 Task: Create an Eco-Friendly Product Reviews: Reviews and recommendations for eco-friendly products.
Action: Mouse moved to (586, 211)
Screenshot: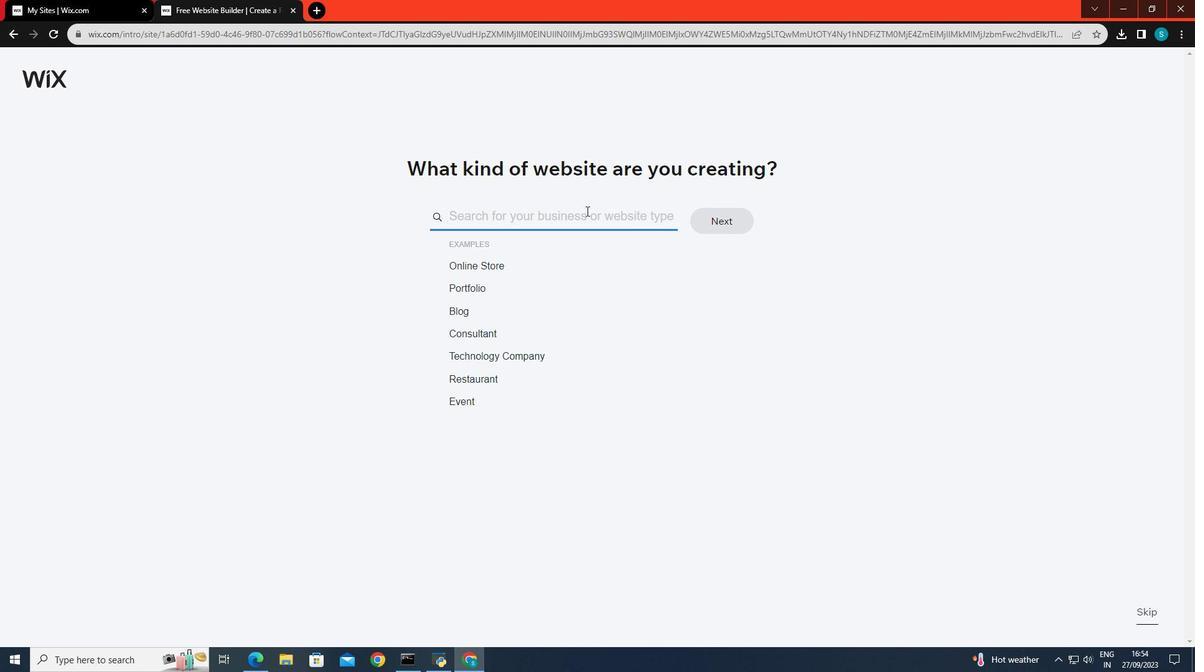 
Action: Mouse pressed left at (586, 211)
Screenshot: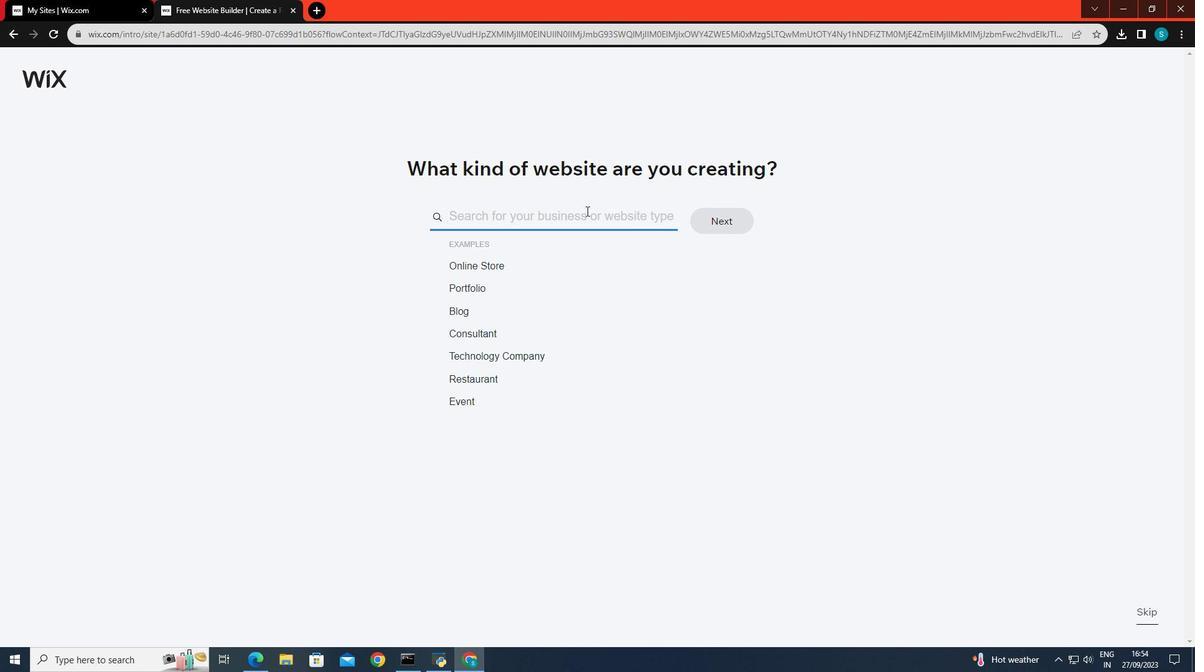 
Action: Key pressed r<Key.backspace>products<Key.space>and<Key.space>revievs
Screenshot: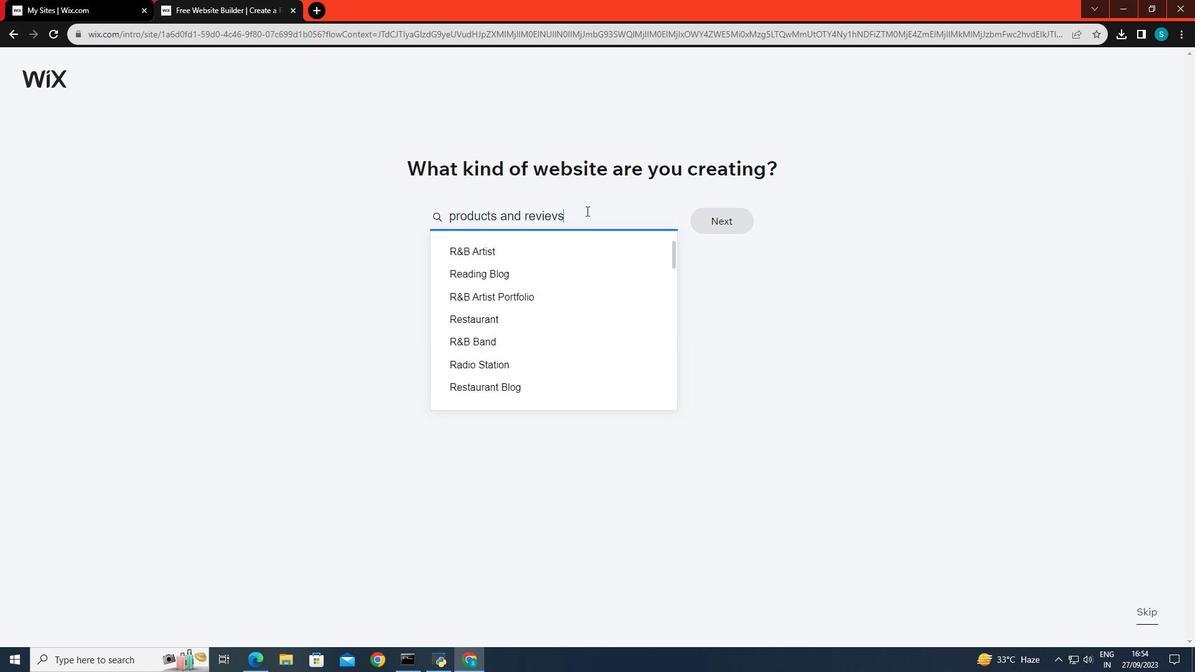 
Action: Mouse moved to (619, 216)
Screenshot: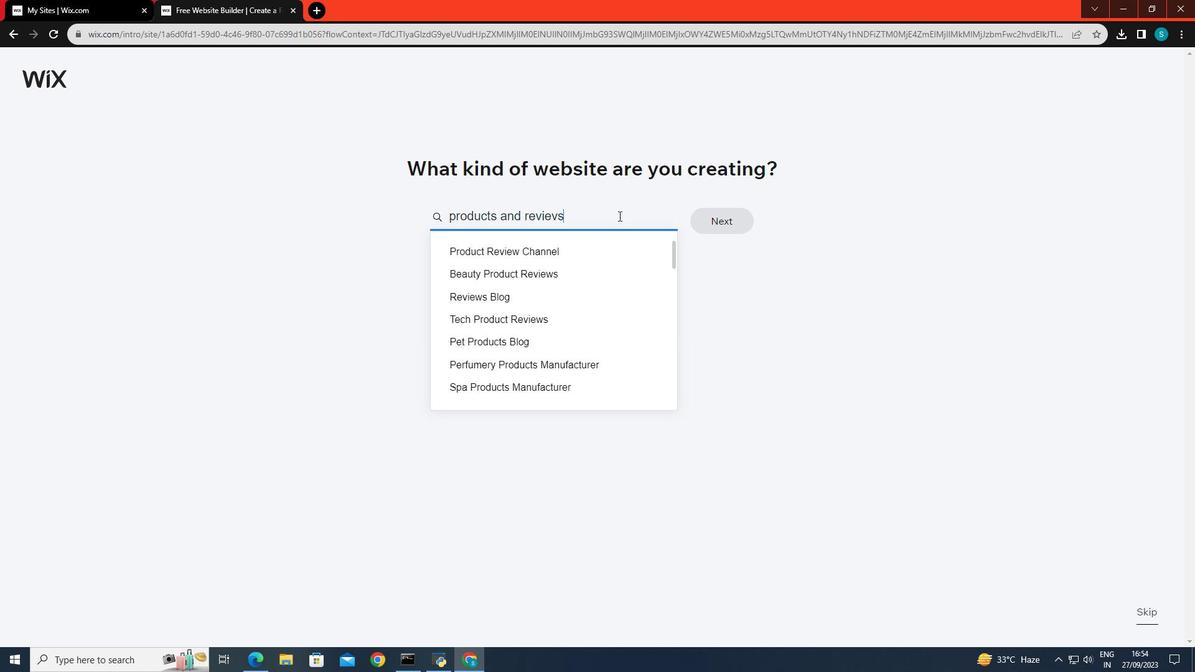 
Action: Key pressed <Key.backspace><Key.backspace>ws
Screenshot: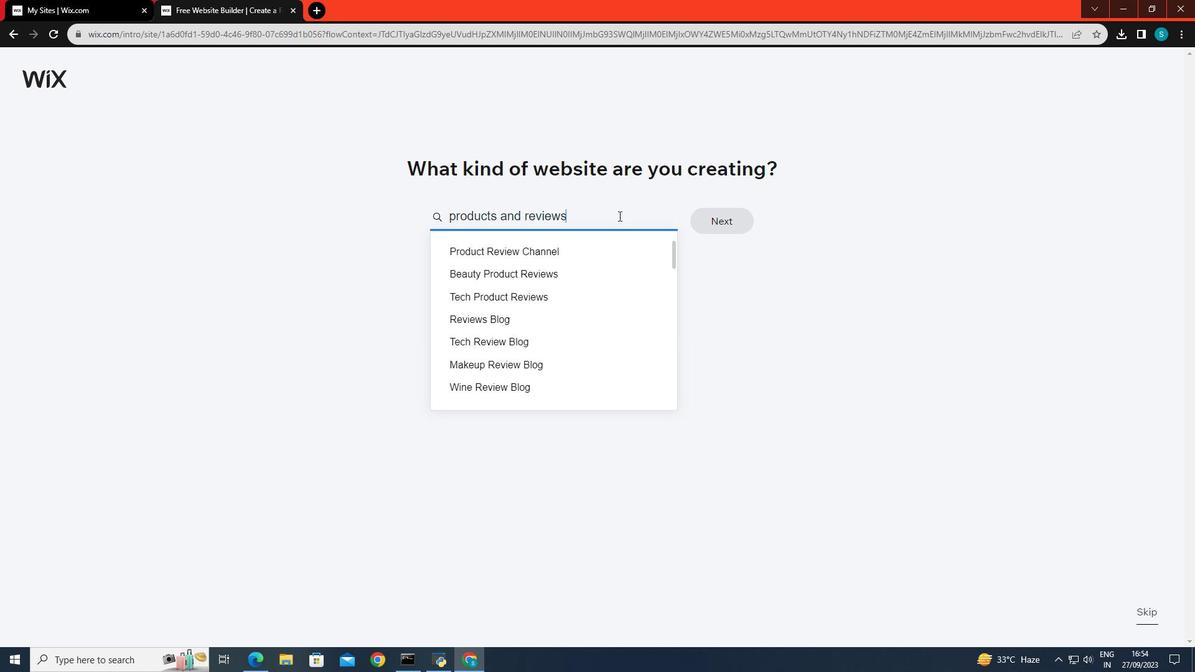 
Action: Mouse moved to (502, 320)
Screenshot: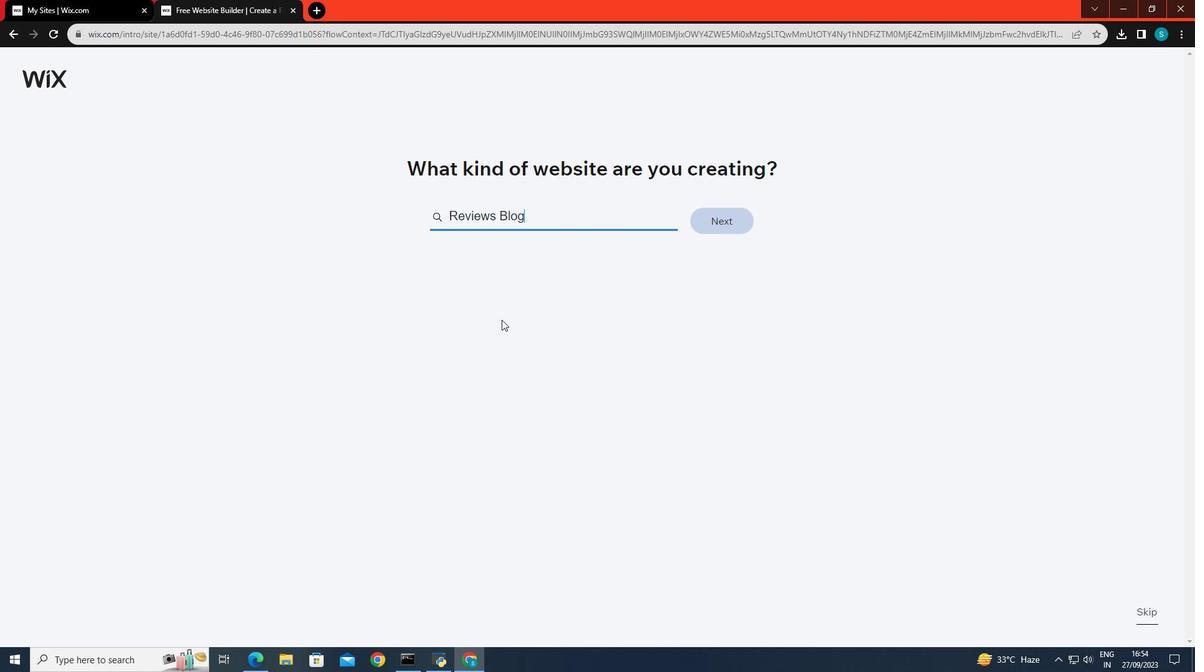 
Action: Mouse pressed left at (502, 320)
Screenshot: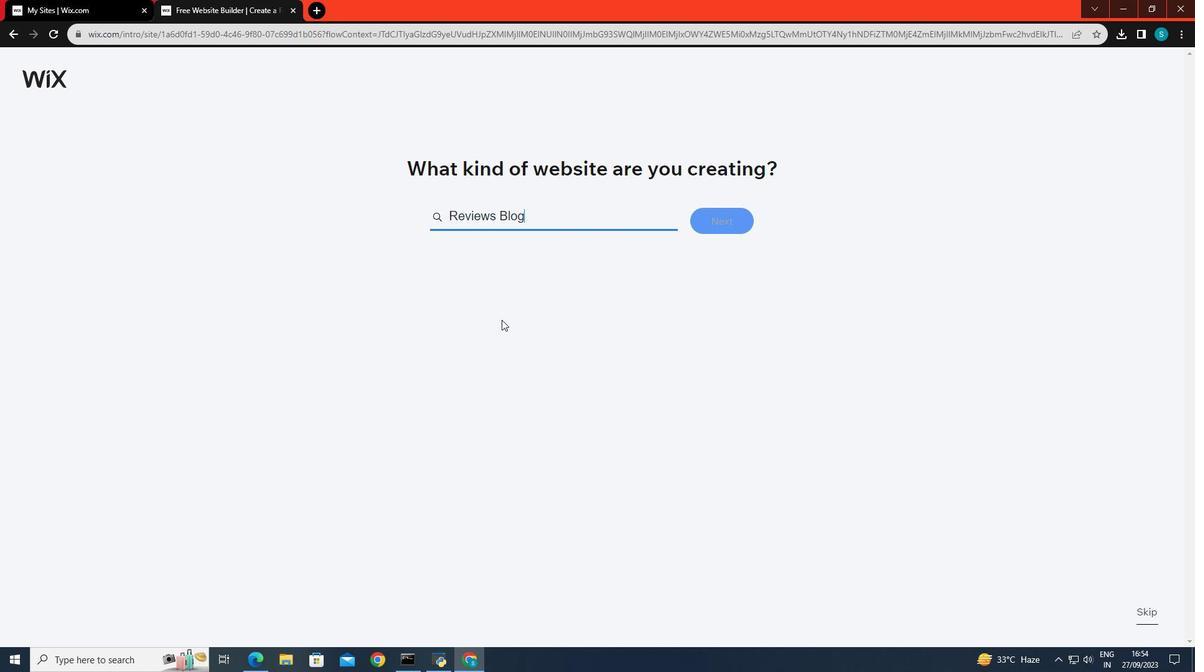 
Action: Mouse moved to (711, 214)
Screenshot: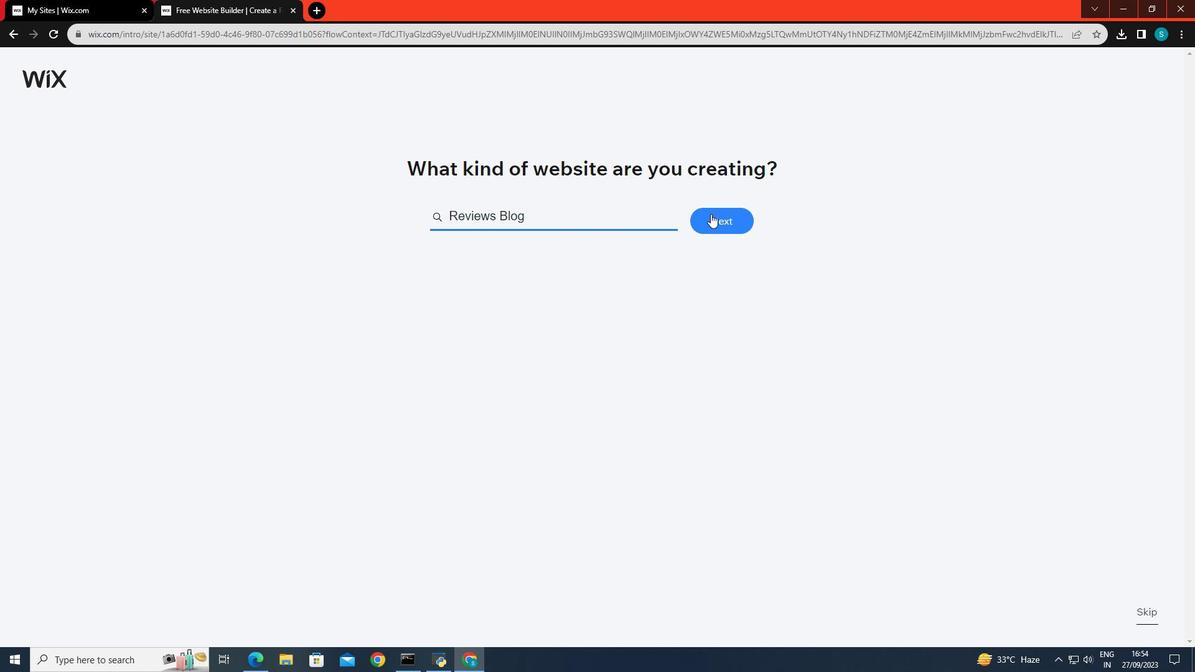 
Action: Mouse pressed left at (711, 214)
Screenshot: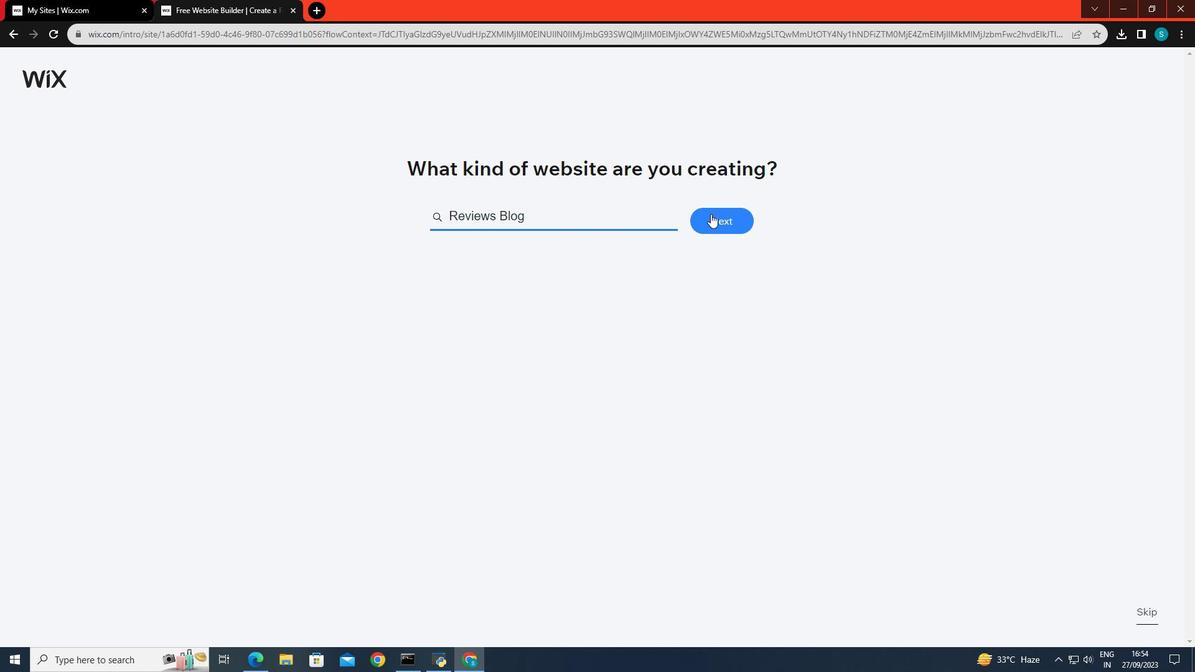 
Action: Mouse moved to (729, 256)
Screenshot: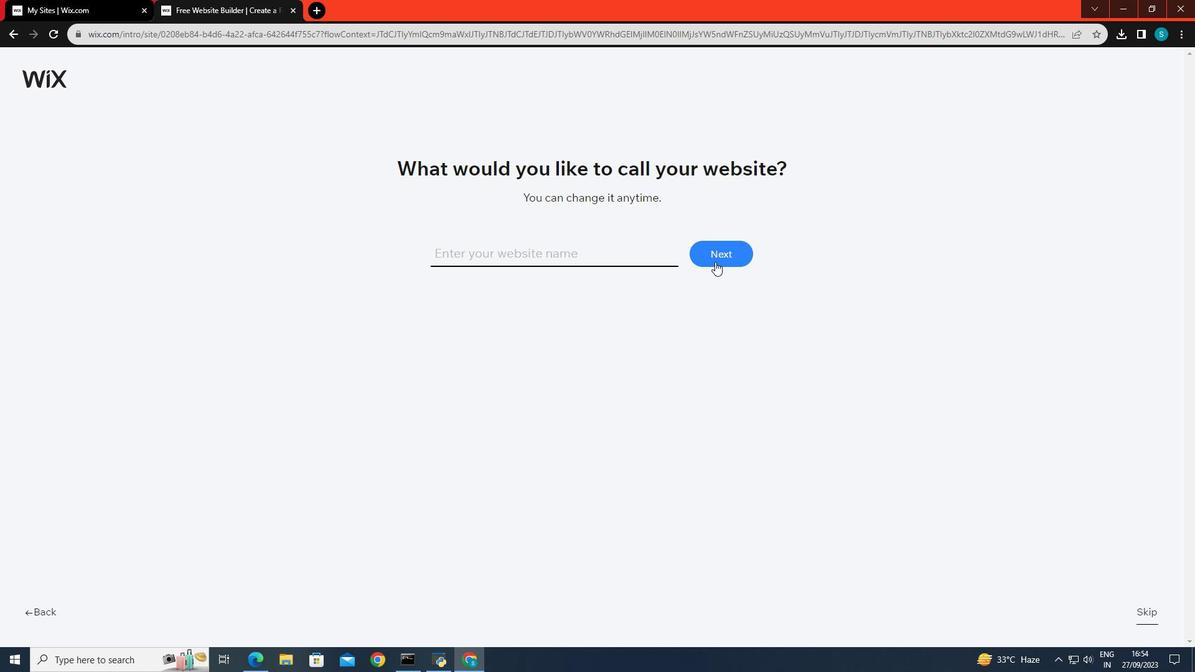 
Action: Mouse pressed left at (729, 256)
Screenshot: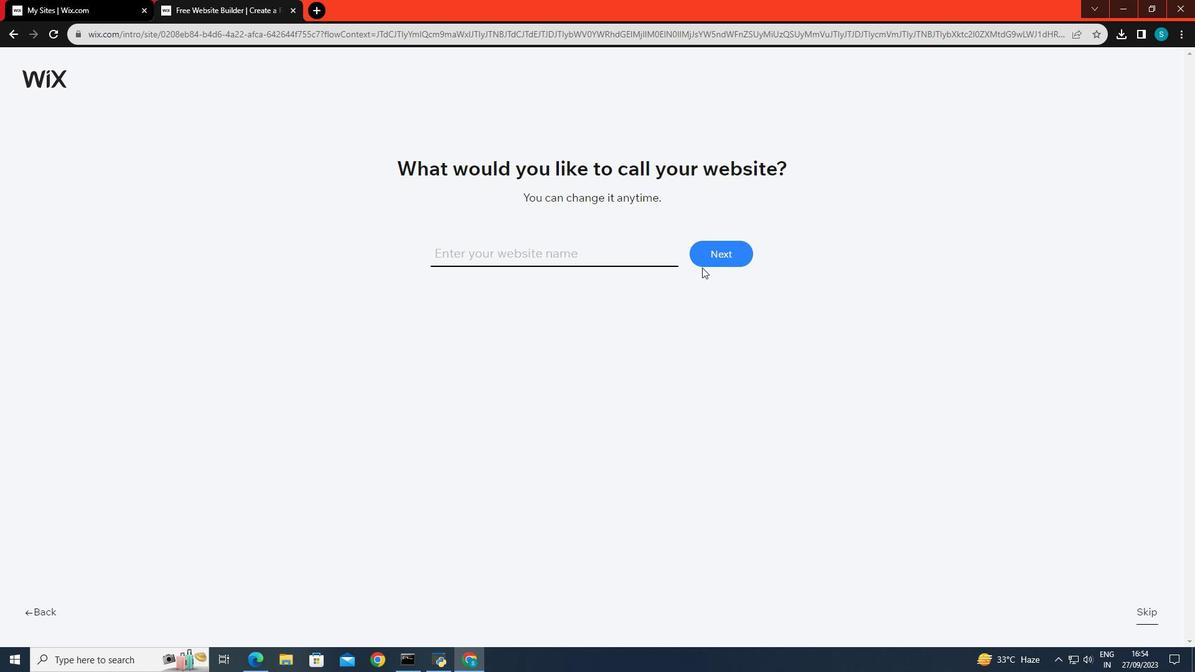 
Action: Mouse moved to (455, 189)
Screenshot: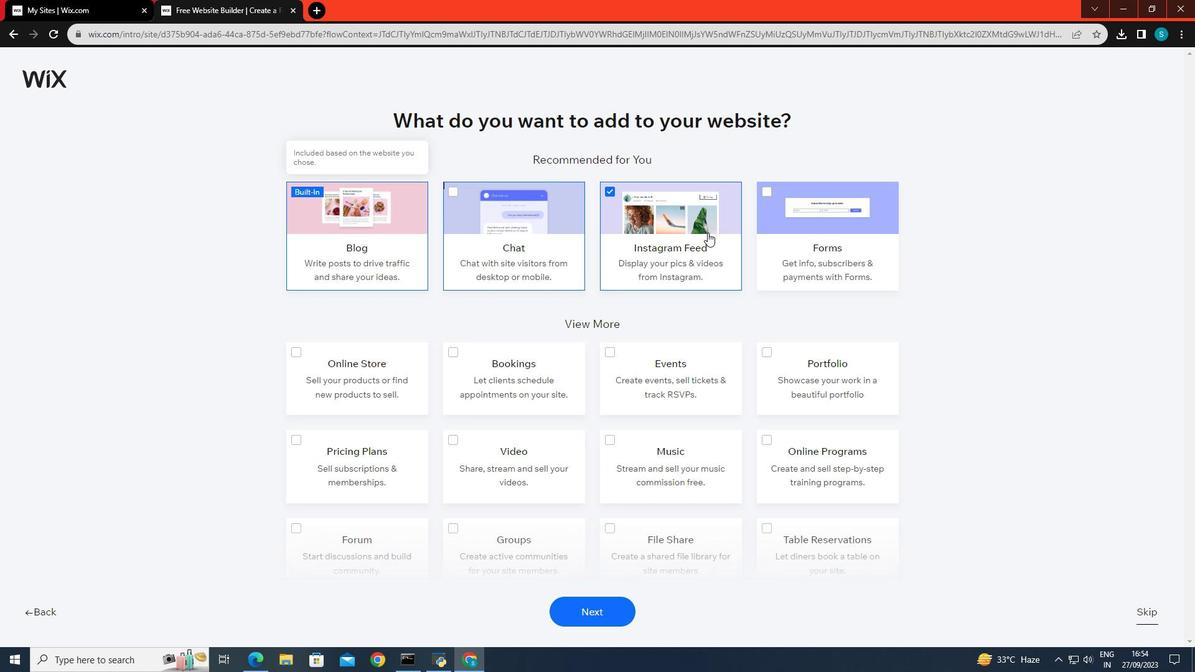 
Action: Mouse pressed left at (455, 189)
Screenshot: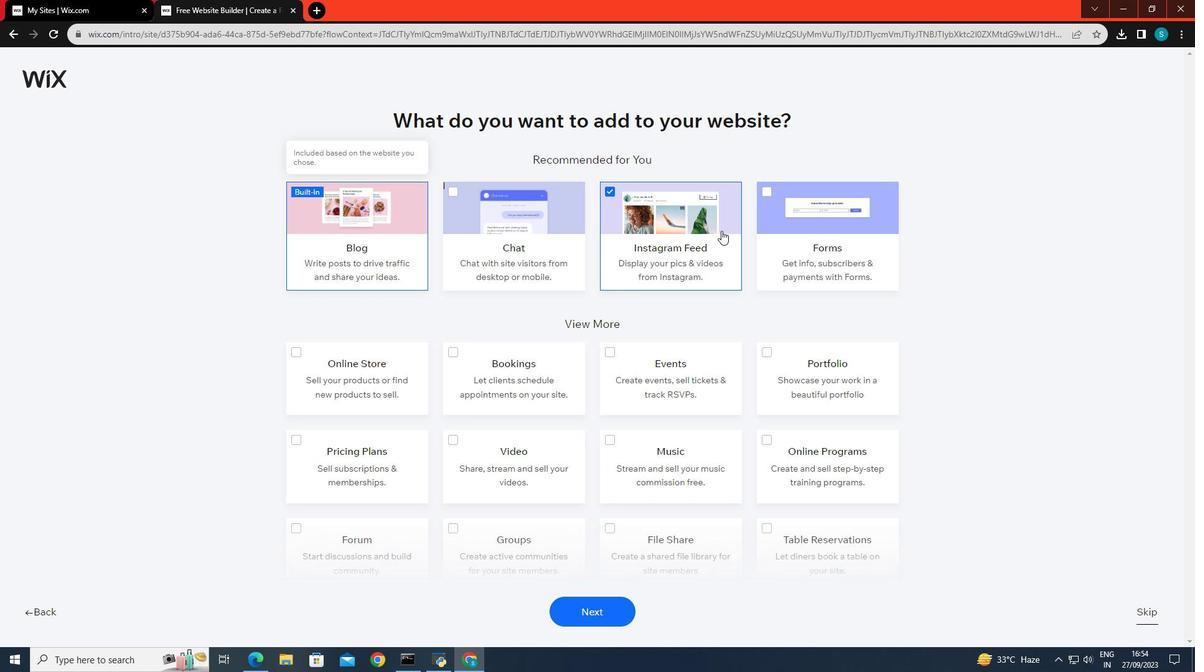 
Action: Mouse moved to (607, 187)
Screenshot: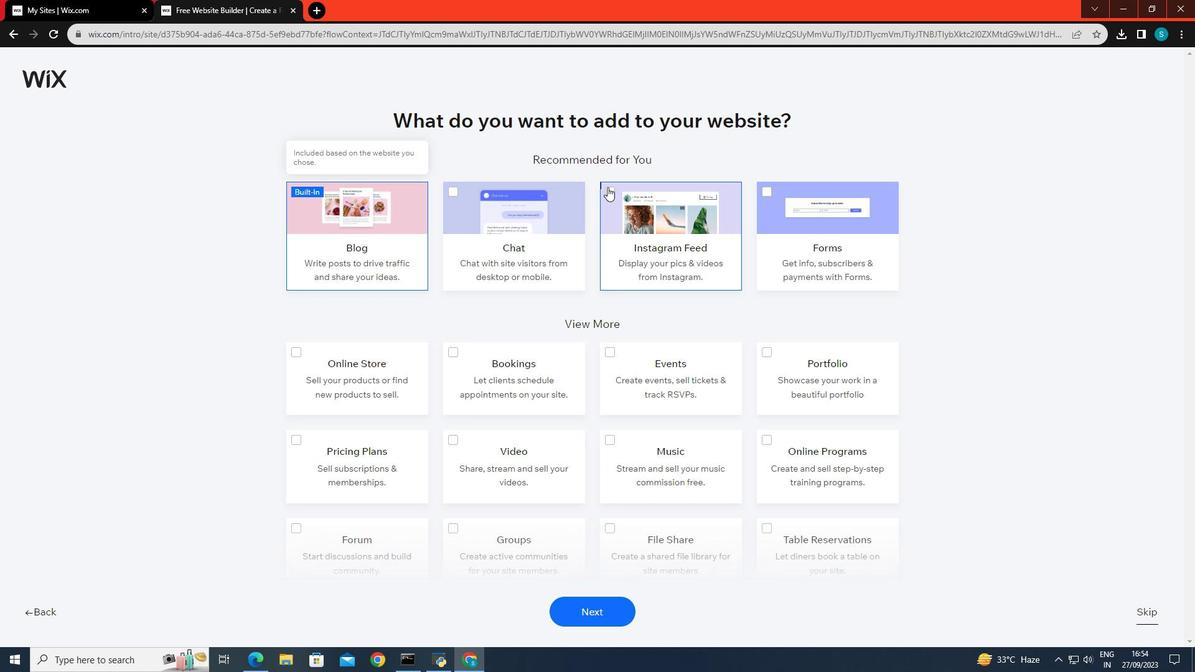 
Action: Mouse pressed left at (607, 187)
Screenshot: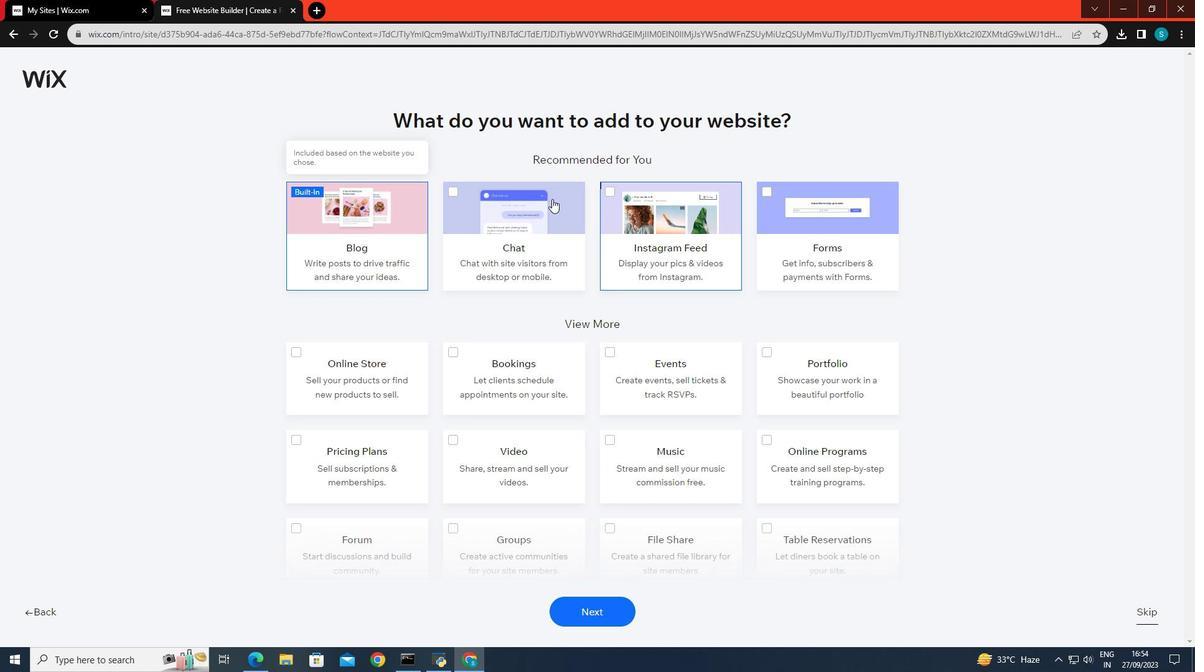 
Action: Mouse moved to (583, 621)
Screenshot: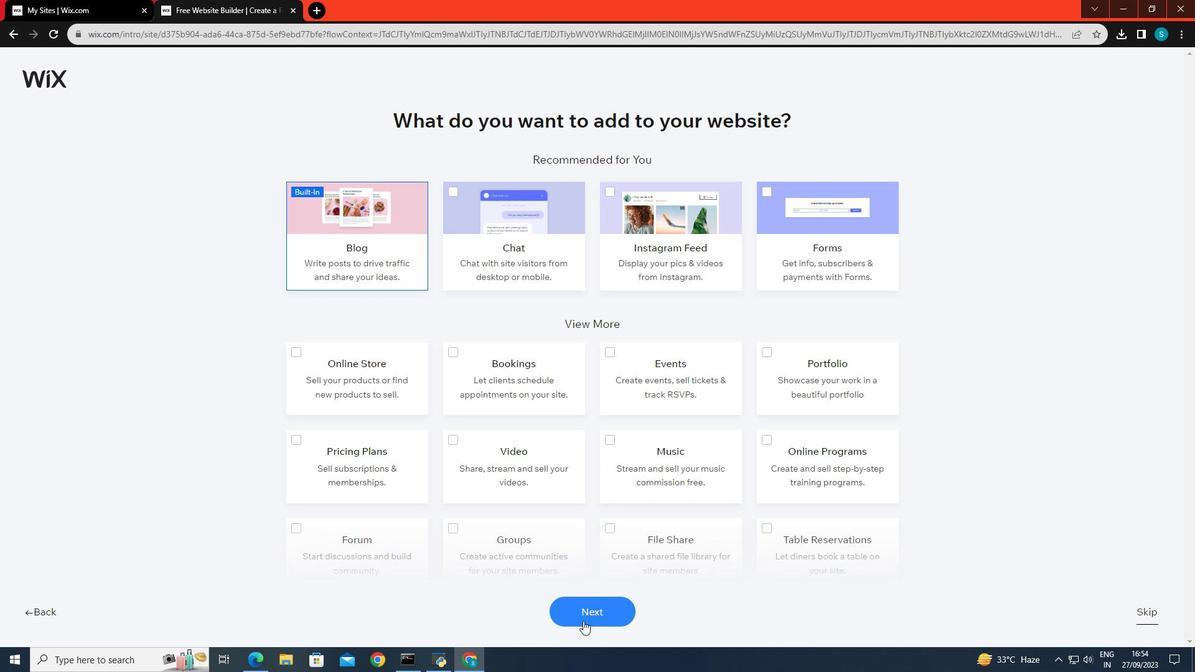 
Action: Mouse pressed left at (583, 621)
Screenshot: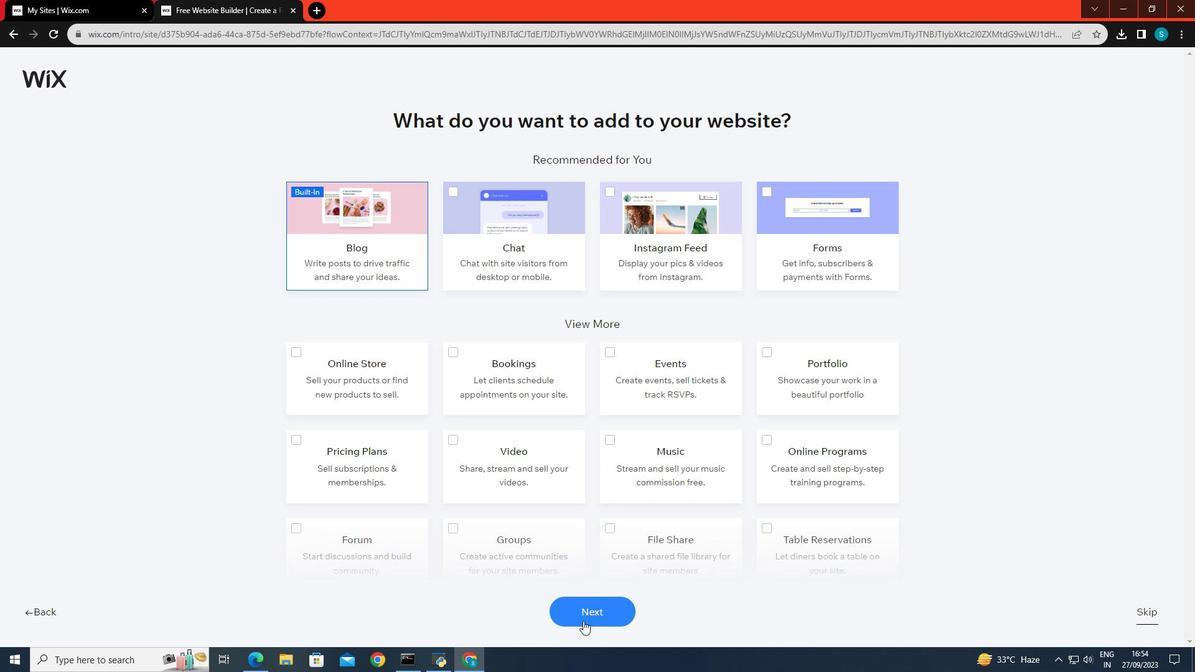 
Action: Mouse moved to (445, 327)
Screenshot: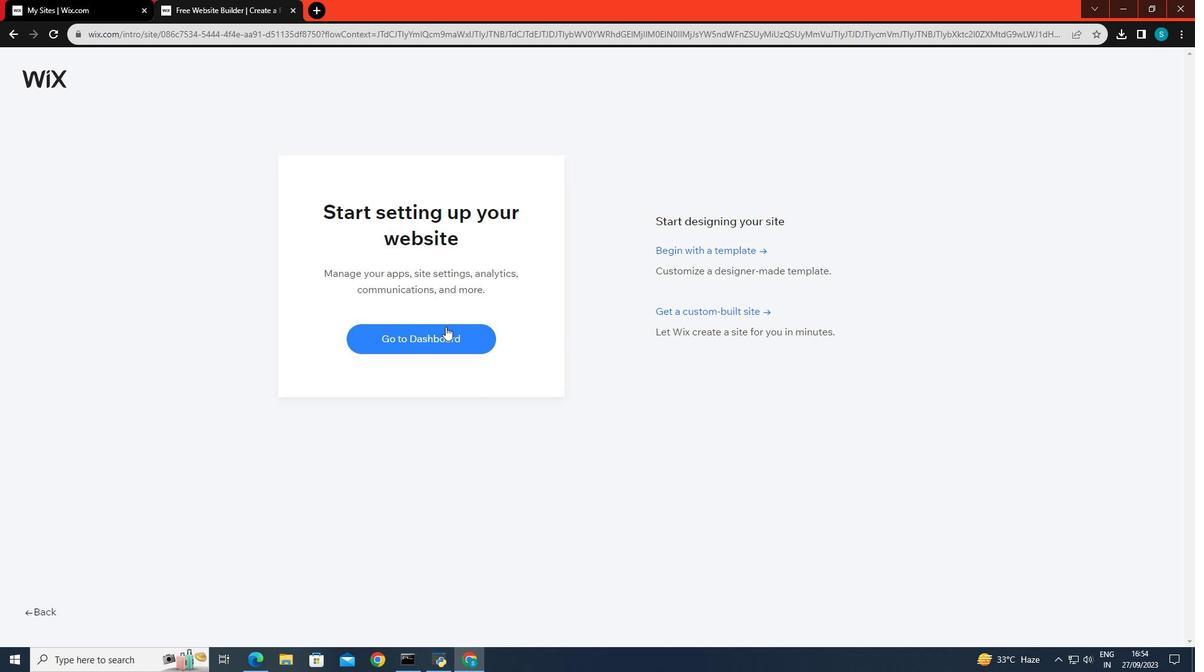 
Action: Mouse pressed left at (445, 327)
Screenshot: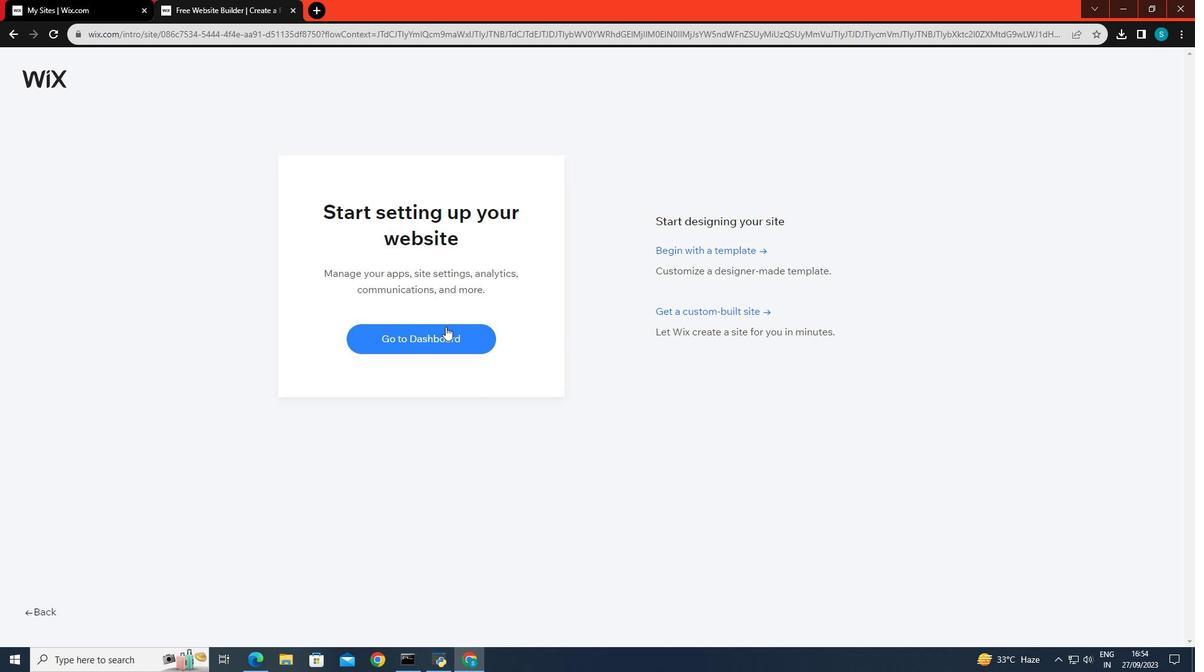 
Action: Mouse moved to (178, 183)
Screenshot: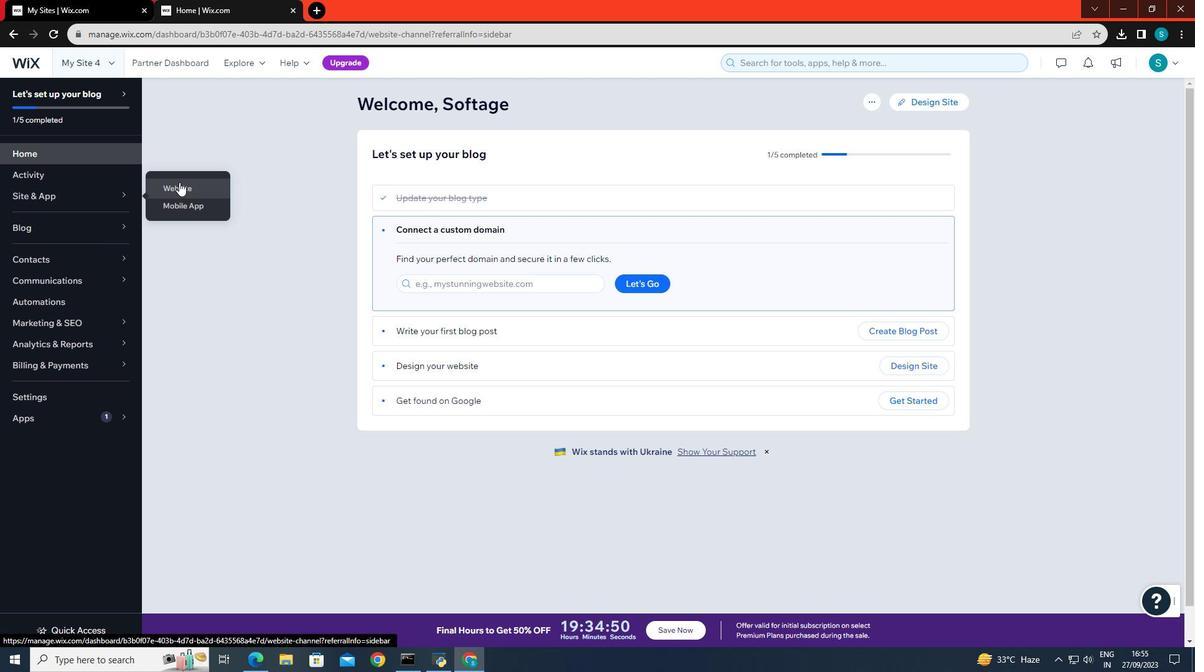 
Action: Mouse pressed left at (178, 183)
Screenshot: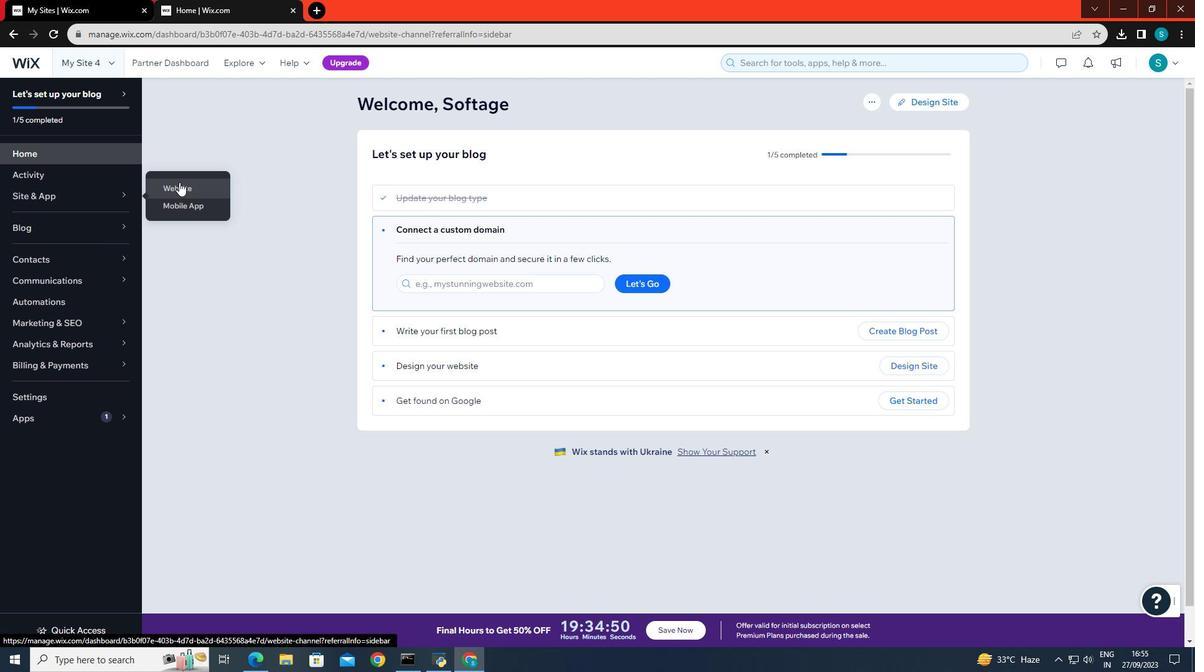 
Action: Mouse moved to (634, 327)
Screenshot: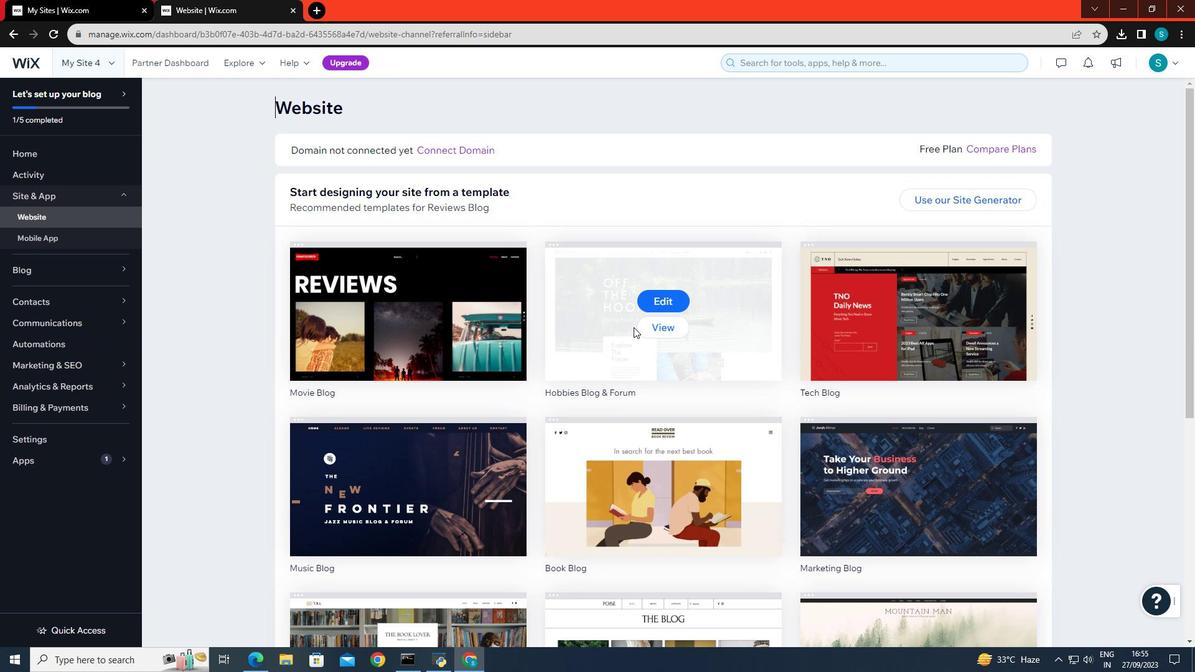 
Action: Mouse scrolled (634, 327) with delta (0, 0)
Screenshot: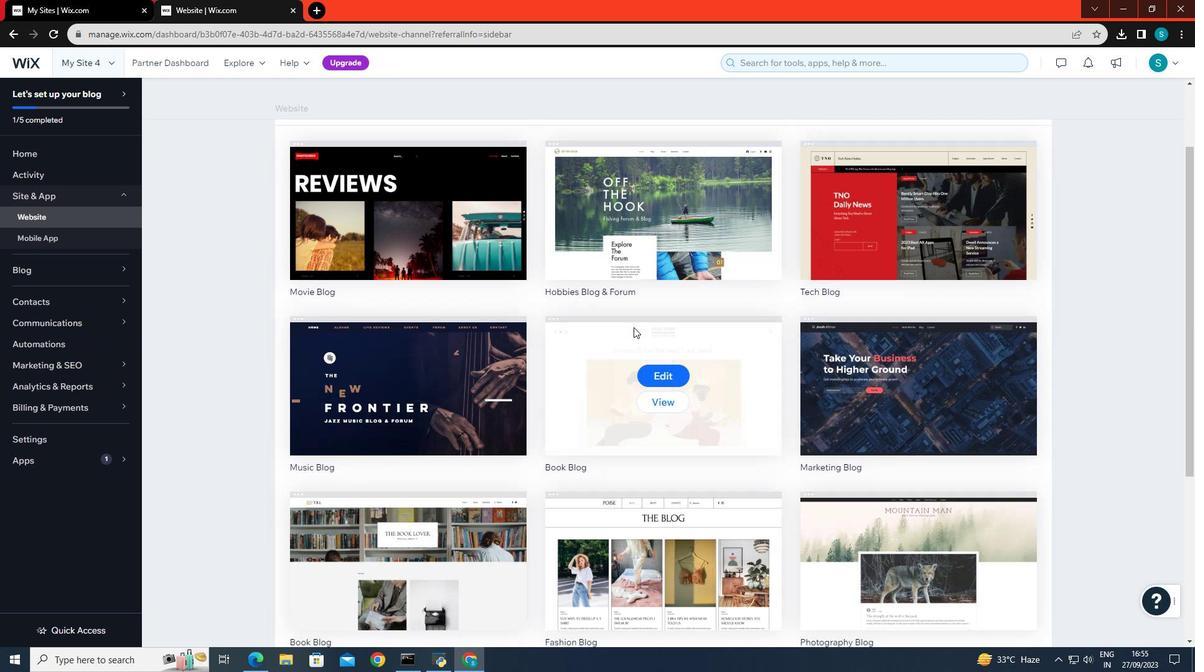 
Action: Mouse scrolled (634, 327) with delta (0, 0)
Screenshot: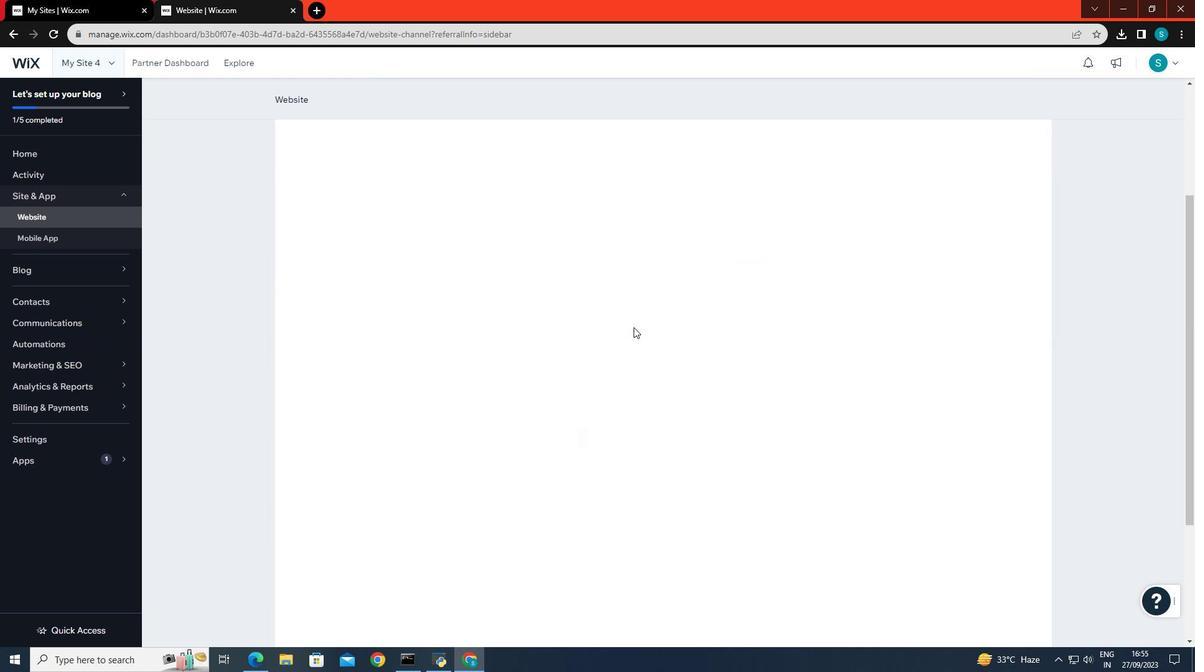 
Action: Mouse scrolled (634, 327) with delta (0, 0)
Screenshot: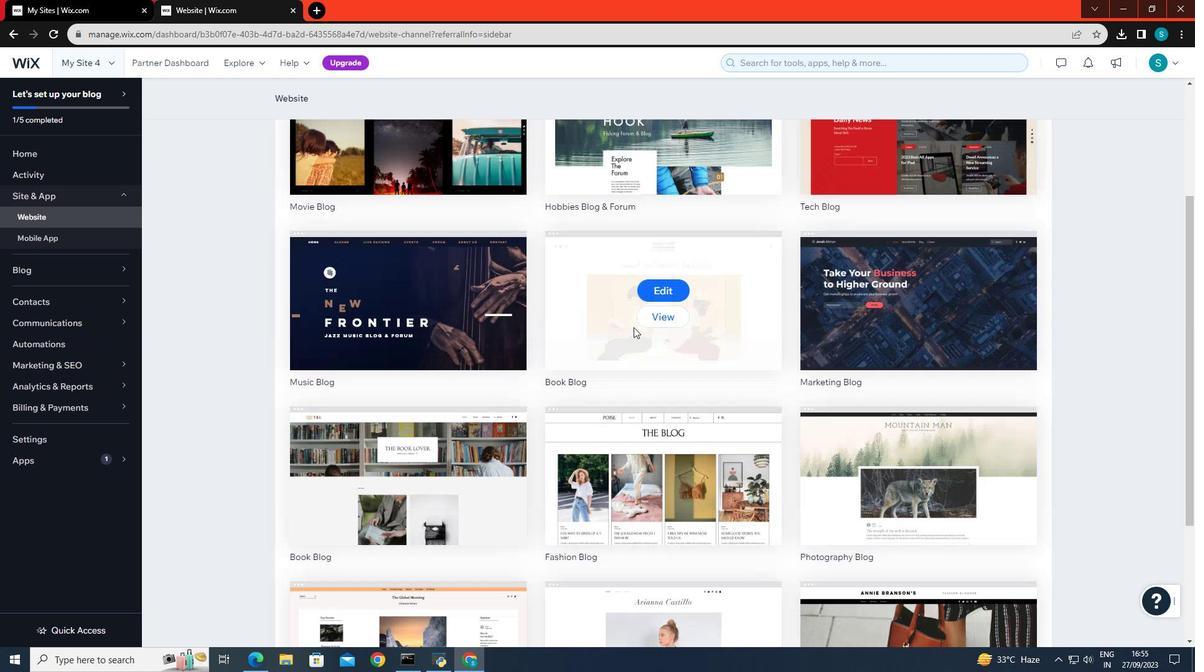 
Action: Mouse moved to (656, 320)
Screenshot: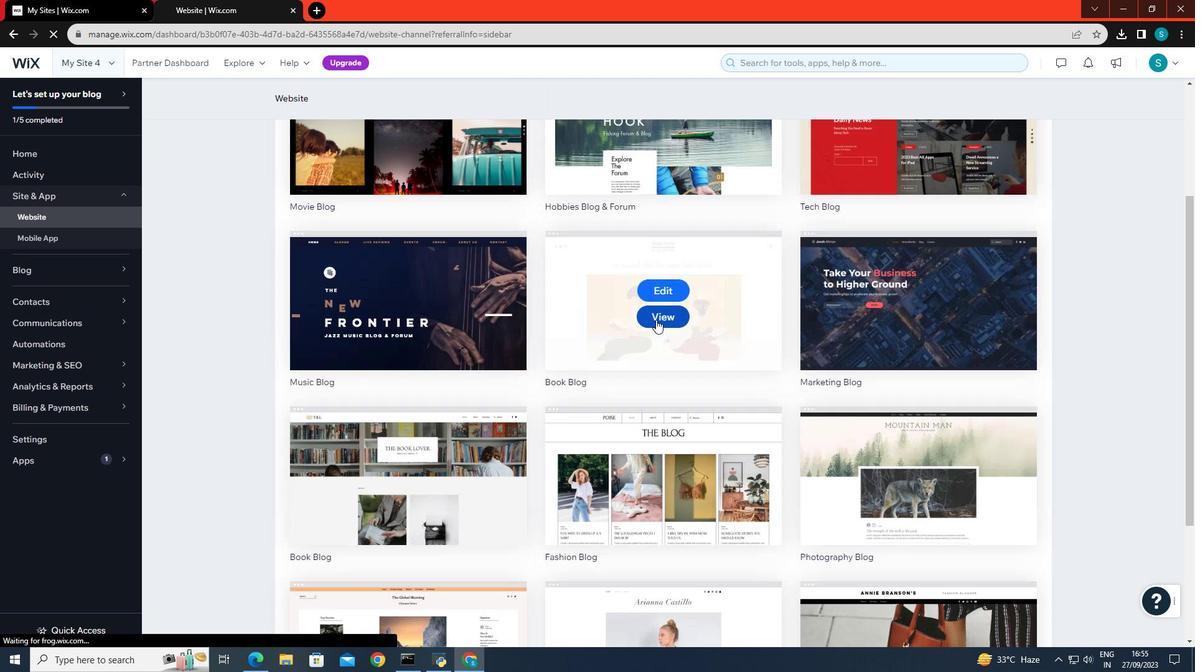 
Action: Mouse pressed left at (656, 320)
Screenshot: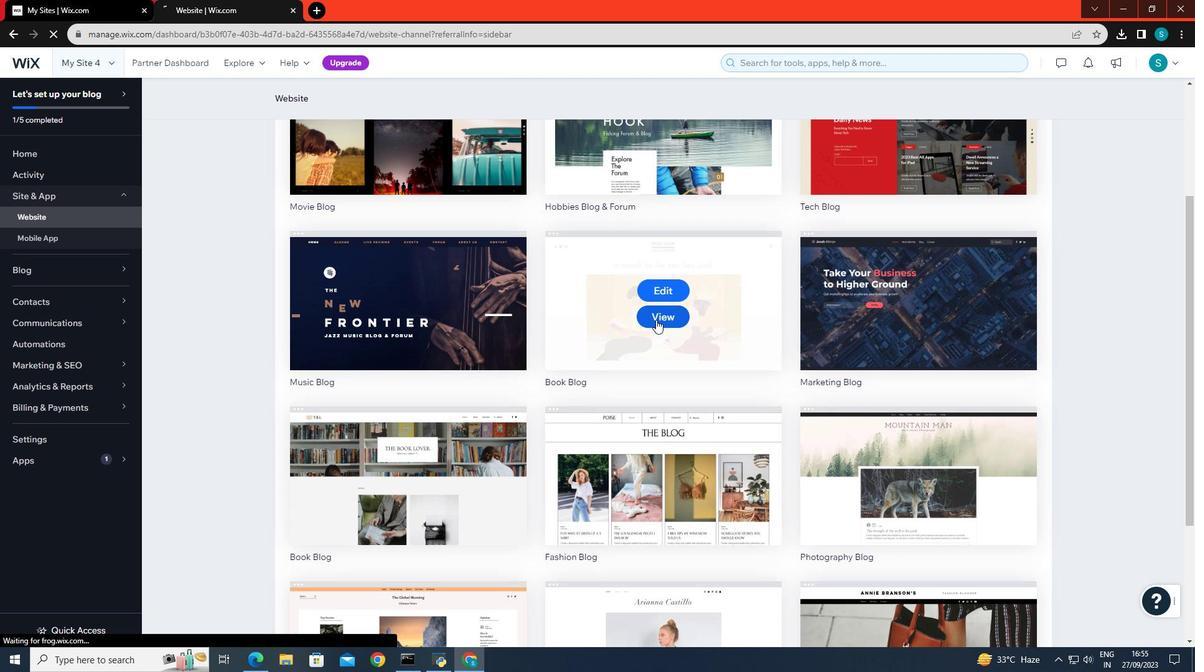 
Action: Mouse moved to (574, 360)
Screenshot: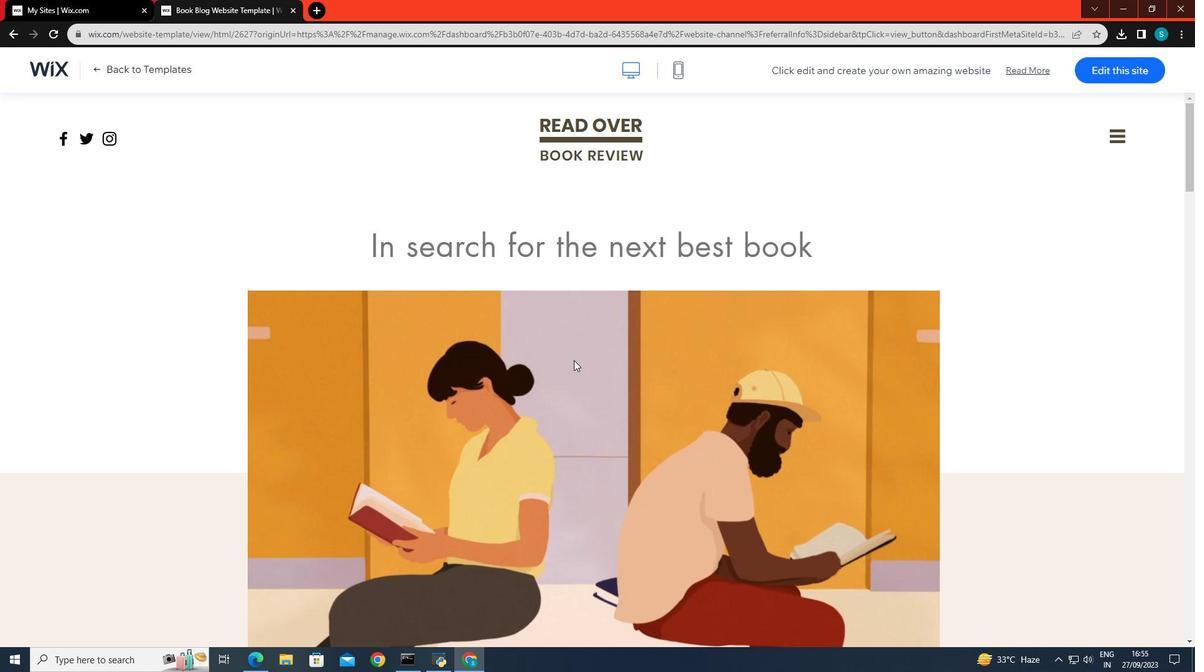 
Action: Mouse scrolled (574, 360) with delta (0, 0)
Screenshot: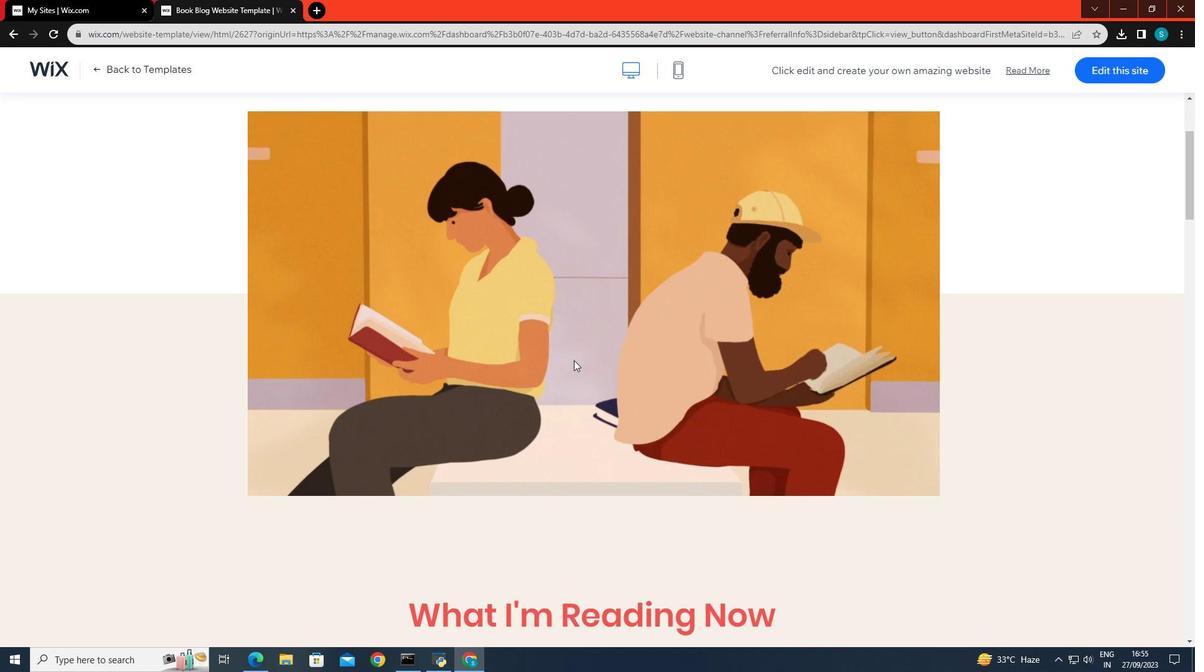 
Action: Mouse scrolled (574, 360) with delta (0, 0)
Screenshot: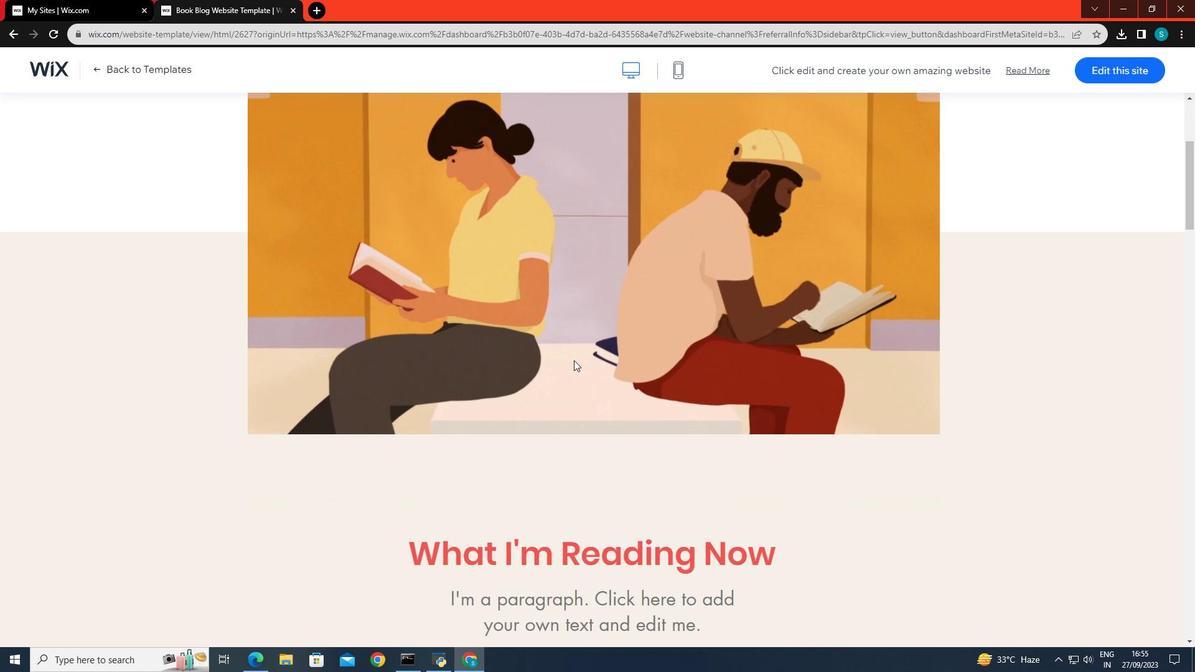 
Action: Mouse scrolled (574, 360) with delta (0, 0)
Screenshot: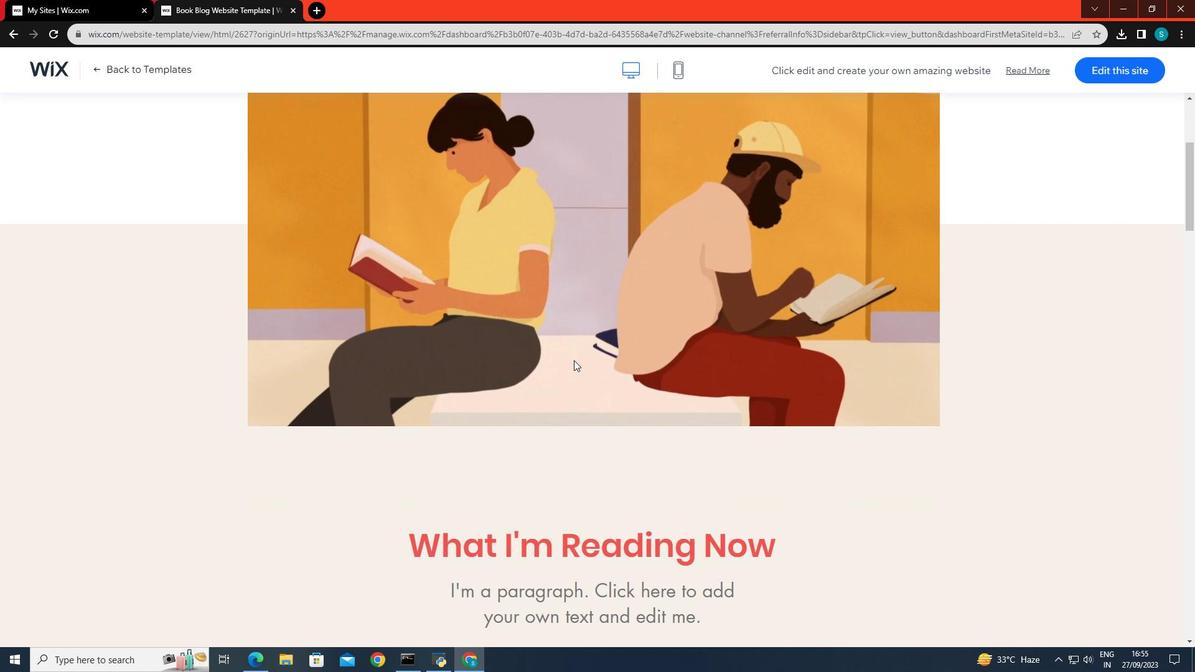 
Action: Mouse scrolled (574, 360) with delta (0, 0)
Screenshot: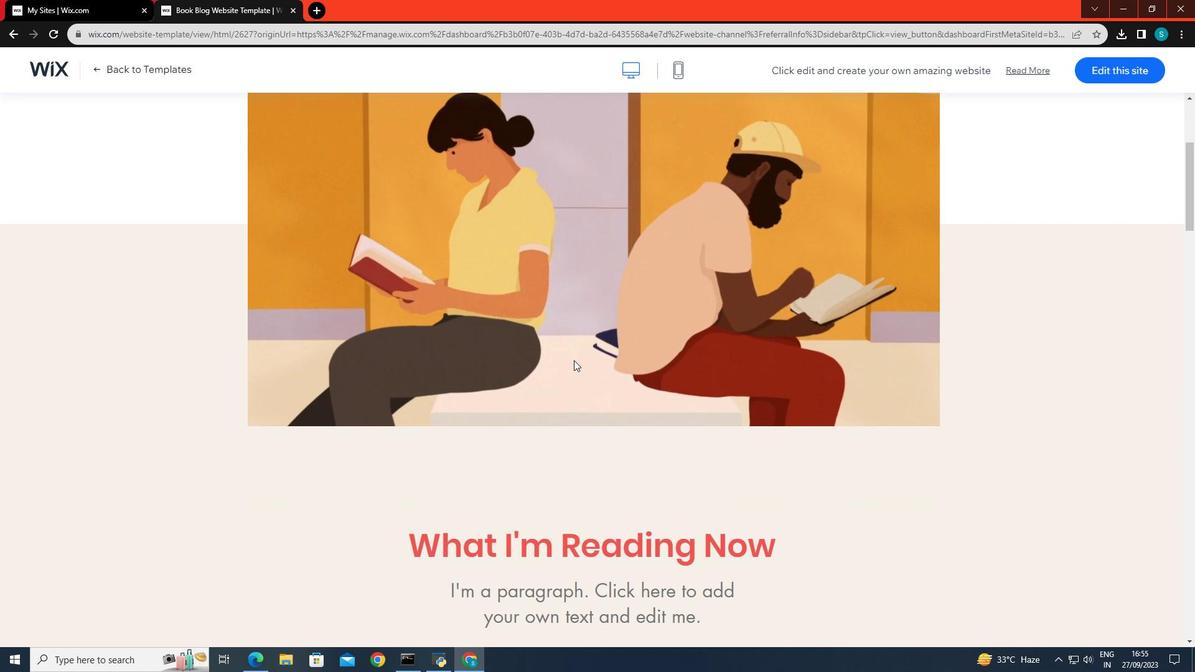 
Action: Mouse scrolled (574, 360) with delta (0, 0)
Screenshot: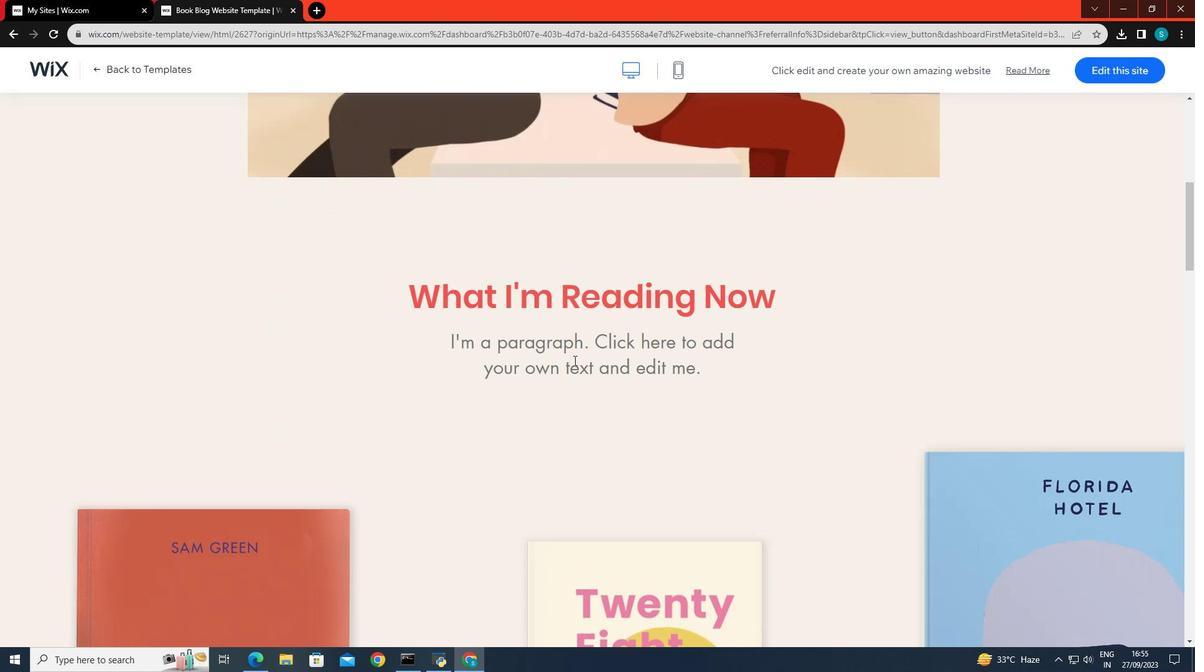 
Action: Mouse scrolled (574, 360) with delta (0, 0)
Screenshot: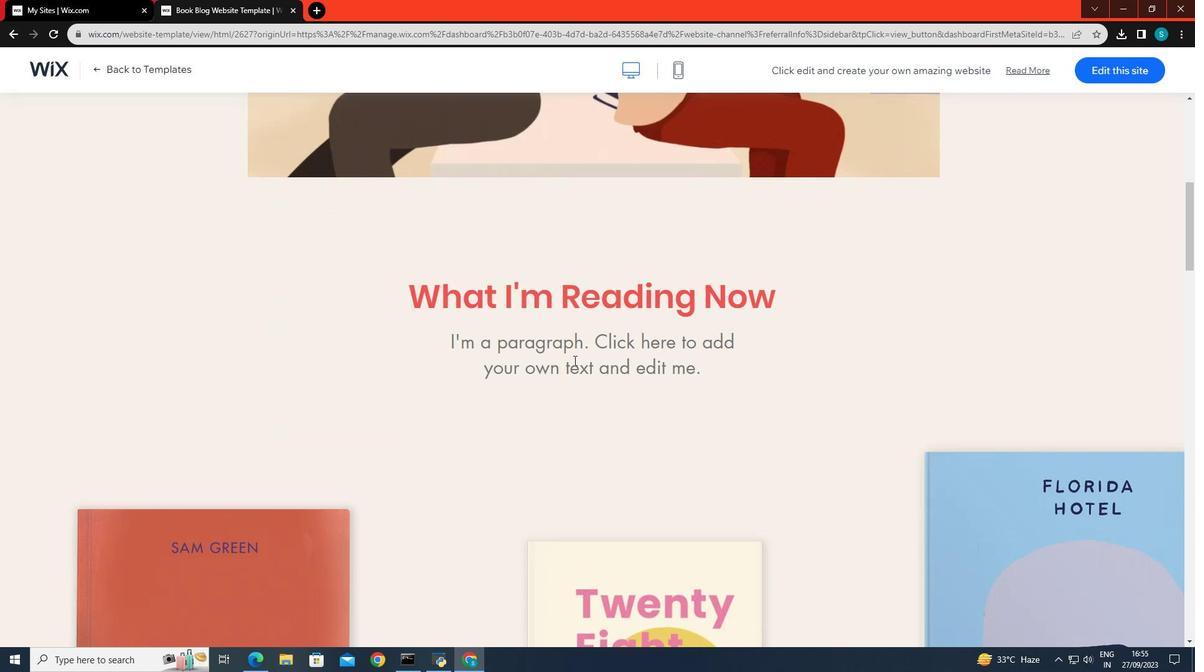 
Action: Mouse scrolled (574, 360) with delta (0, 0)
Screenshot: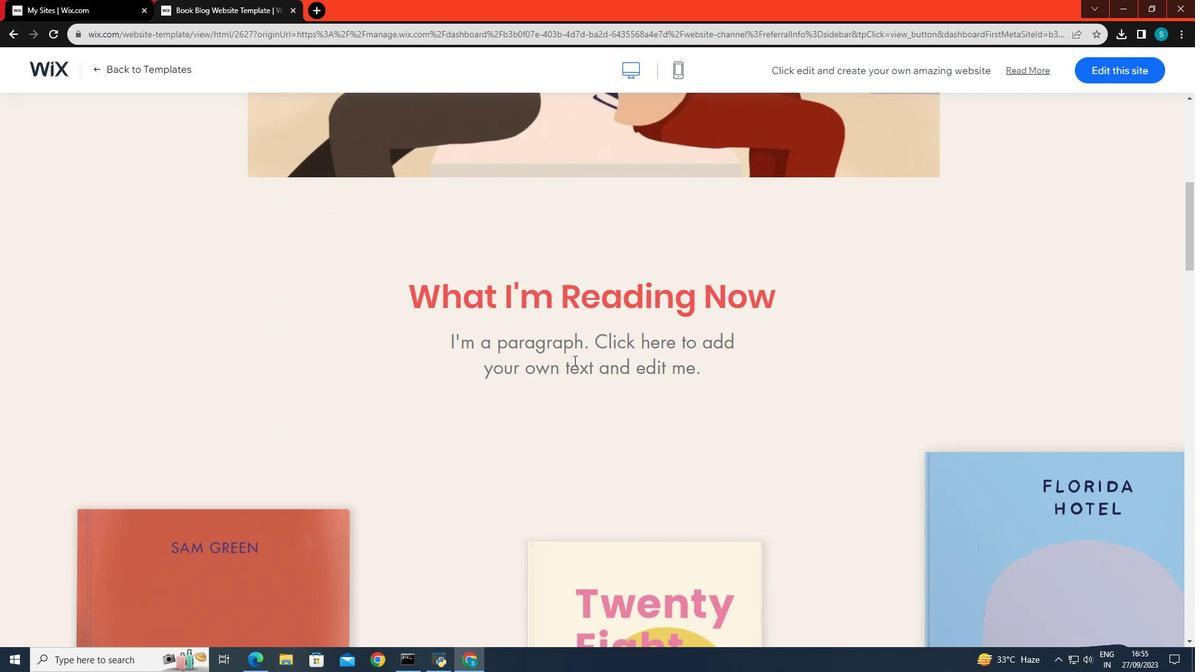 
Action: Mouse scrolled (574, 360) with delta (0, 0)
Screenshot: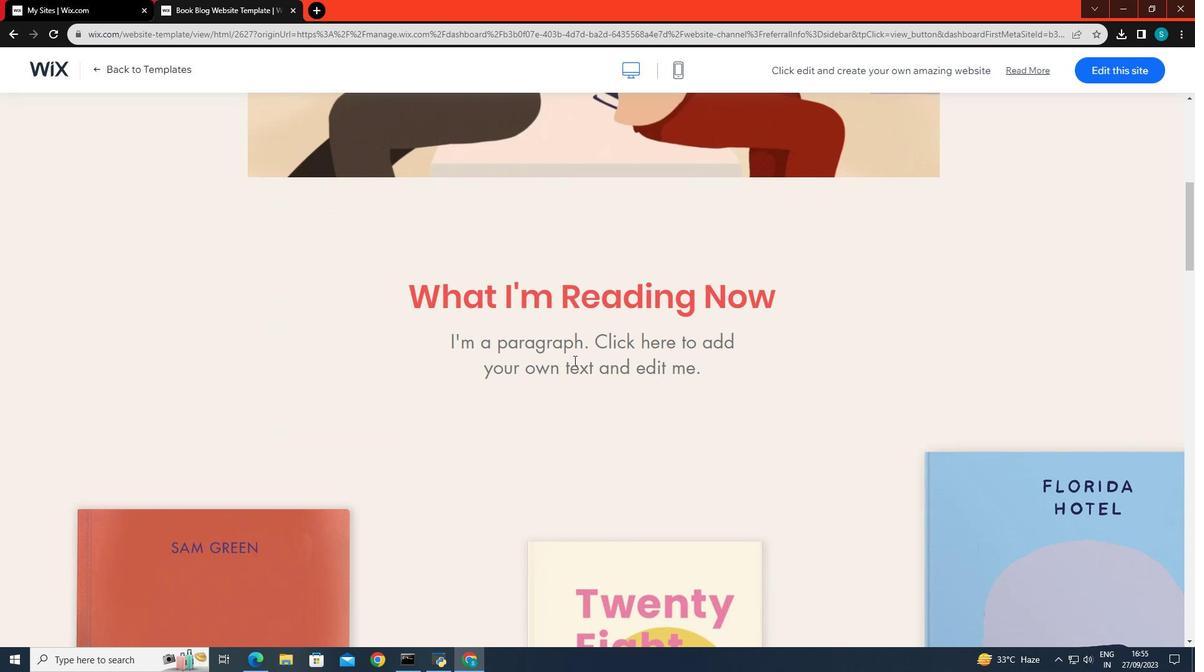 
Action: Mouse scrolled (574, 360) with delta (0, 0)
Screenshot: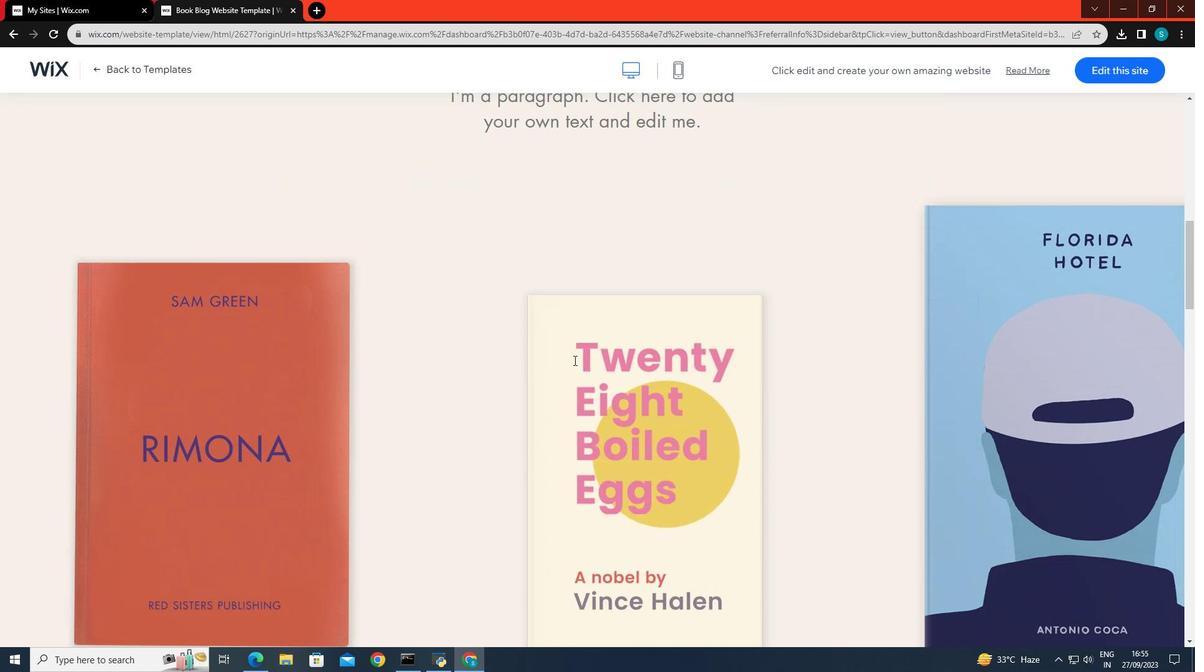 
Action: Mouse scrolled (574, 360) with delta (0, 0)
Screenshot: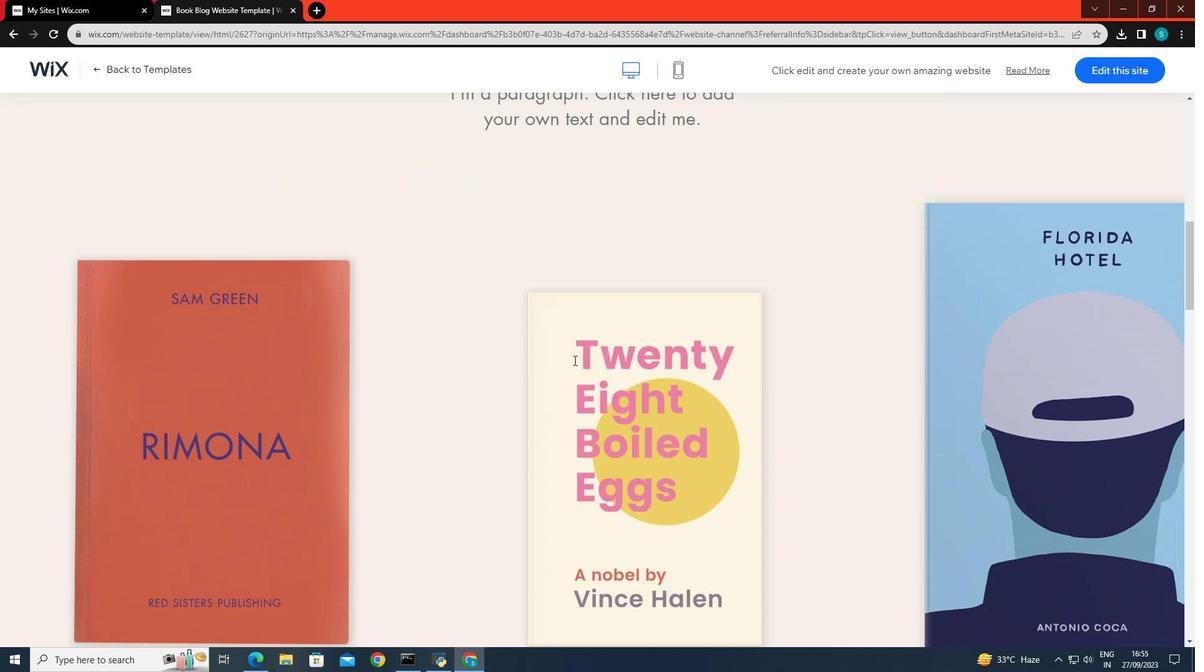
Action: Mouse scrolled (574, 360) with delta (0, 0)
Screenshot: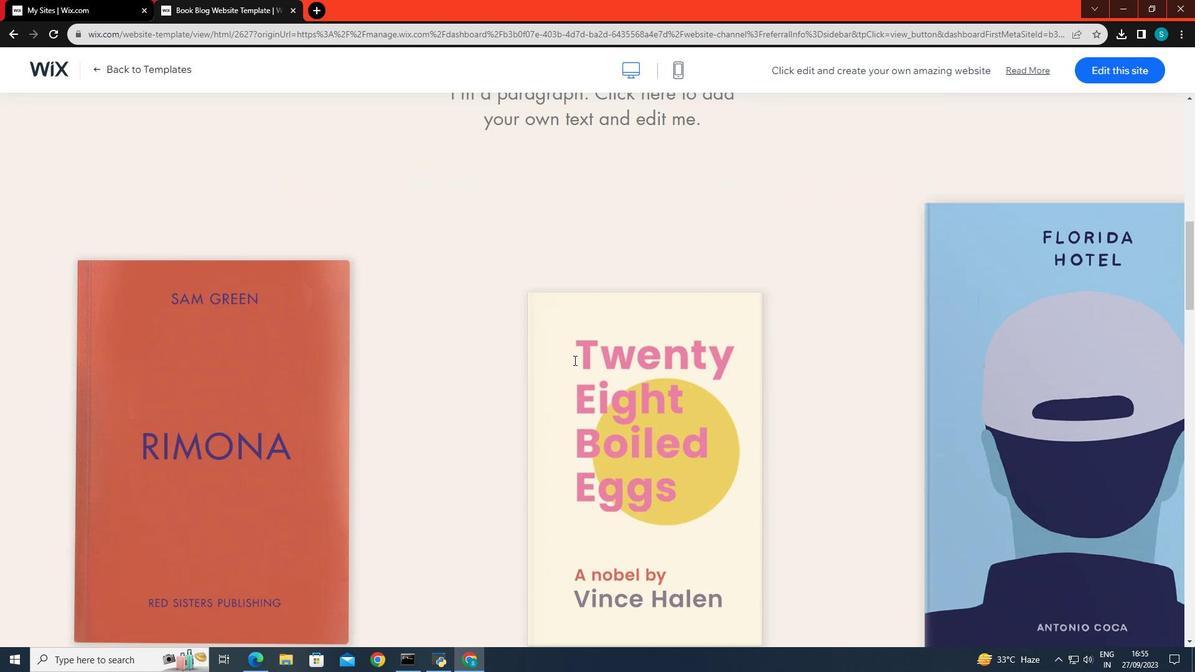 
Action: Mouse scrolled (574, 360) with delta (0, 0)
Screenshot: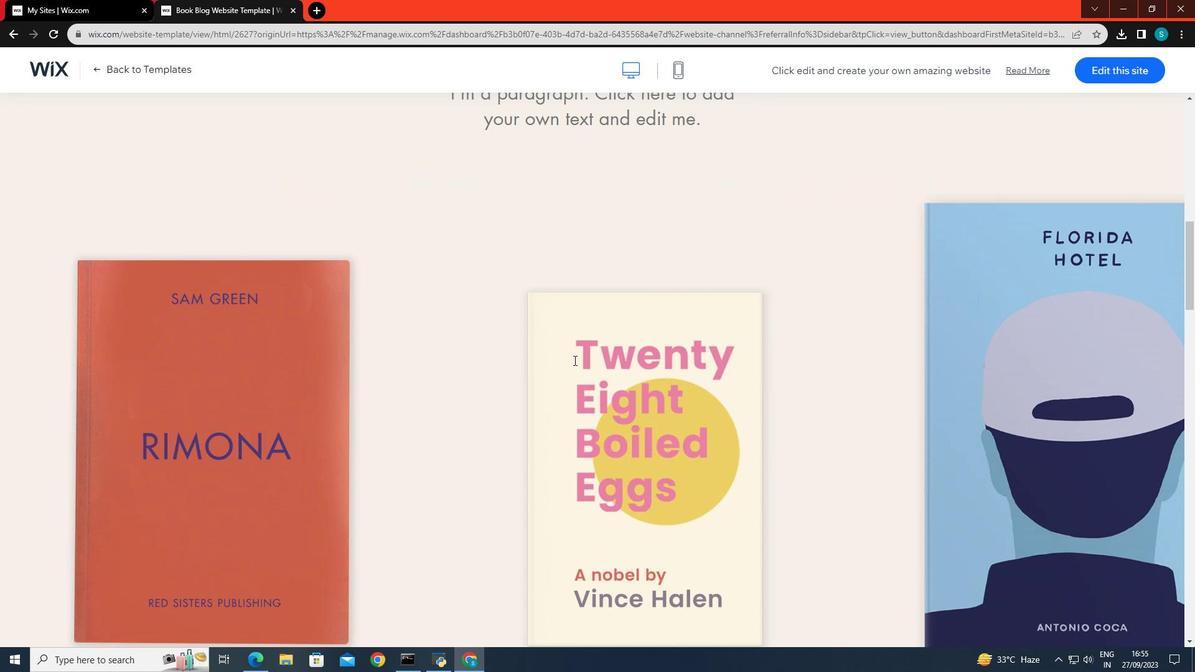 
Action: Mouse scrolled (574, 360) with delta (0, 0)
Screenshot: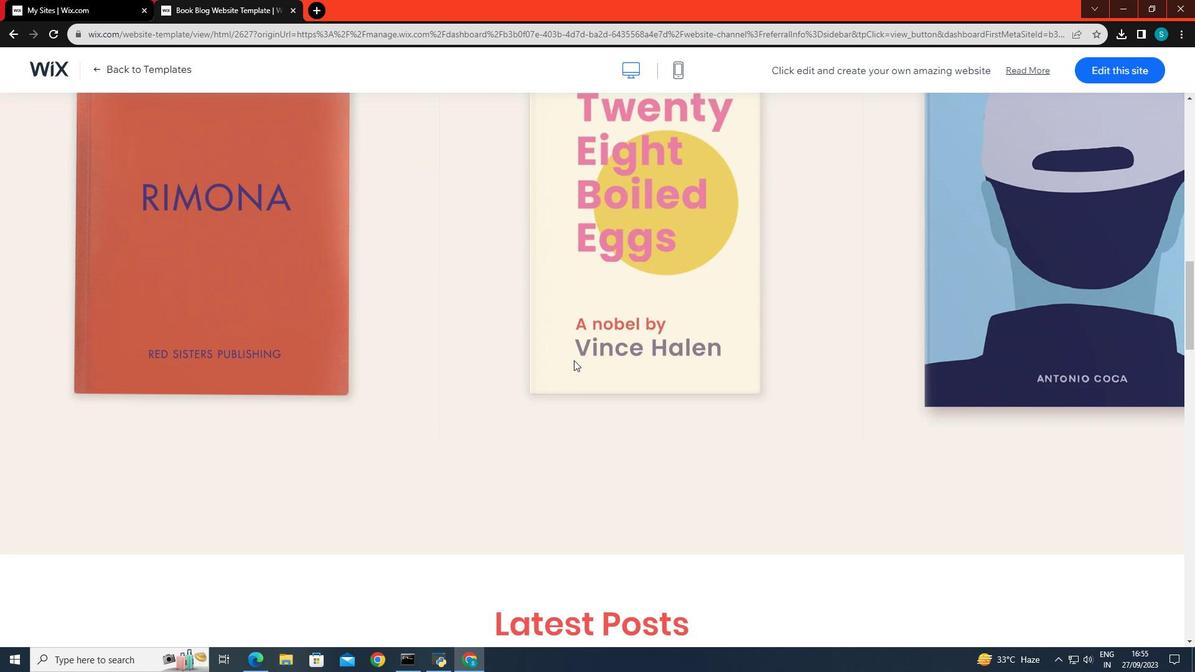 
Action: Mouse scrolled (574, 360) with delta (0, 0)
Screenshot: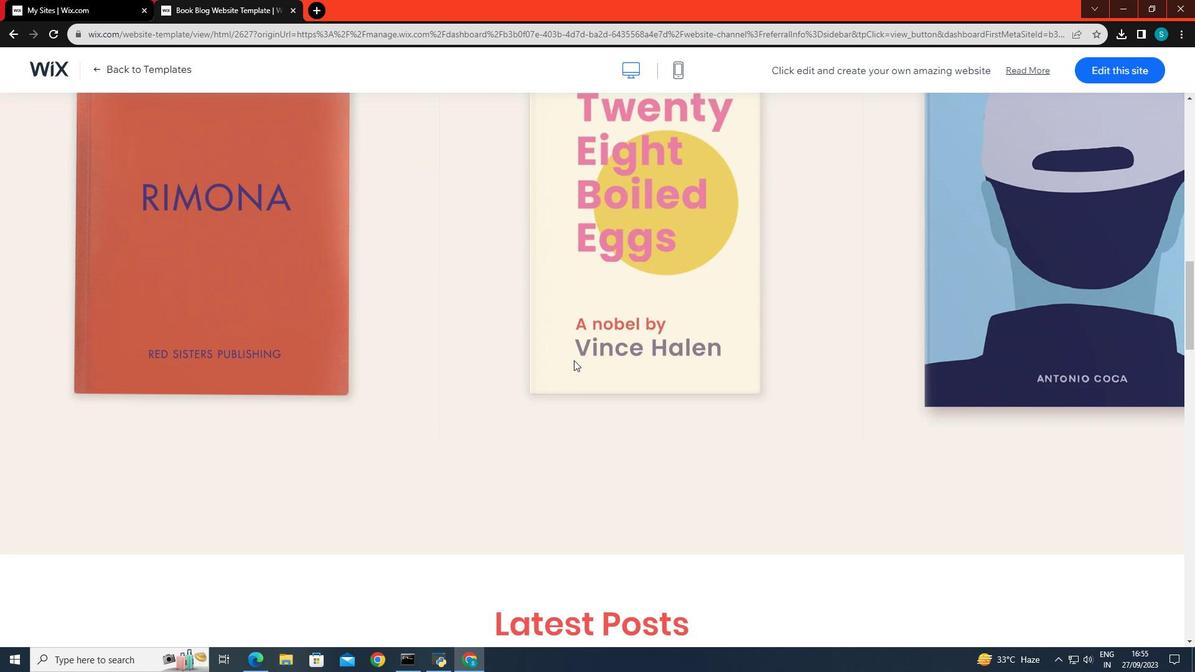 
Action: Mouse scrolled (574, 360) with delta (0, 0)
Screenshot: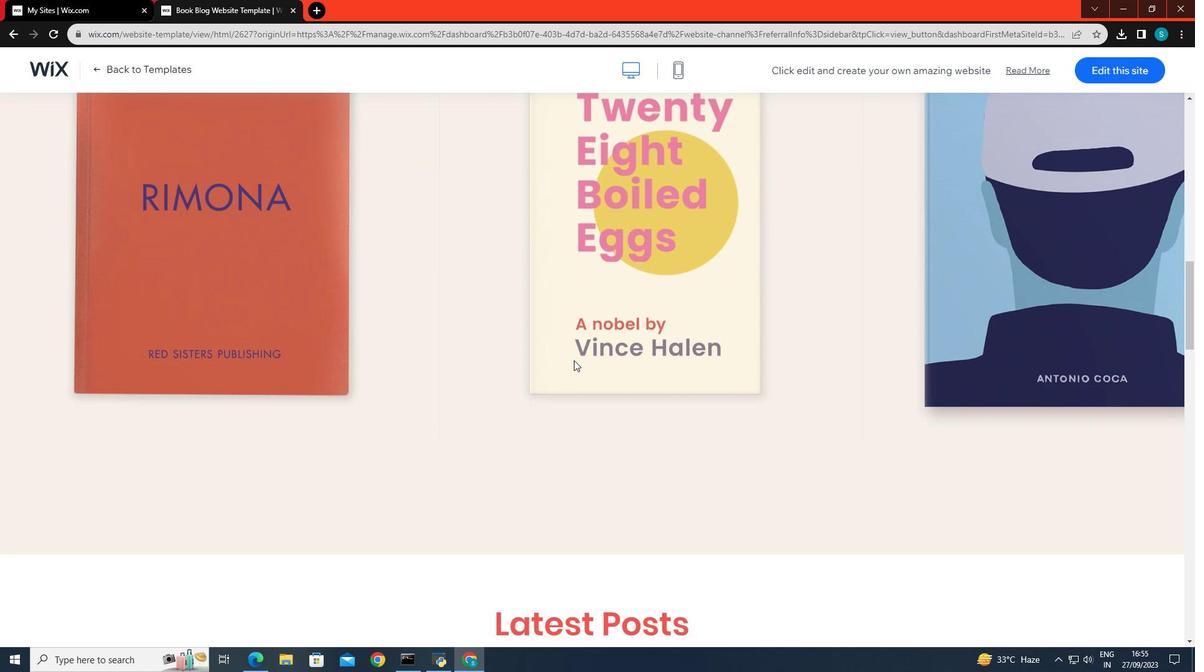 
Action: Mouse scrolled (574, 360) with delta (0, 0)
Screenshot: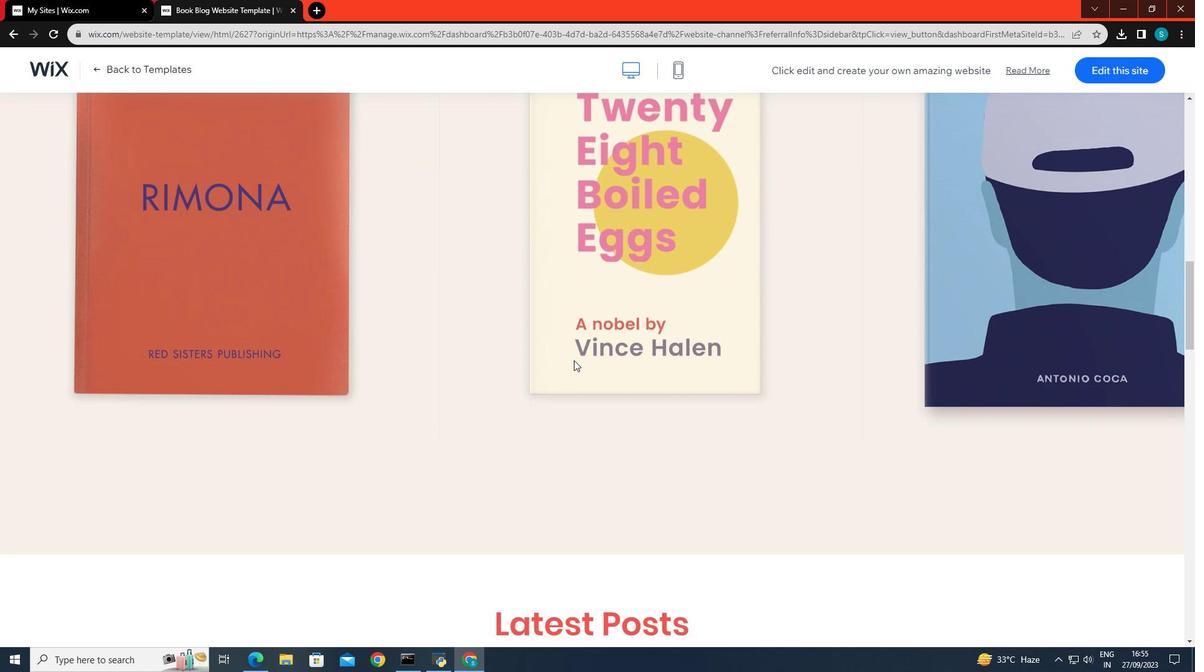 
Action: Mouse scrolled (574, 360) with delta (0, 0)
Screenshot: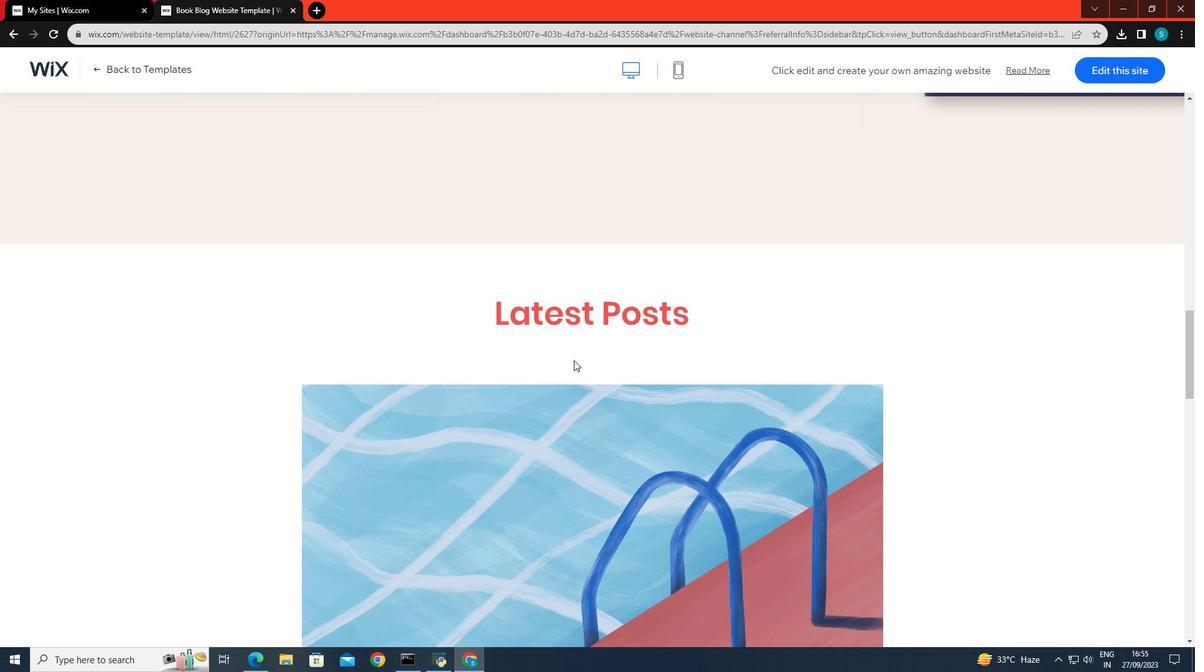 
Action: Mouse scrolled (574, 360) with delta (0, 0)
Screenshot: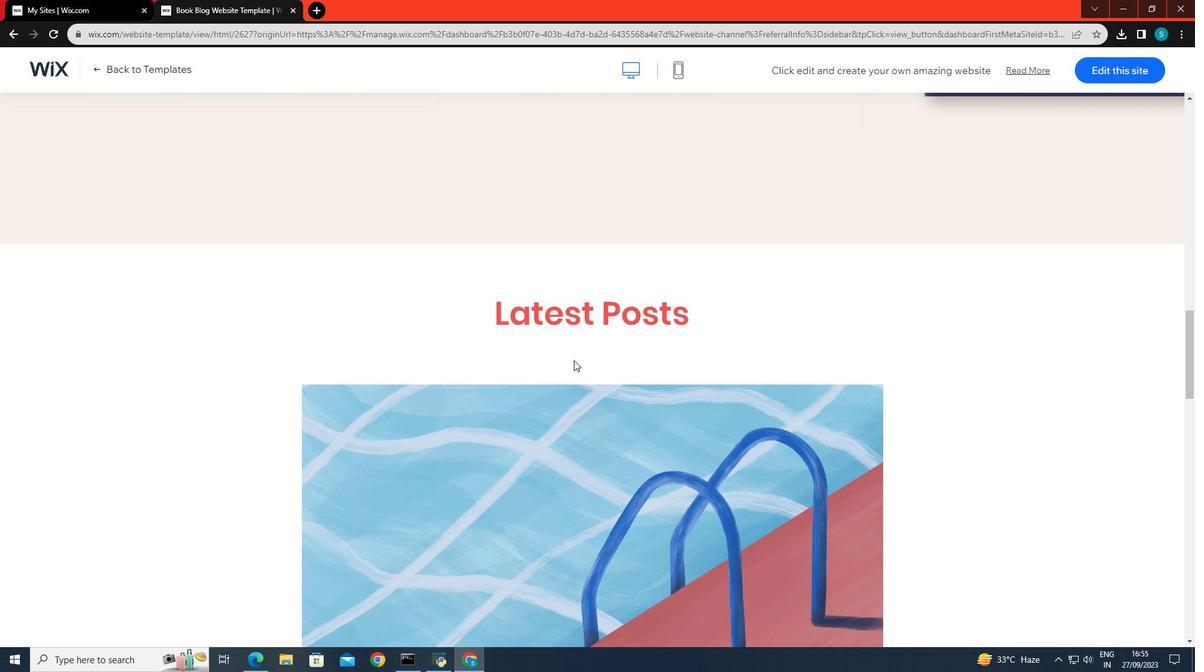 
Action: Mouse scrolled (574, 360) with delta (0, 0)
Screenshot: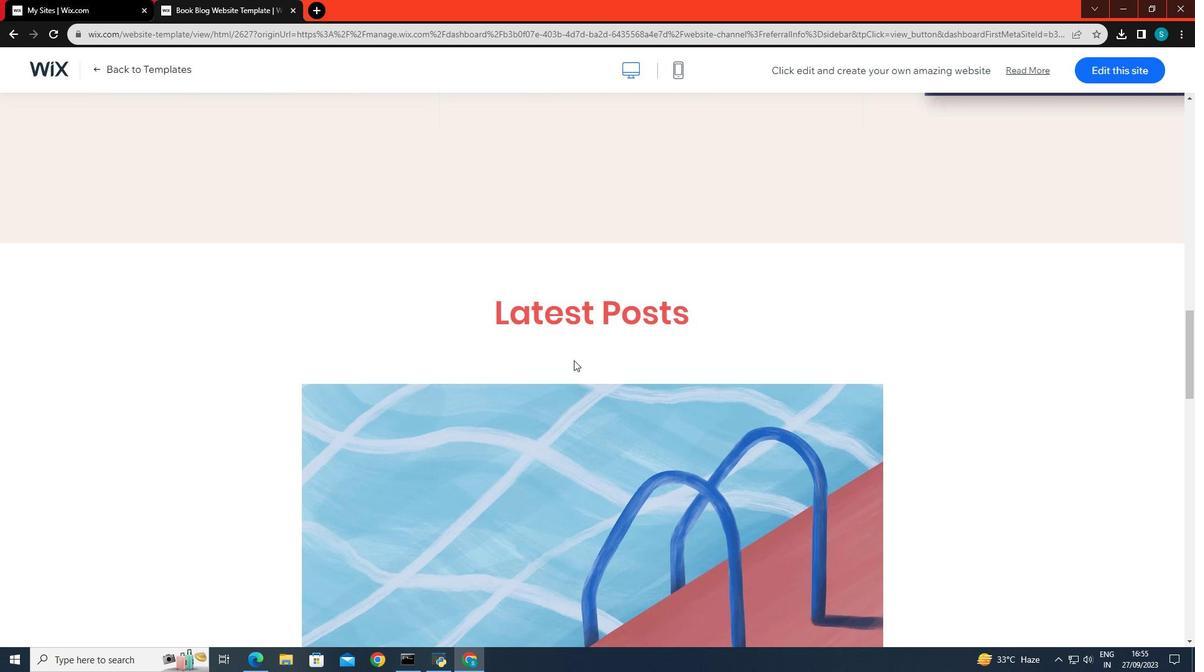 
Action: Mouse scrolled (574, 360) with delta (0, 0)
Screenshot: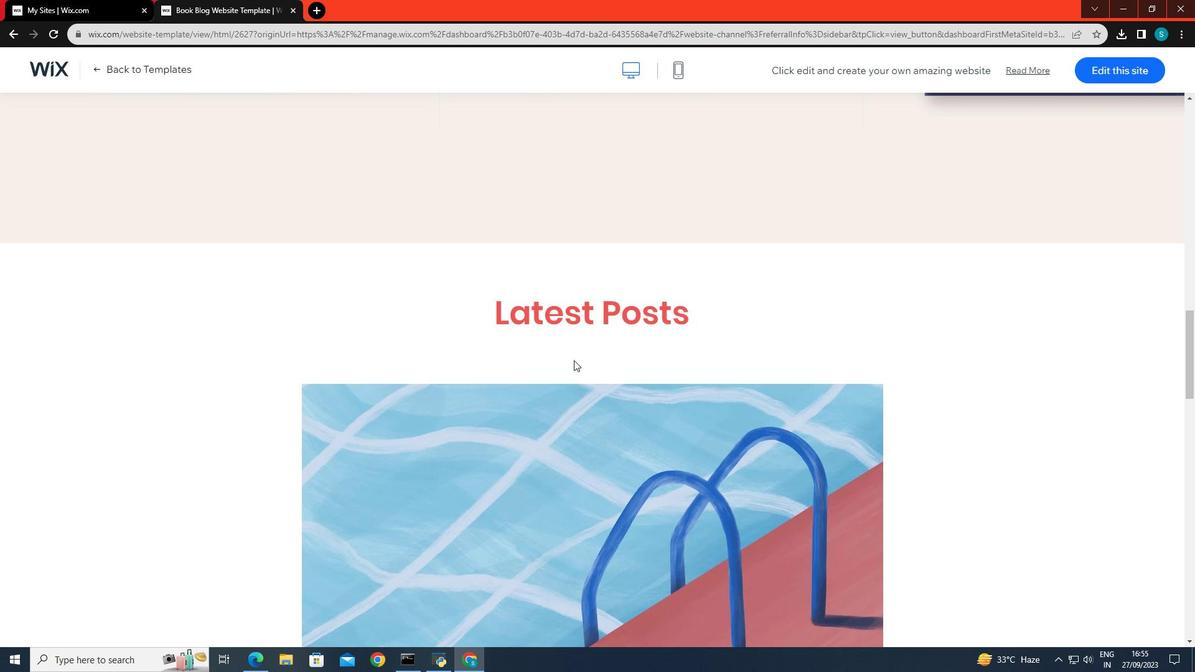 
Action: Mouse scrolled (574, 360) with delta (0, 0)
Screenshot: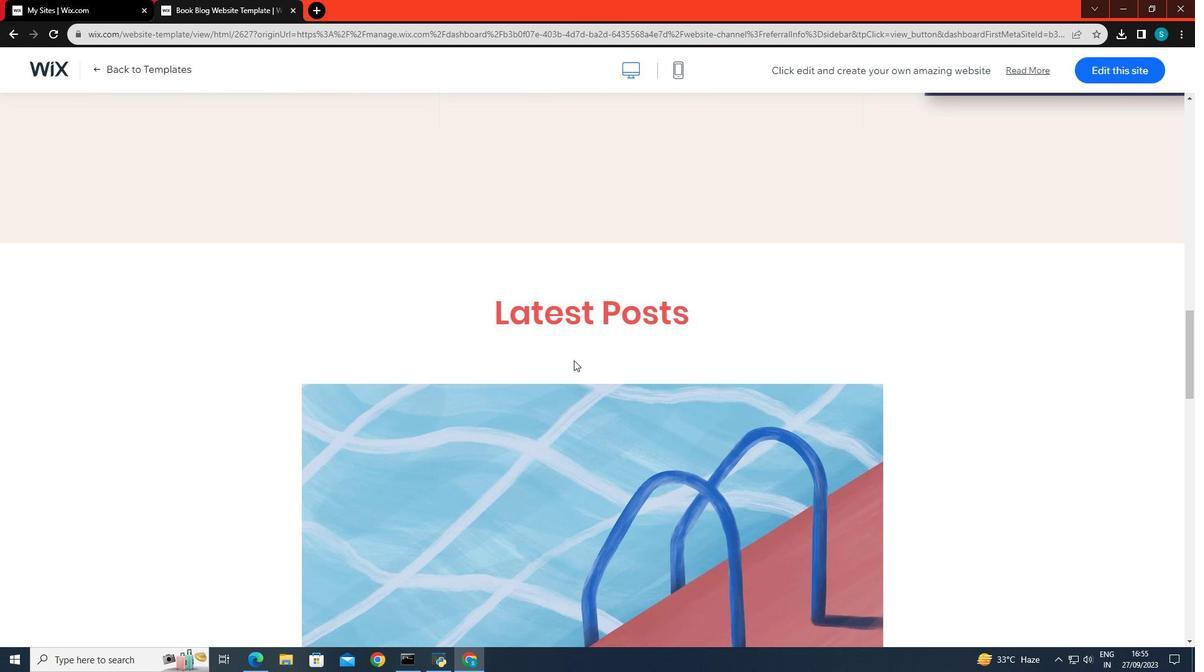 
Action: Mouse scrolled (574, 360) with delta (0, 0)
Screenshot: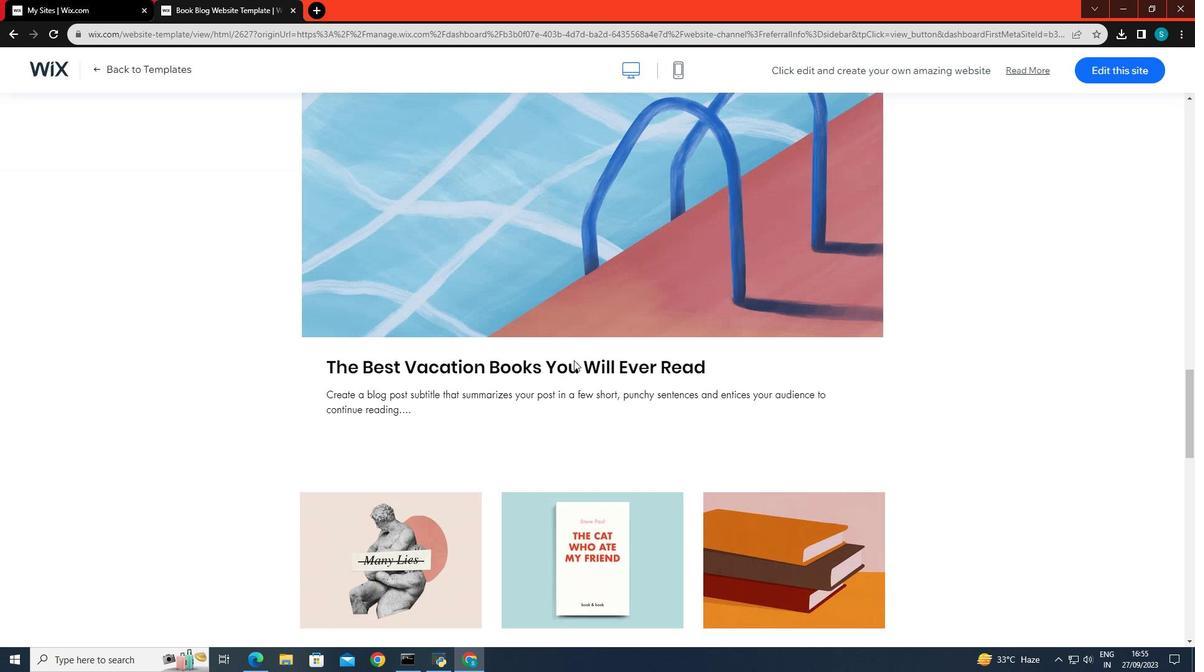 
Action: Mouse scrolled (574, 360) with delta (0, 0)
Screenshot: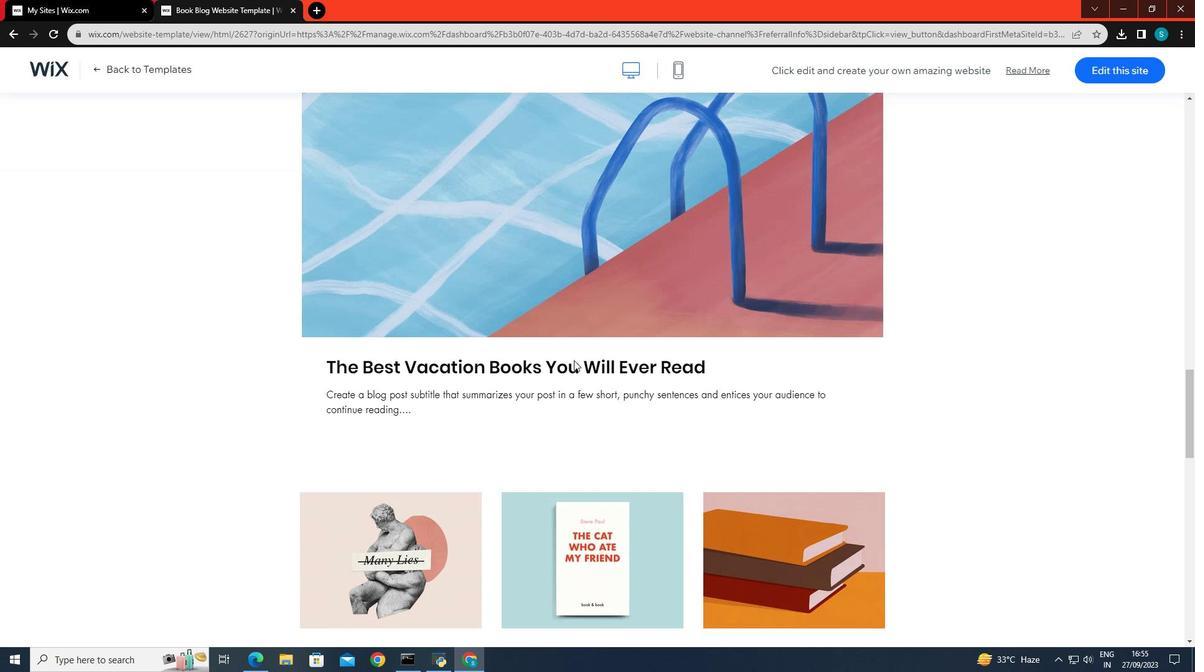 
Action: Mouse scrolled (574, 360) with delta (0, 0)
Screenshot: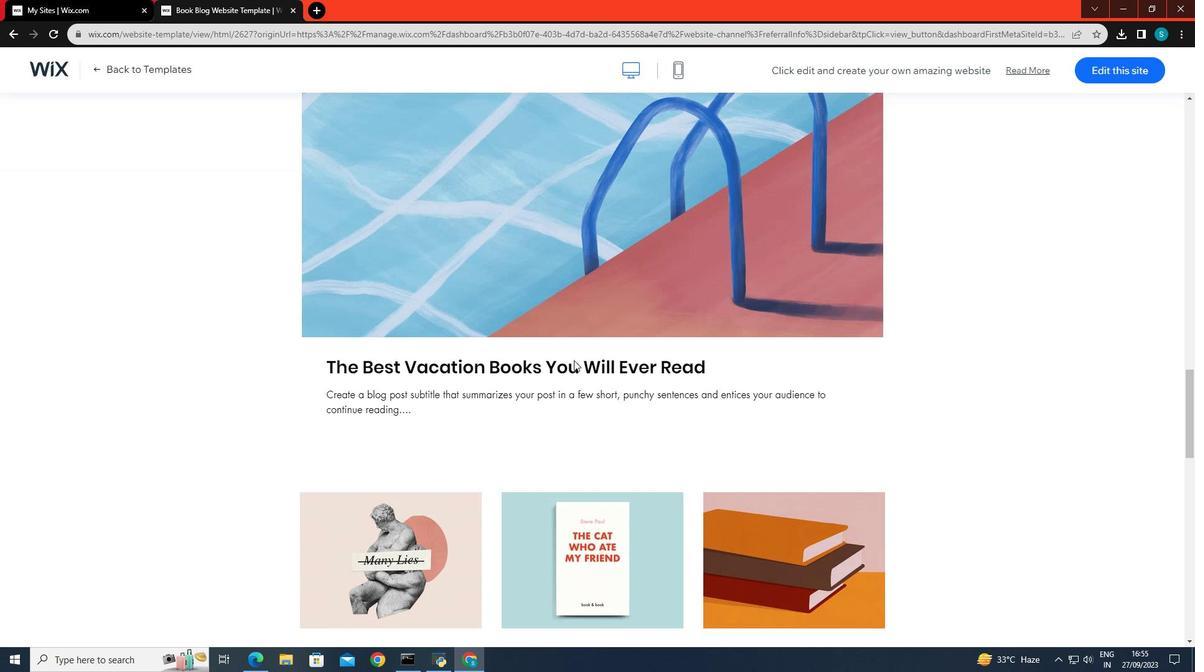 
Action: Mouse scrolled (574, 360) with delta (0, 0)
Screenshot: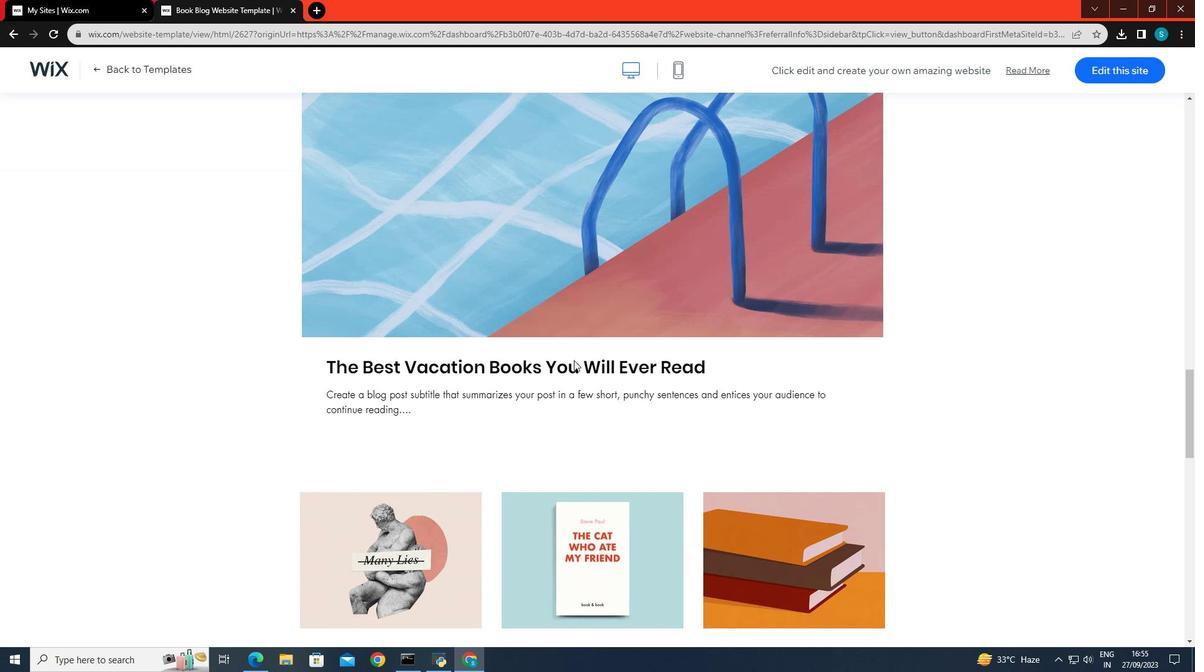 
Action: Mouse scrolled (574, 360) with delta (0, 0)
Screenshot: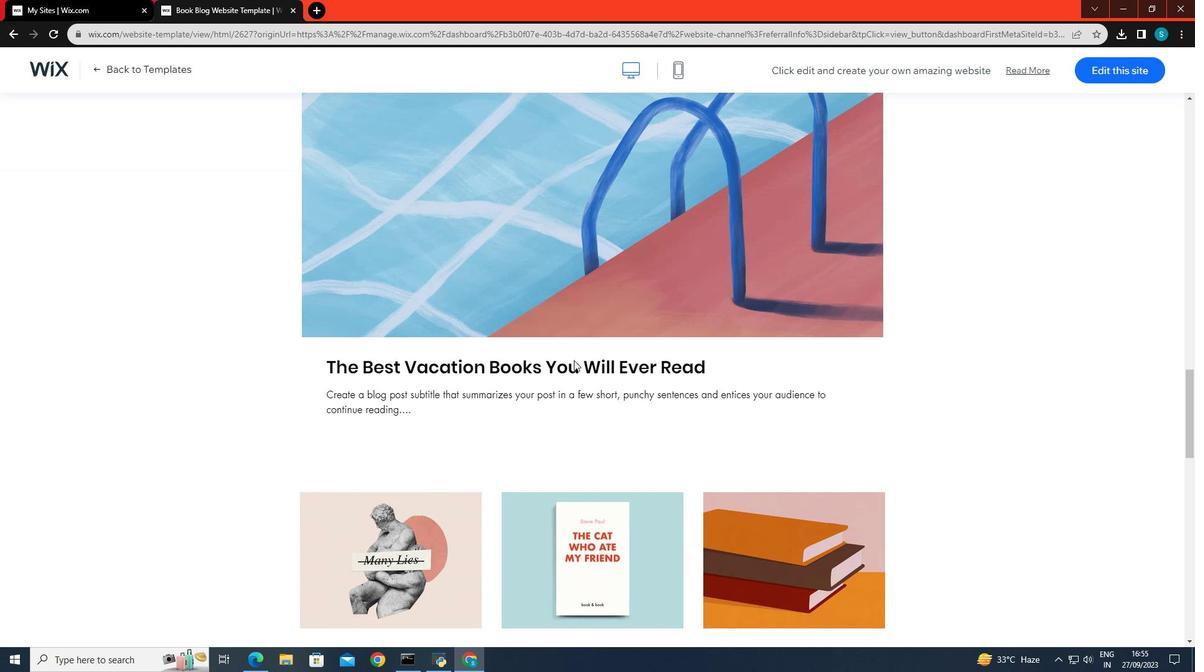 
Action: Mouse scrolled (574, 360) with delta (0, 0)
Screenshot: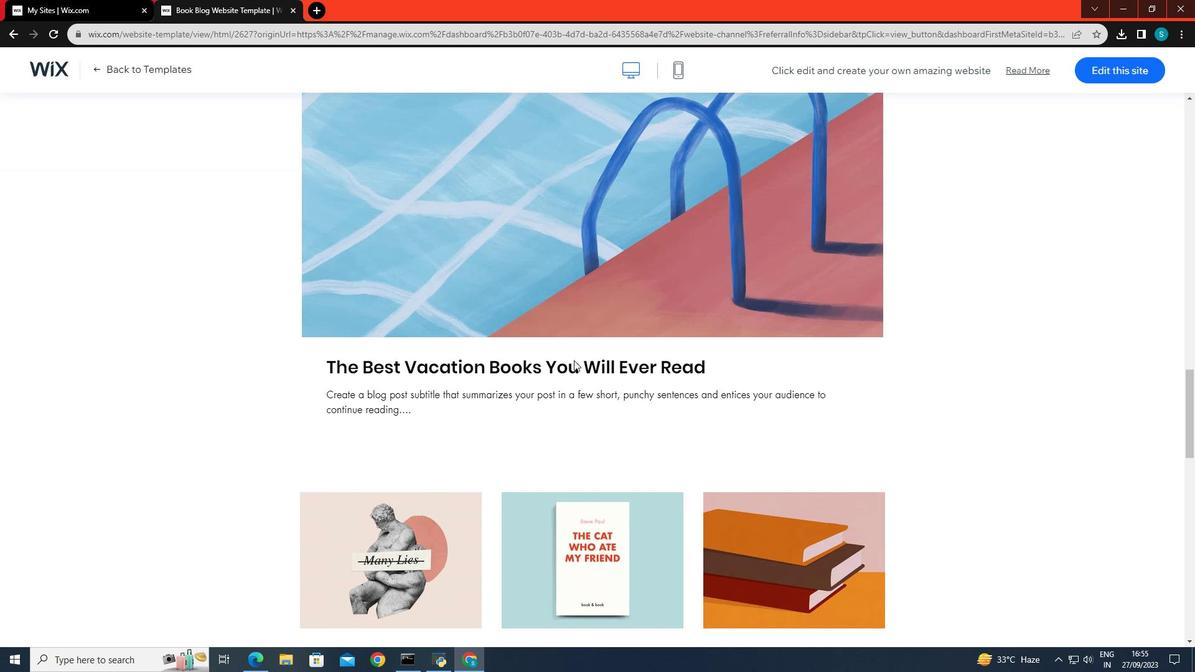 
Action: Mouse scrolled (574, 360) with delta (0, 0)
Screenshot: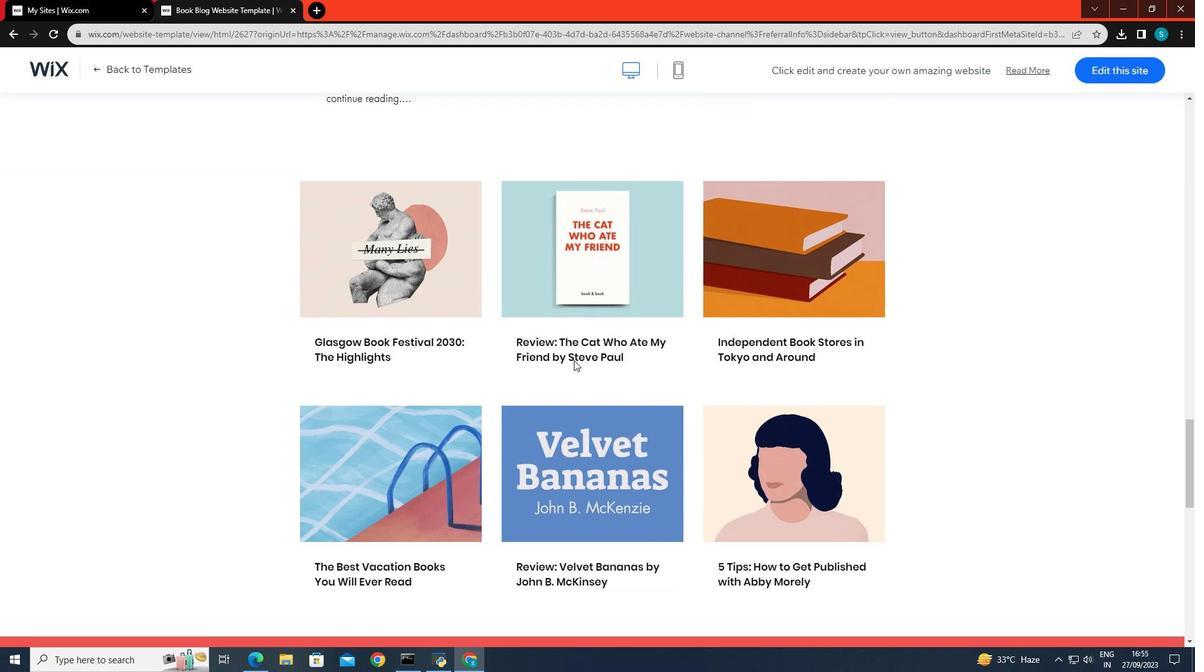 
Action: Mouse scrolled (574, 360) with delta (0, 0)
Screenshot: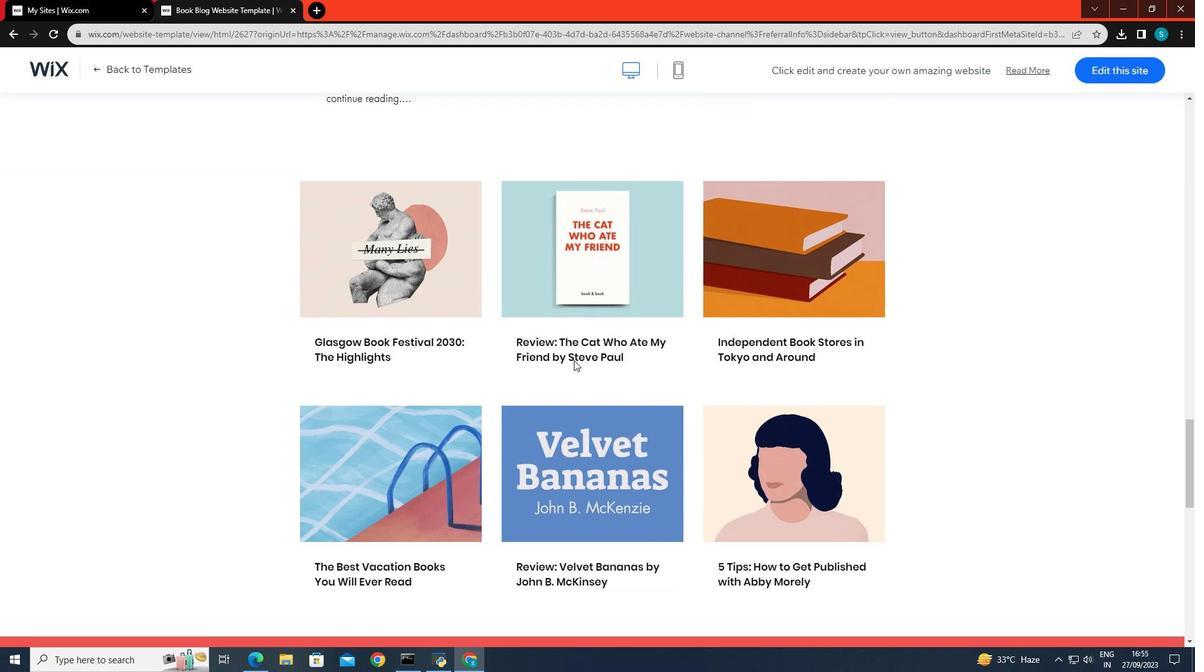 
Action: Mouse scrolled (574, 360) with delta (0, 0)
Screenshot: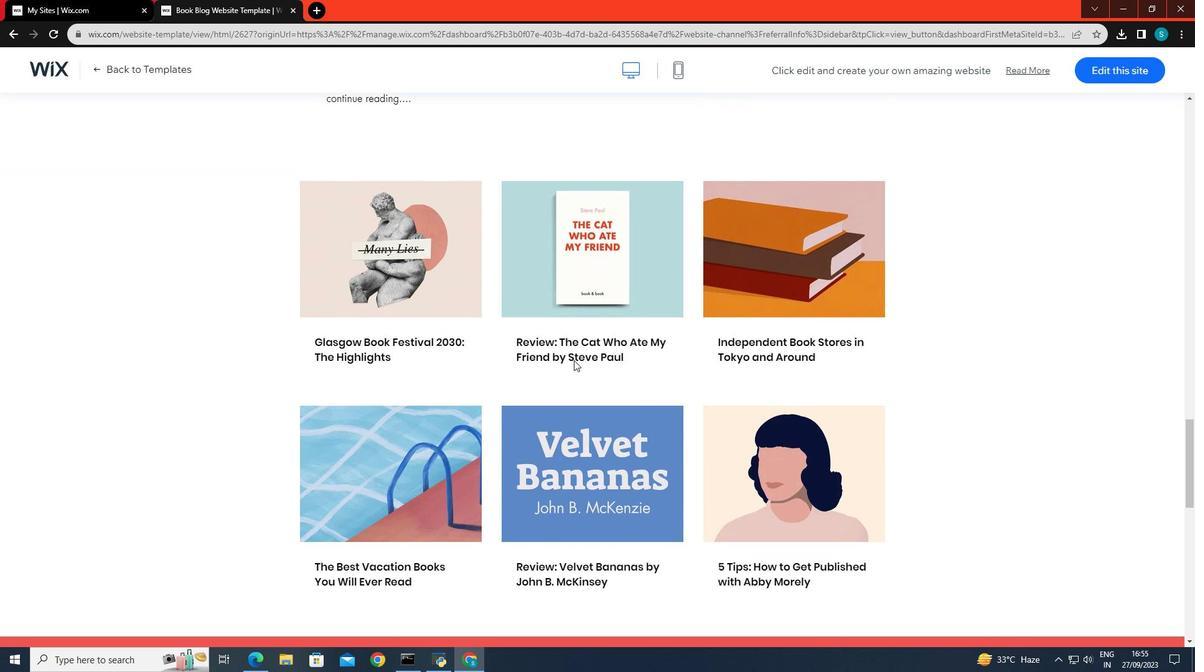 
Action: Mouse scrolled (574, 360) with delta (0, 0)
Screenshot: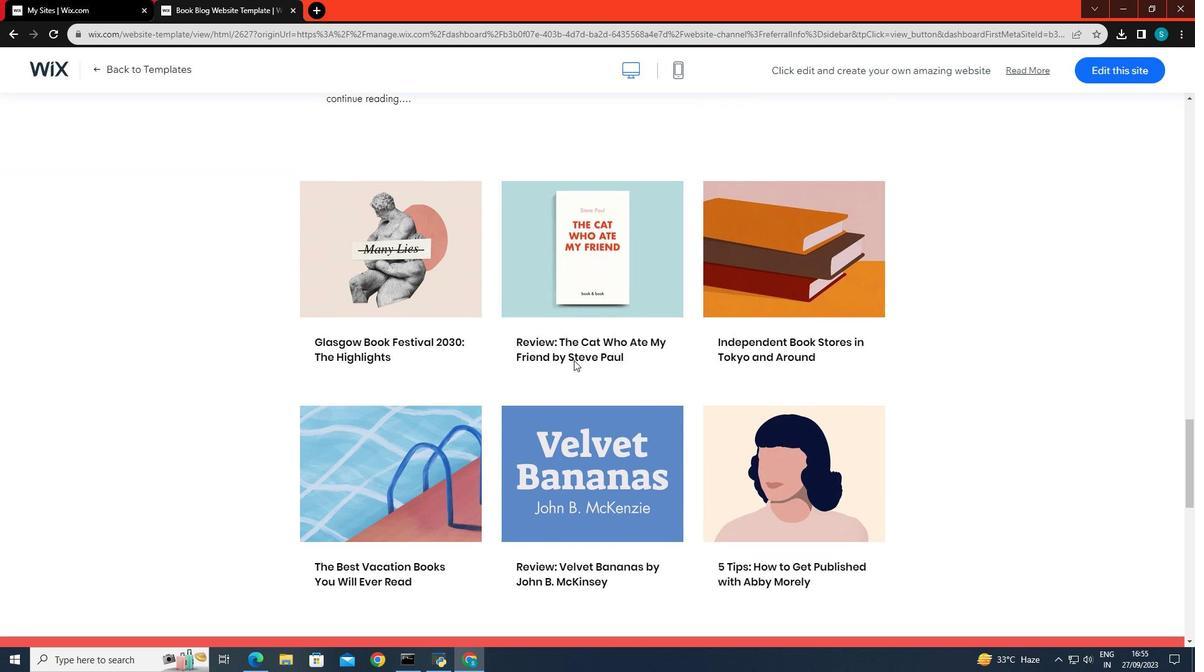 
Action: Mouse scrolled (574, 360) with delta (0, 0)
Screenshot: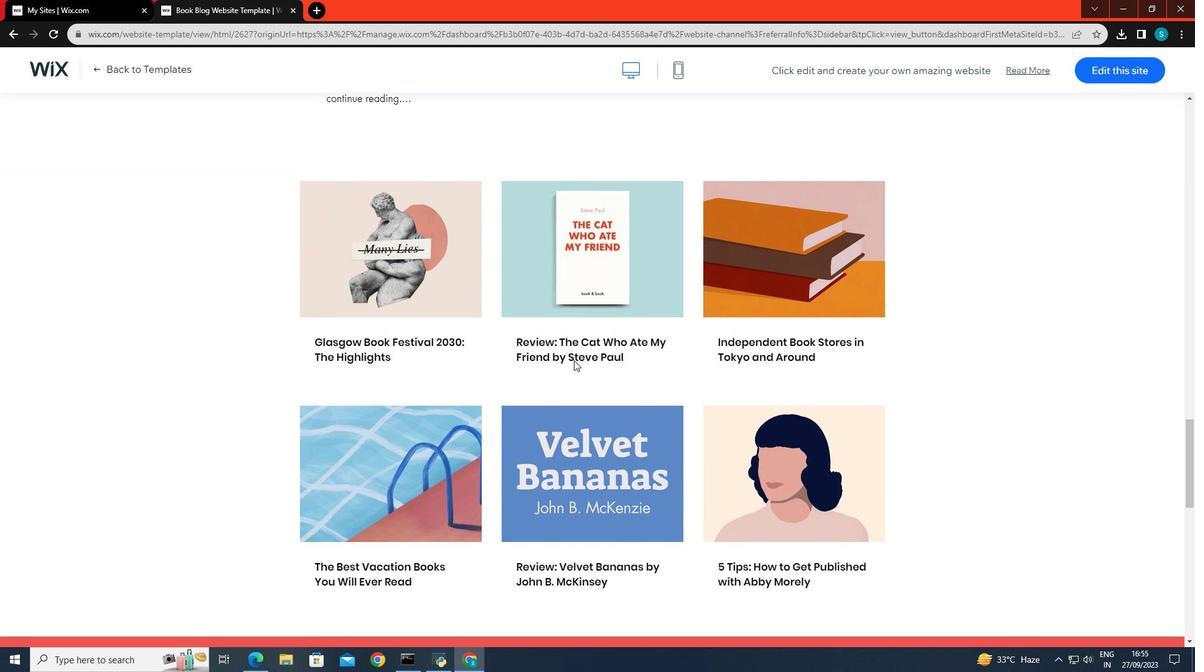 
Action: Mouse scrolled (574, 360) with delta (0, 0)
Screenshot: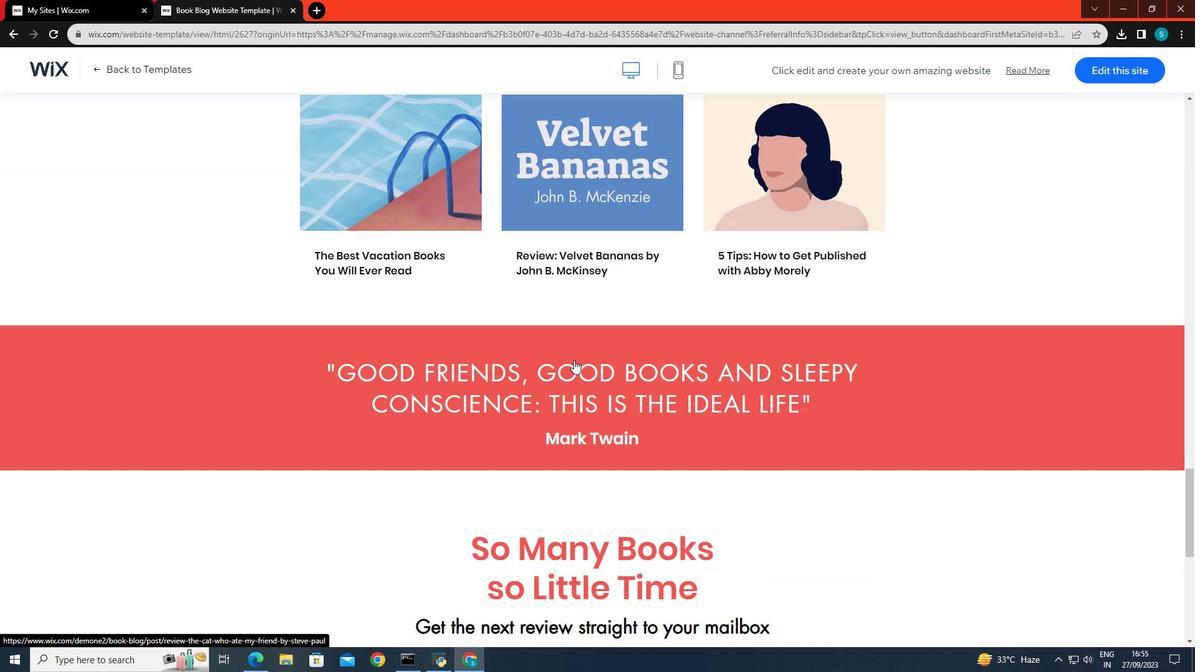 
Action: Mouse scrolled (574, 360) with delta (0, 0)
Screenshot: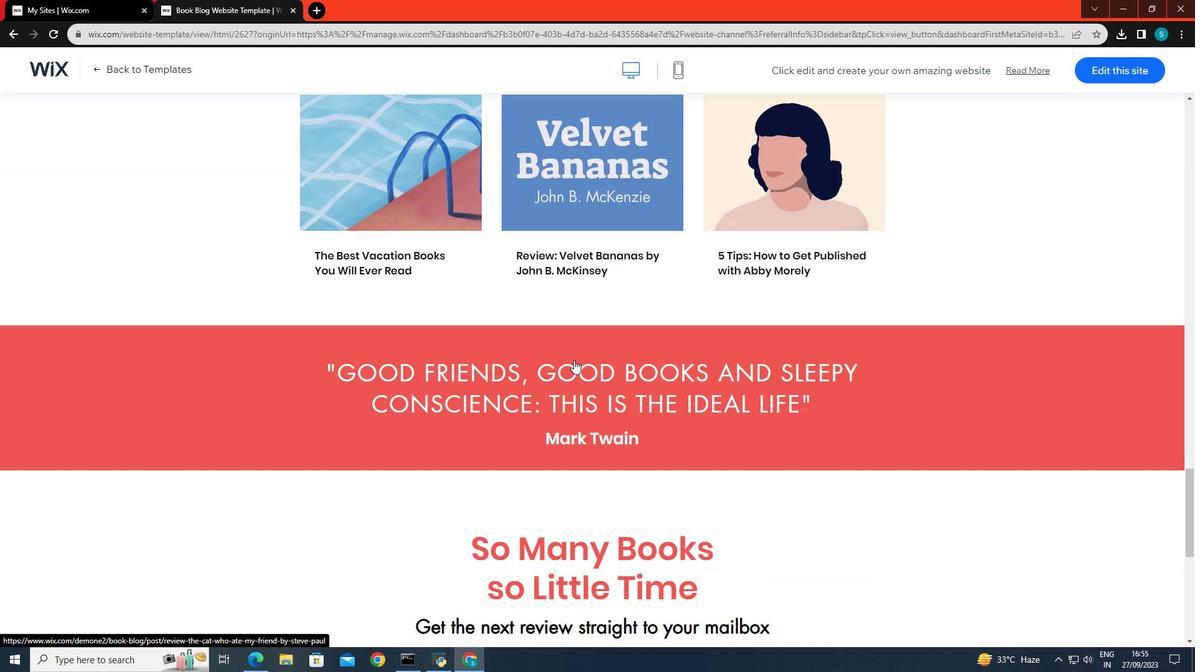 
Action: Mouse scrolled (574, 360) with delta (0, 0)
Screenshot: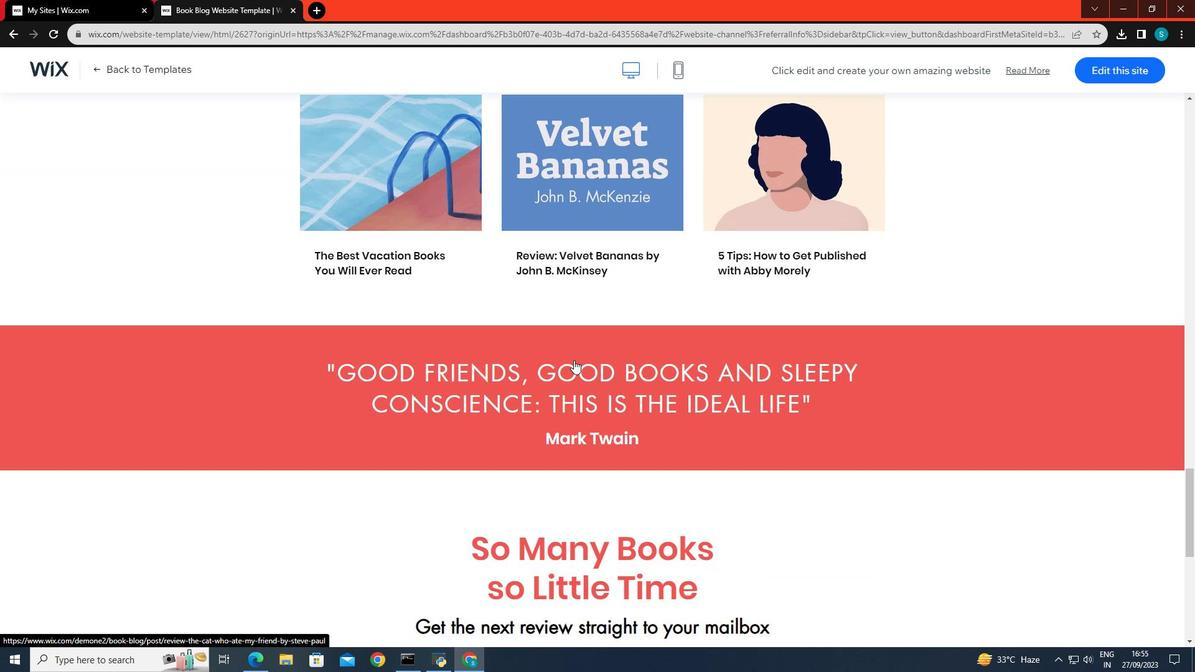 
Action: Mouse scrolled (574, 360) with delta (0, 0)
Screenshot: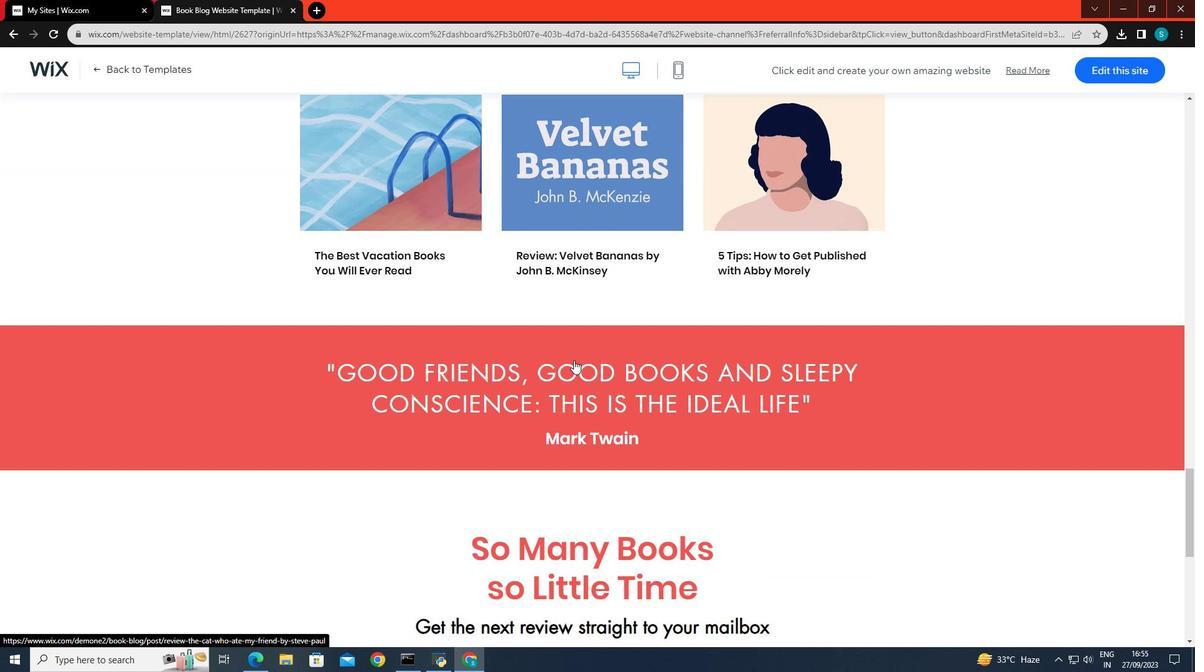 
Action: Mouse scrolled (574, 360) with delta (0, 0)
Screenshot: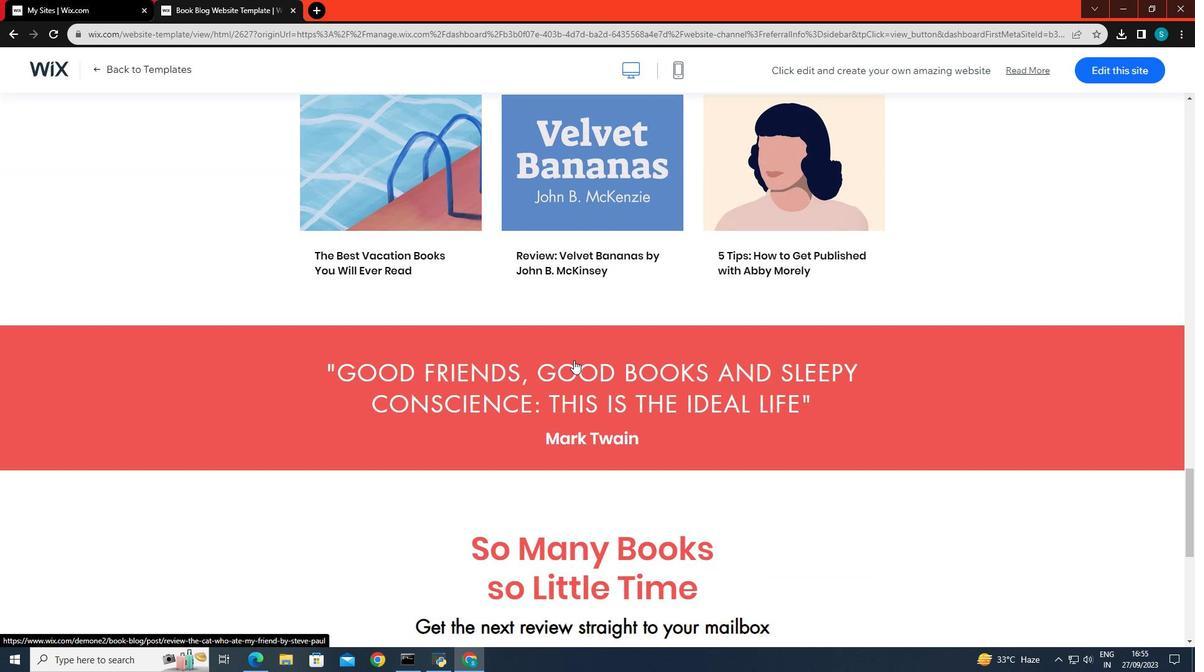 
Action: Mouse scrolled (574, 360) with delta (0, 0)
Screenshot: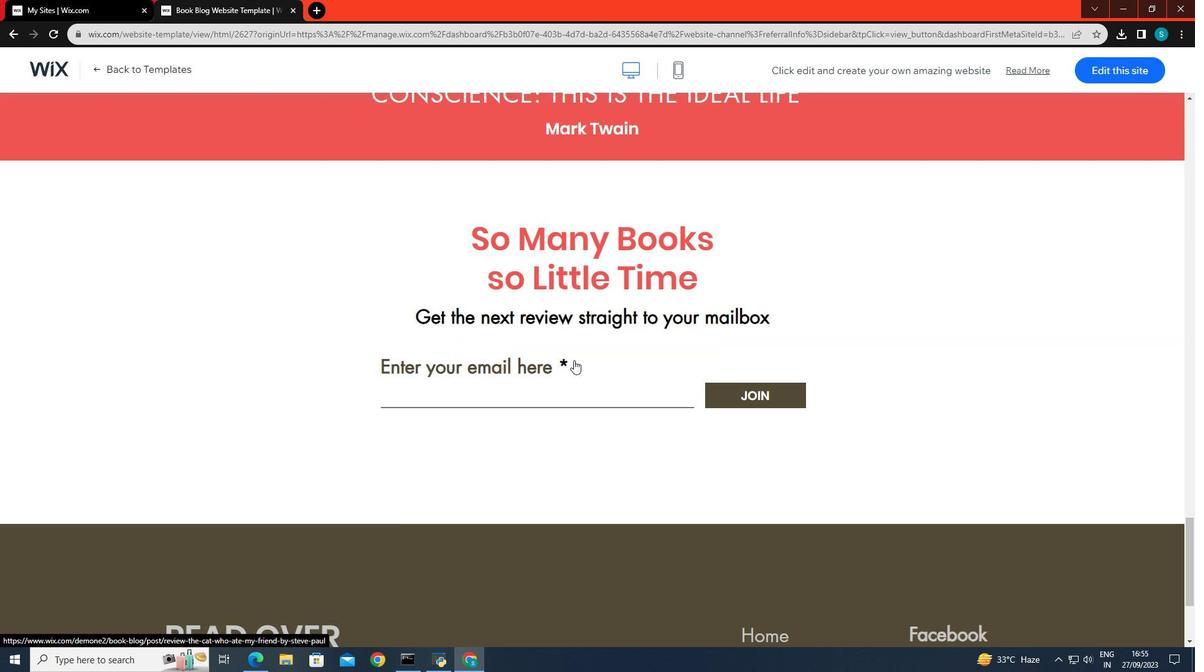
Action: Mouse scrolled (574, 360) with delta (0, 0)
Screenshot: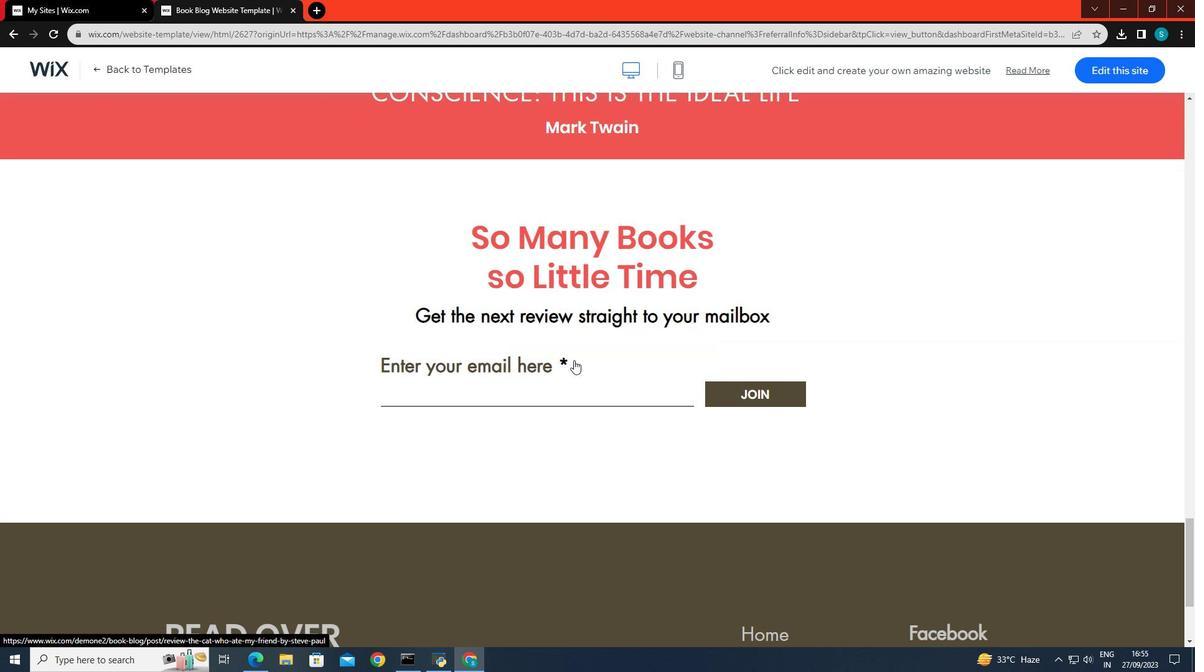 
Action: Mouse scrolled (574, 360) with delta (0, 0)
Screenshot: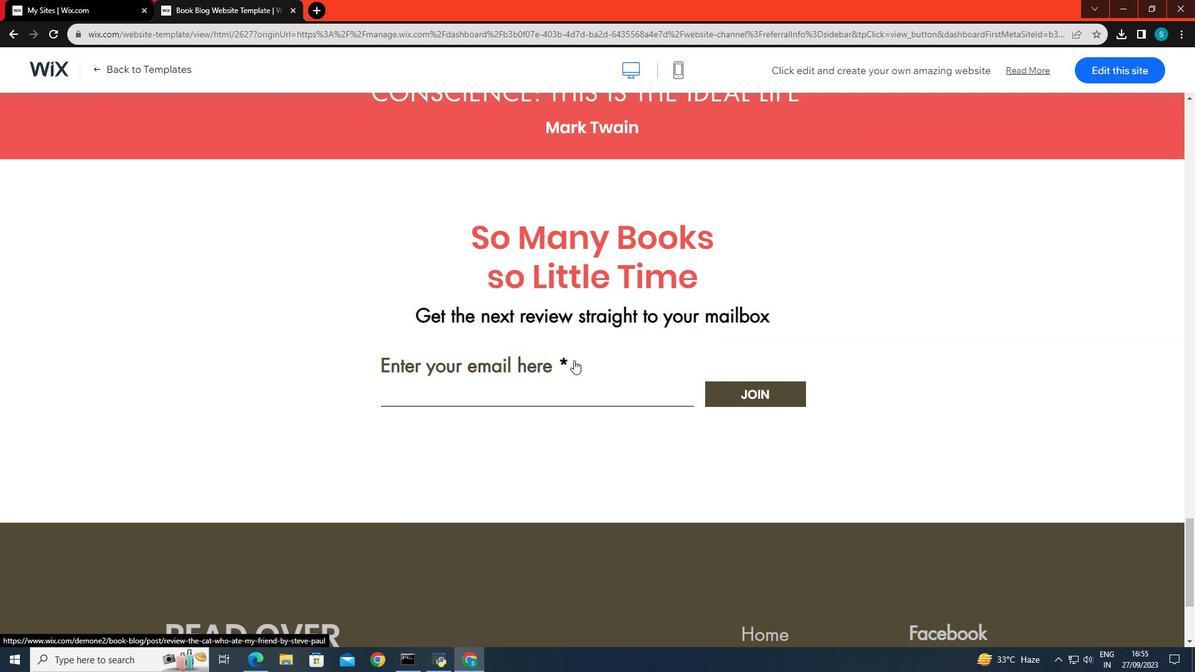 
Action: Mouse scrolled (574, 360) with delta (0, 0)
Screenshot: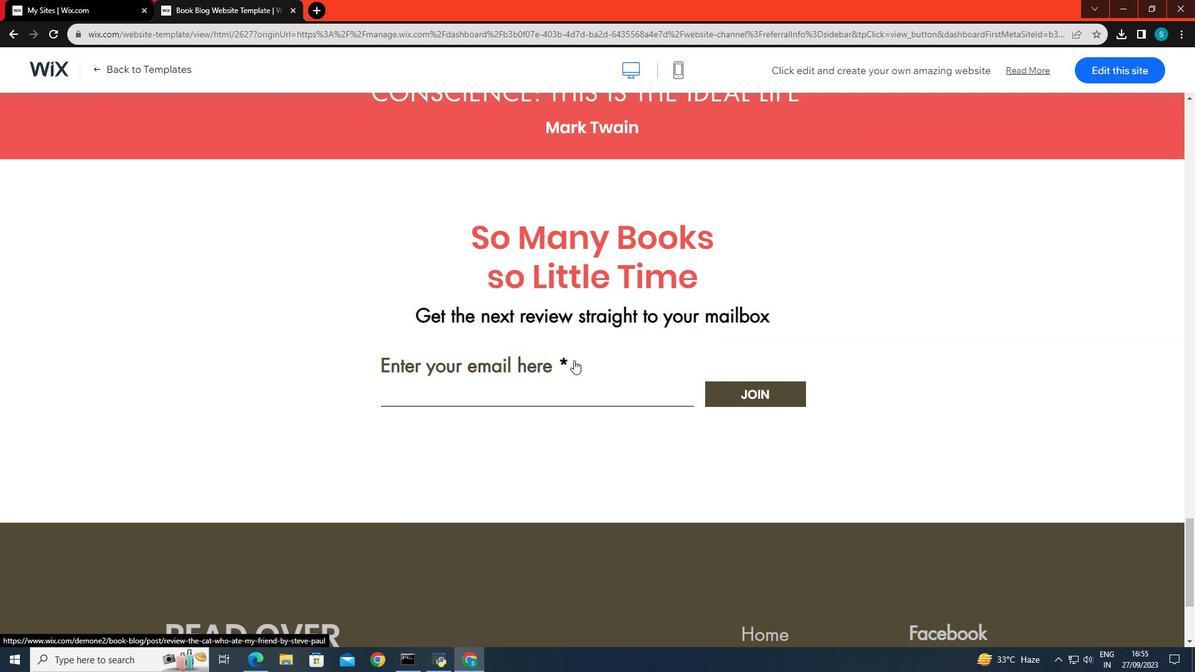 
Action: Mouse scrolled (574, 360) with delta (0, 0)
Screenshot: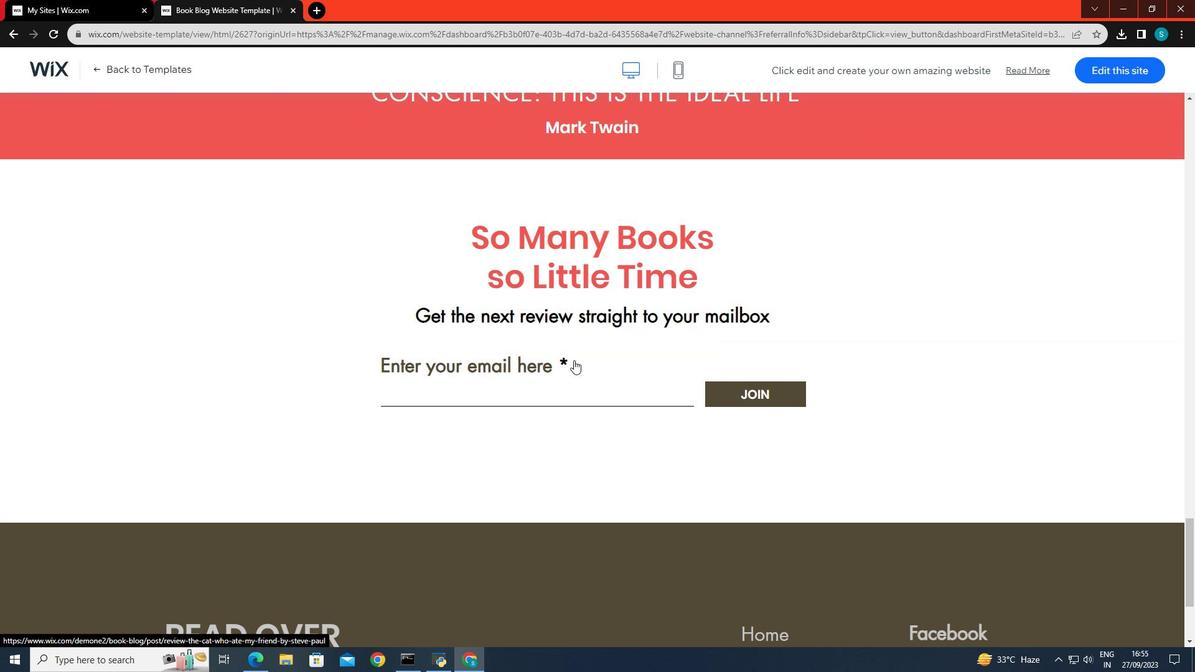 
Action: Mouse scrolled (574, 360) with delta (0, 0)
Screenshot: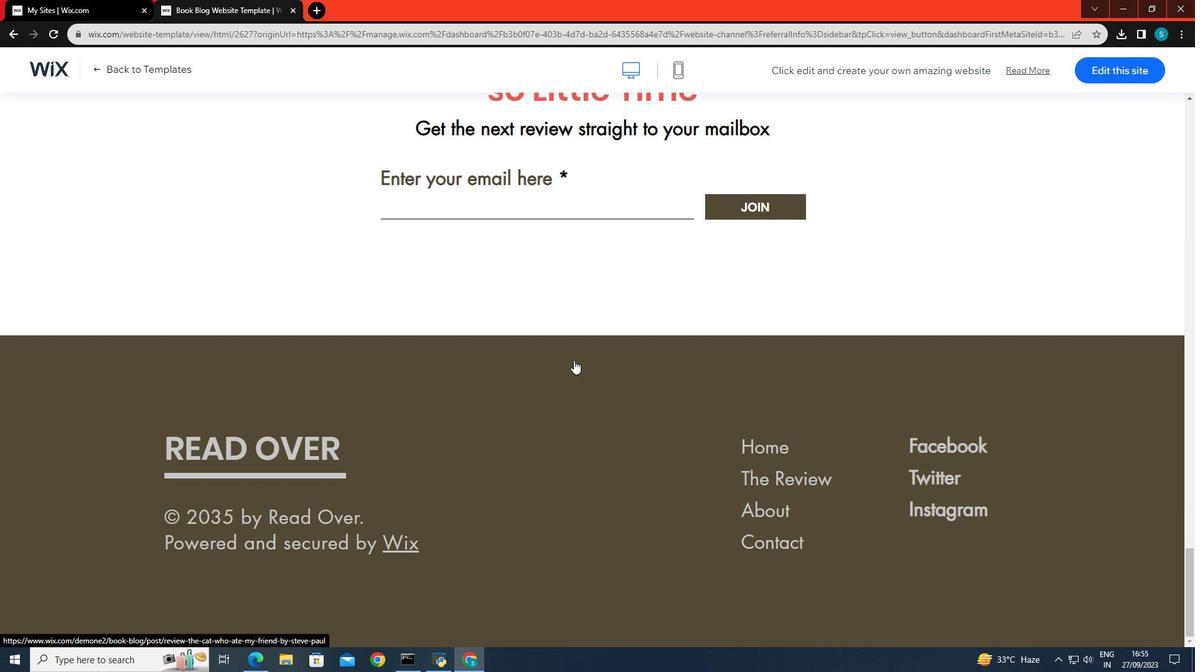 
Action: Mouse scrolled (574, 360) with delta (0, 0)
Screenshot: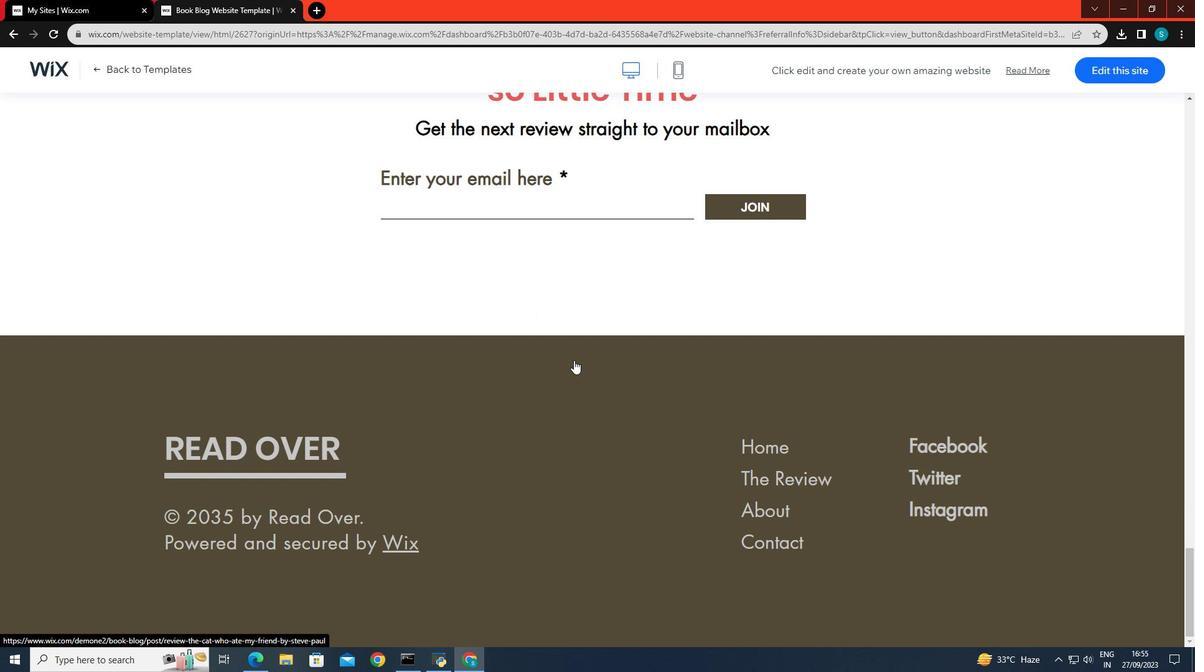 
Action: Mouse scrolled (574, 360) with delta (0, 0)
Screenshot: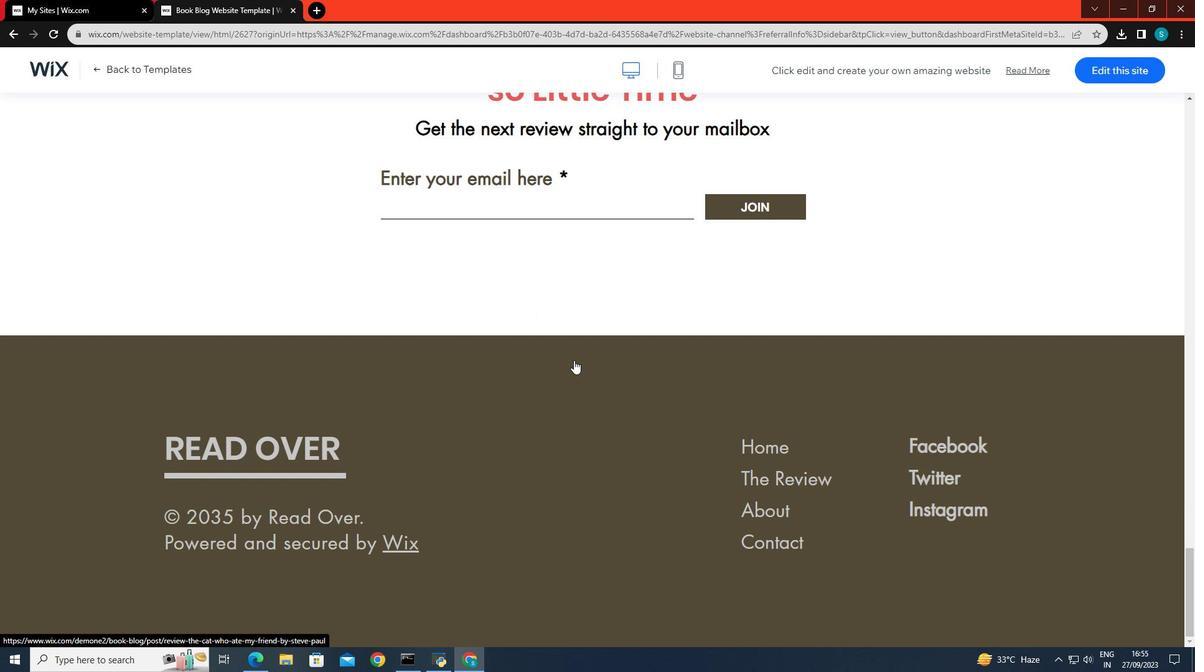 
Action: Mouse scrolled (574, 360) with delta (0, 0)
Screenshot: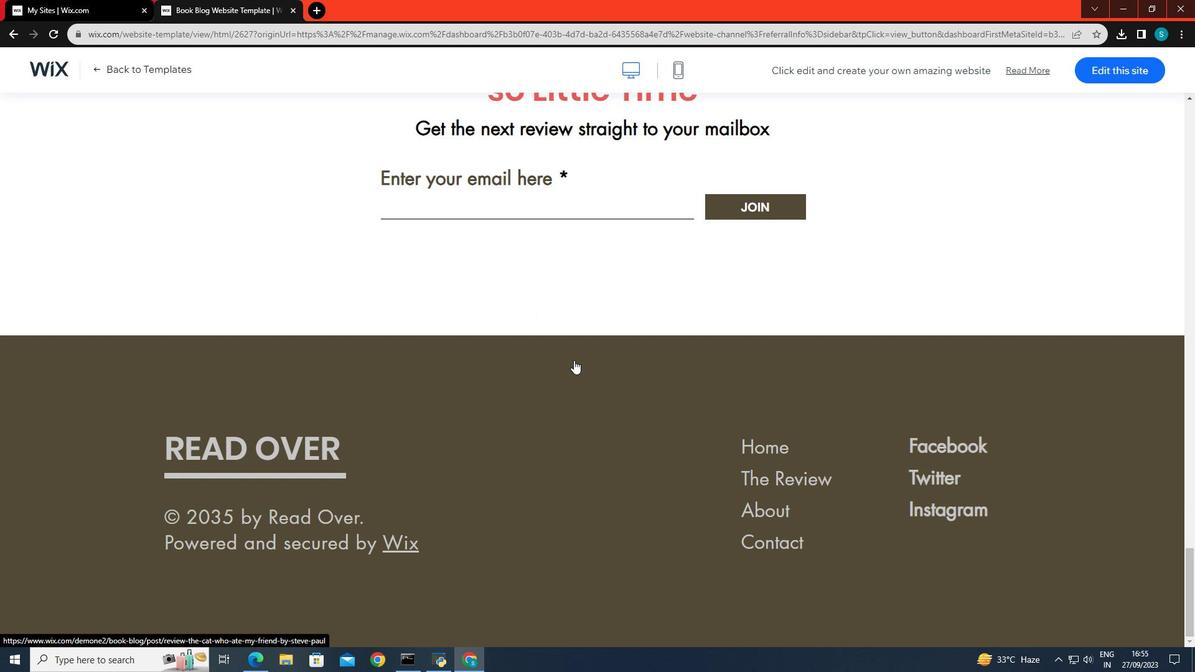 
Action: Mouse scrolled (574, 360) with delta (0, 0)
Screenshot: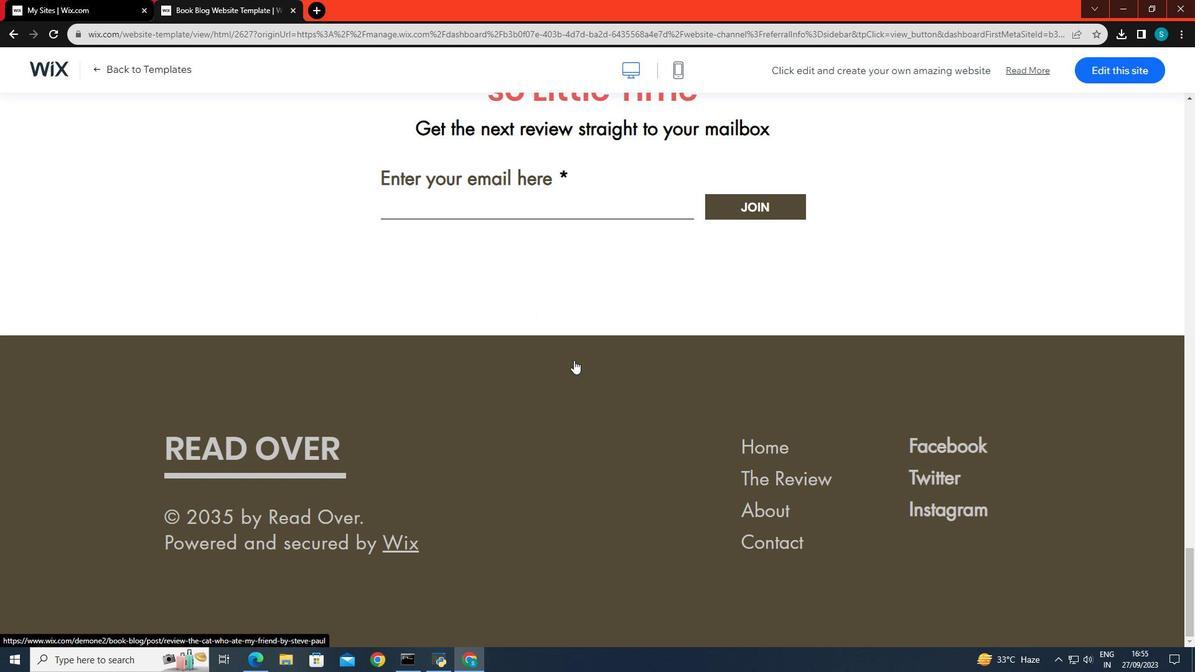 
Action: Mouse moved to (761, 480)
Screenshot: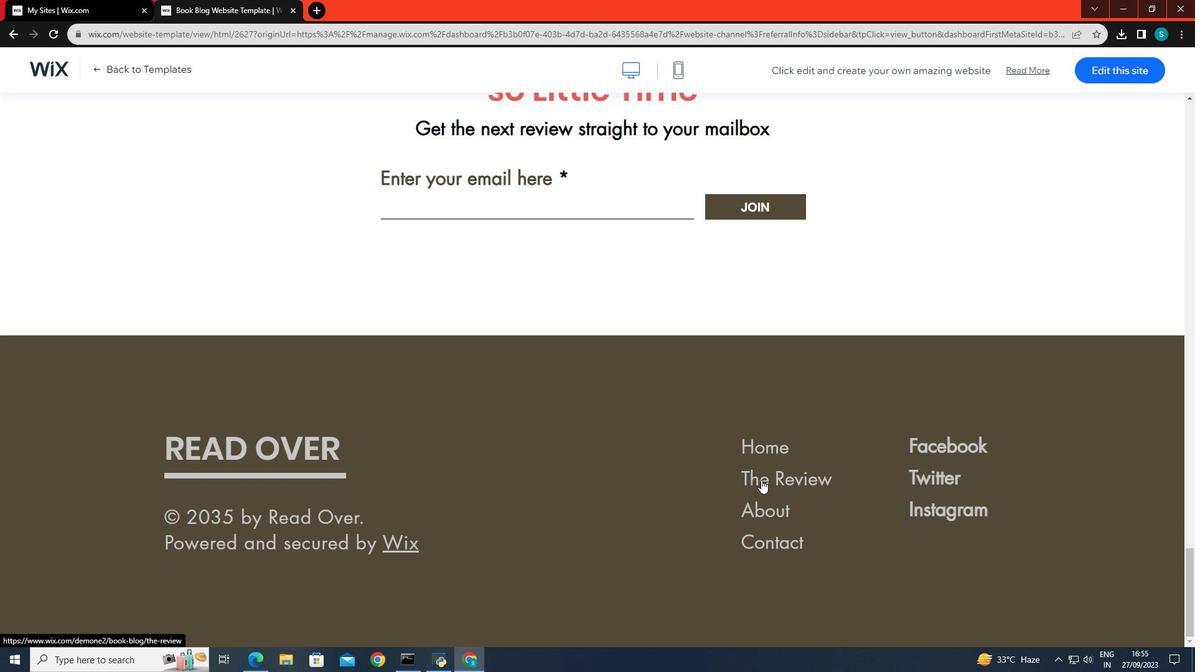 
Action: Mouse pressed left at (761, 480)
Screenshot: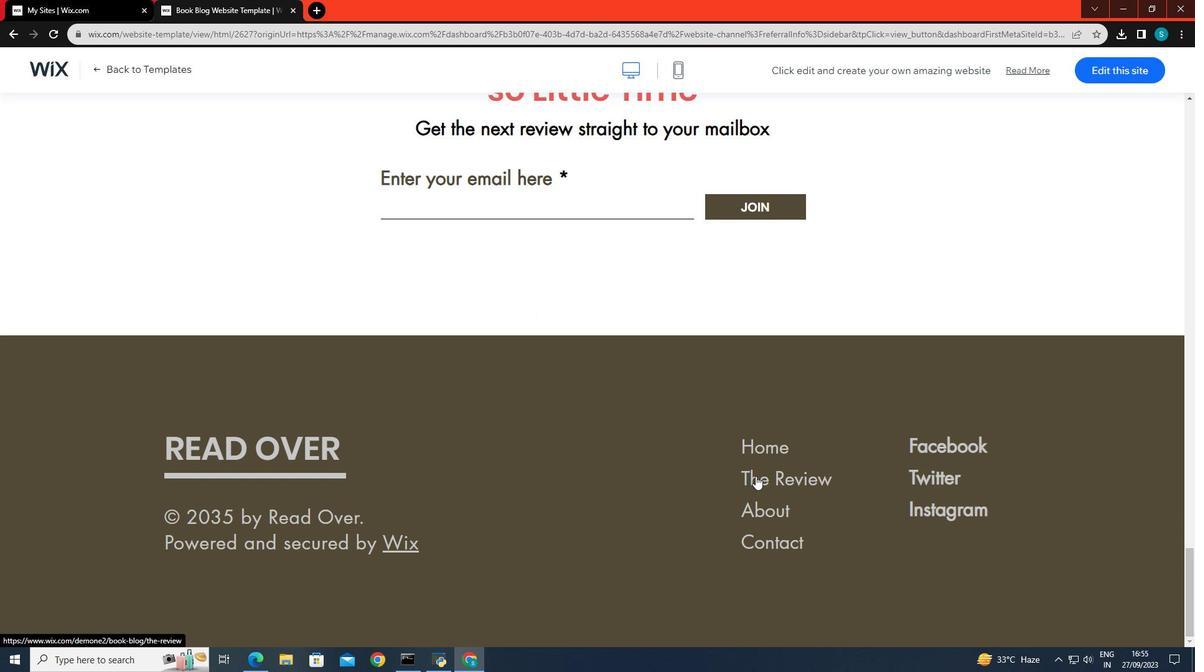 
Action: Mouse moved to (629, 384)
Screenshot: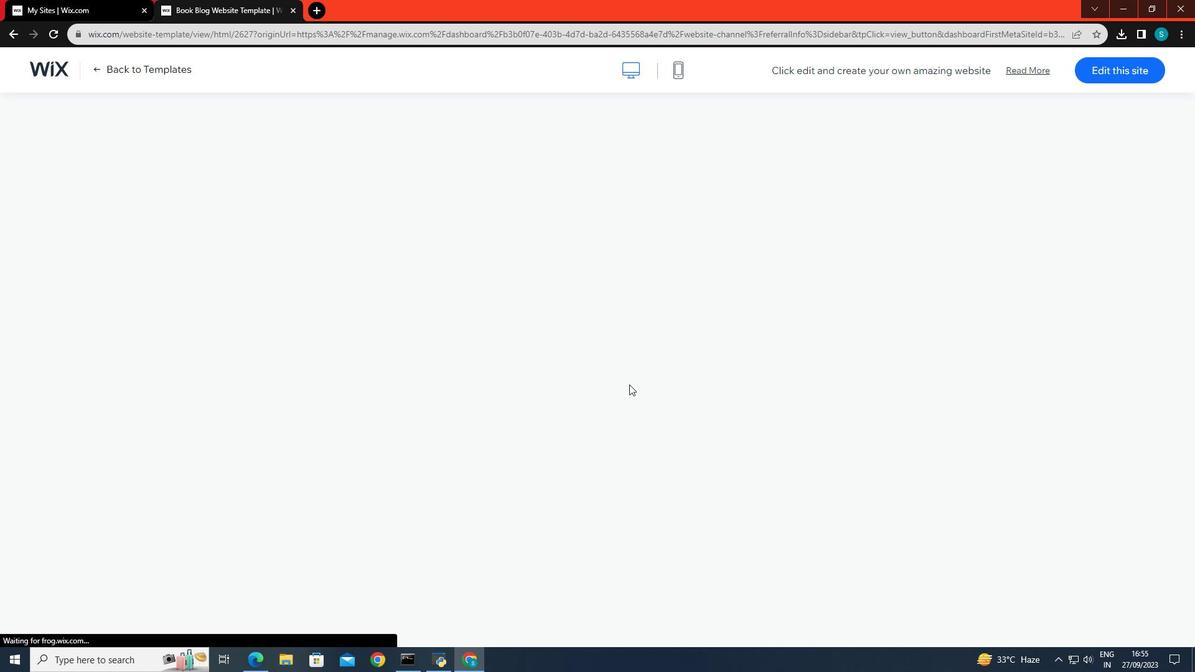 
Action: Mouse scrolled (629, 385) with delta (0, 0)
Screenshot: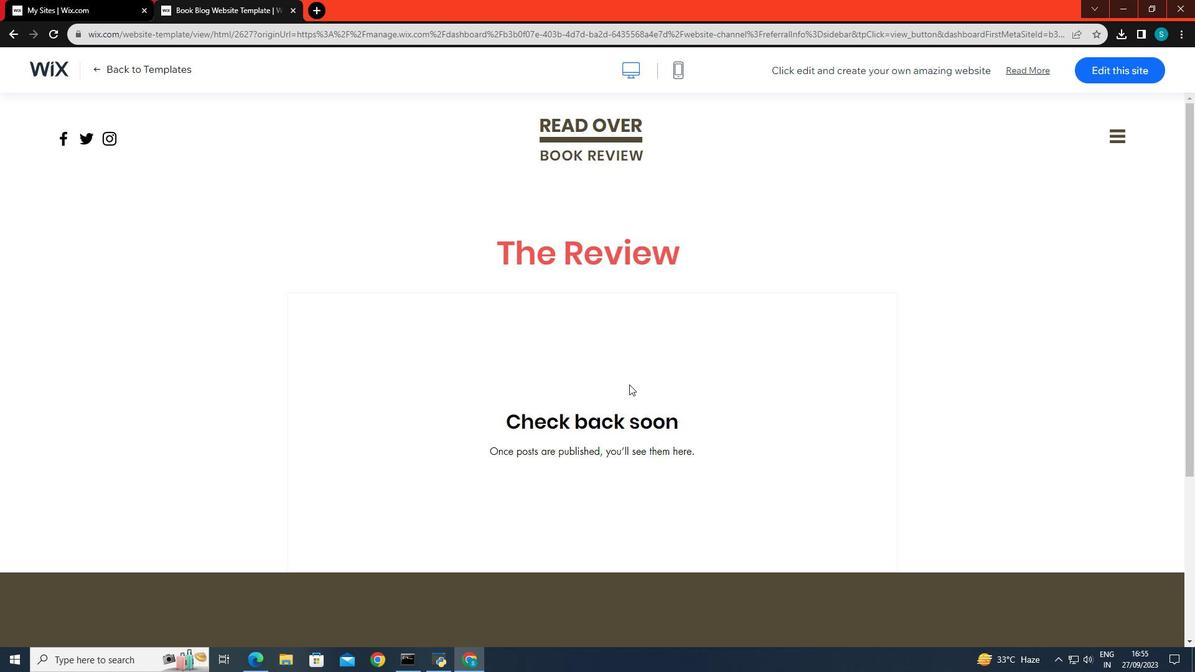 
Action: Mouse scrolled (629, 385) with delta (0, 0)
Screenshot: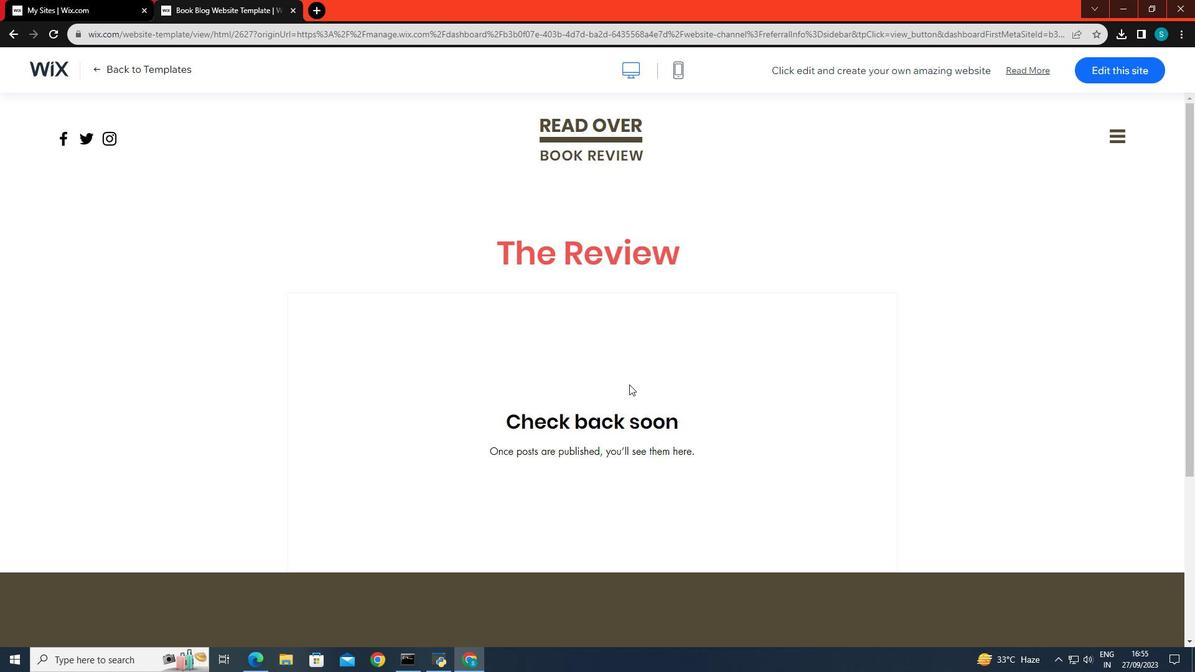 
Action: Mouse scrolled (629, 385) with delta (0, 0)
Screenshot: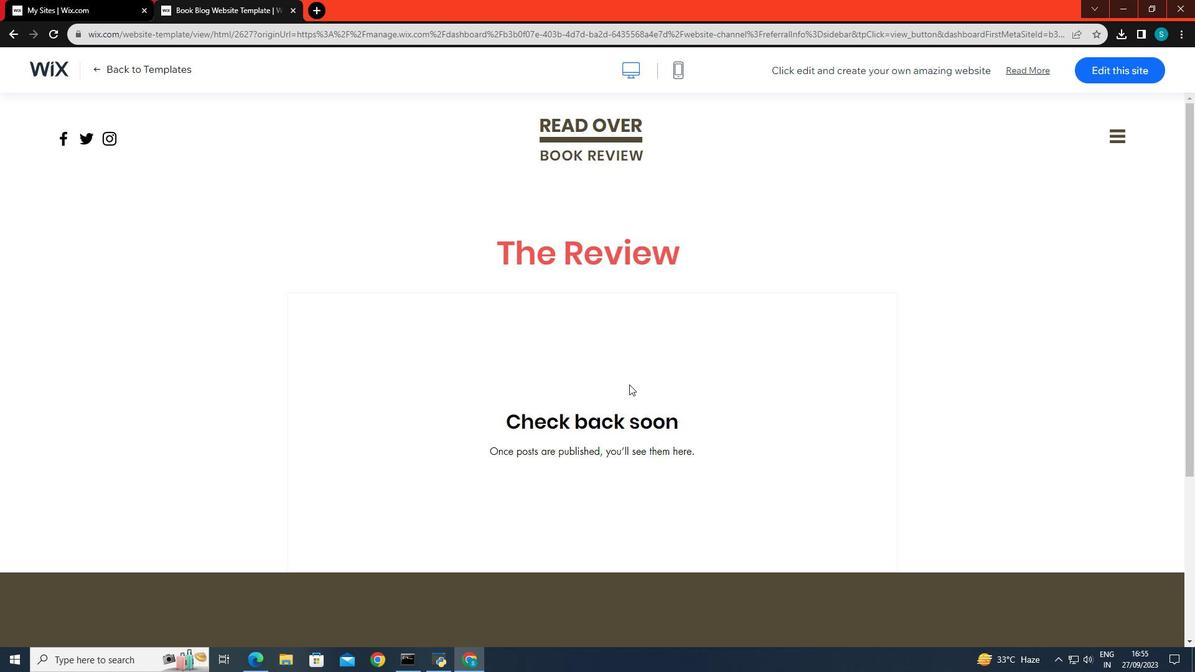 
Action: Mouse scrolled (629, 385) with delta (0, 0)
Screenshot: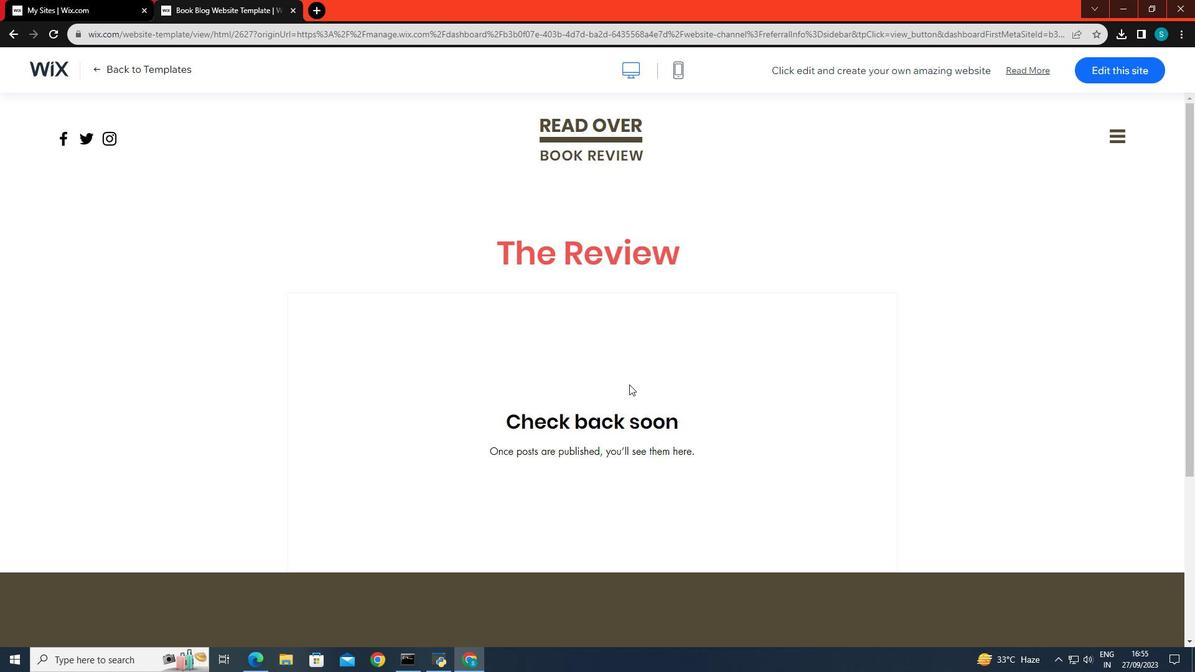 
Action: Mouse scrolled (629, 385) with delta (0, 0)
Screenshot: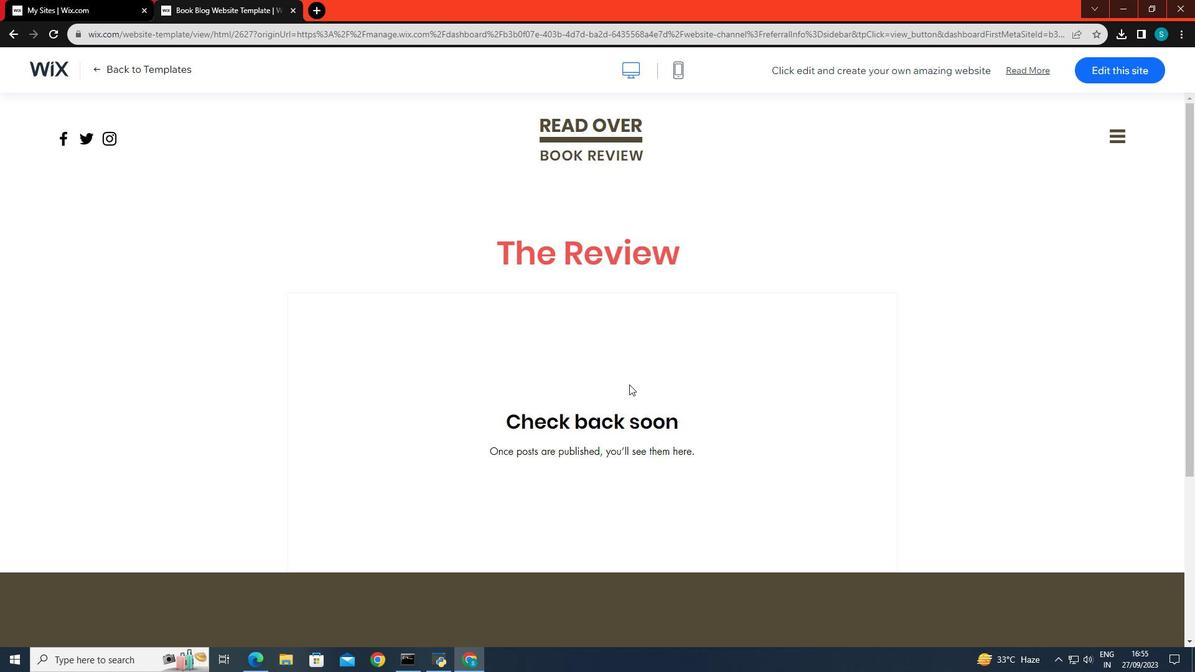 
Action: Mouse scrolled (629, 385) with delta (0, 0)
Screenshot: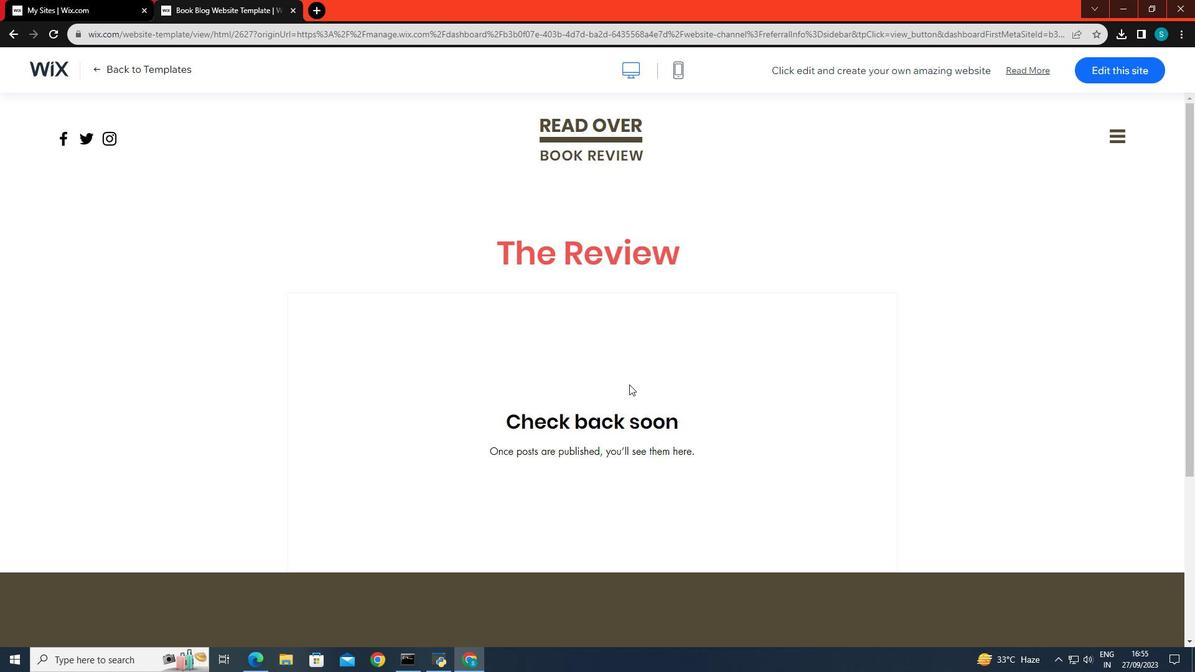 
Action: Mouse scrolled (629, 385) with delta (0, 0)
Screenshot: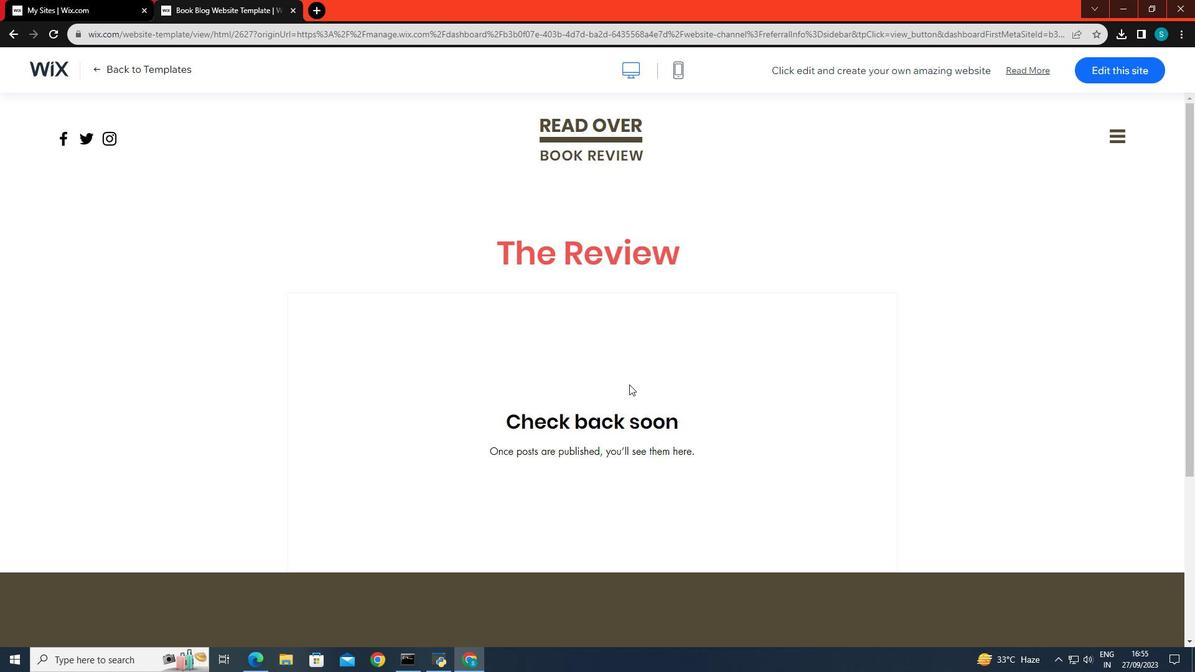 
Action: Mouse scrolled (629, 385) with delta (0, 0)
Screenshot: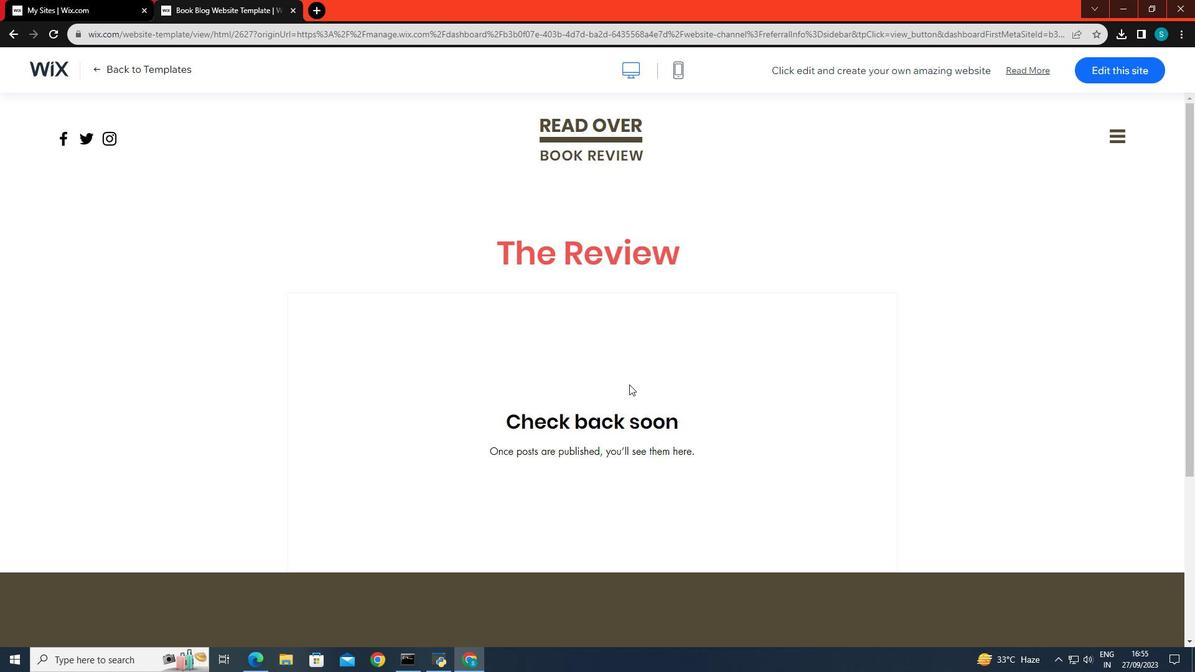 
Action: Mouse scrolled (629, 385) with delta (0, 0)
Screenshot: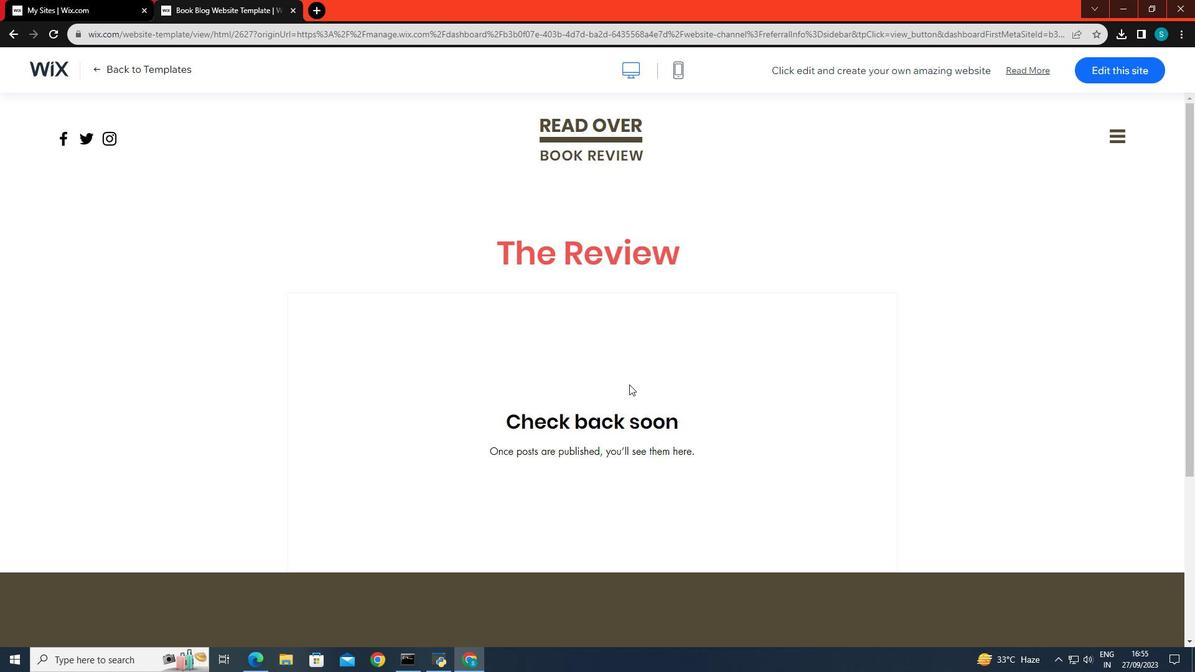 
Action: Mouse scrolled (629, 385) with delta (0, 0)
Screenshot: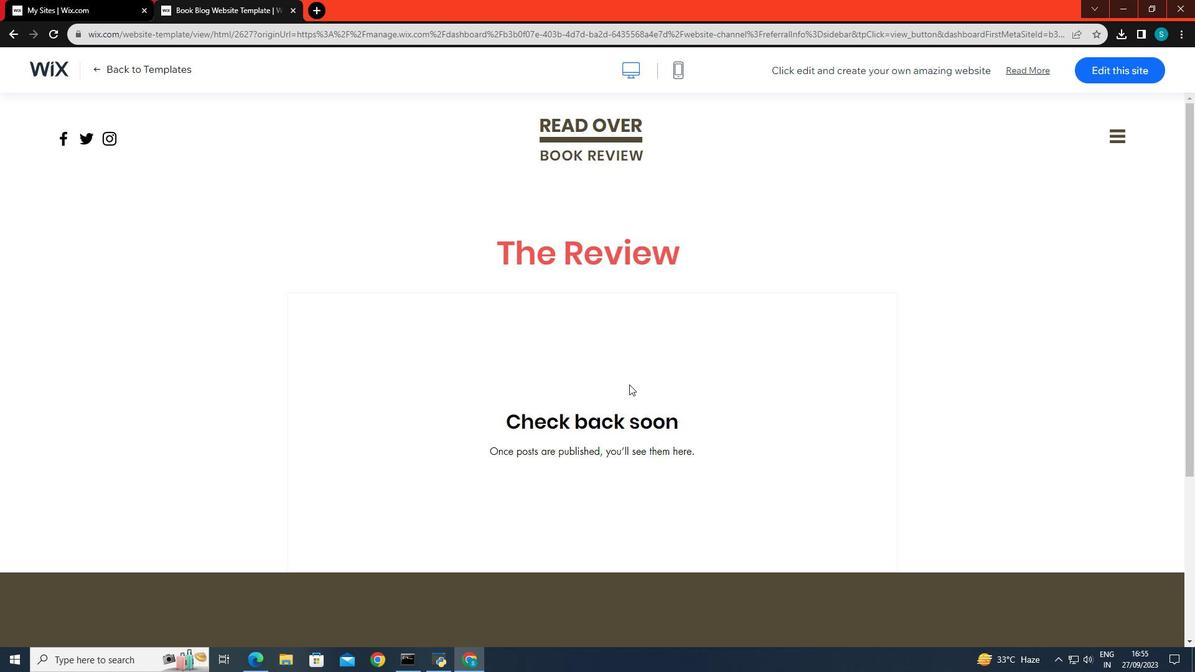 
Action: Mouse scrolled (629, 385) with delta (0, 0)
Screenshot: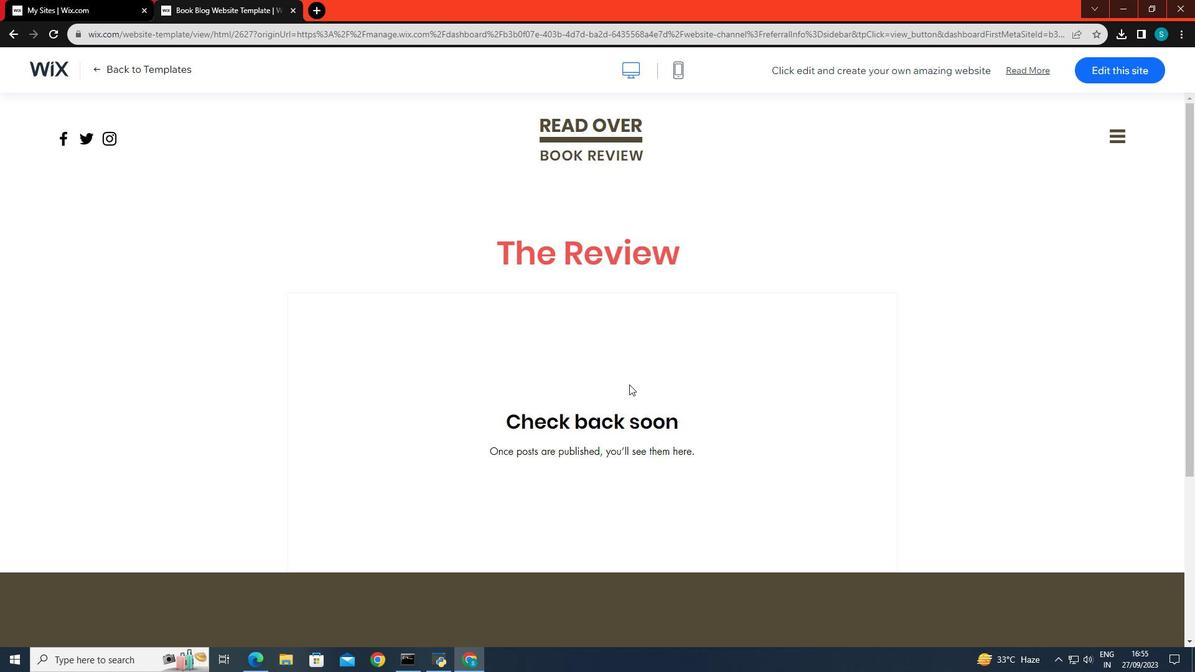 
Action: Mouse scrolled (629, 385) with delta (0, 0)
Screenshot: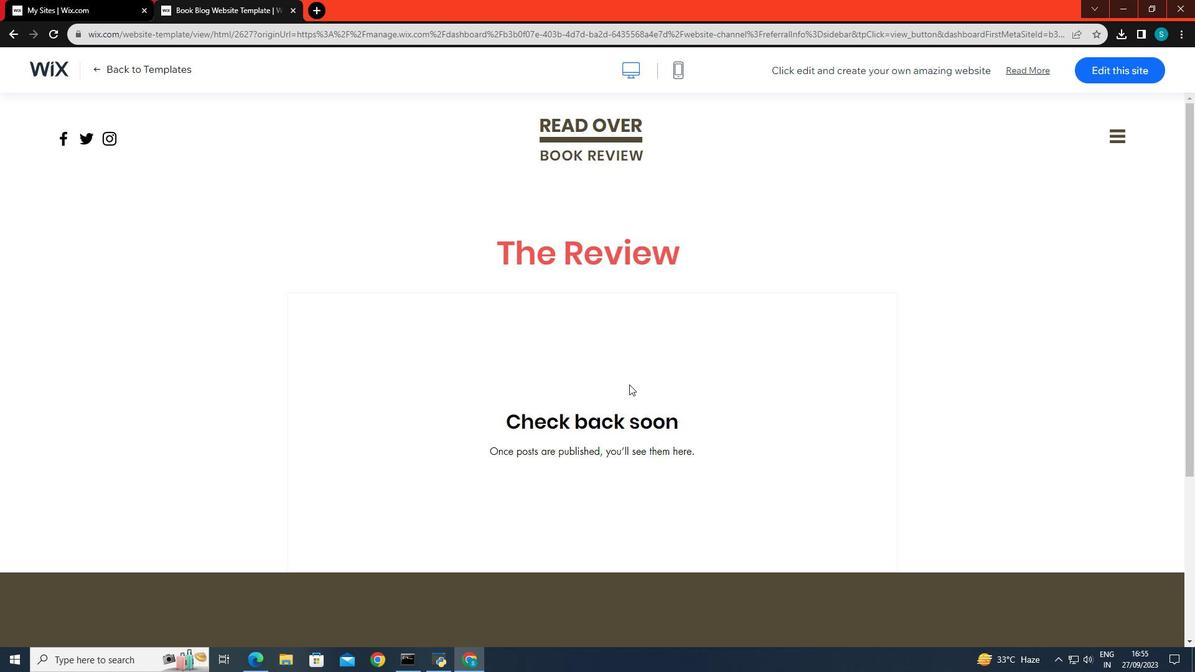 
Action: Mouse scrolled (629, 385) with delta (0, 0)
Screenshot: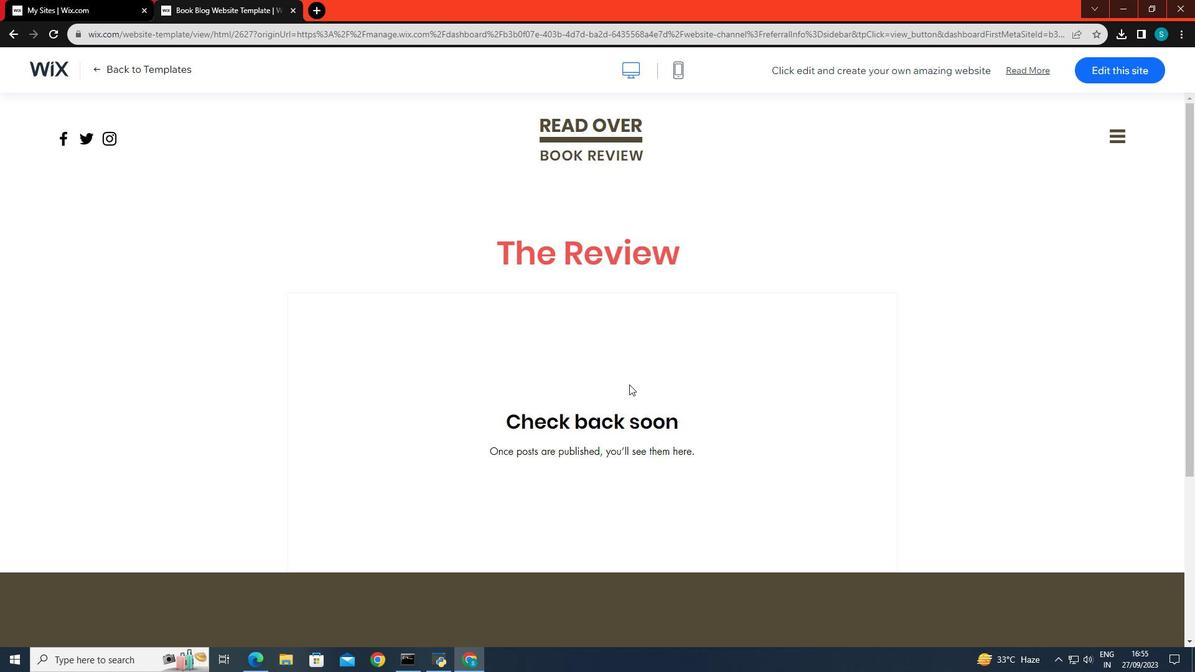 
Action: Mouse scrolled (629, 385) with delta (0, 0)
Screenshot: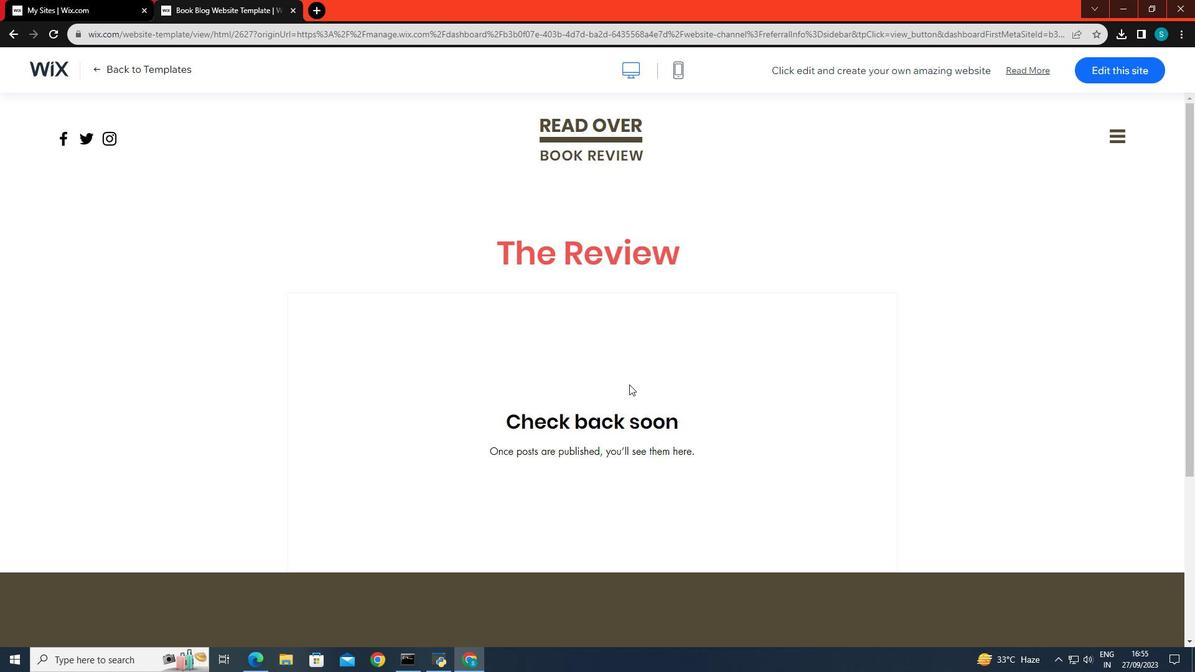 
Action: Mouse scrolled (629, 385) with delta (0, 0)
Screenshot: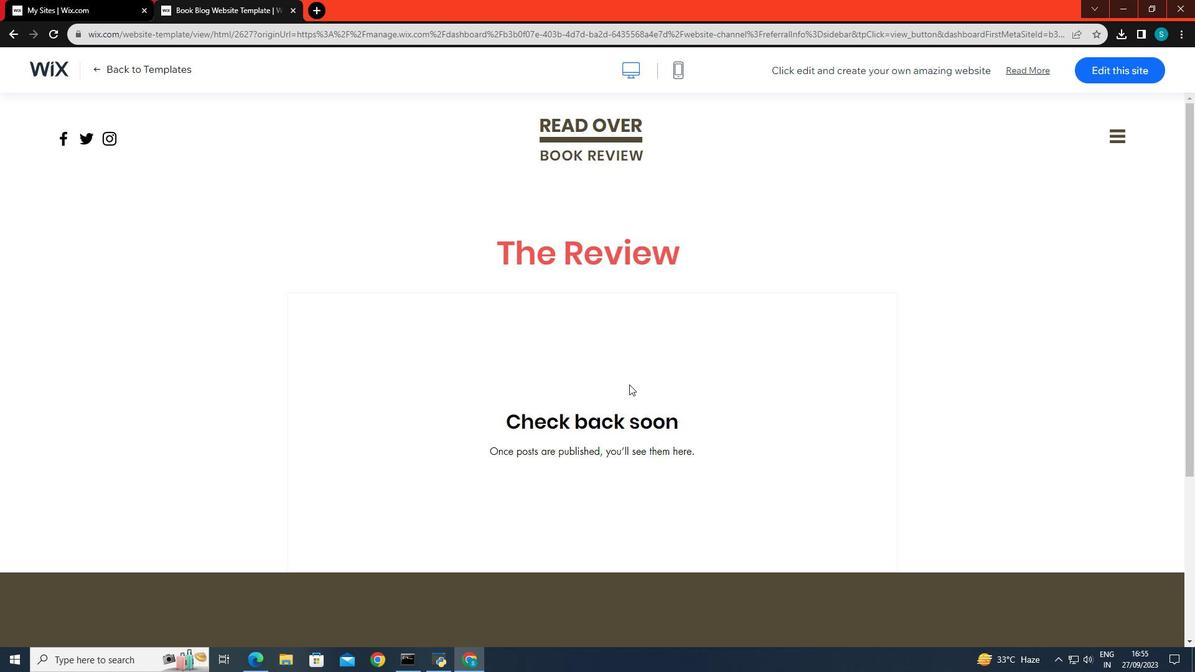 
Action: Mouse scrolled (629, 384) with delta (0, 0)
Screenshot: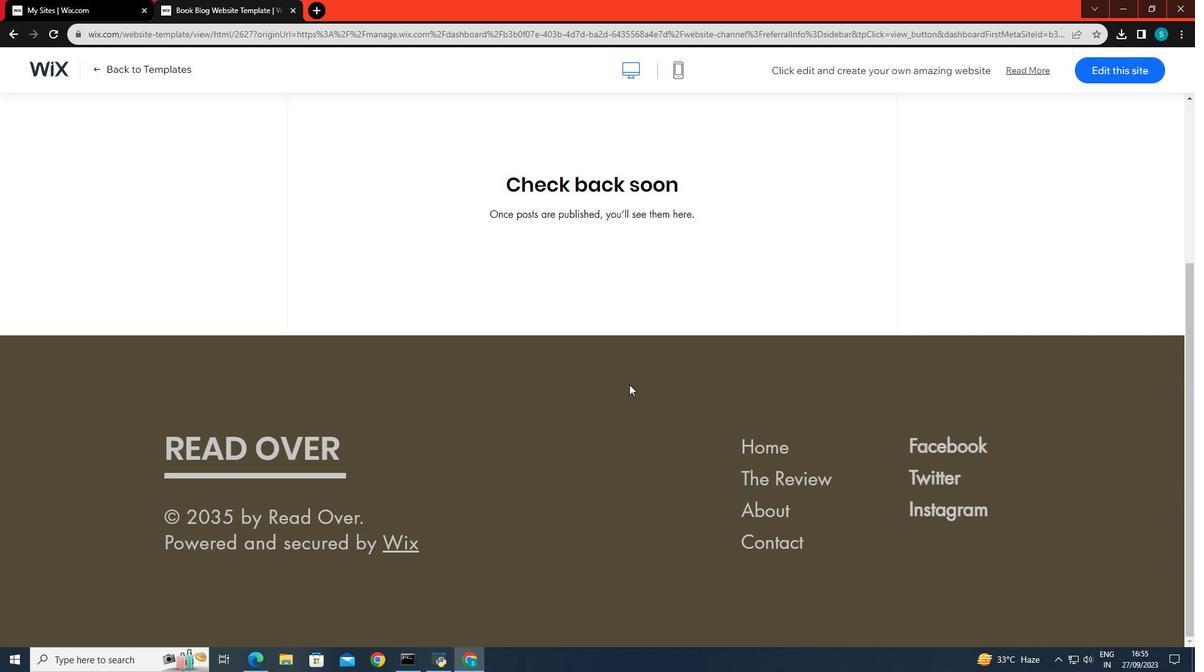 
Action: Mouse scrolled (629, 384) with delta (0, 0)
Screenshot: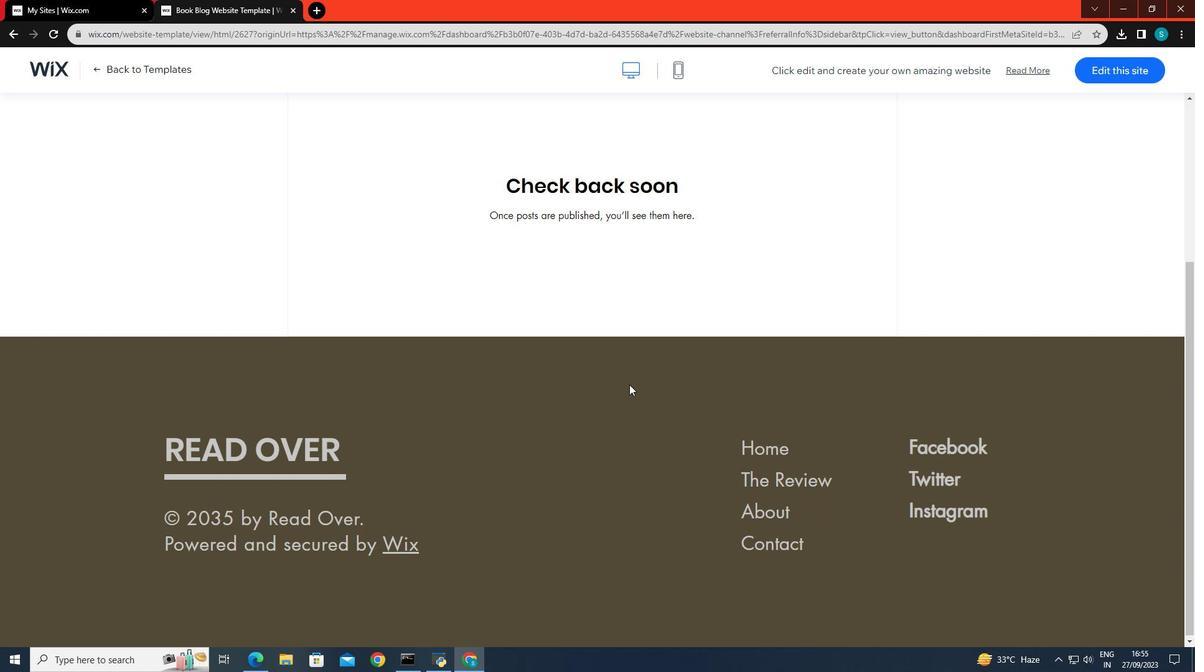 
Action: Mouse scrolled (629, 384) with delta (0, 0)
Screenshot: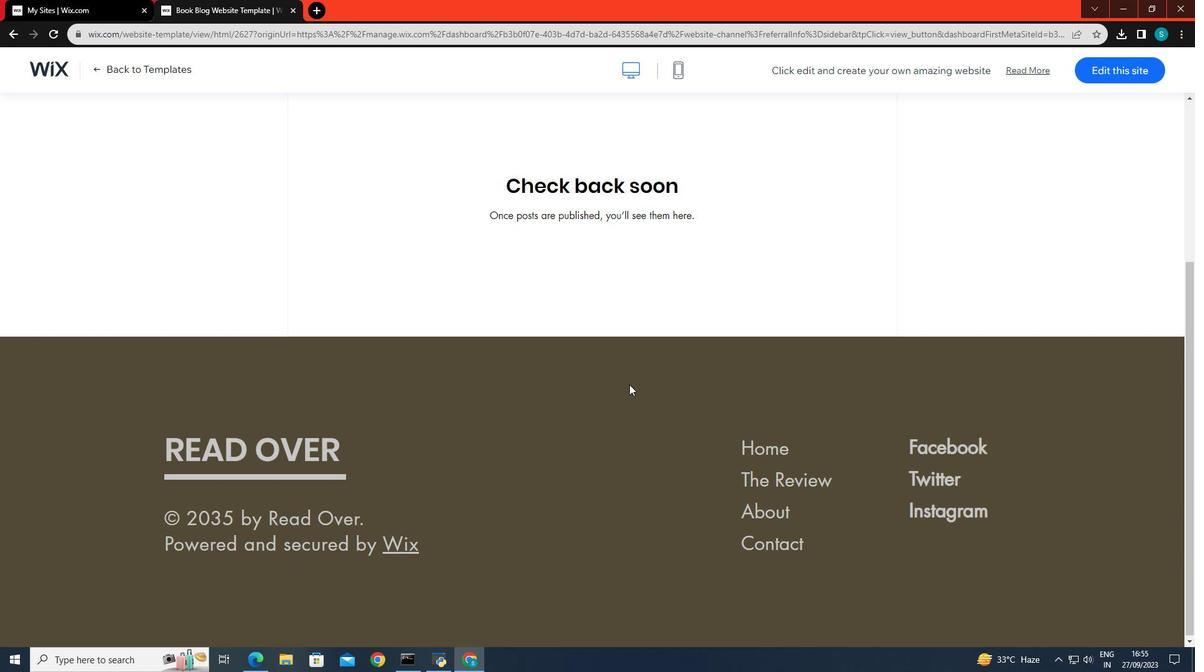 
Action: Mouse scrolled (629, 384) with delta (0, 0)
Screenshot: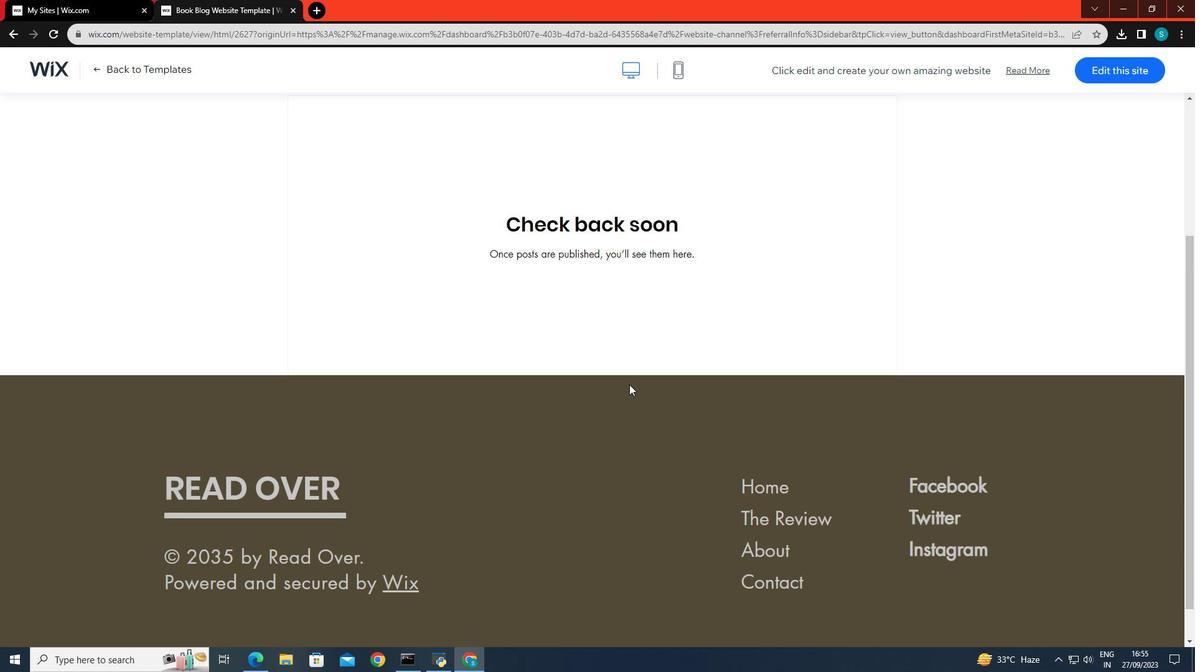 
Action: Mouse scrolled (629, 385) with delta (0, 0)
Screenshot: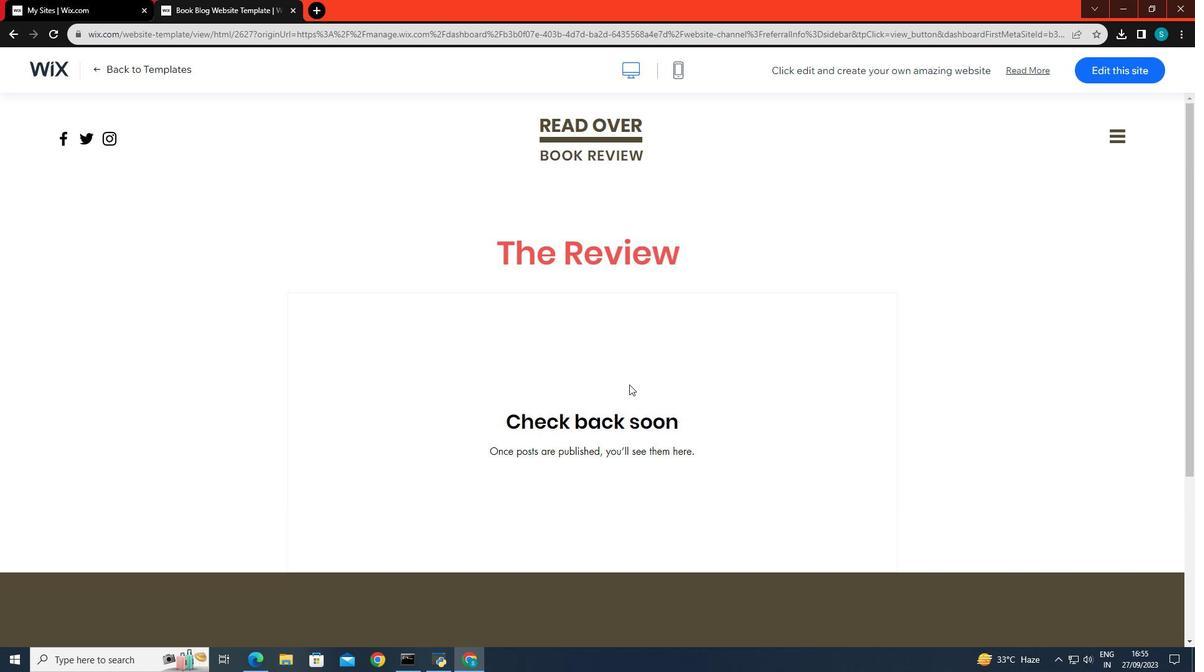 
Action: Mouse scrolled (629, 385) with delta (0, 0)
Screenshot: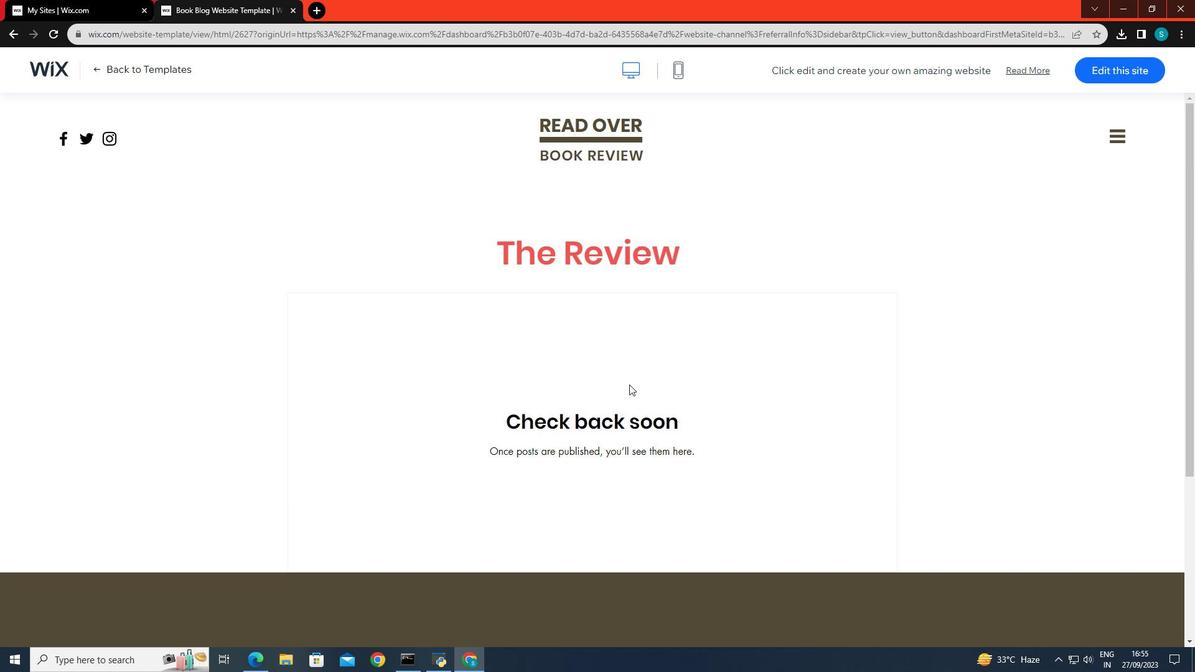 
Action: Mouse scrolled (629, 385) with delta (0, 0)
Screenshot: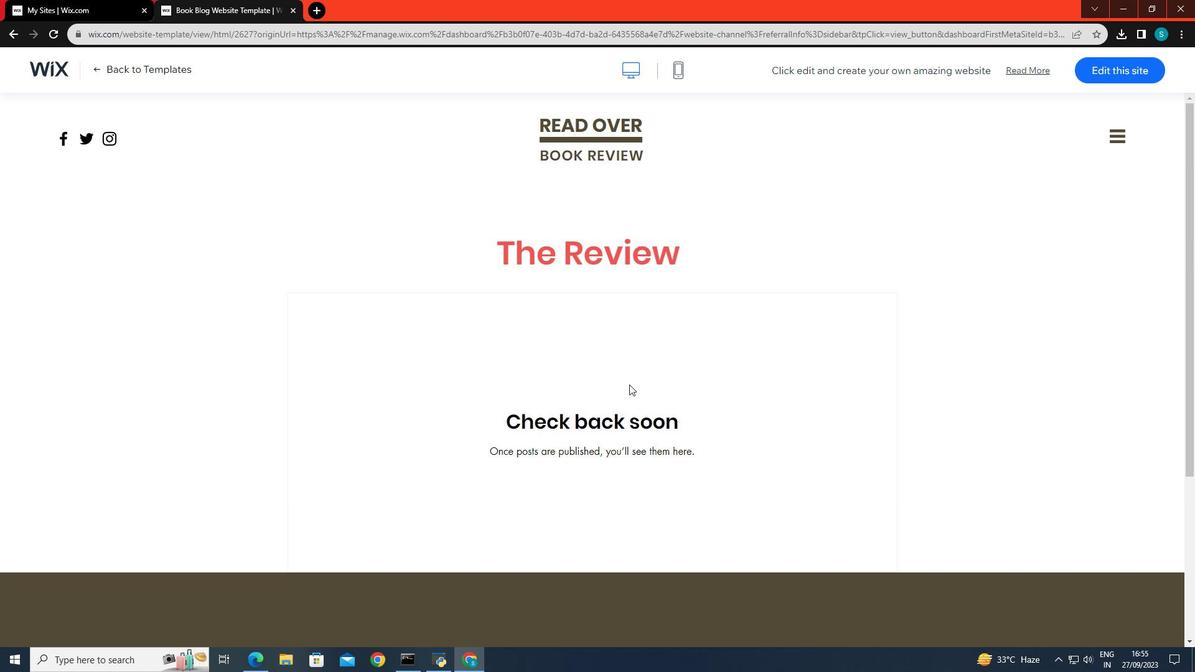 
Action: Mouse scrolled (629, 385) with delta (0, 0)
Screenshot: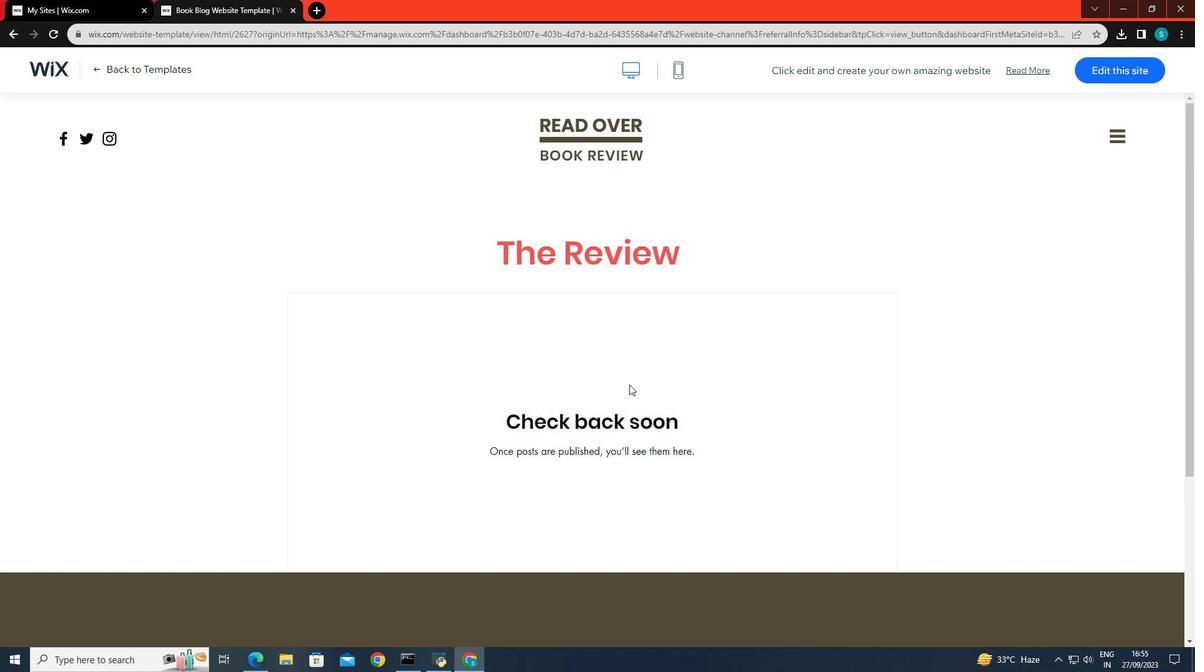 
Action: Mouse scrolled (629, 385) with delta (0, 0)
Screenshot: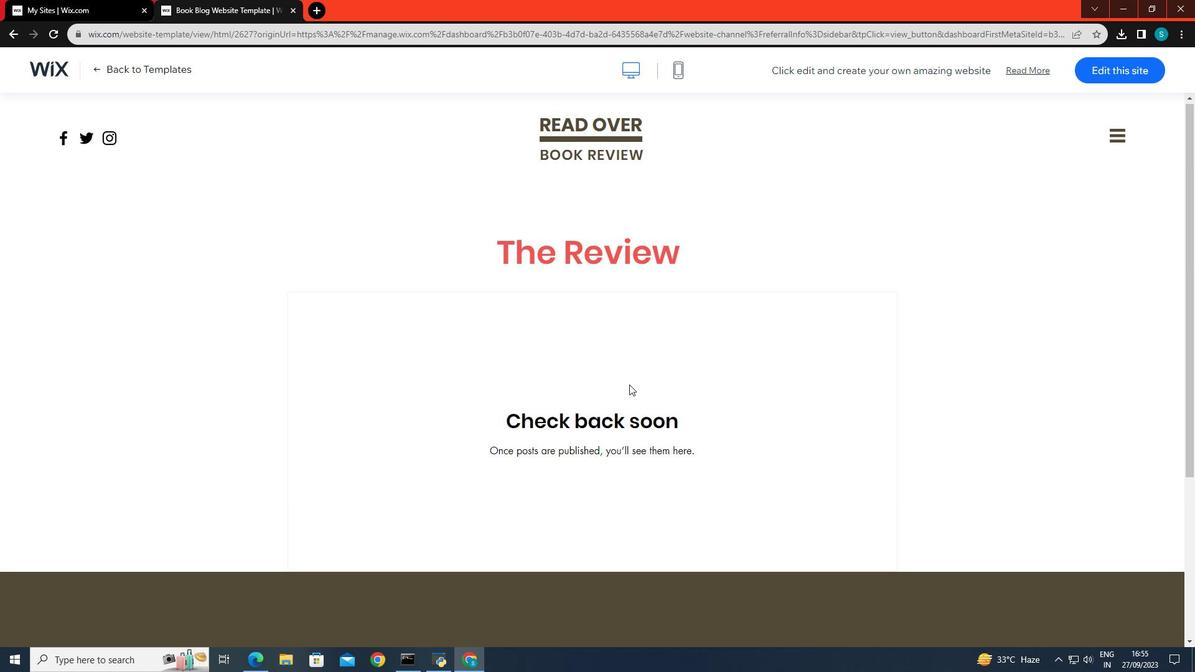
Action: Mouse scrolled (629, 385) with delta (0, 0)
Screenshot: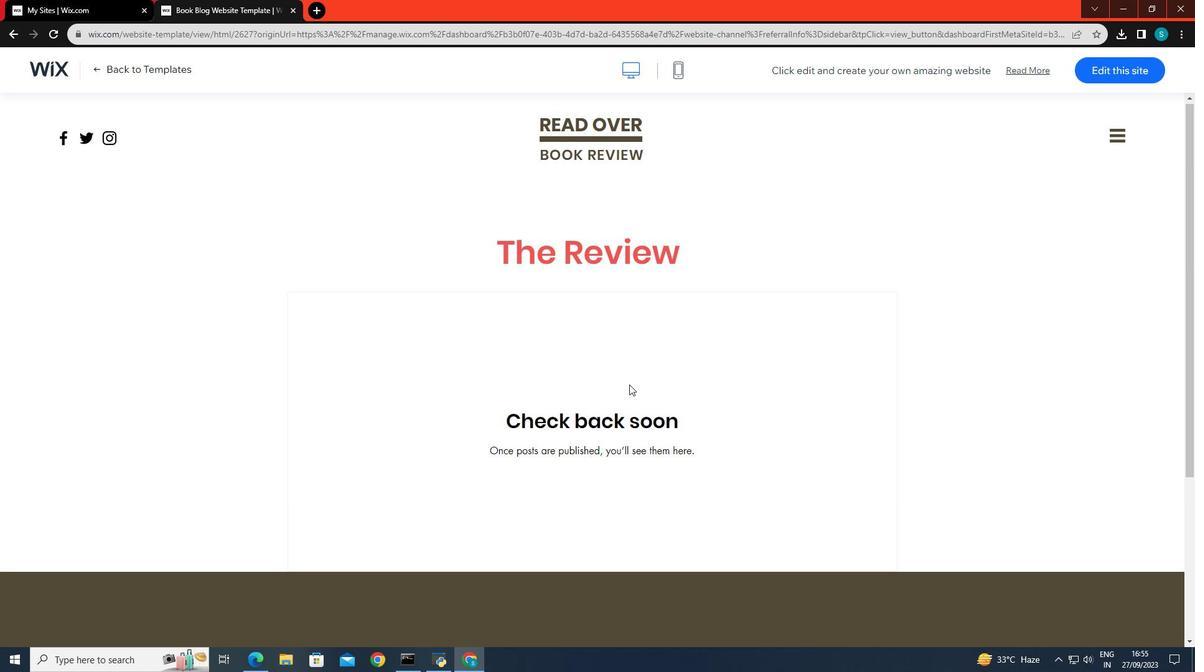 
Action: Mouse scrolled (629, 385) with delta (0, 0)
Screenshot: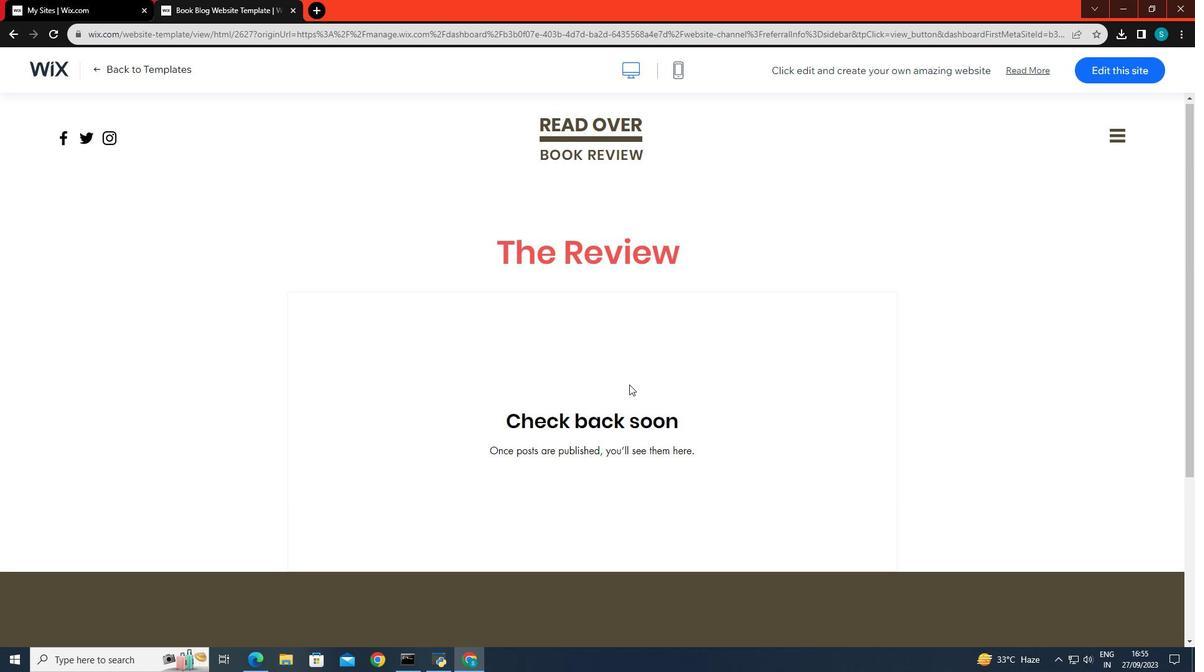 
Action: Mouse scrolled (629, 385) with delta (0, 0)
Screenshot: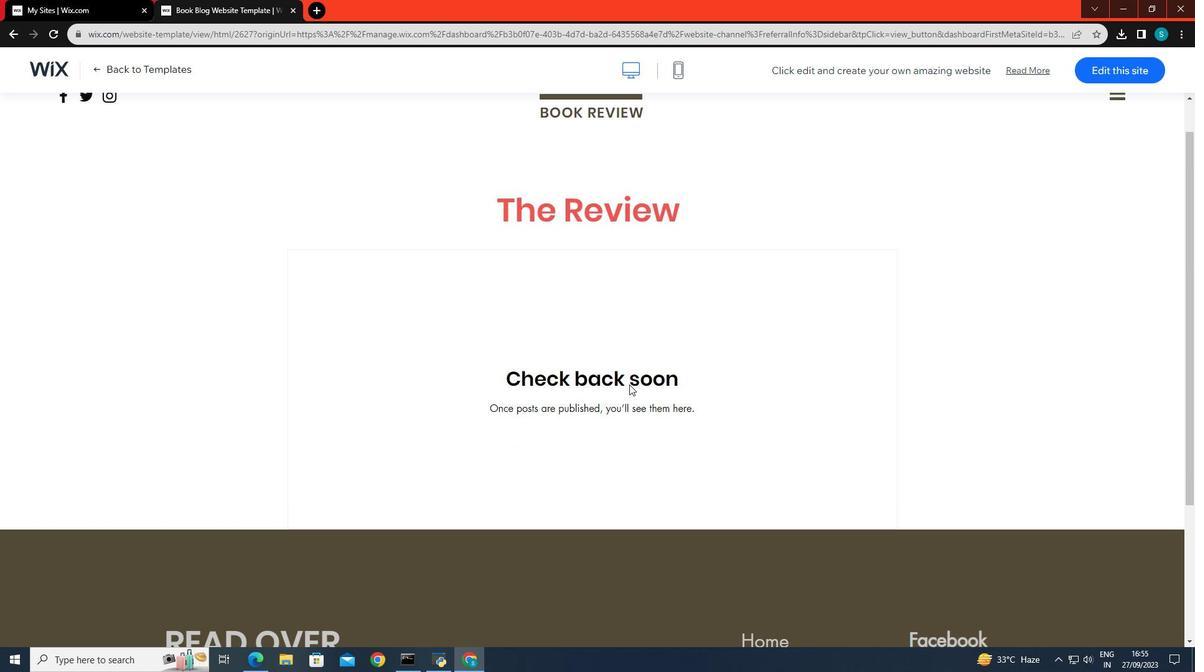 
Action: Mouse scrolled (629, 385) with delta (0, 0)
Screenshot: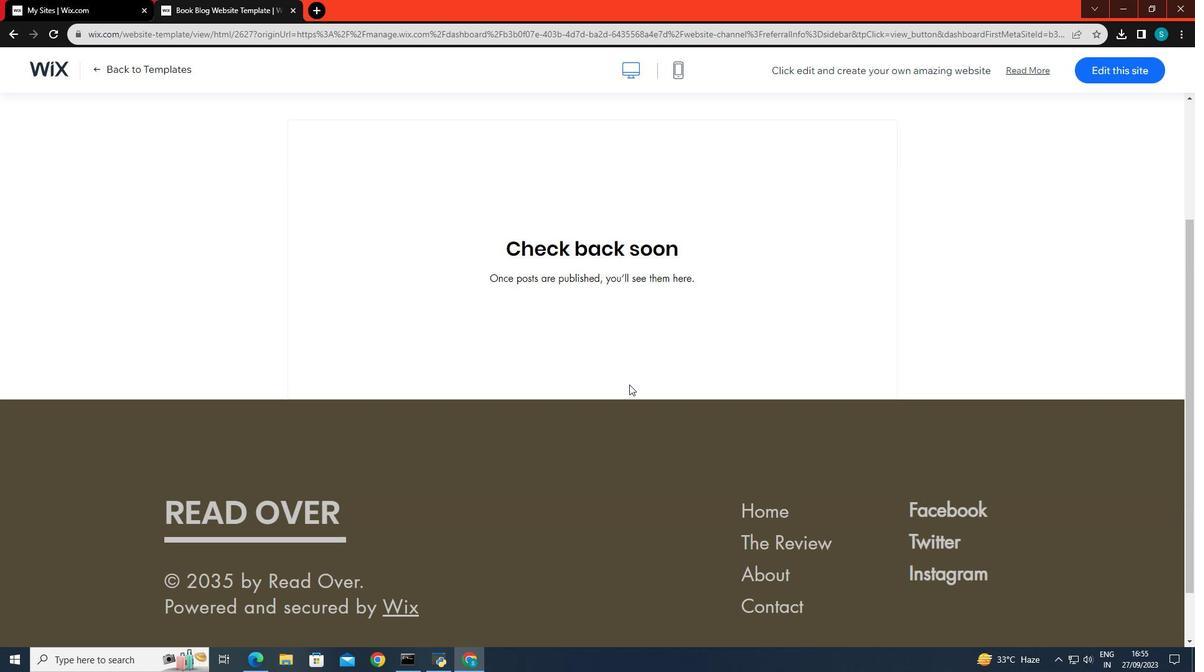 
Action: Mouse scrolled (629, 384) with delta (0, 0)
Screenshot: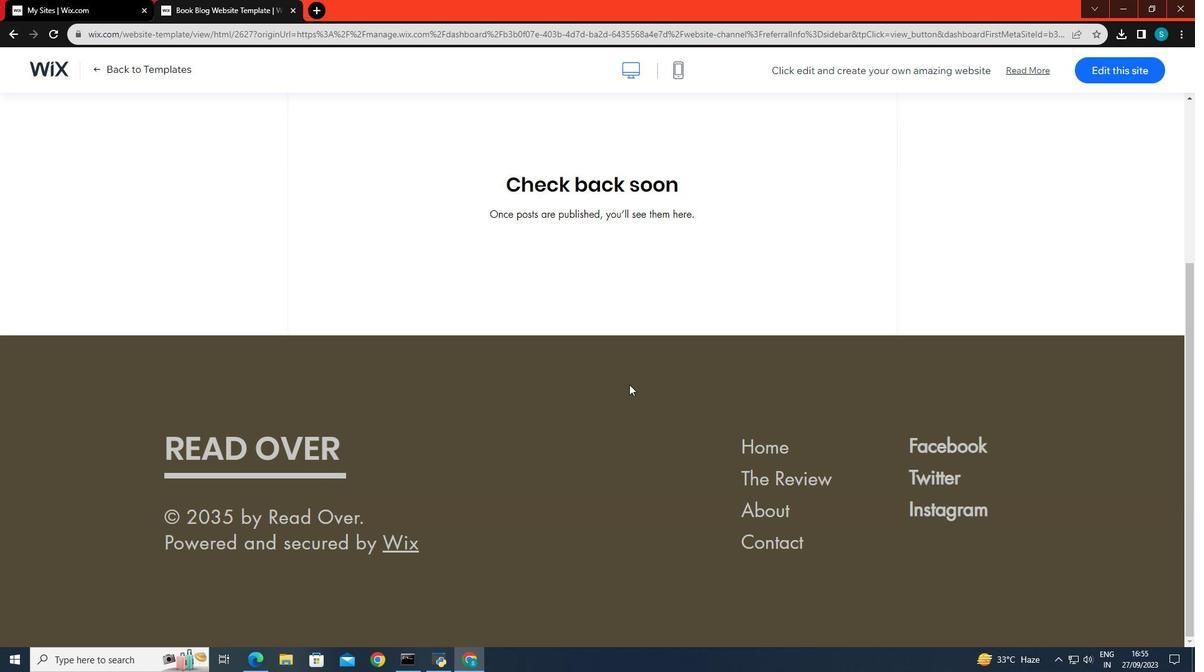 
Action: Mouse scrolled (629, 384) with delta (0, 0)
Screenshot: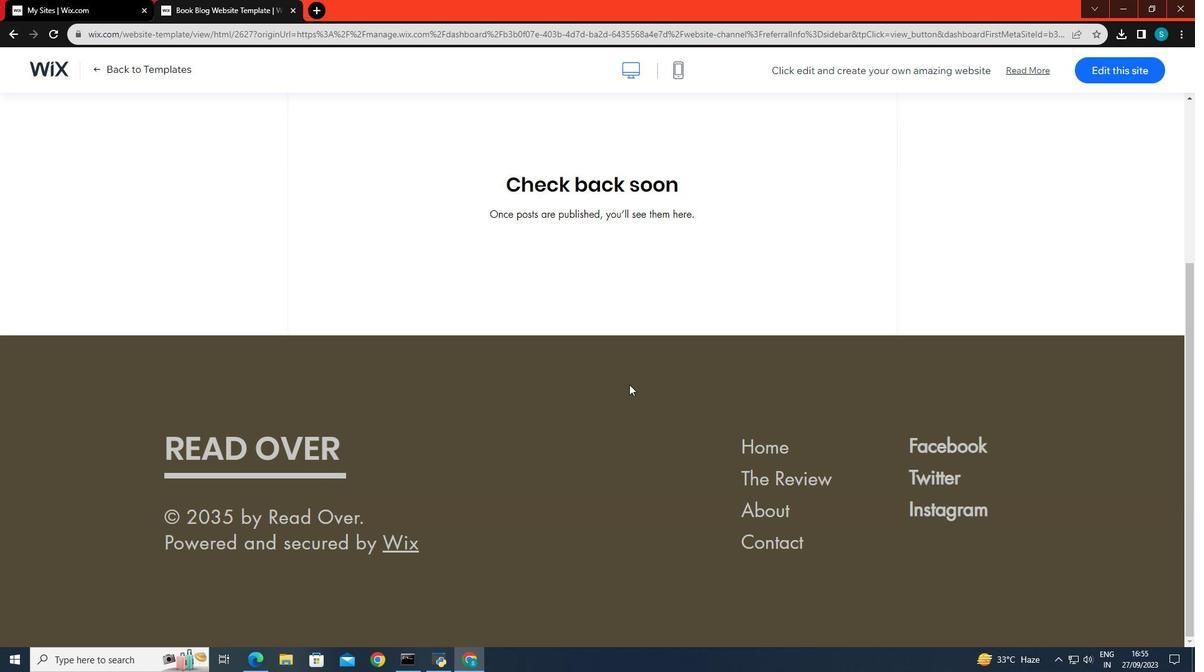 
Action: Mouse scrolled (629, 384) with delta (0, 0)
Screenshot: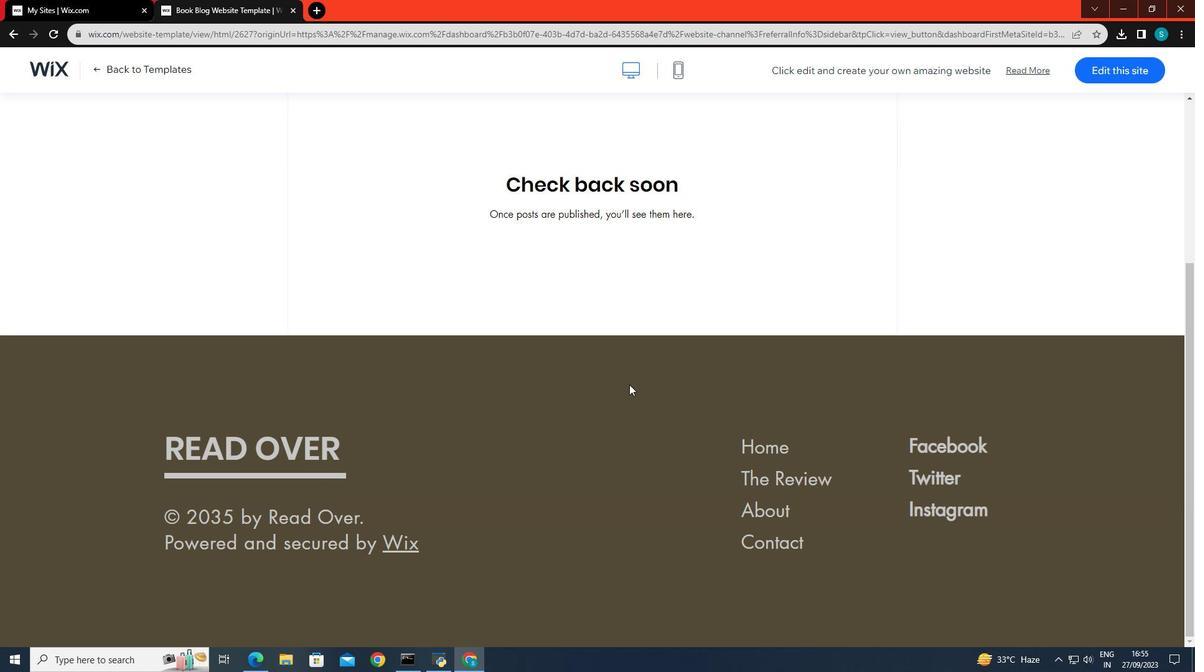 
Action: Mouse scrolled (629, 384) with delta (0, 0)
Screenshot: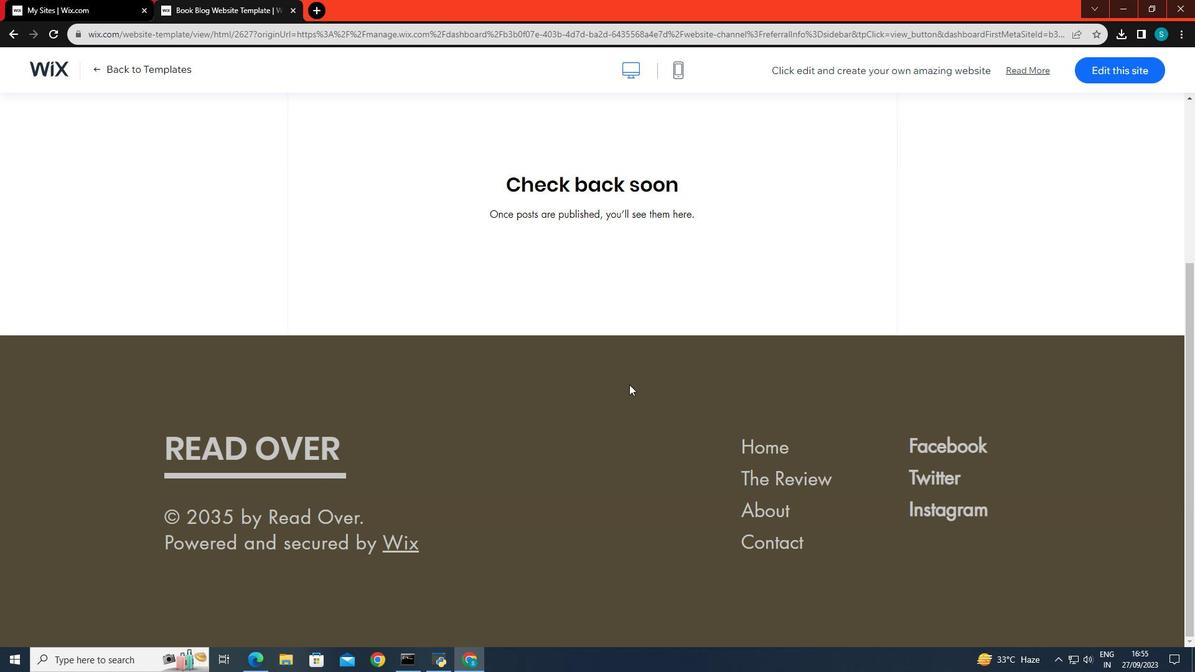 
Action: Mouse scrolled (629, 384) with delta (0, 0)
Screenshot: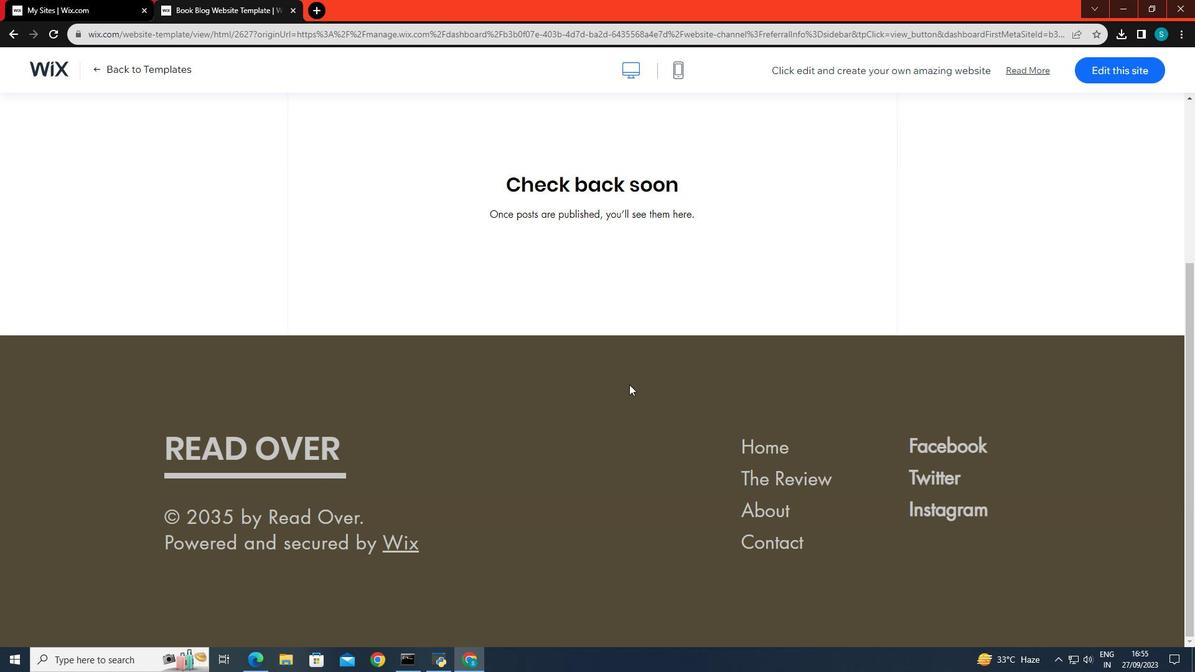 
Action: Mouse scrolled (629, 385) with delta (0, 0)
Screenshot: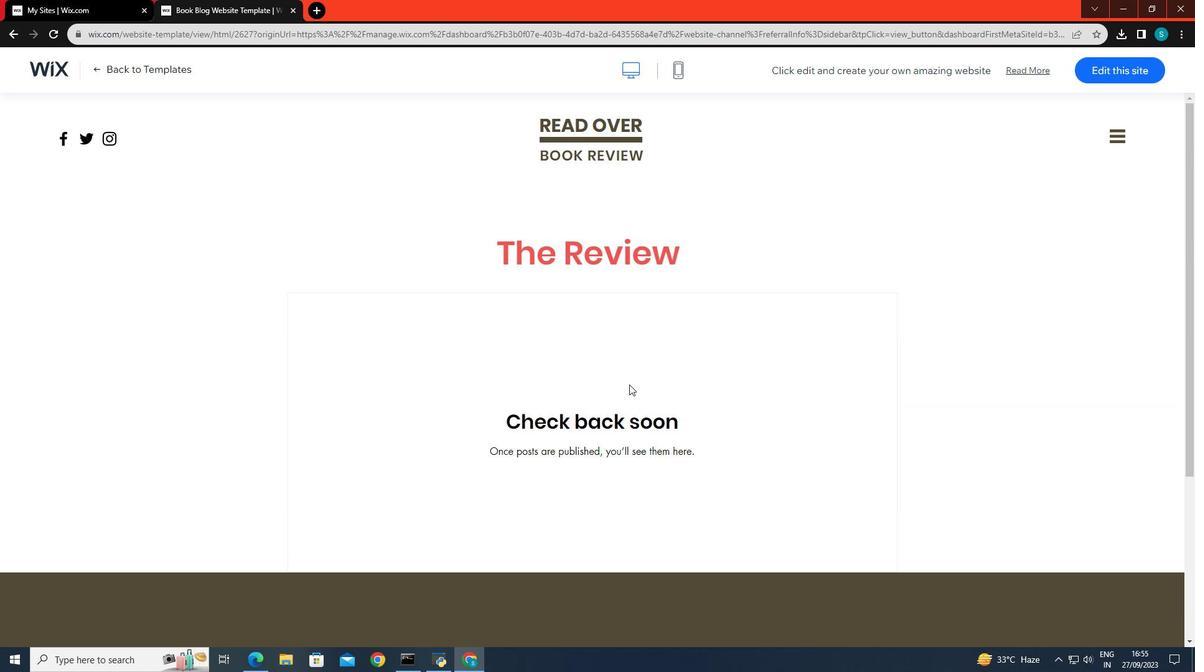 
Action: Mouse scrolled (629, 385) with delta (0, 0)
Screenshot: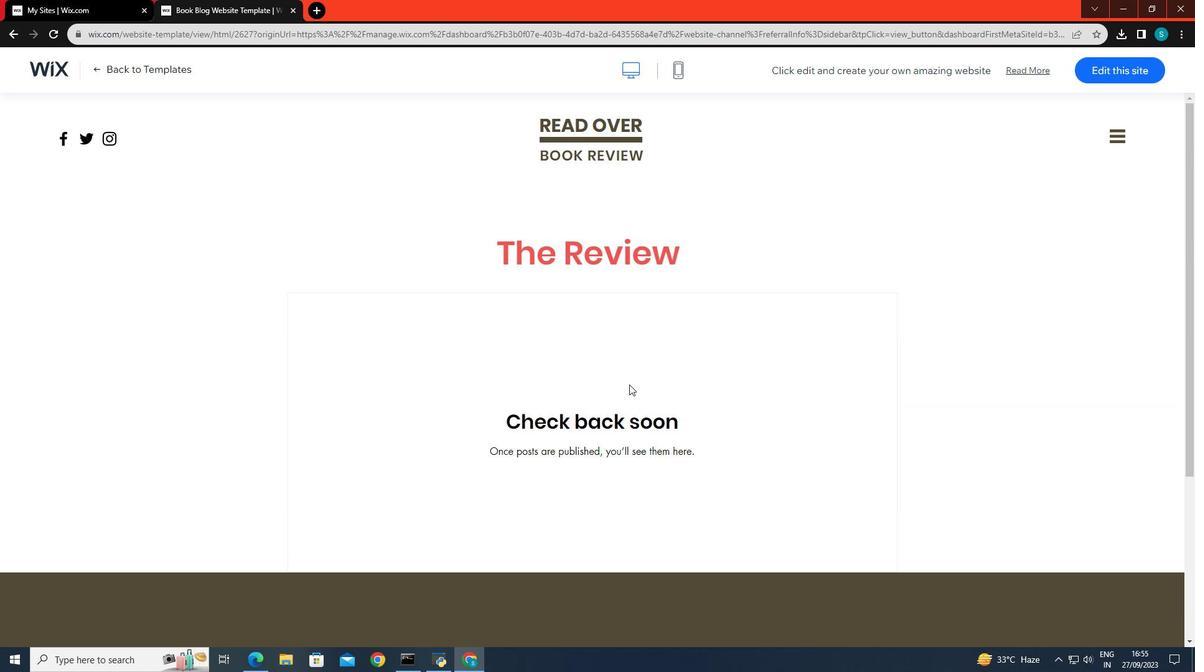 
Action: Mouse scrolled (629, 385) with delta (0, 0)
Screenshot: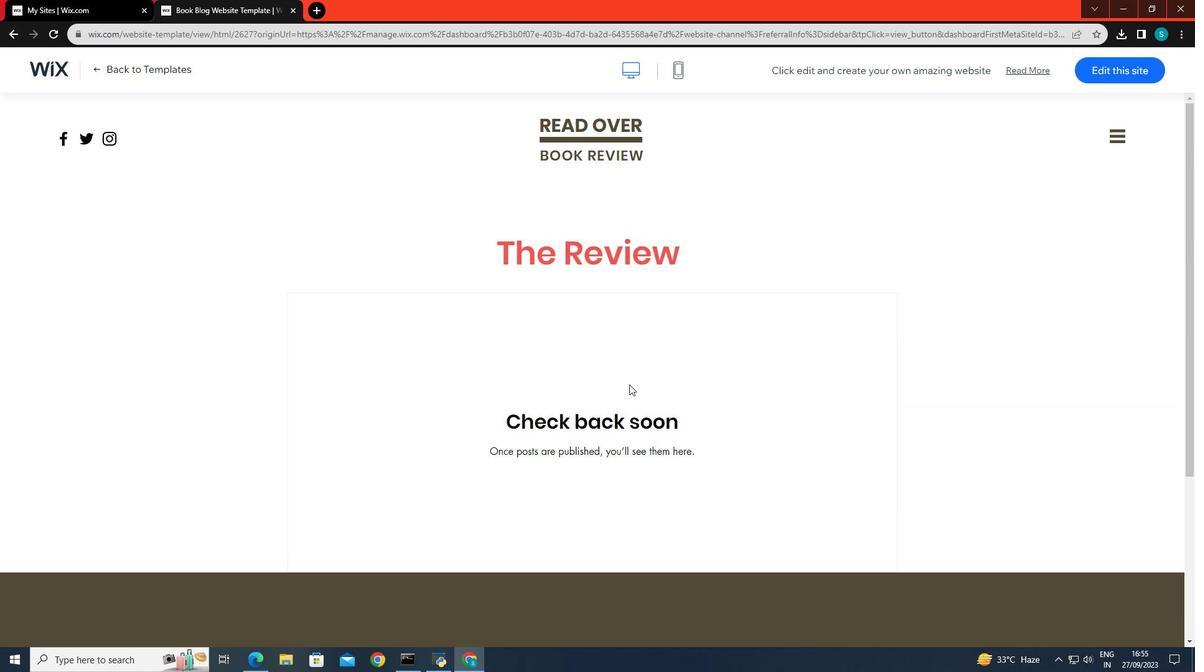 
Action: Mouse scrolled (629, 385) with delta (0, 0)
Screenshot: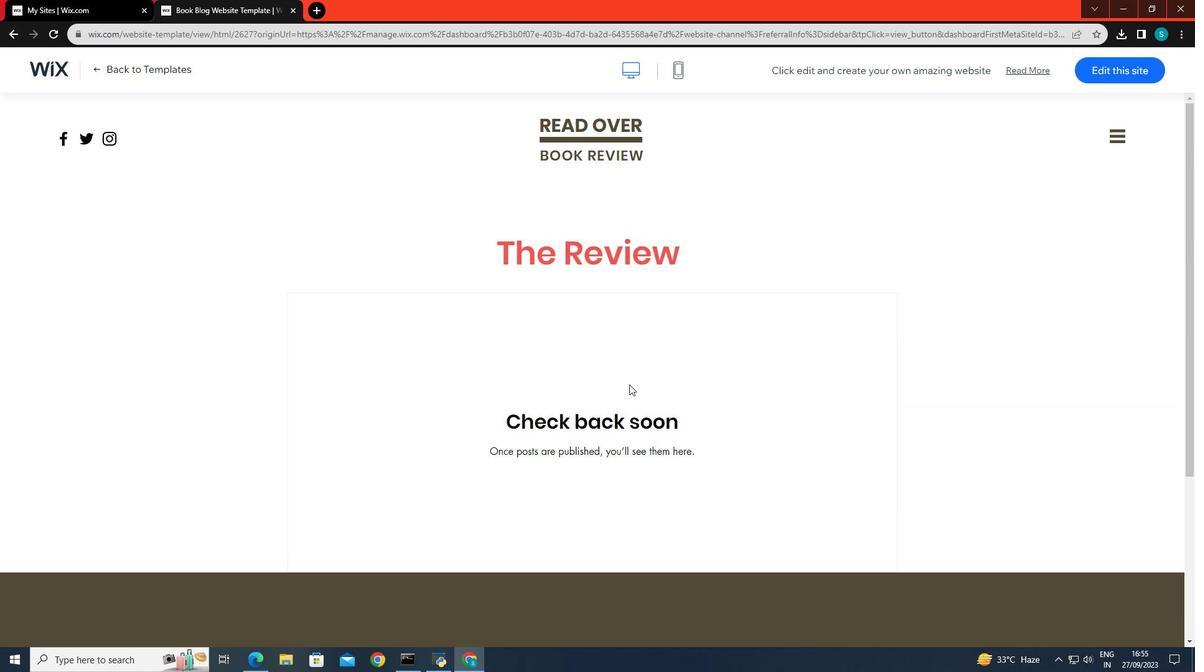 
Action: Mouse scrolled (629, 385) with delta (0, 0)
Screenshot: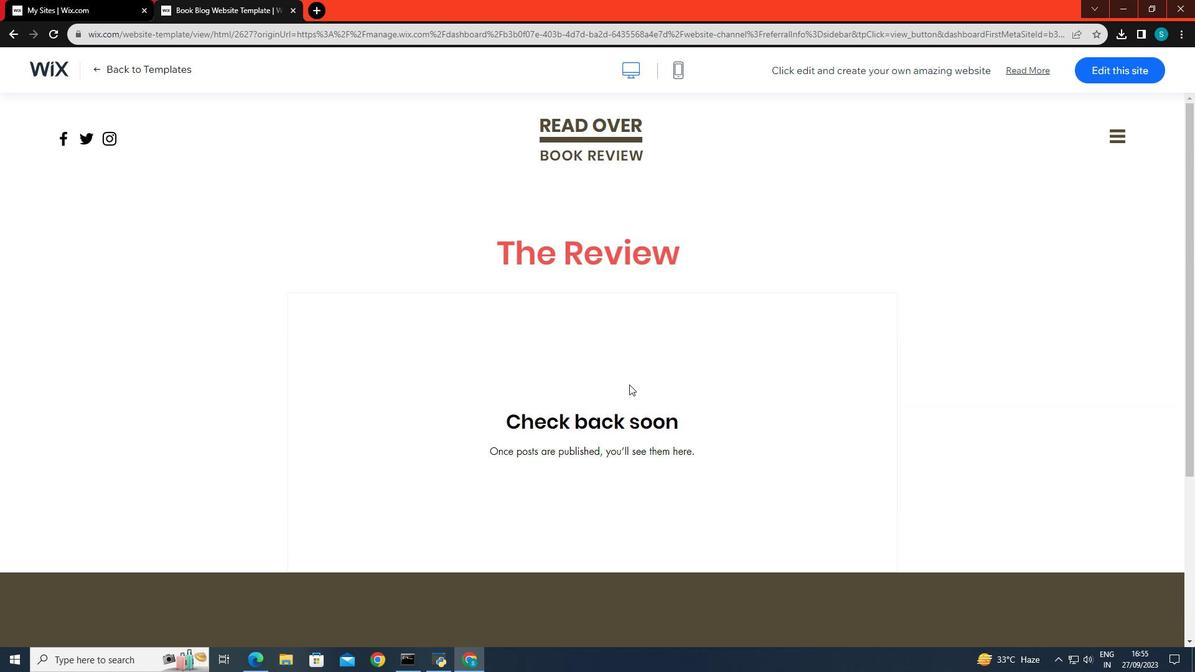 
Action: Mouse scrolled (629, 385) with delta (0, 0)
Screenshot: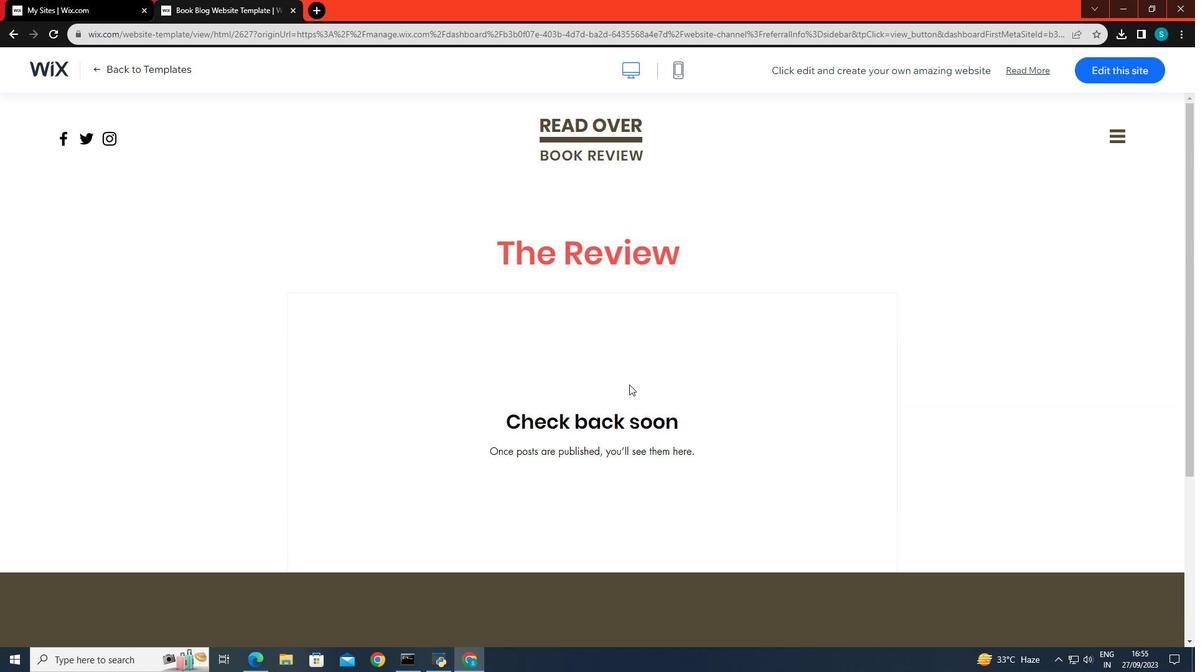 
Action: Mouse scrolled (629, 385) with delta (0, 0)
Screenshot: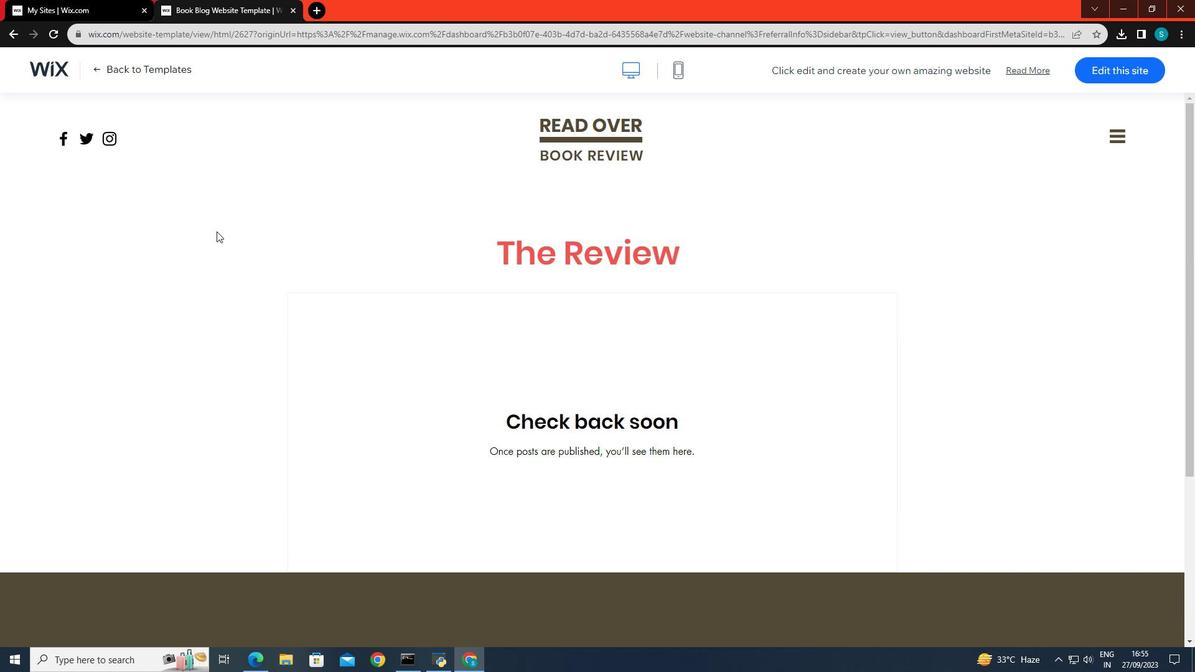 
Action: Mouse scrolled (629, 385) with delta (0, 0)
Screenshot: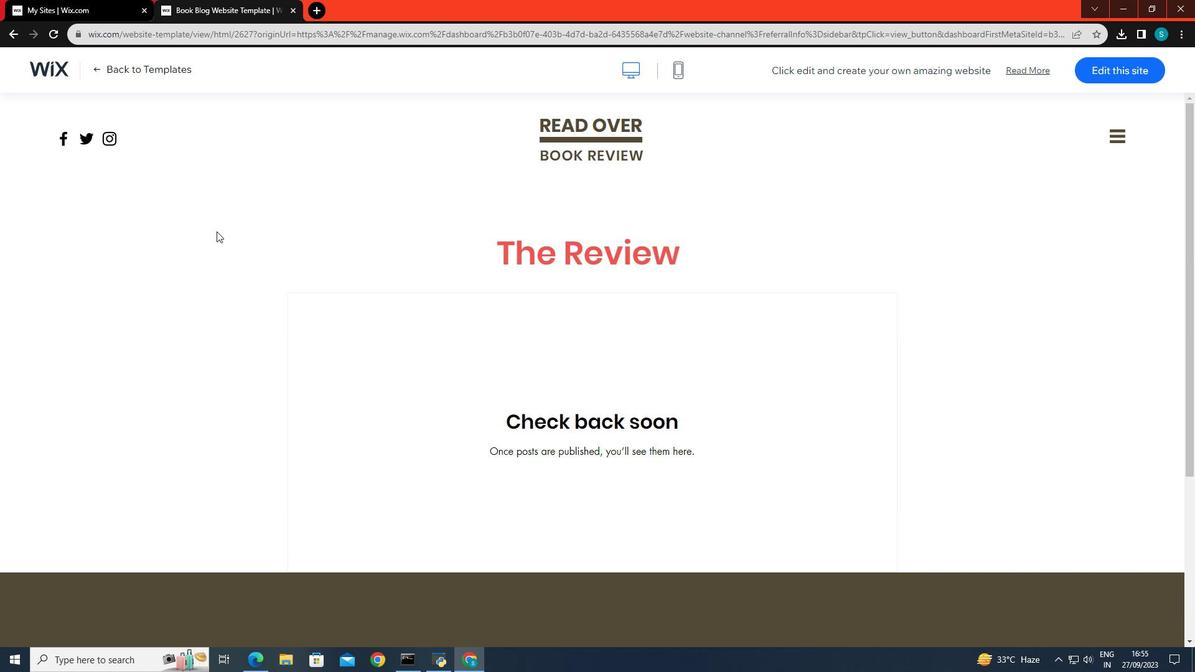 
Action: Mouse scrolled (629, 385) with delta (0, 0)
Screenshot: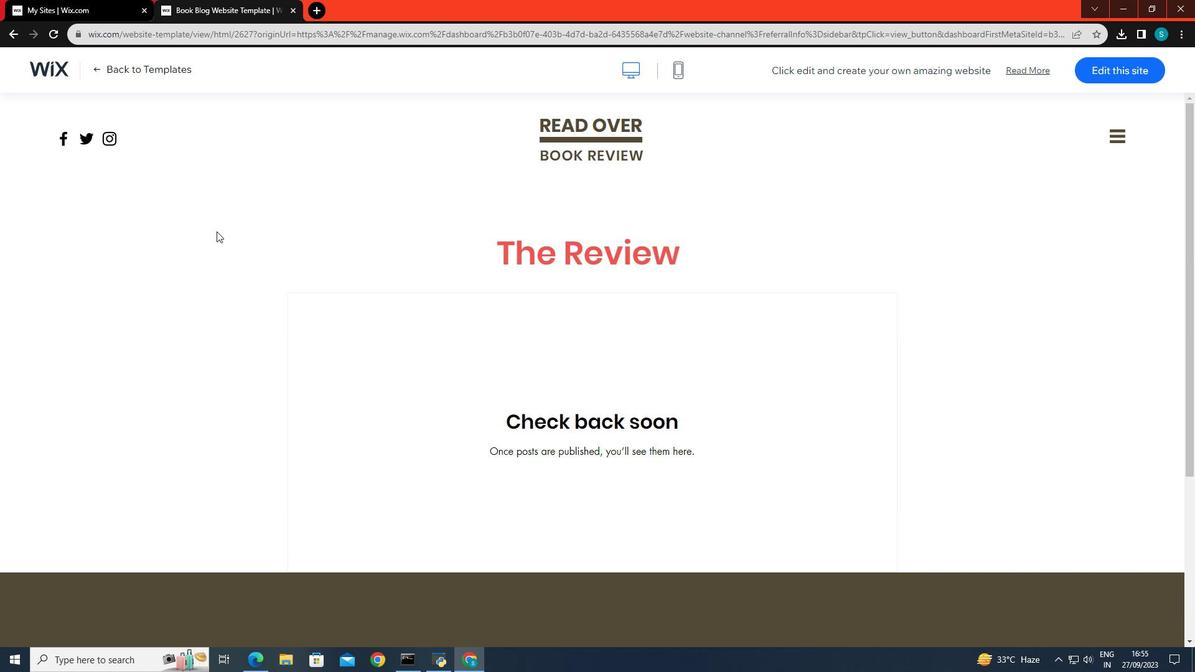 
Action: Mouse scrolled (629, 385) with delta (0, 0)
Screenshot: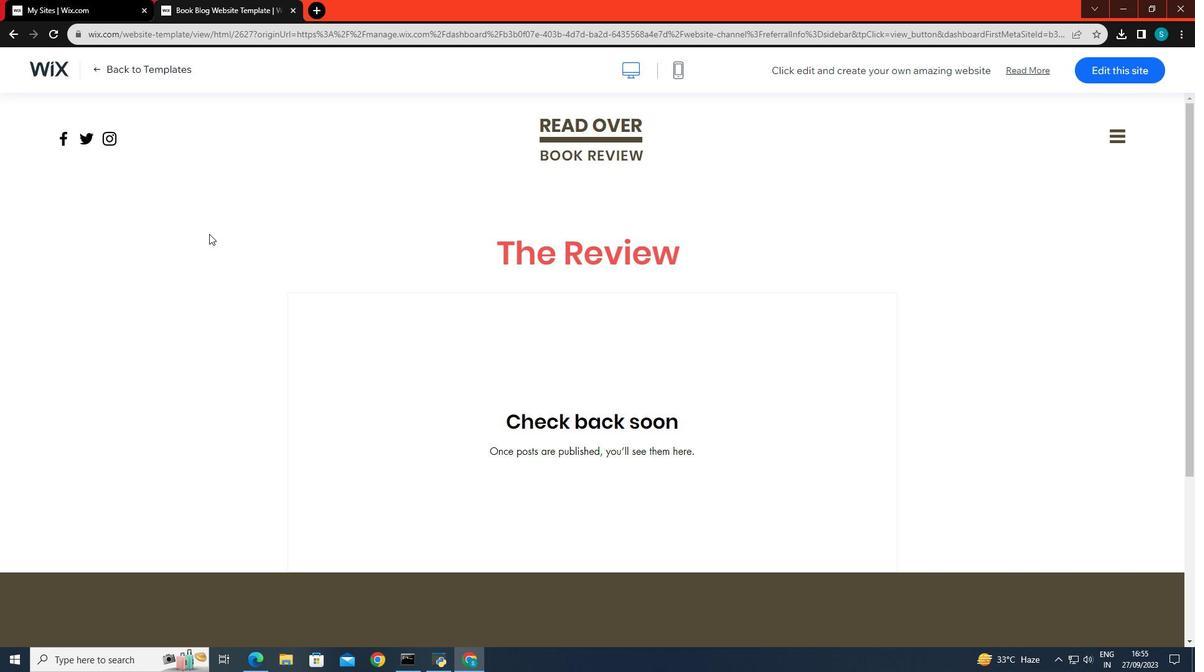 
Action: Mouse moved to (14, 32)
Screenshot: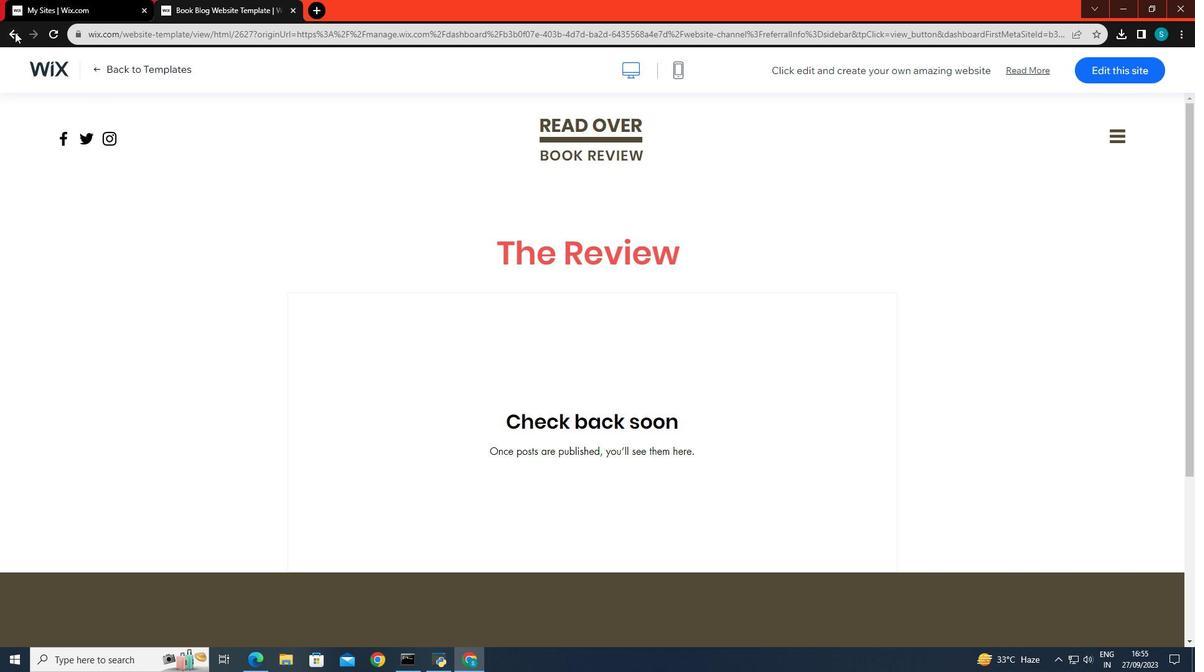 
Action: Mouse pressed left at (14, 32)
Screenshot: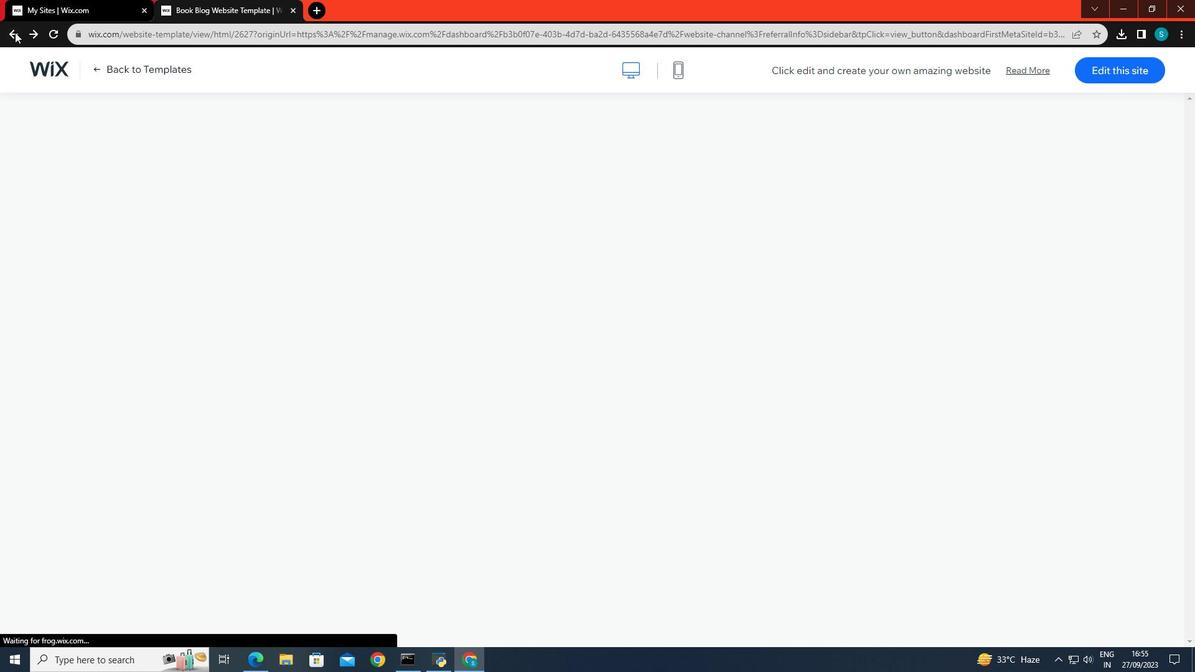 
Action: Mouse moved to (419, 257)
Screenshot: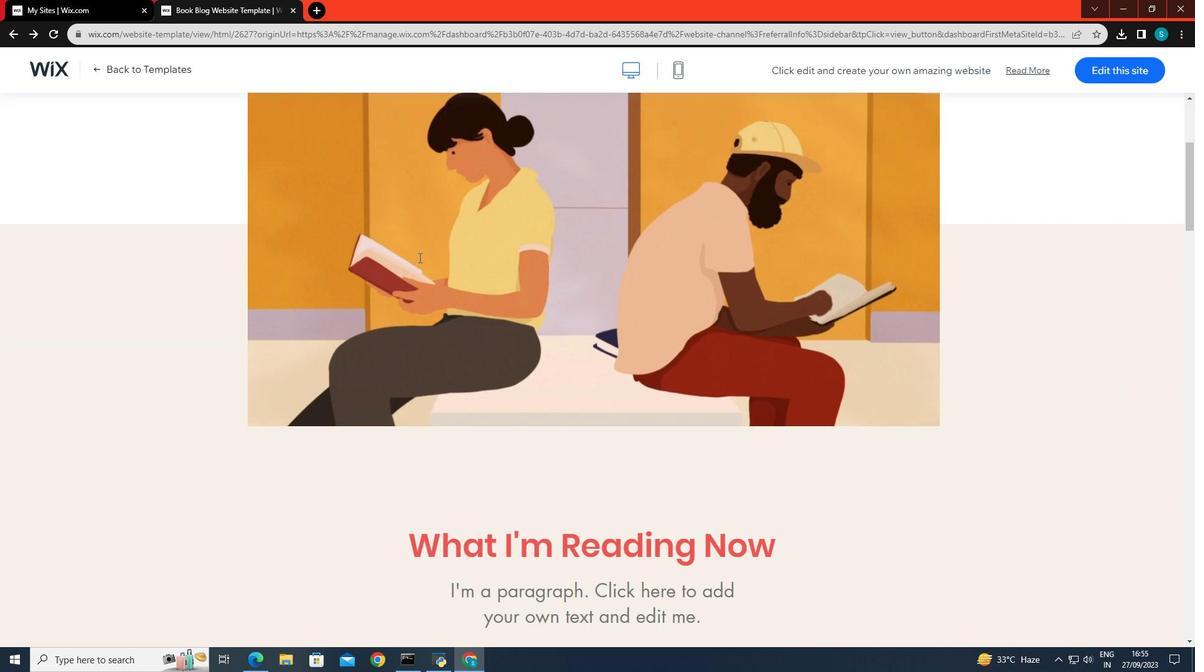 
Action: Mouse scrolled (419, 256) with delta (0, 0)
Screenshot: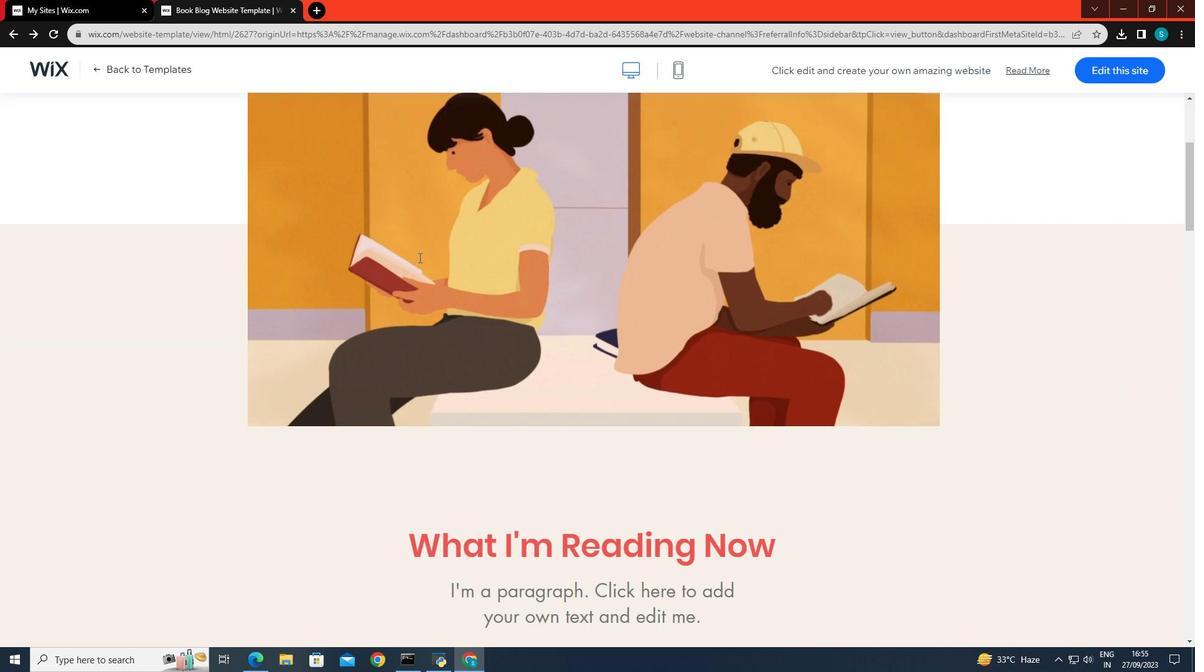 
Action: Mouse moved to (419, 257)
Screenshot: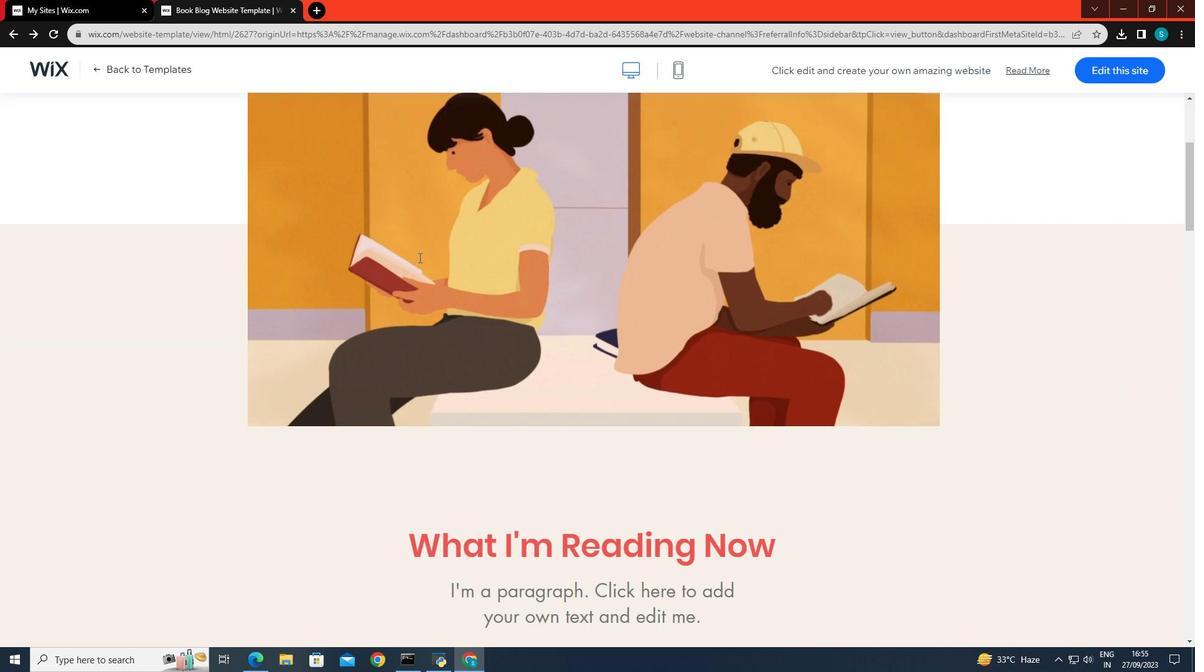 
Action: Mouse scrolled (419, 257) with delta (0, 0)
Screenshot: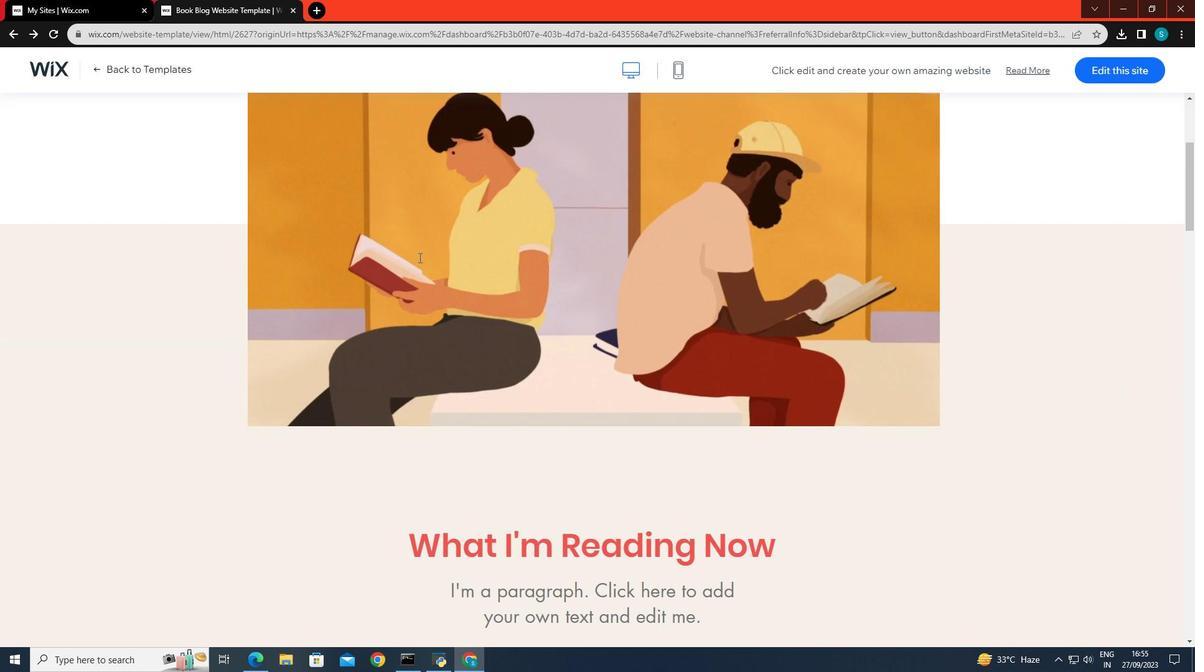 
Action: Mouse scrolled (419, 257) with delta (0, 0)
Screenshot: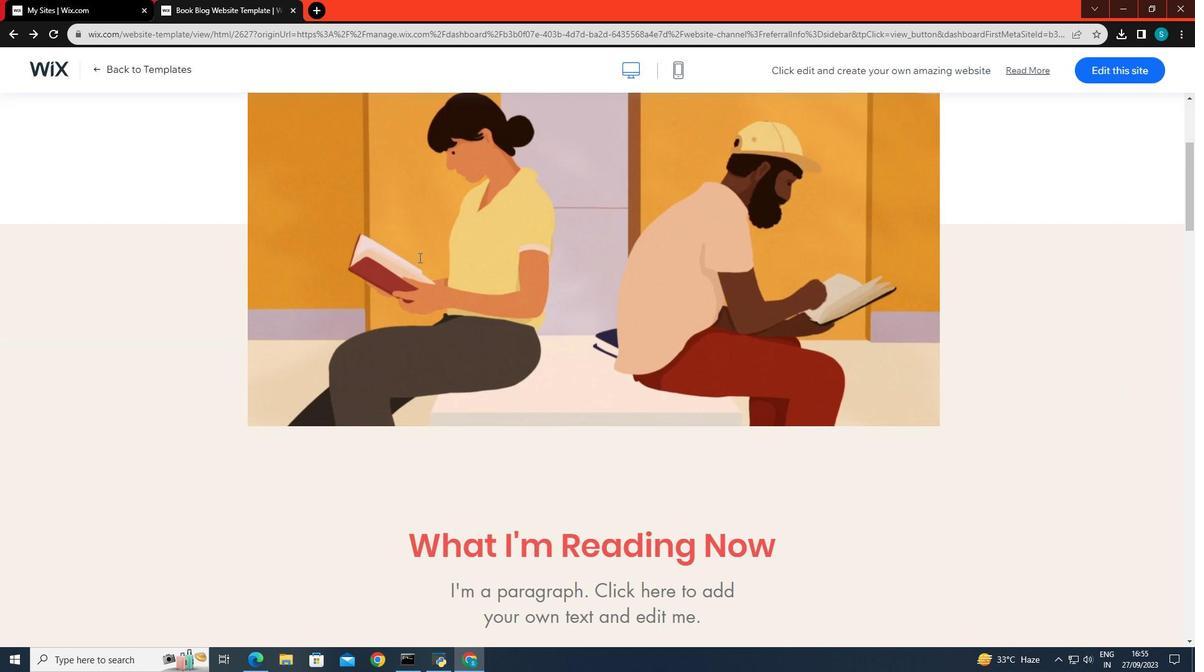 
Action: Mouse scrolled (419, 257) with delta (0, 0)
Screenshot: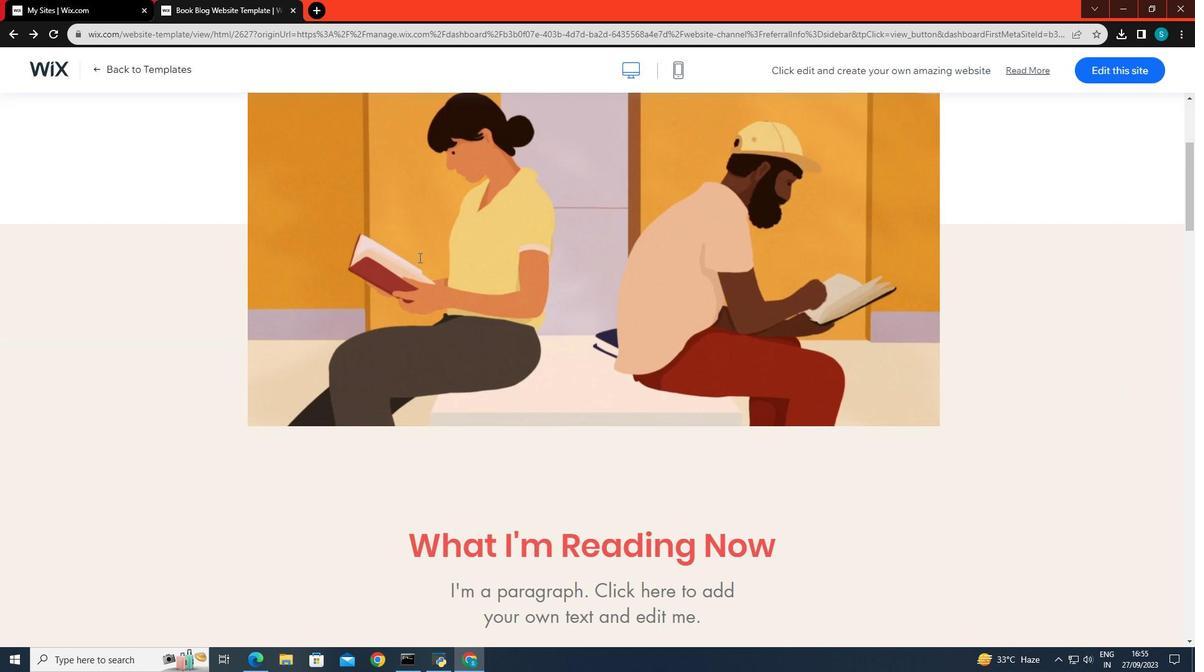 
Action: Mouse scrolled (419, 257) with delta (0, 0)
Screenshot: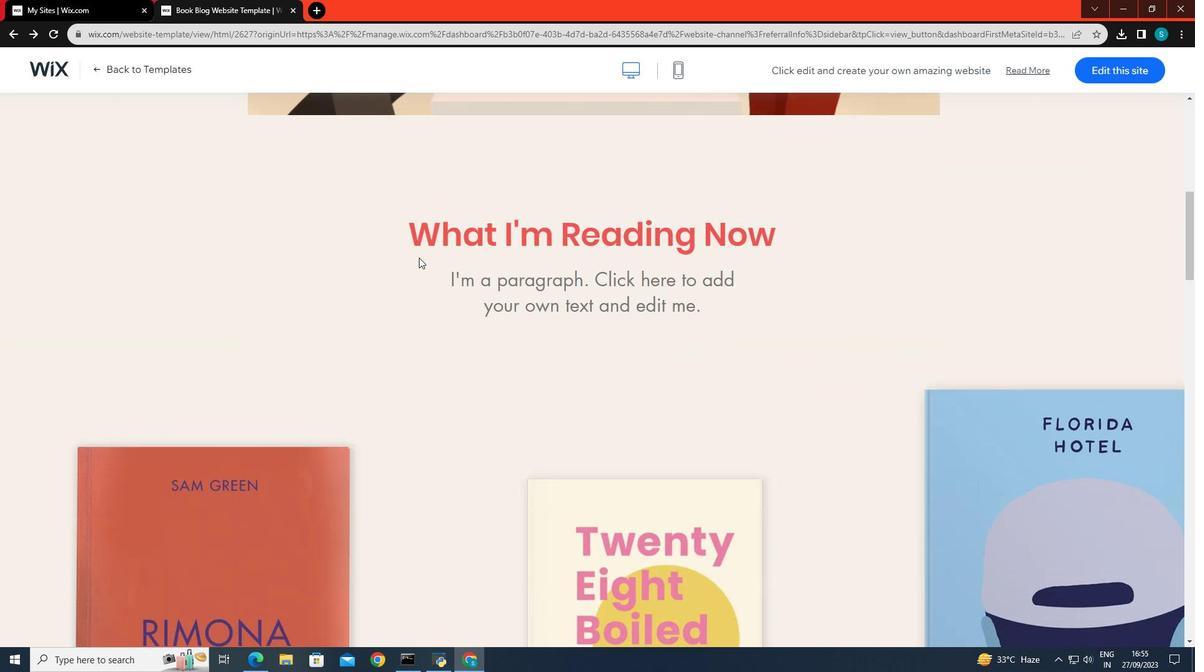 
Action: Mouse scrolled (419, 257) with delta (0, 0)
Screenshot: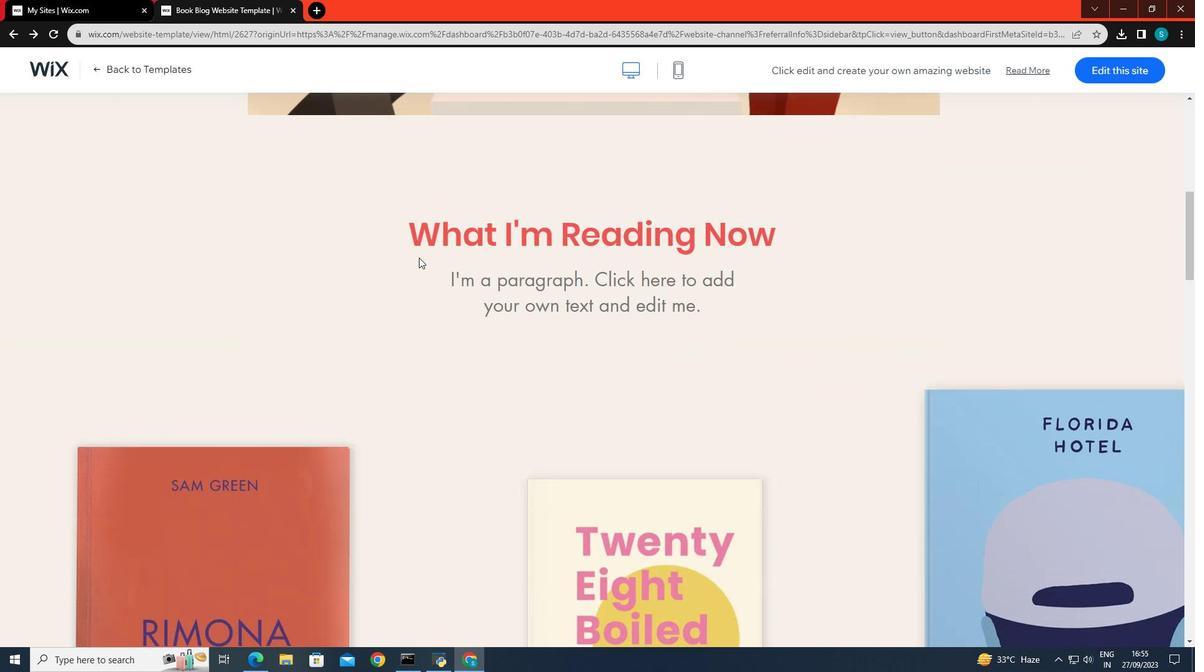 
Action: Mouse scrolled (419, 257) with delta (0, 0)
Screenshot: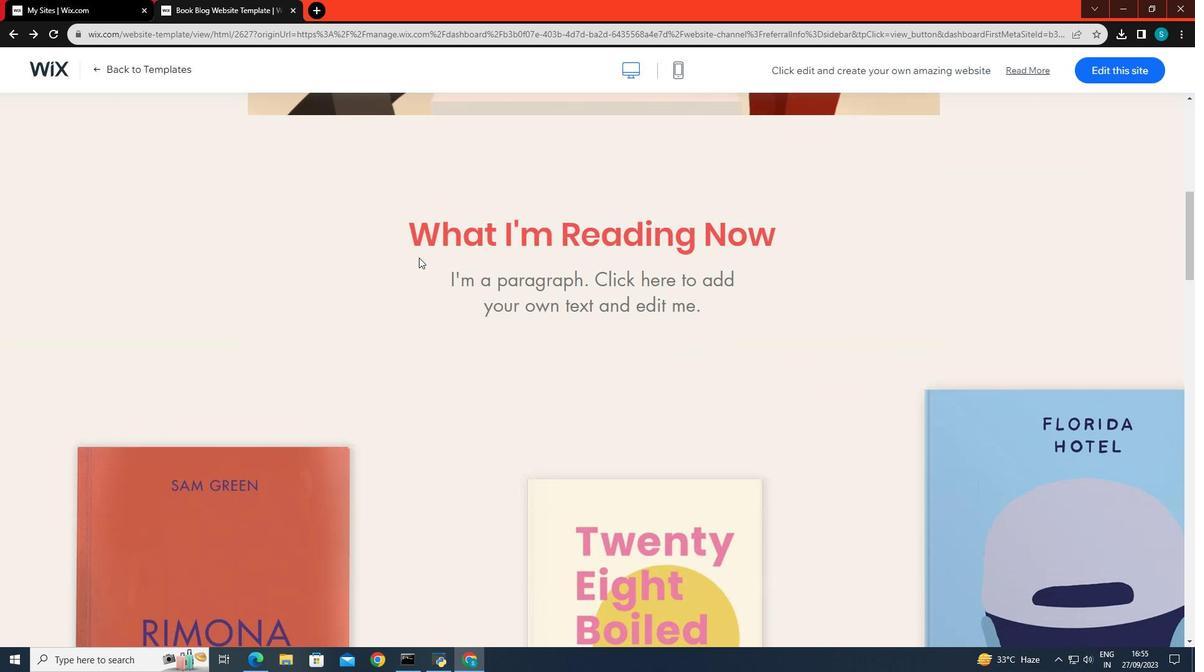 
Action: Mouse scrolled (419, 257) with delta (0, 0)
Screenshot: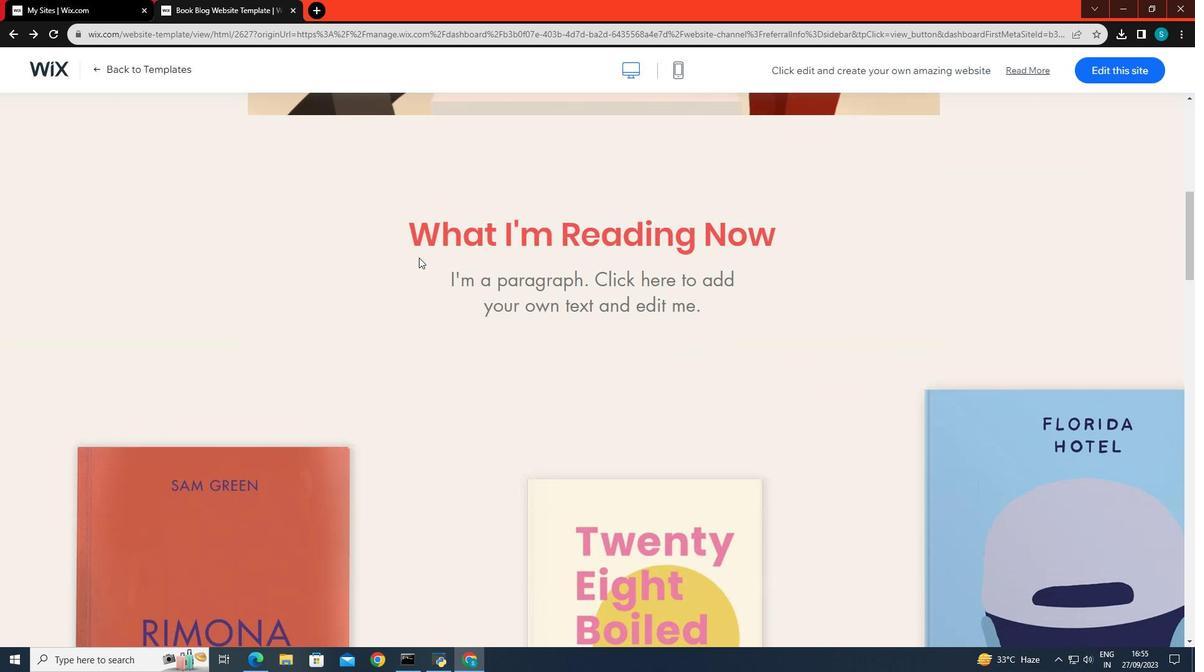 
Action: Mouse scrolled (419, 257) with delta (0, 0)
Screenshot: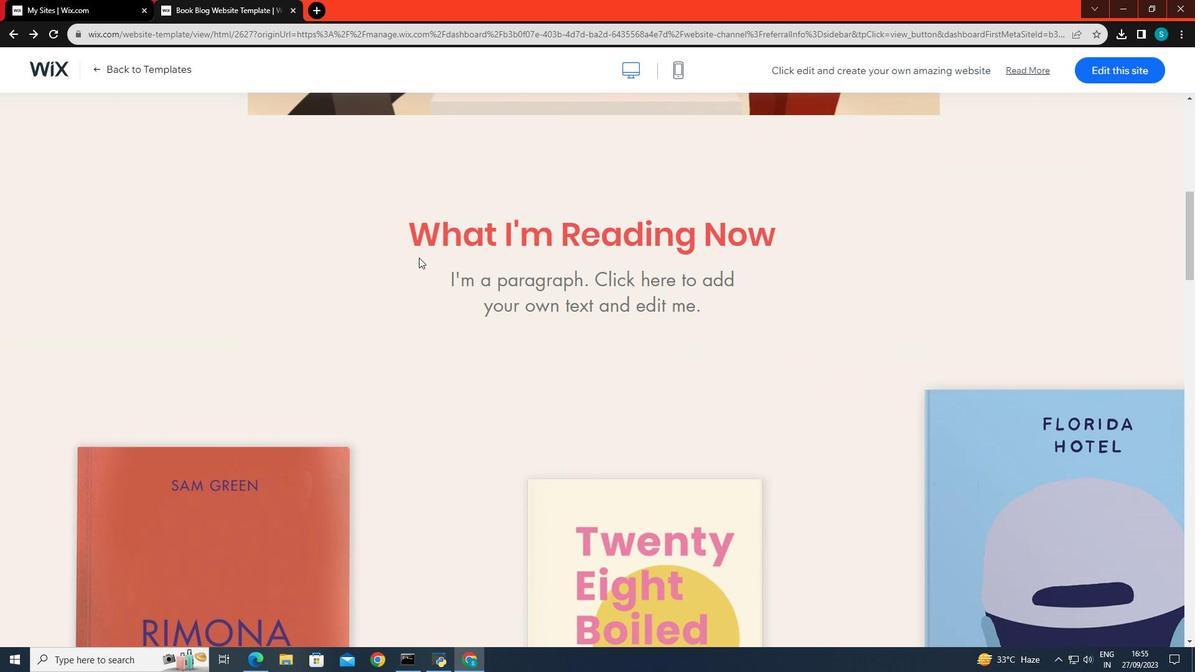 
Action: Mouse scrolled (419, 258) with delta (0, 0)
Screenshot: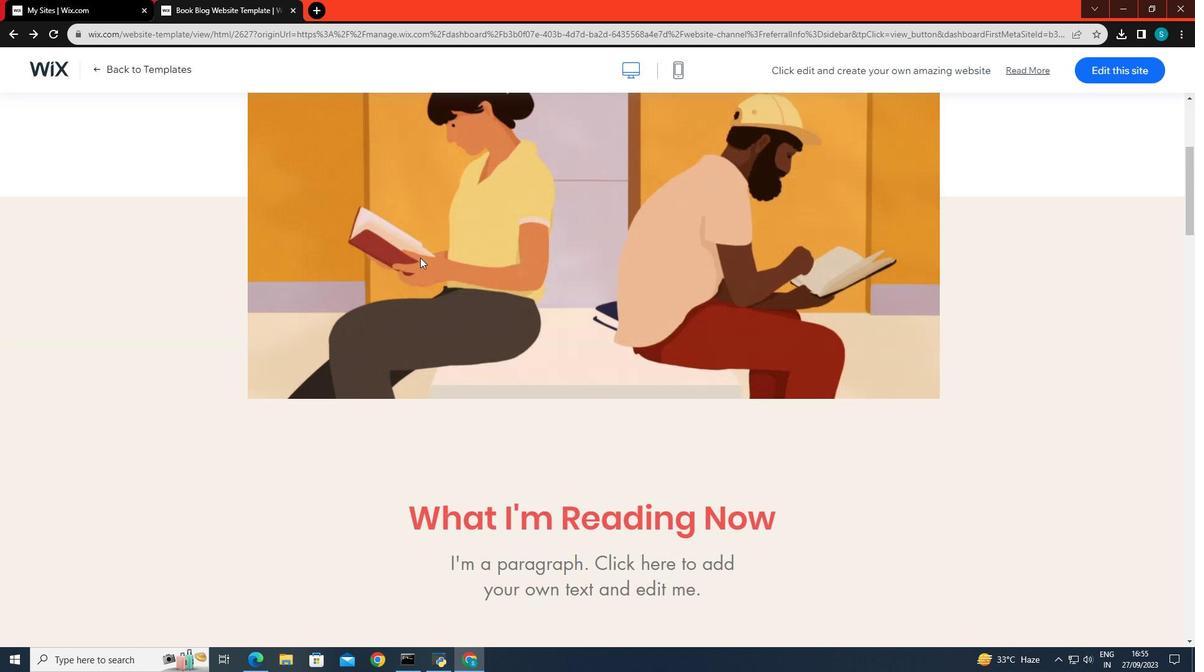 
Action: Mouse scrolled (419, 258) with delta (0, 0)
Screenshot: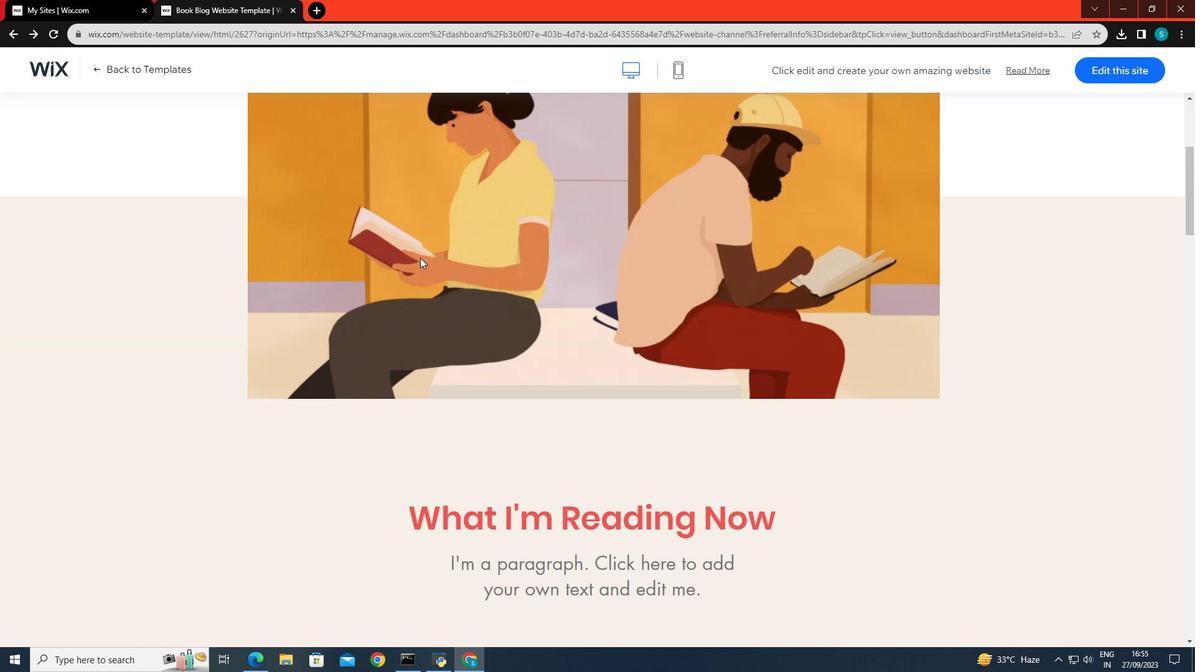 
Action: Mouse scrolled (419, 258) with delta (0, 0)
Screenshot: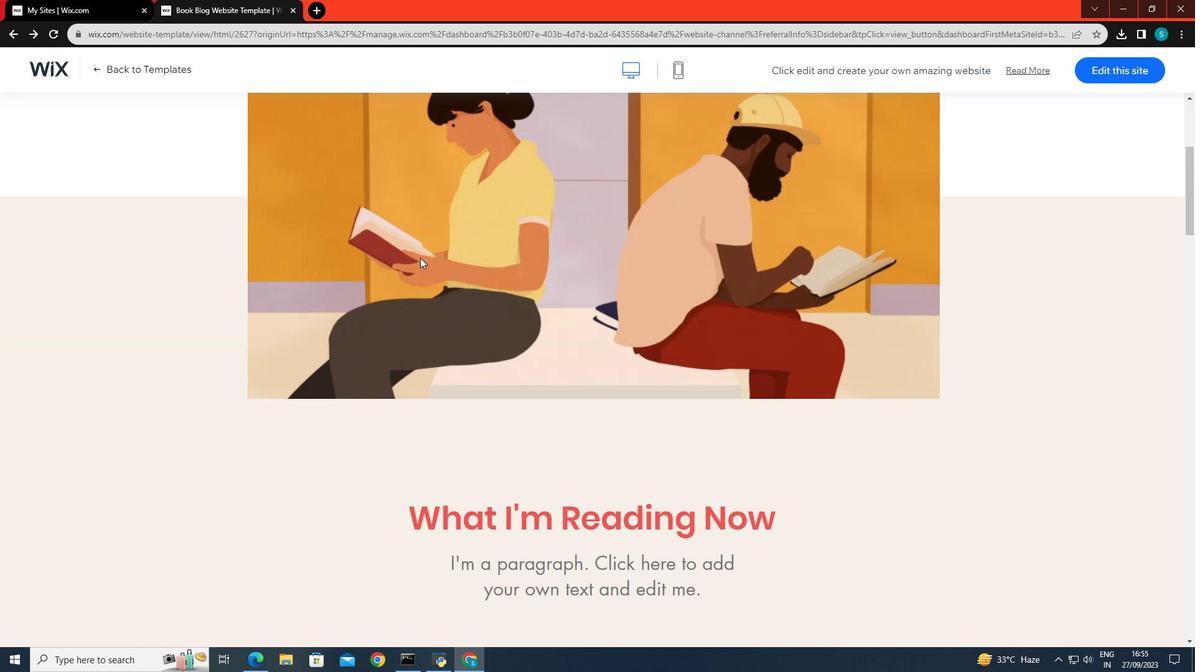 
Action: Mouse scrolled (419, 258) with delta (0, 0)
Screenshot: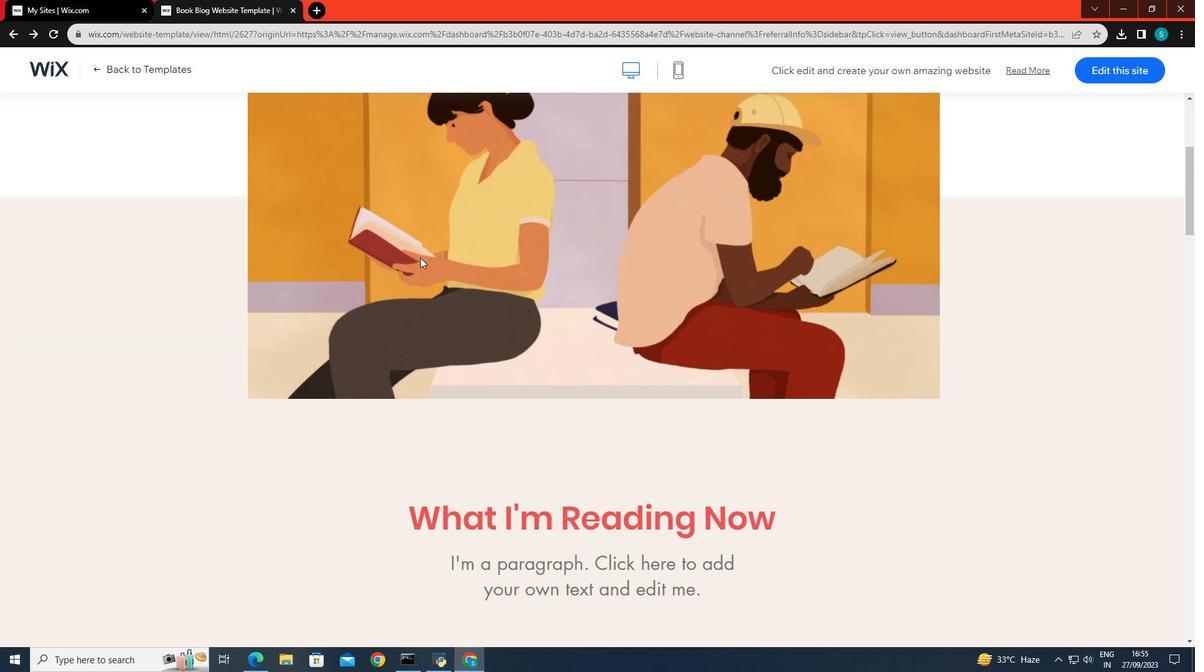 
Action: Mouse scrolled (419, 258) with delta (0, 0)
Screenshot: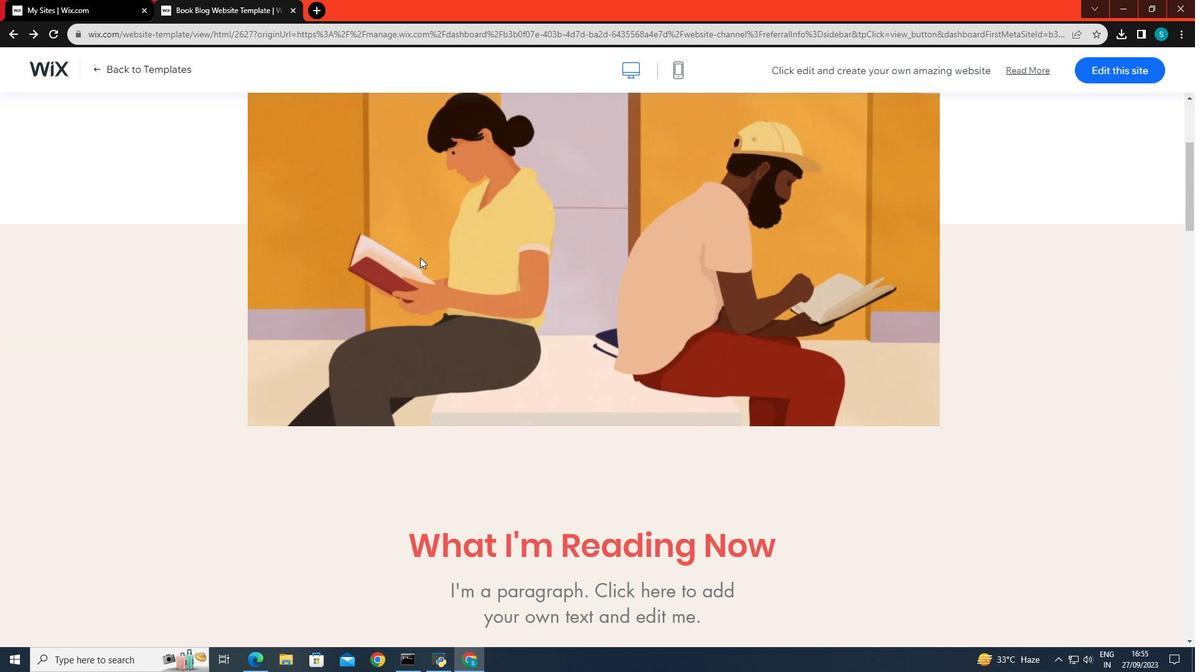 
Action: Mouse moved to (420, 257)
Screenshot: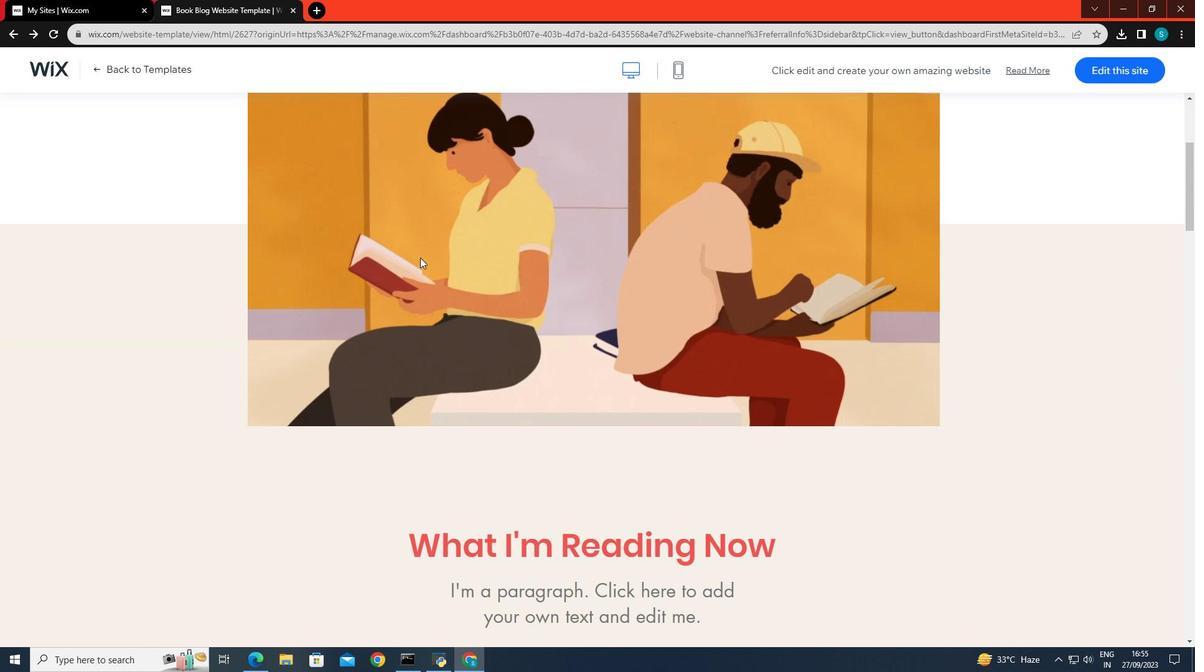 
Action: Mouse scrolled (420, 258) with delta (0, 0)
Screenshot: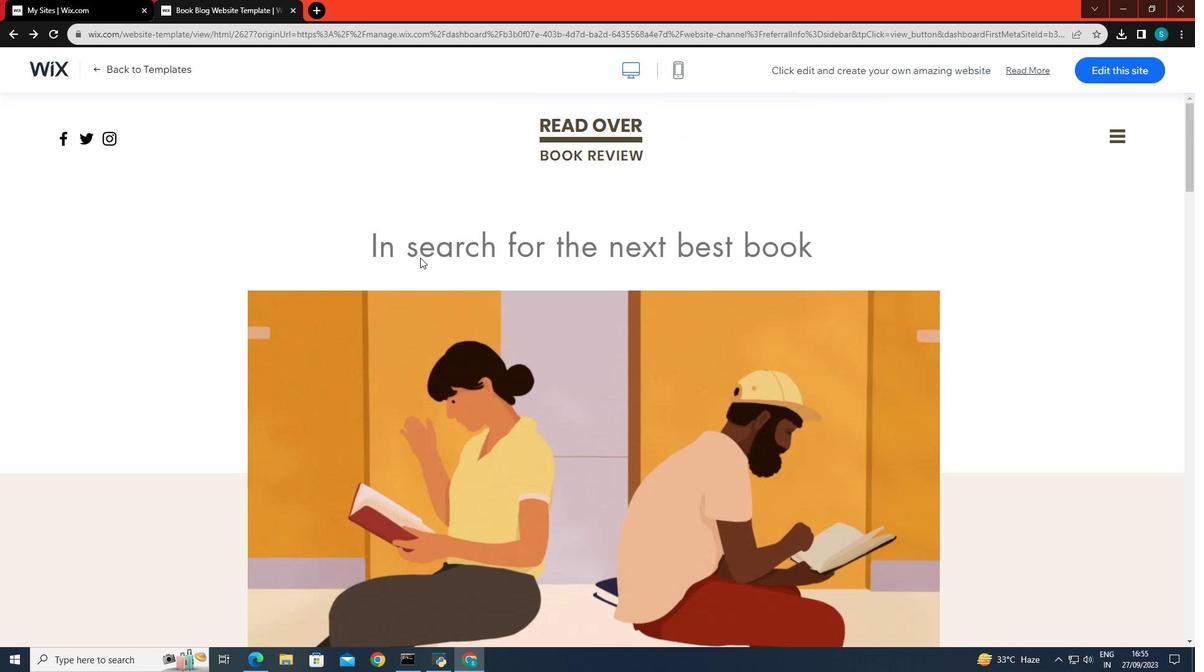 
Action: Mouse scrolled (420, 258) with delta (0, 0)
Screenshot: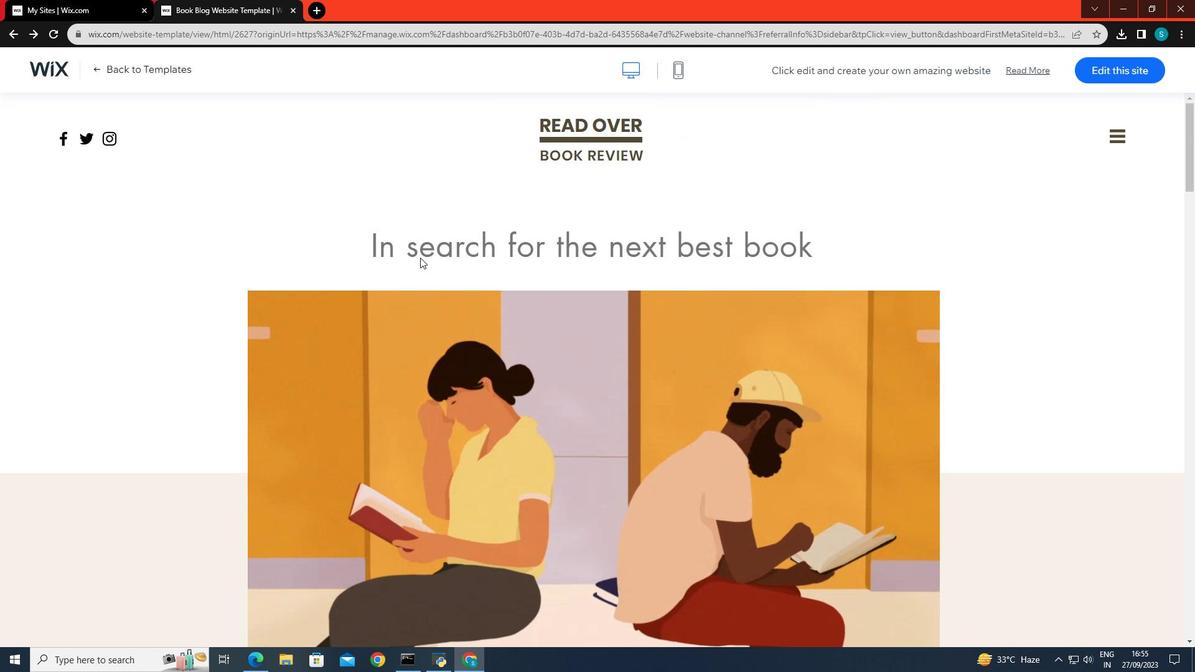 
Action: Mouse scrolled (420, 258) with delta (0, 0)
Screenshot: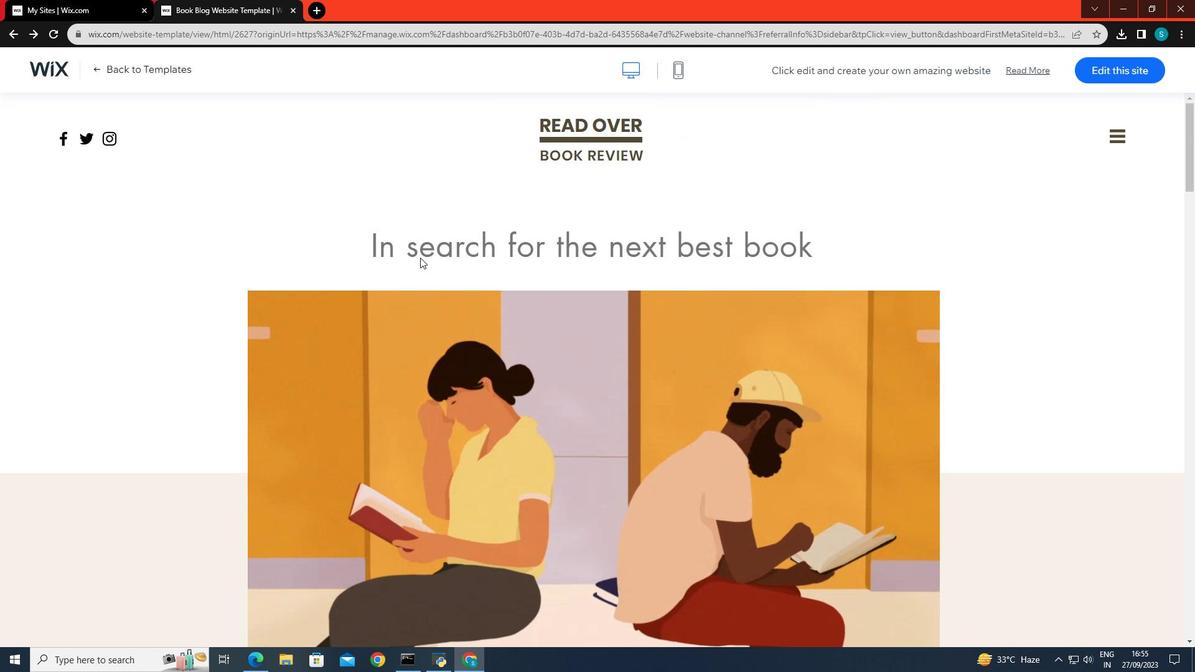 
Action: Mouse scrolled (420, 258) with delta (0, 0)
Screenshot: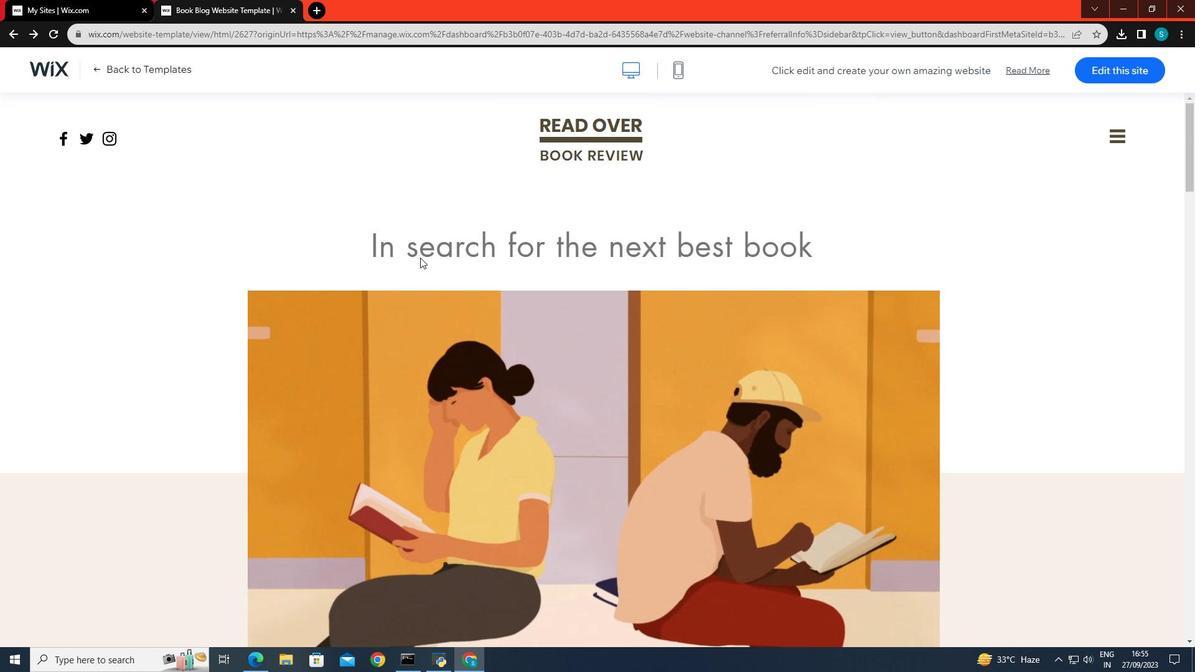 
Action: Mouse scrolled (420, 257) with delta (0, 0)
Screenshot: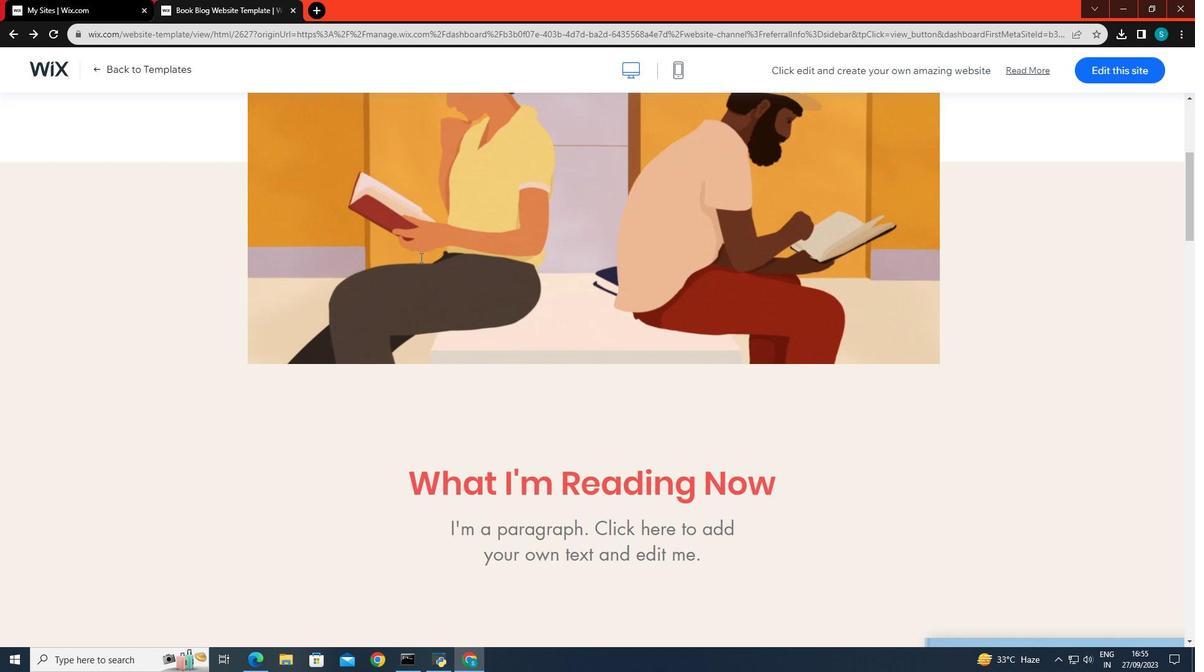
Action: Mouse scrolled (420, 257) with delta (0, 0)
Screenshot: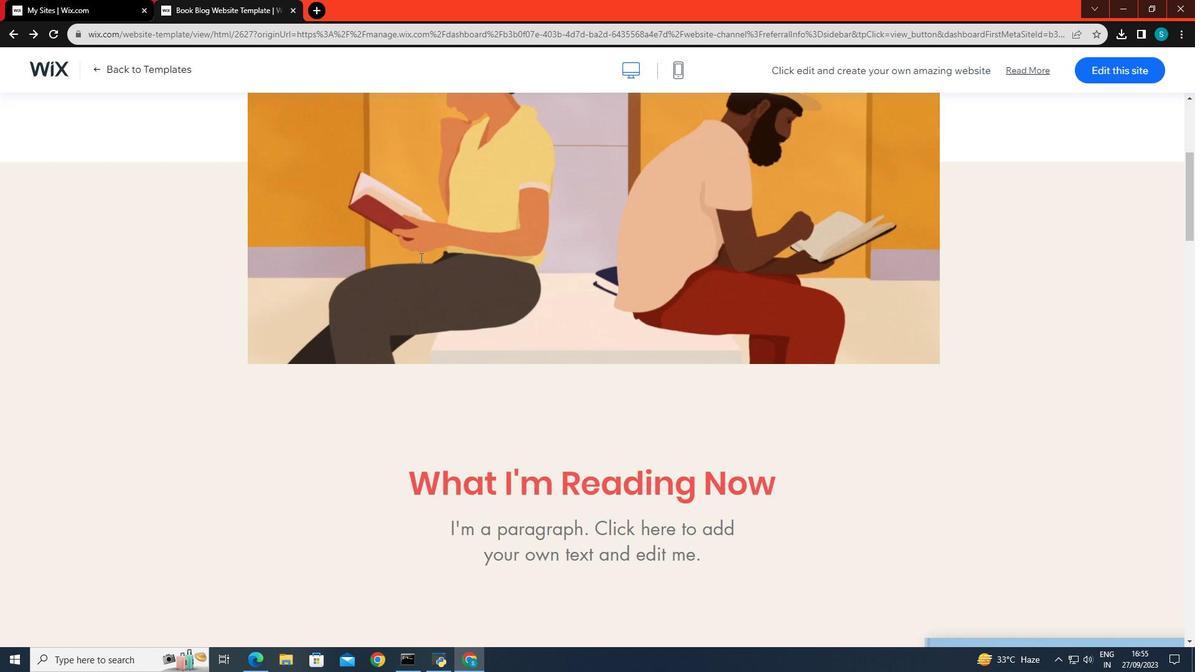 
Action: Mouse scrolled (420, 257) with delta (0, 0)
Screenshot: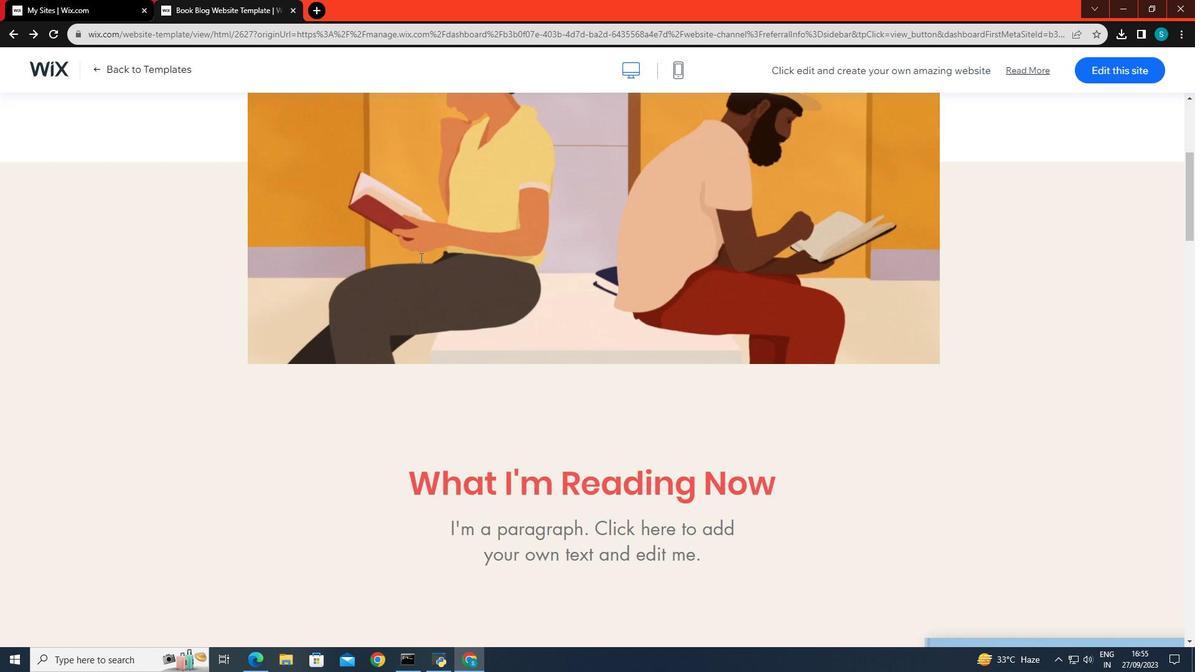 
Action: Mouse scrolled (420, 257) with delta (0, 0)
Screenshot: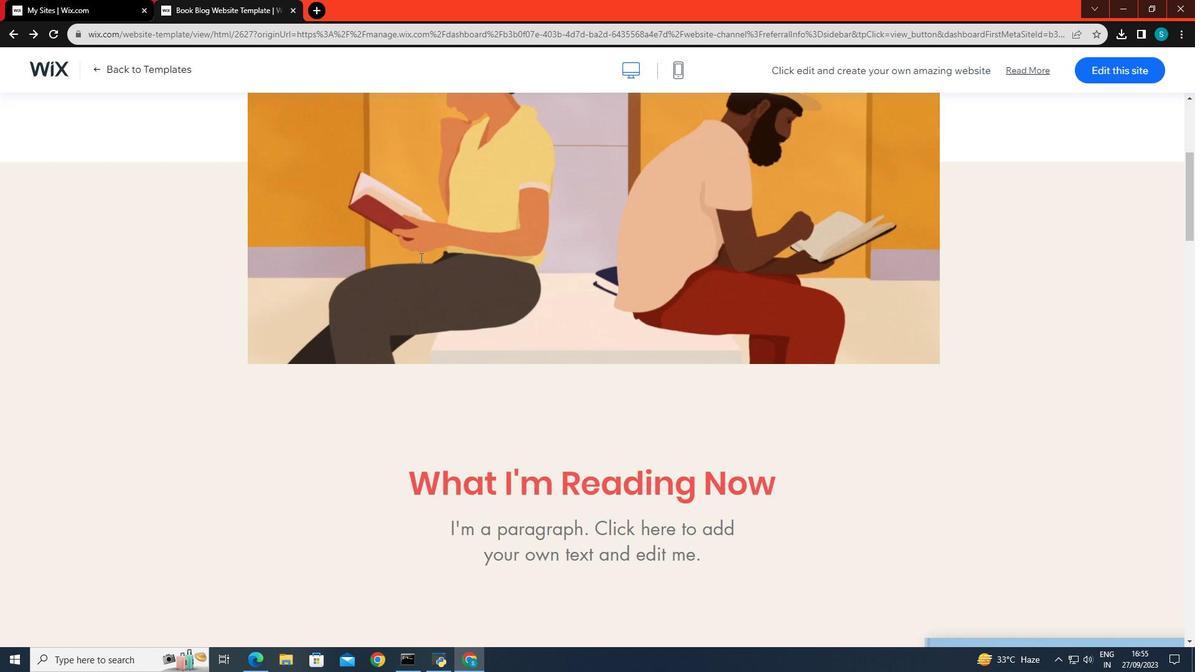 
Action: Mouse scrolled (420, 257) with delta (0, 0)
Screenshot: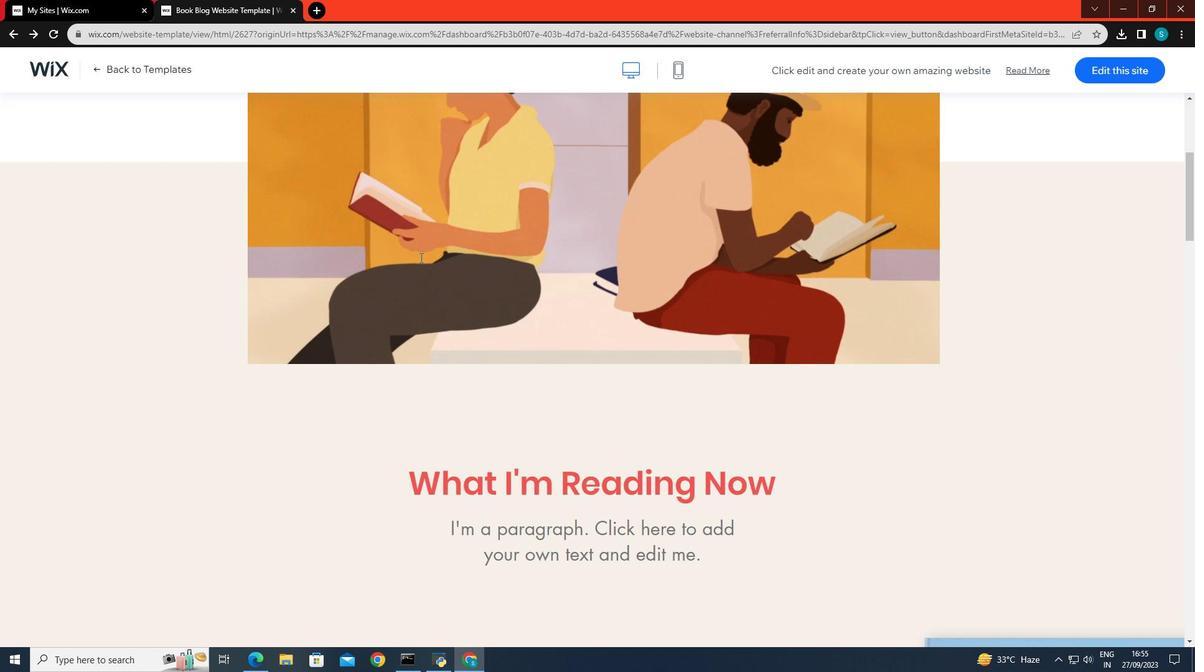 
Action: Mouse scrolled (420, 257) with delta (0, 0)
Screenshot: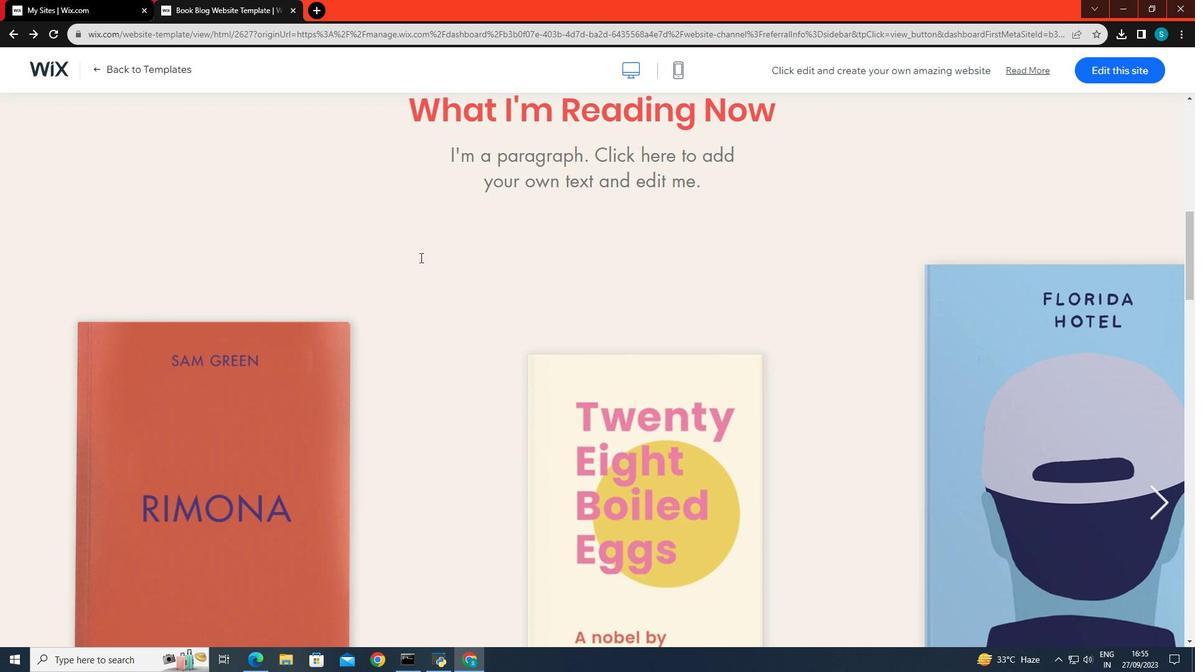 
Action: Mouse scrolled (420, 257) with delta (0, 0)
Screenshot: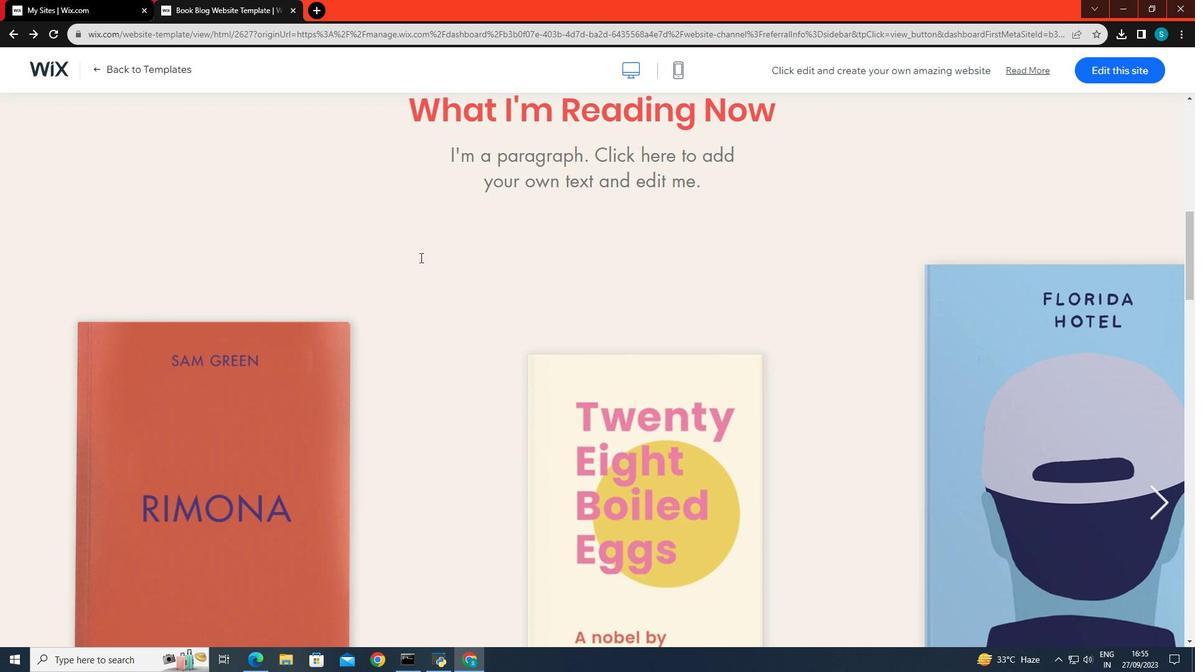 
Action: Mouse scrolled (420, 257) with delta (0, 0)
Screenshot: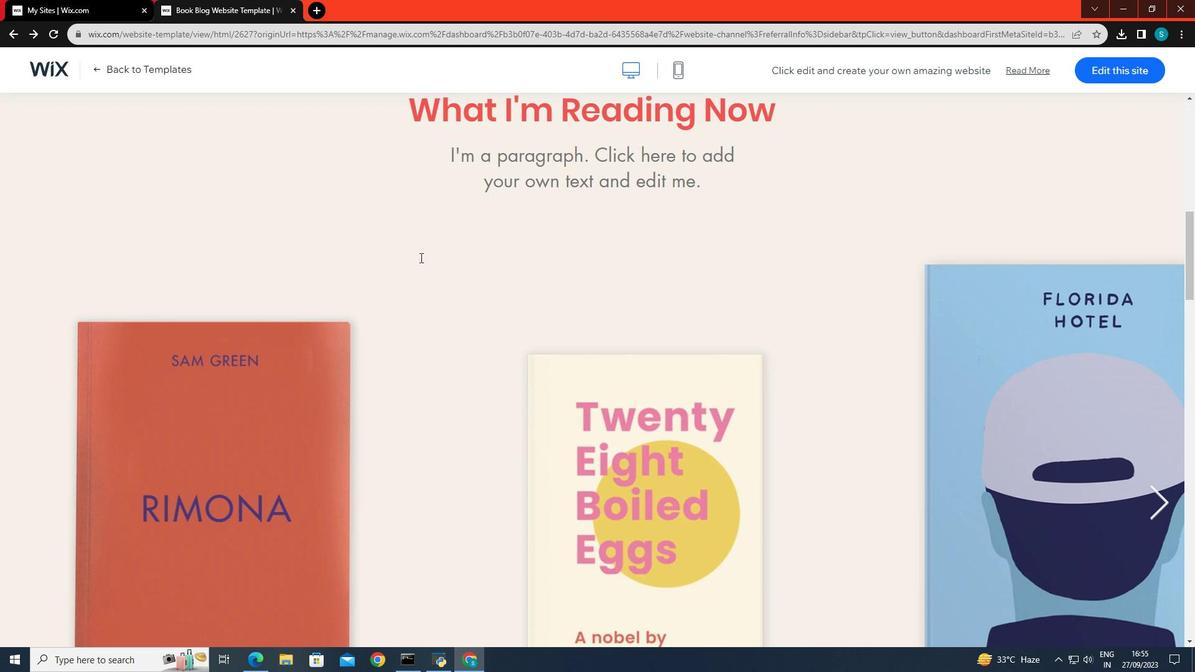 
Action: Mouse scrolled (420, 257) with delta (0, 0)
Screenshot: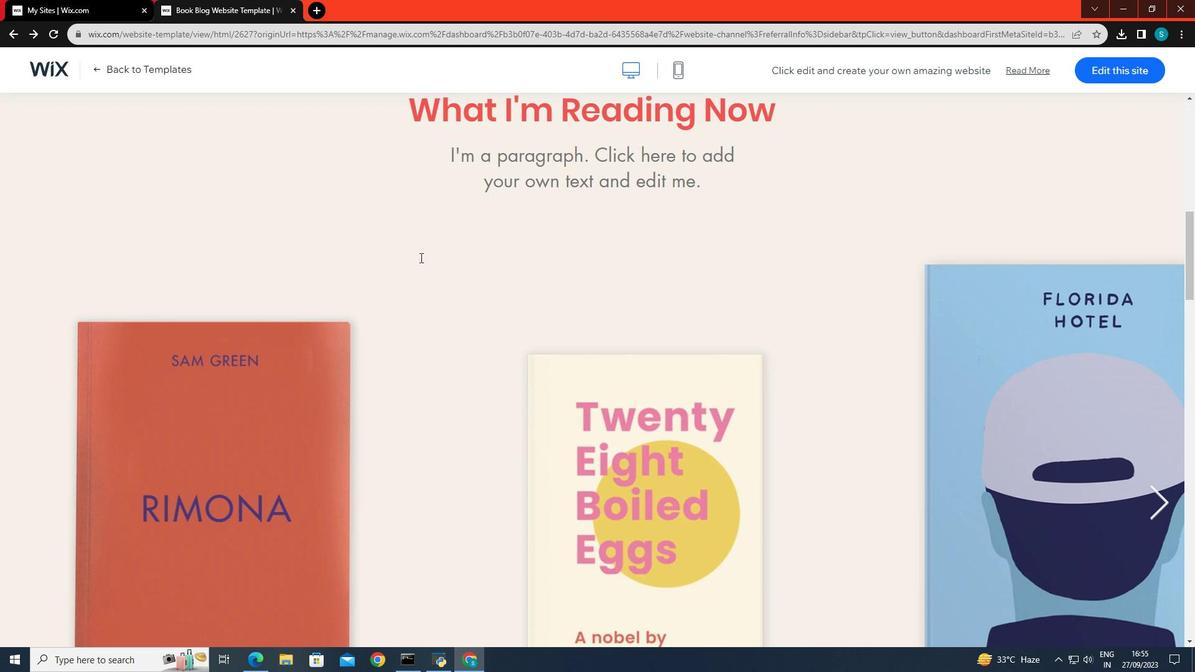 
Action: Mouse scrolled (420, 257) with delta (0, 0)
Screenshot: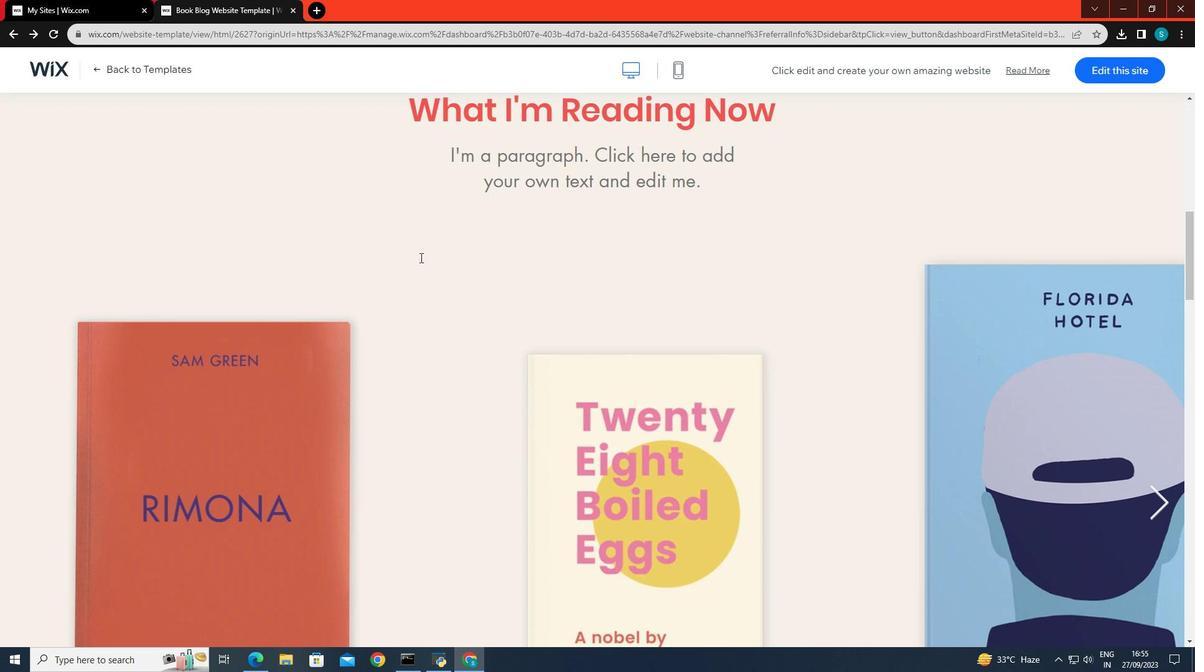 
Action: Mouse scrolled (420, 257) with delta (0, 0)
Screenshot: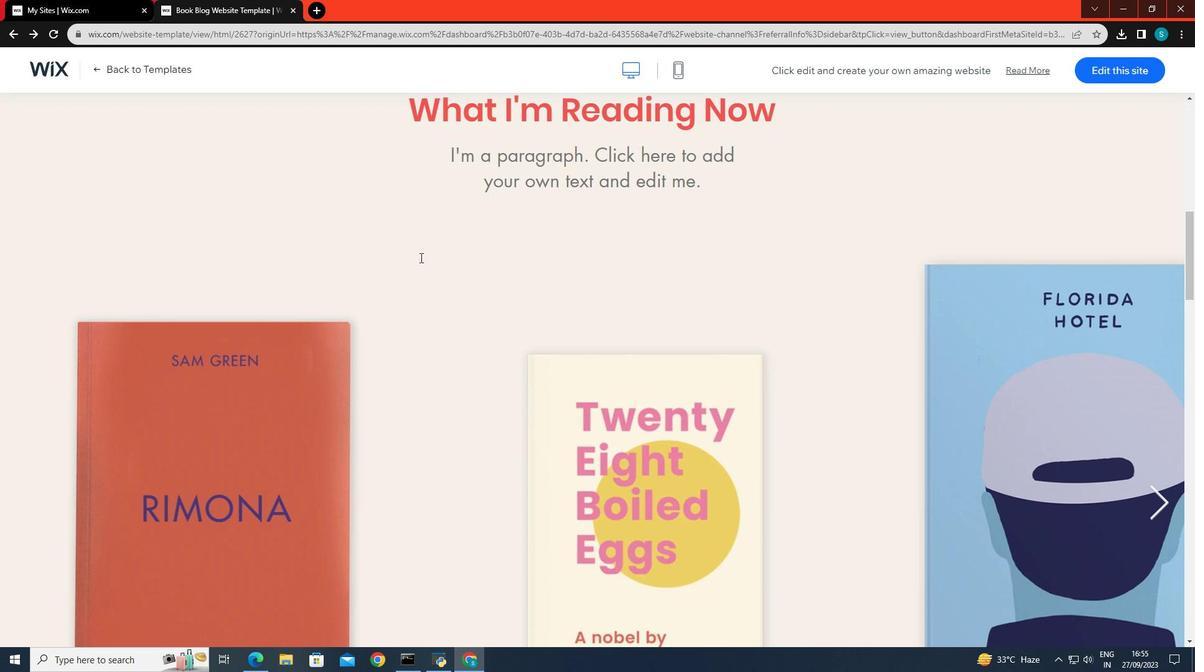 
Action: Mouse scrolled (420, 257) with delta (0, 0)
Screenshot: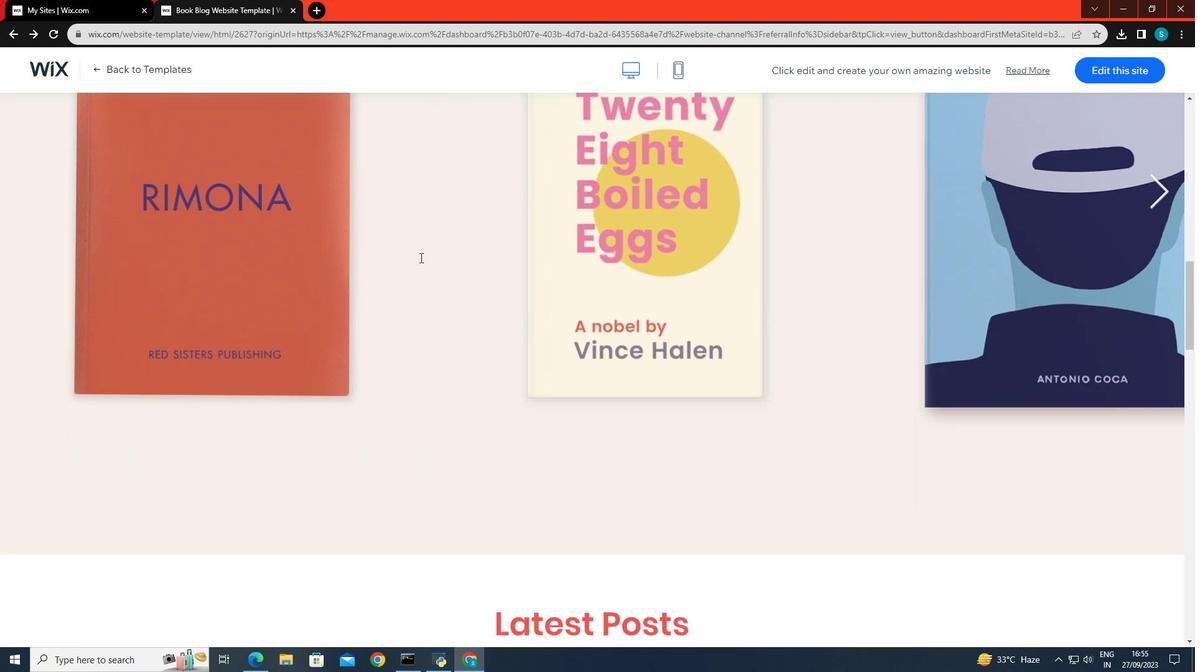 
Action: Mouse scrolled (420, 257) with delta (0, 0)
Screenshot: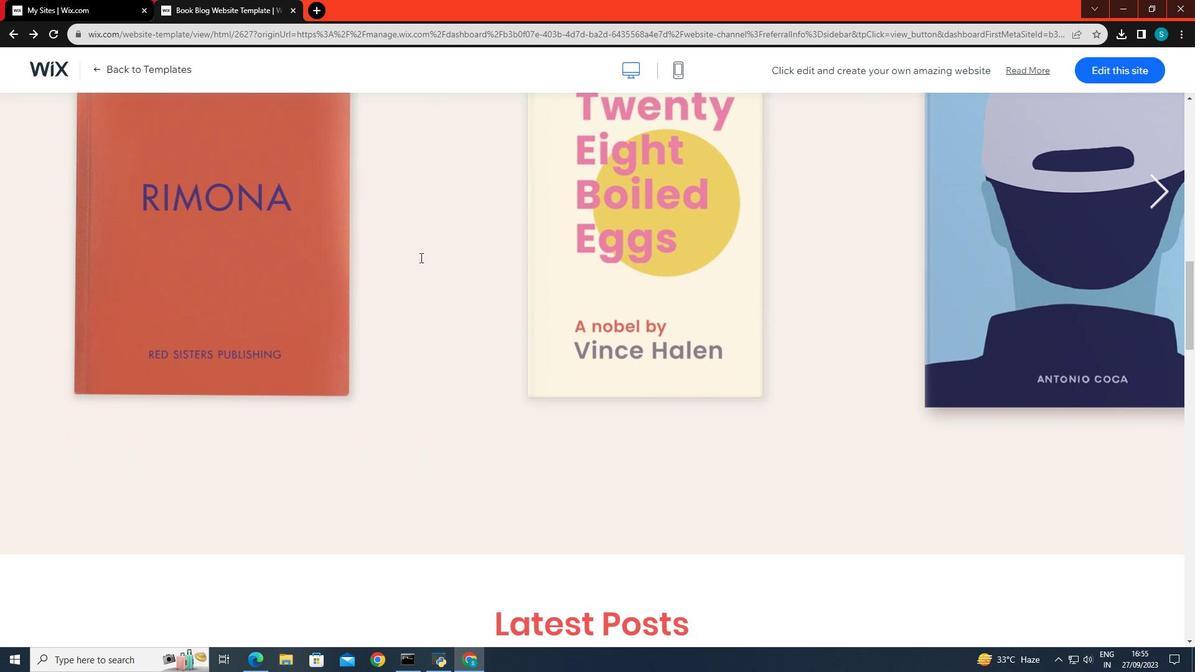 
Action: Mouse scrolled (420, 257) with delta (0, 0)
Screenshot: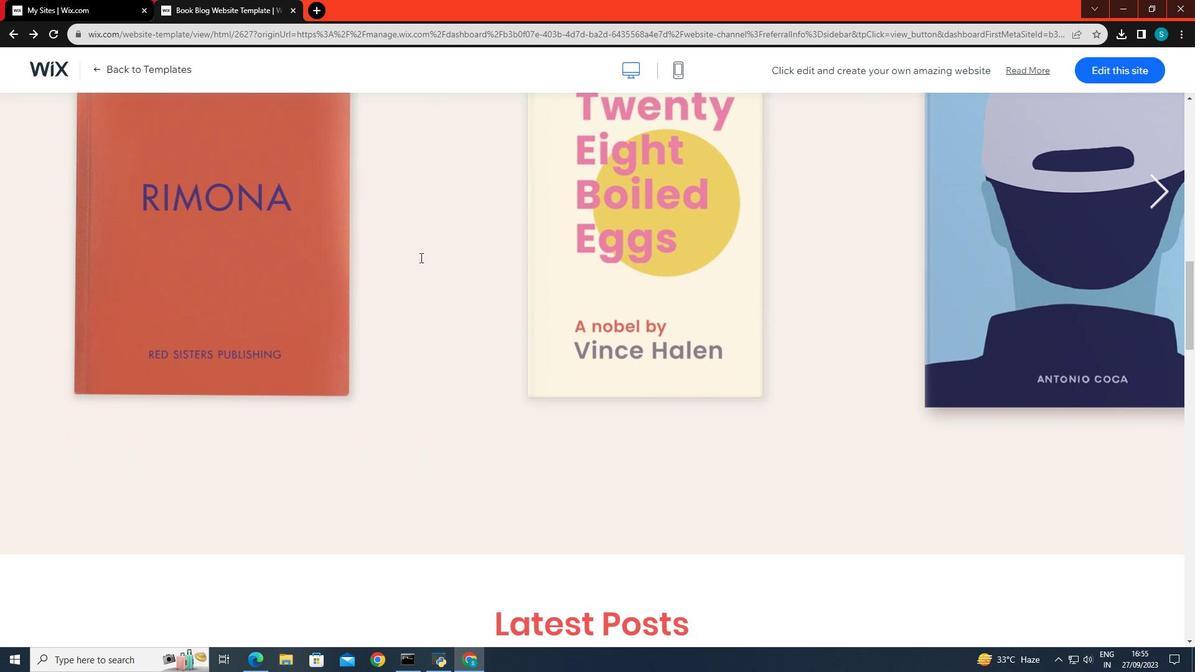 
Action: Mouse scrolled (420, 257) with delta (0, 0)
Screenshot: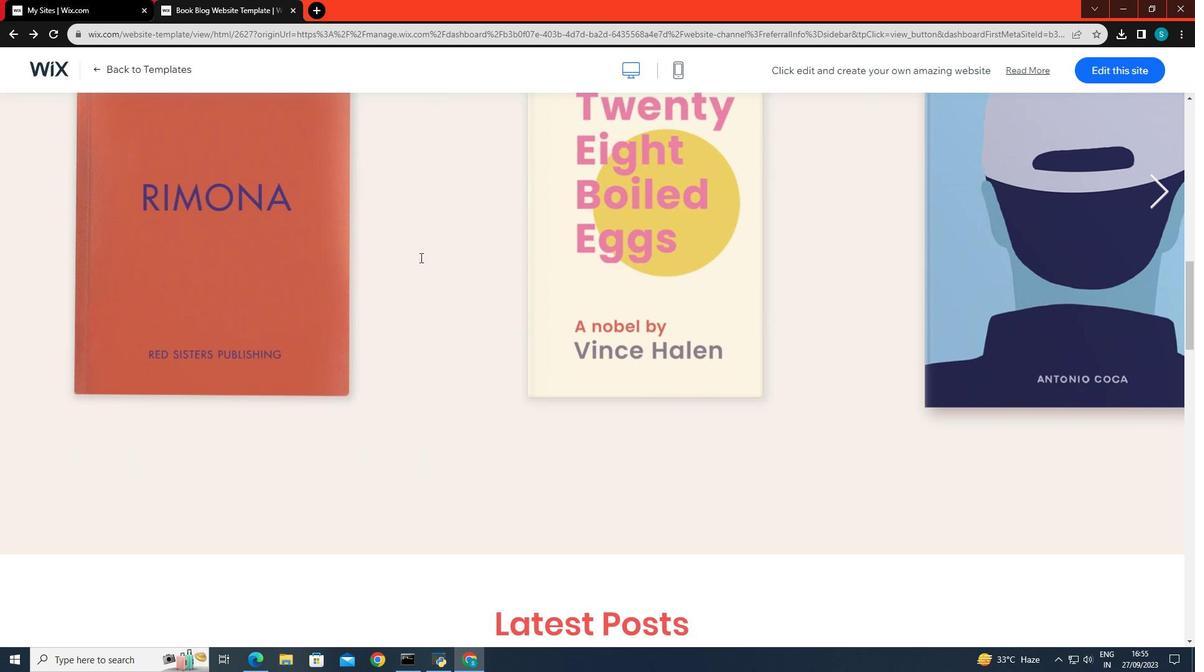 
Action: Mouse scrolled (420, 257) with delta (0, 0)
Screenshot: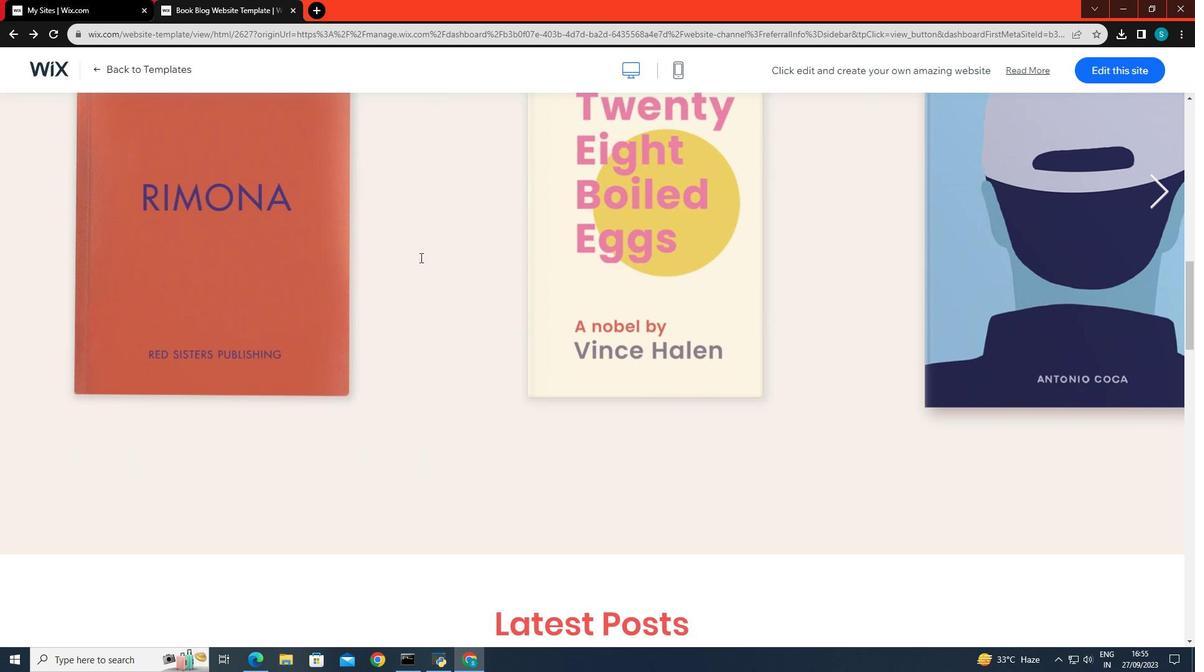 
Action: Mouse scrolled (420, 257) with delta (0, 0)
Screenshot: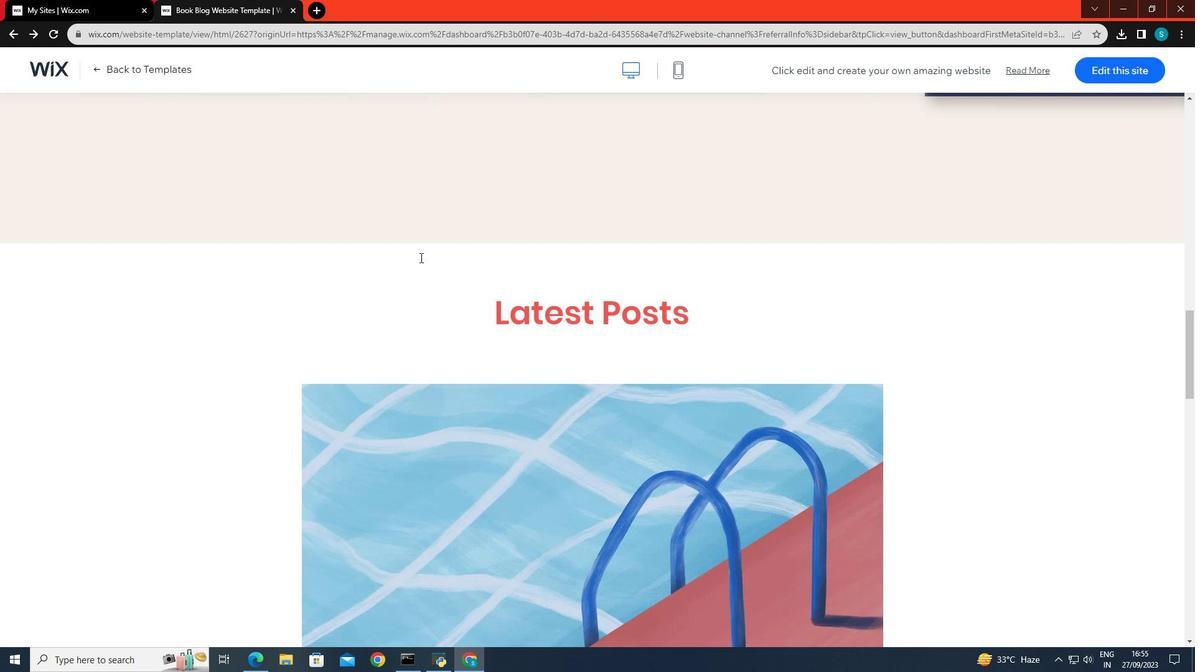 
Action: Mouse scrolled (420, 257) with delta (0, 0)
Screenshot: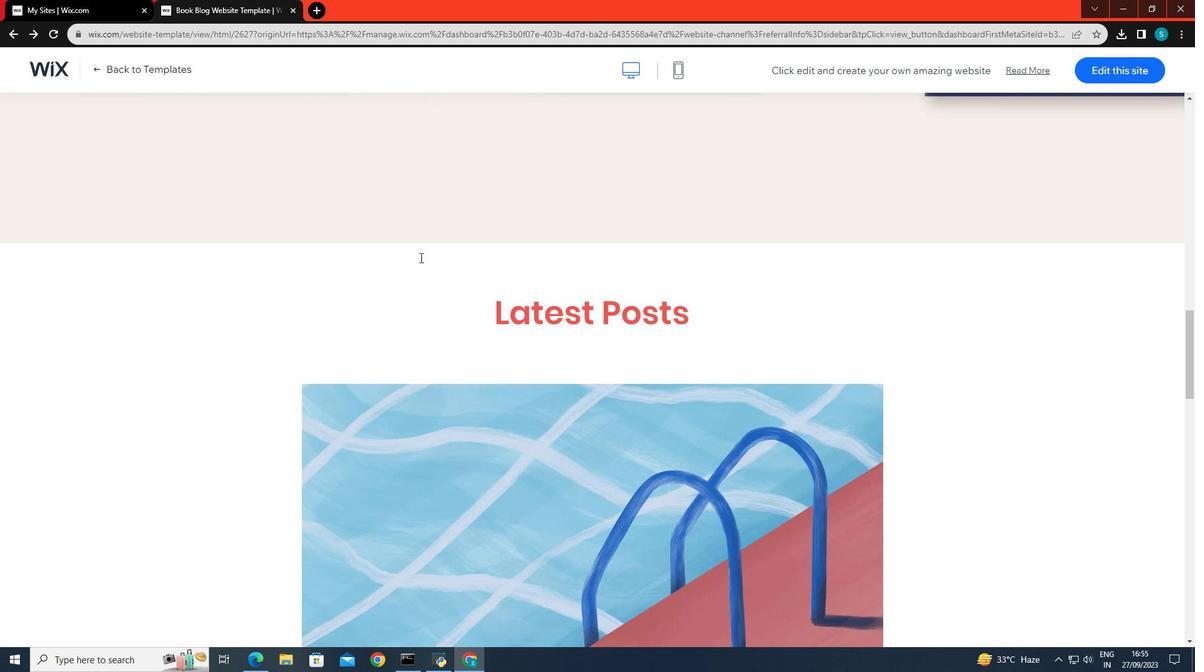 
Action: Mouse scrolled (420, 257) with delta (0, 0)
Screenshot: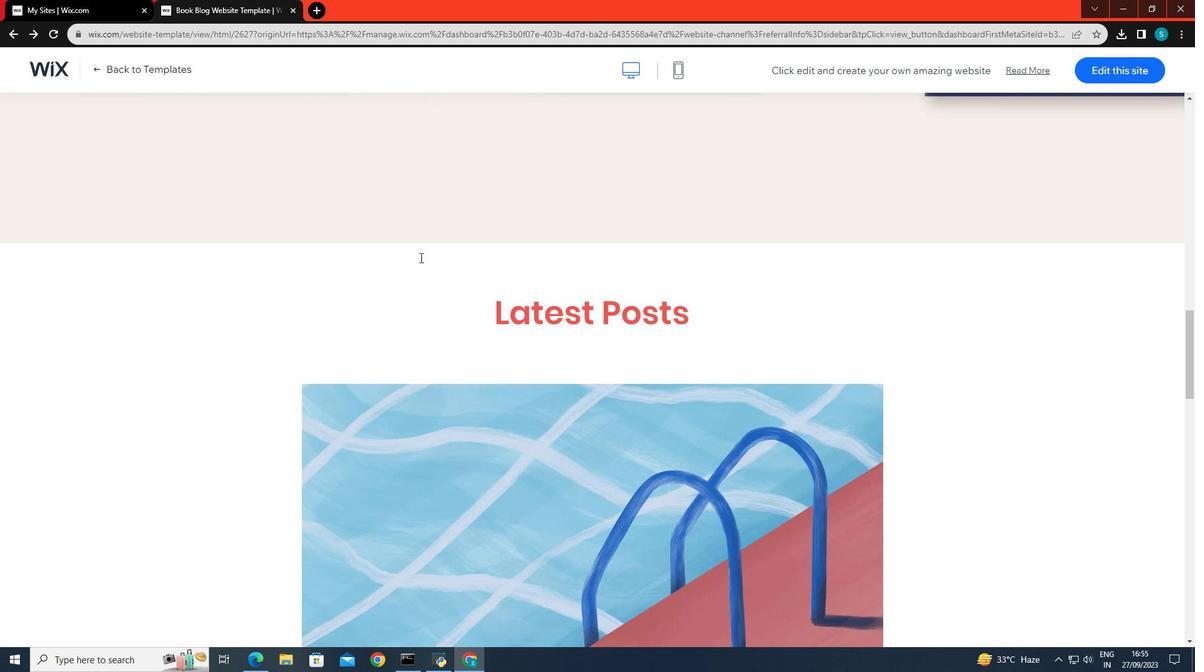 
Action: Mouse scrolled (420, 257) with delta (0, 0)
Screenshot: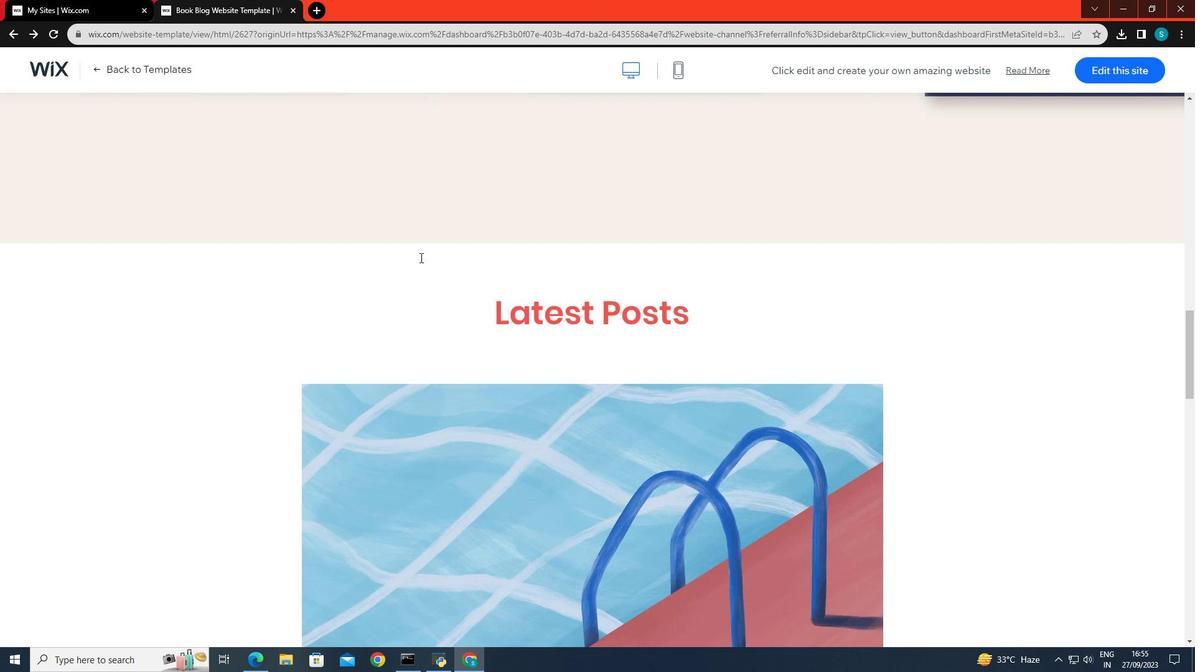 
Action: Mouse scrolled (420, 257) with delta (0, 0)
Screenshot: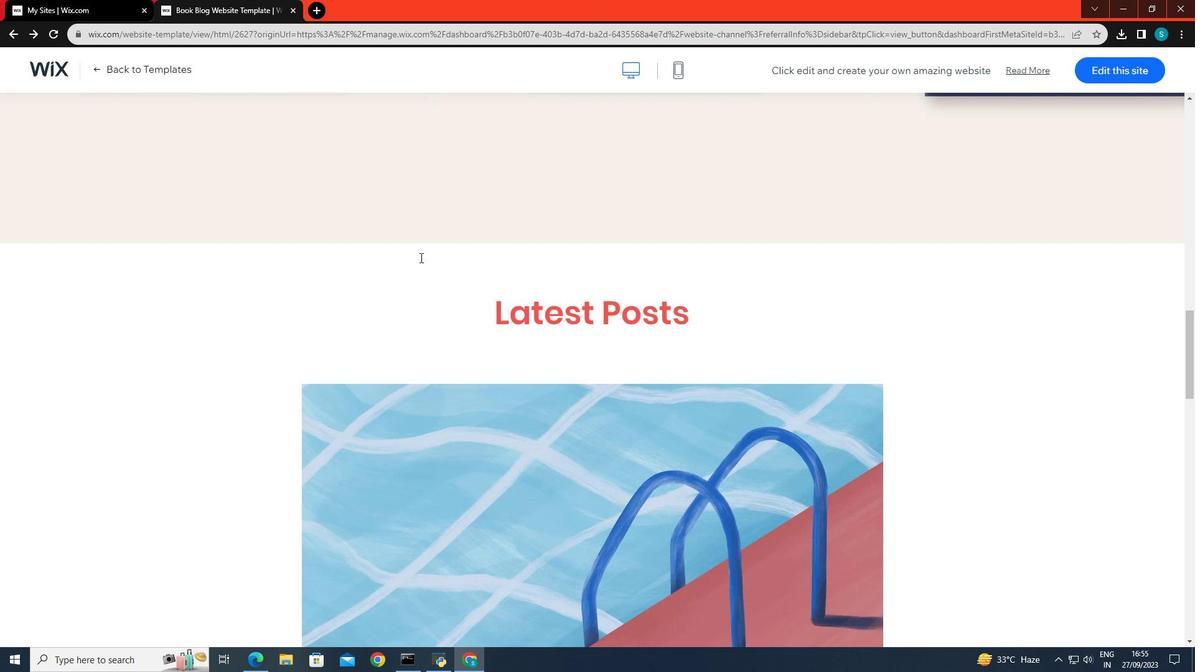 
Action: Mouse scrolled (420, 257) with delta (0, 0)
Screenshot: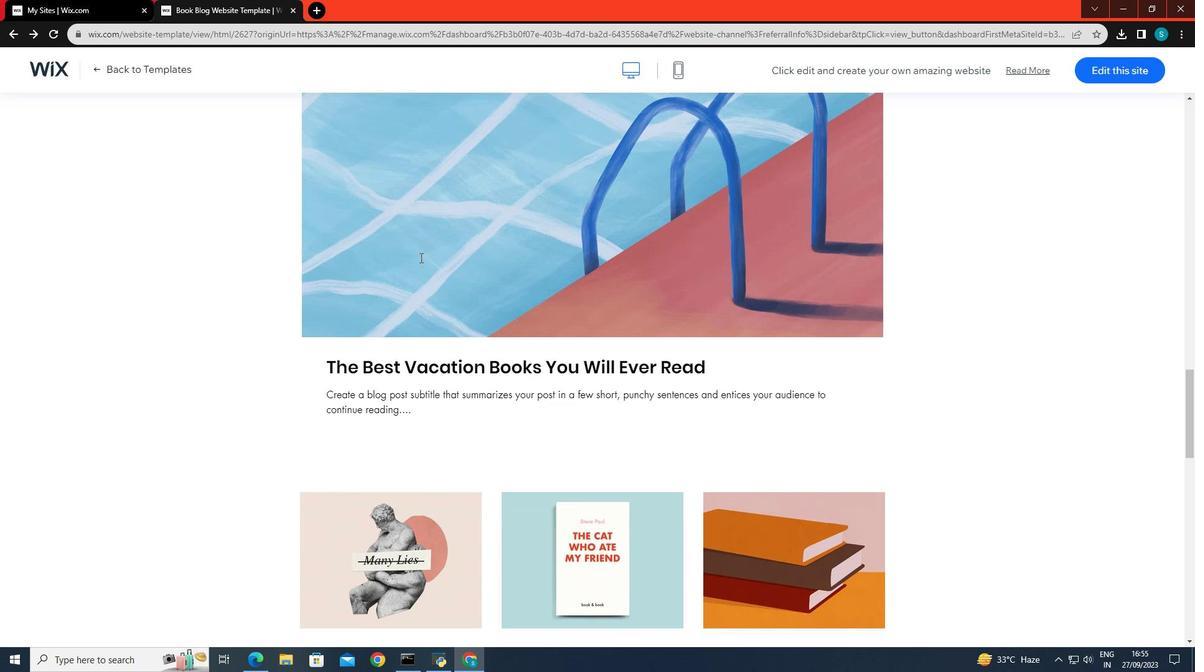 
Action: Mouse scrolled (420, 257) with delta (0, 0)
Screenshot: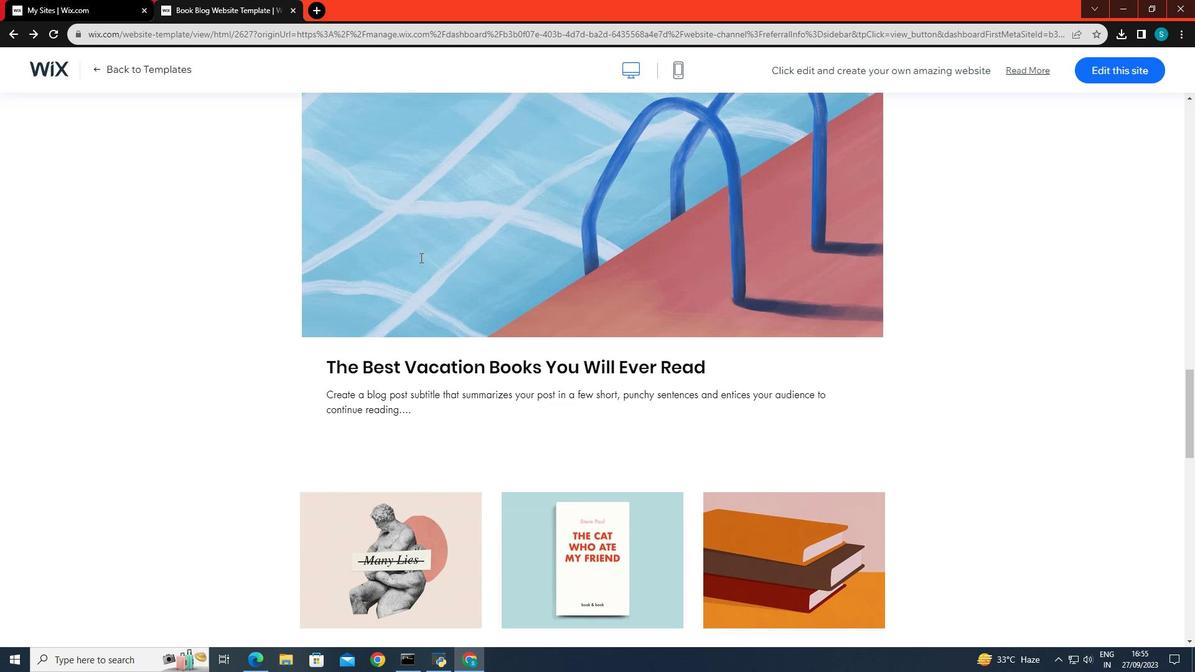 
Action: Mouse scrolled (420, 257) with delta (0, 0)
Screenshot: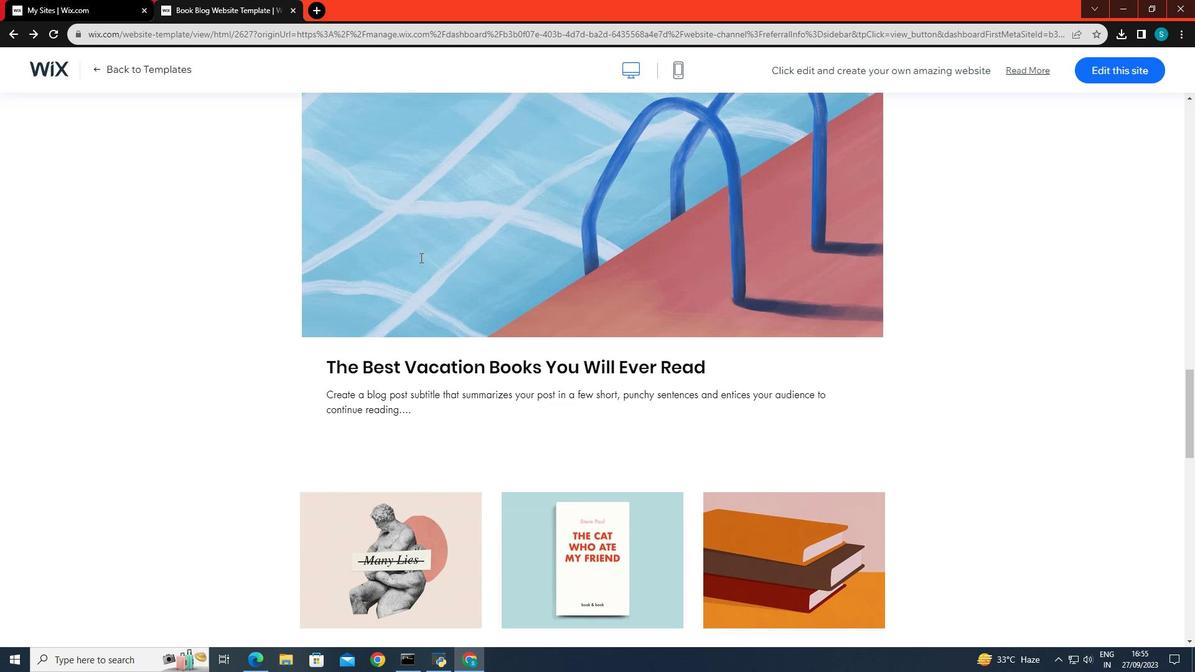 
Action: Mouse scrolled (420, 257) with delta (0, 0)
Screenshot: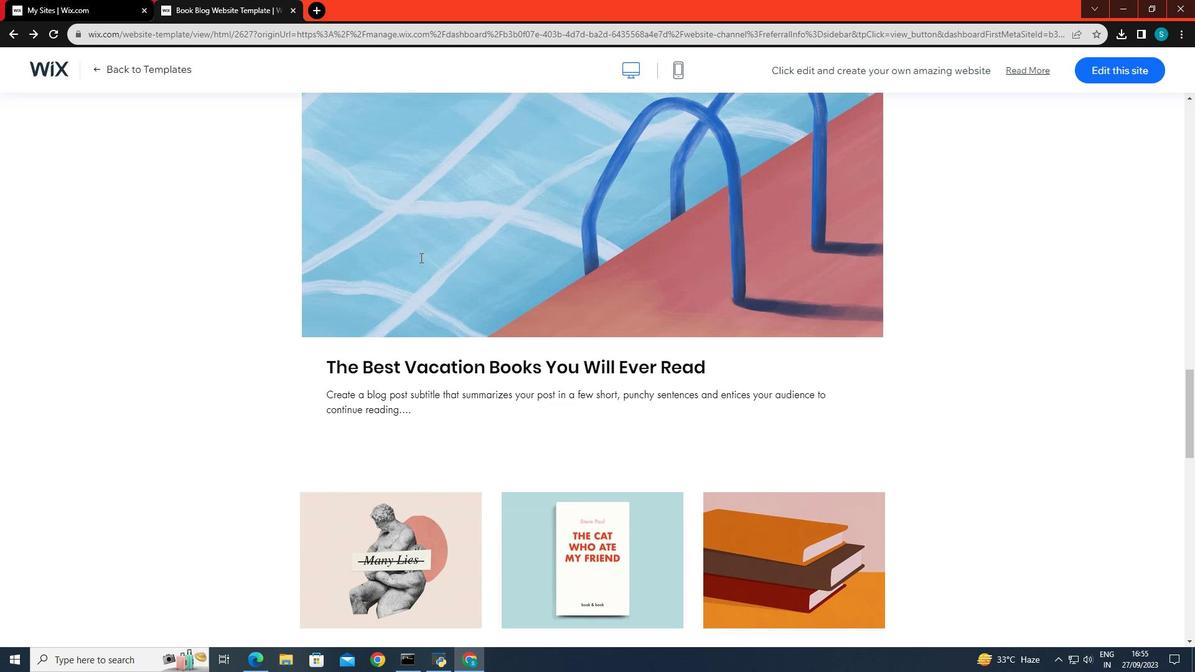 
Action: Mouse scrolled (420, 257) with delta (0, 0)
Screenshot: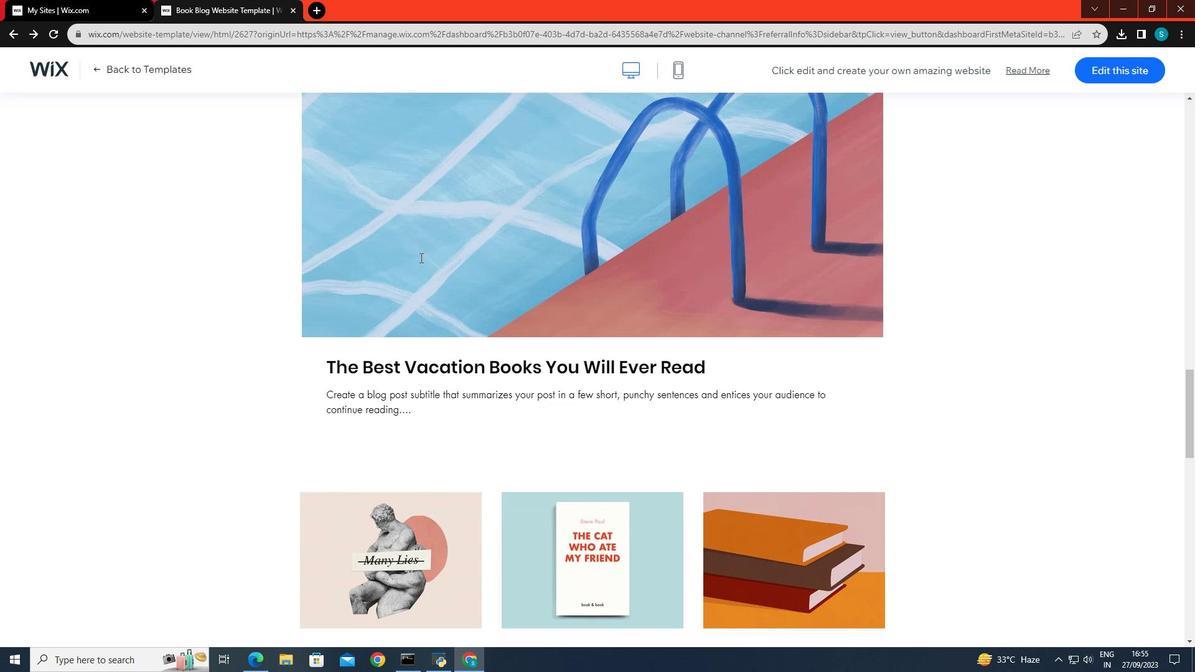
Action: Mouse scrolled (420, 257) with delta (0, 0)
Screenshot: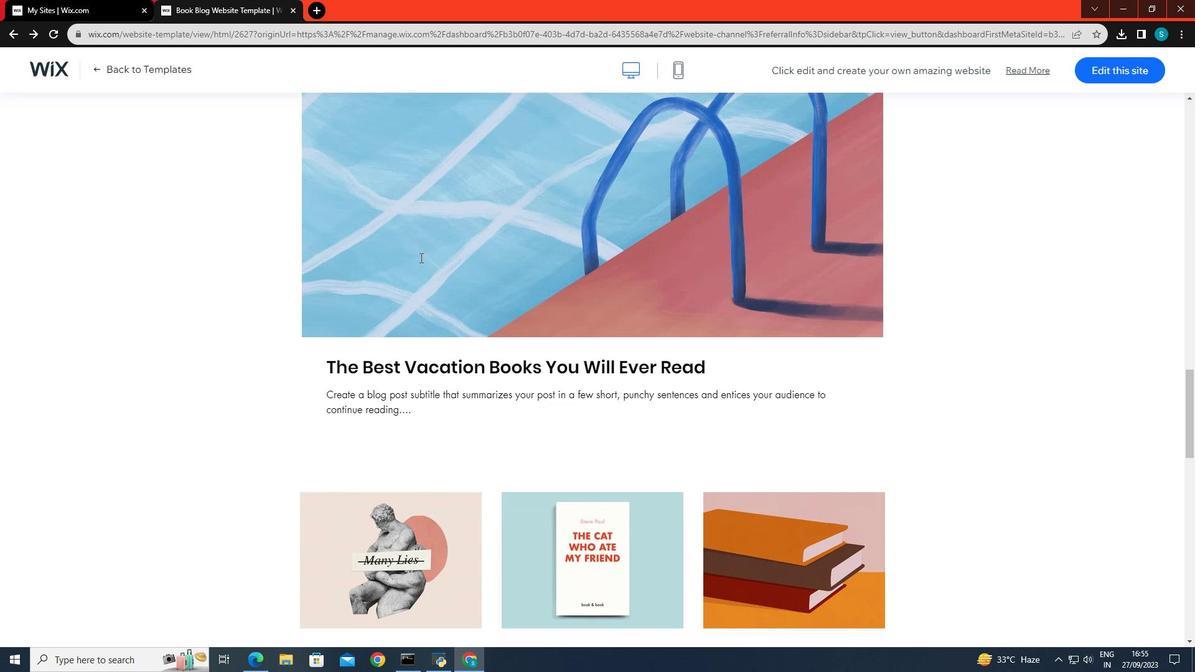 
Action: Mouse scrolled (420, 257) with delta (0, 0)
Screenshot: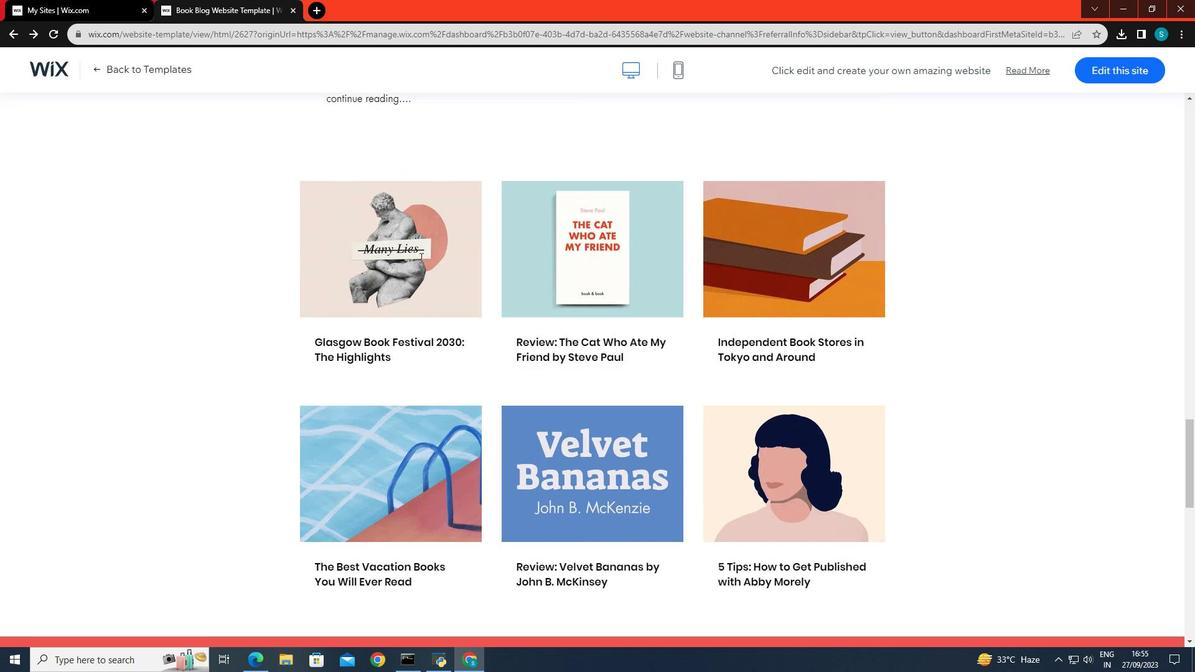 
Action: Mouse scrolled (420, 257) with delta (0, 0)
Screenshot: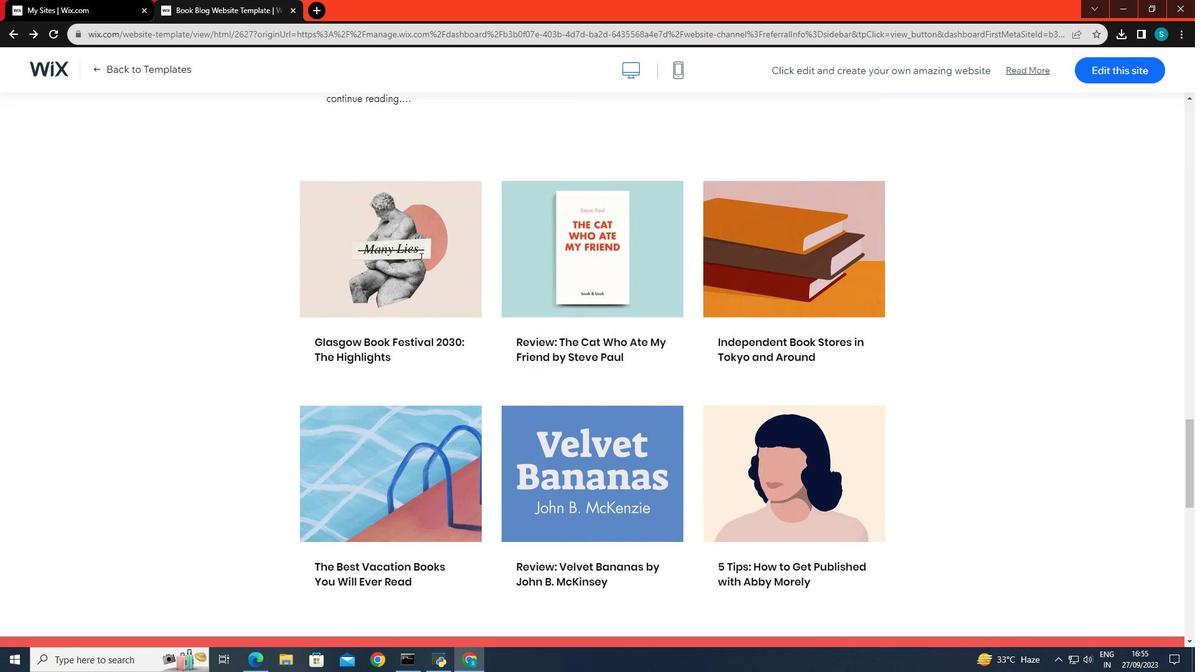 
Action: Mouse scrolled (420, 257) with delta (0, 0)
Screenshot: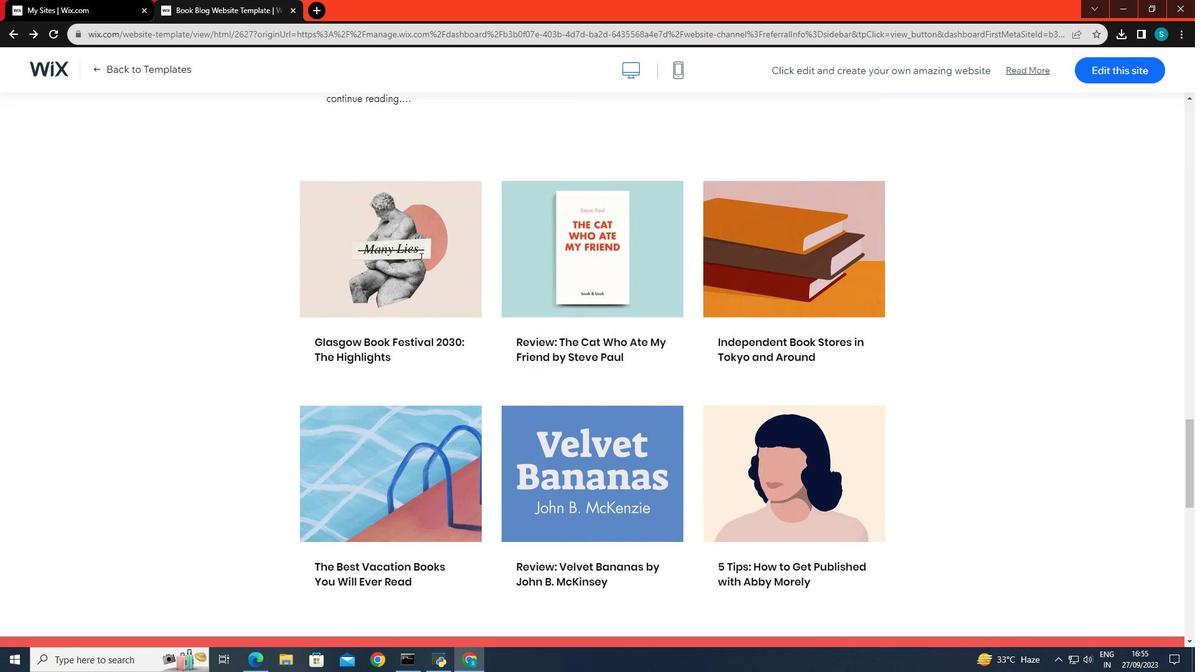 
Action: Mouse scrolled (420, 257) with delta (0, 0)
Screenshot: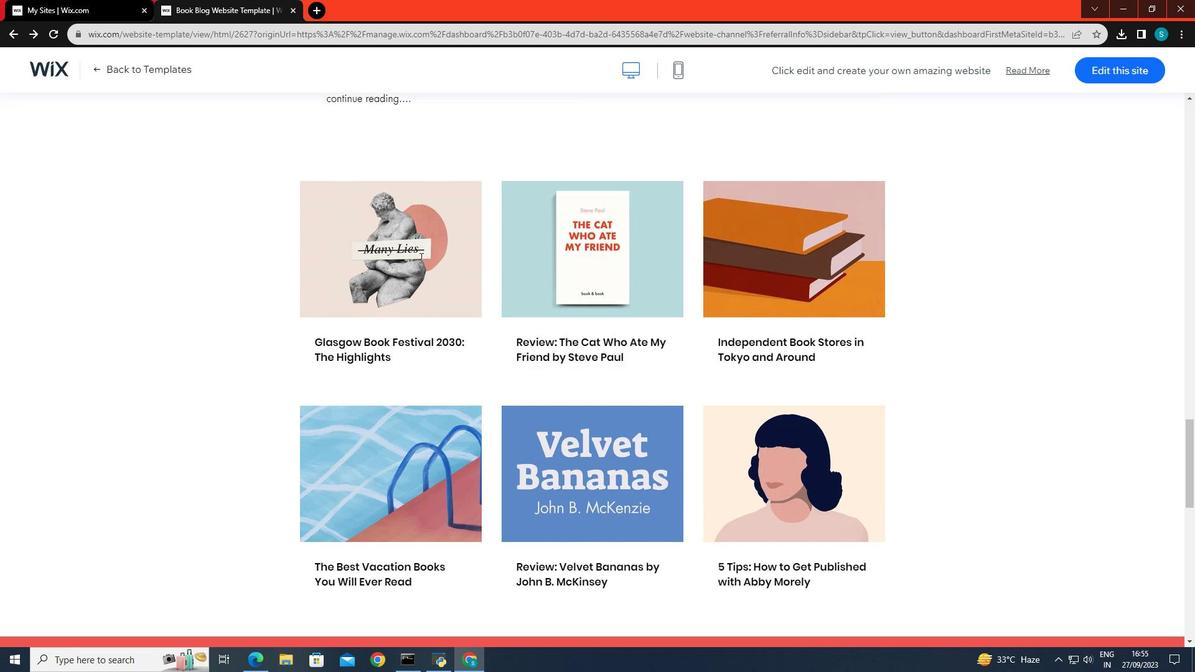 
Action: Mouse scrolled (420, 257) with delta (0, 0)
Screenshot: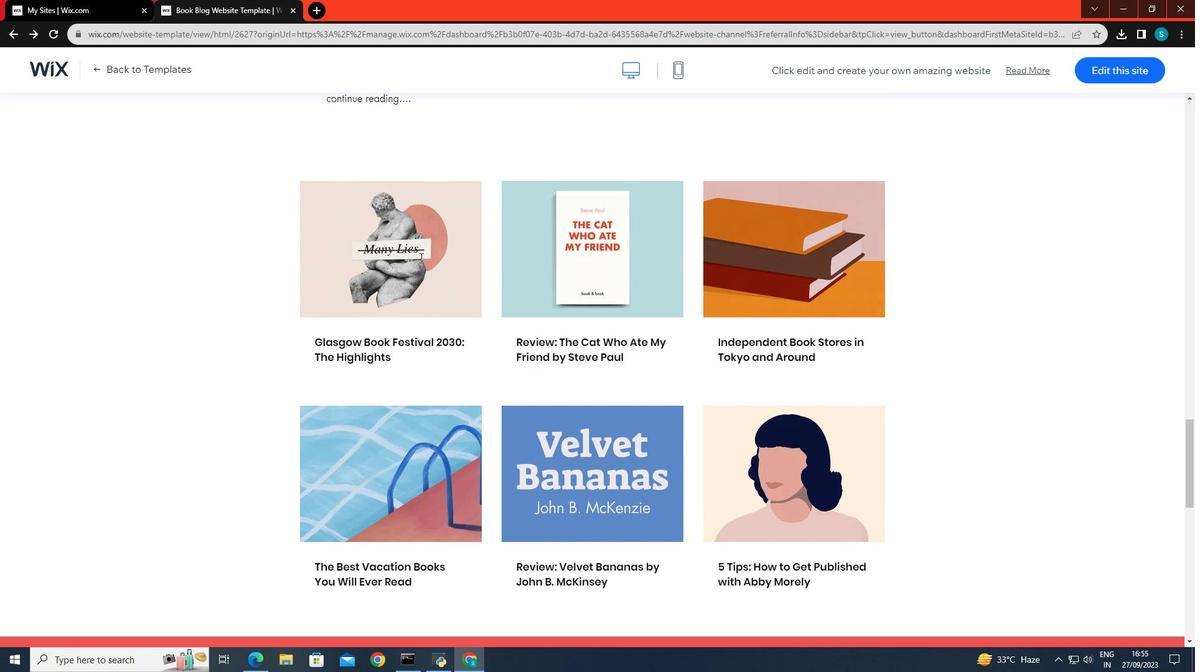 
Action: Mouse scrolled (420, 257) with delta (0, 0)
Screenshot: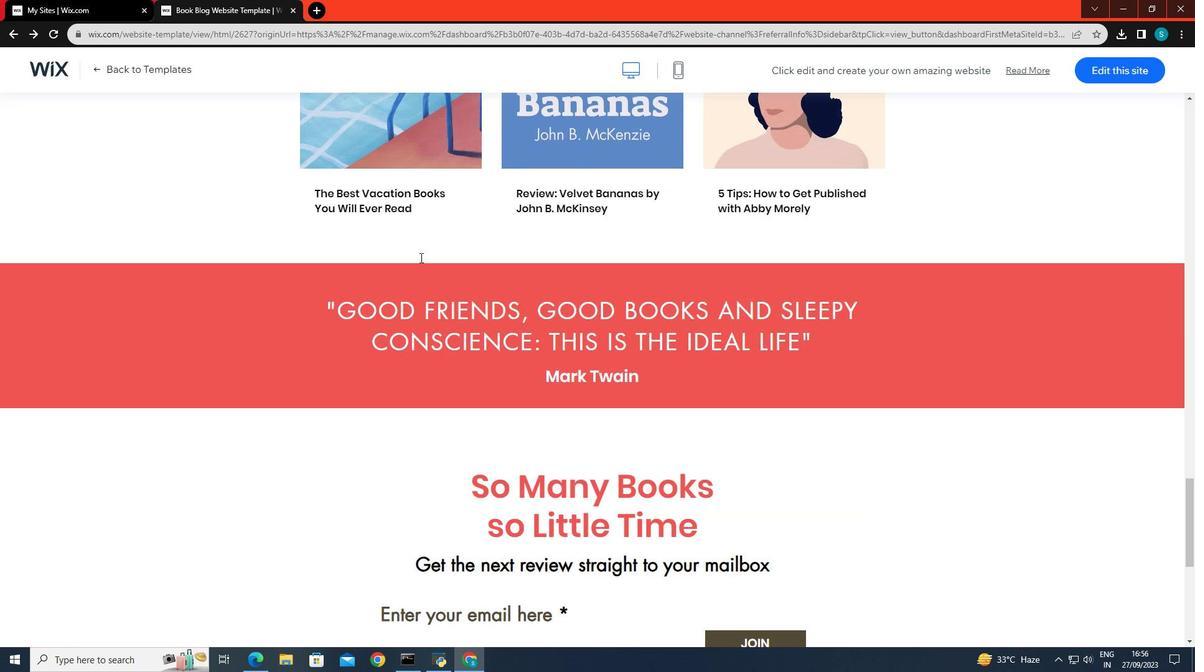 
Action: Mouse scrolled (420, 257) with delta (0, 0)
Screenshot: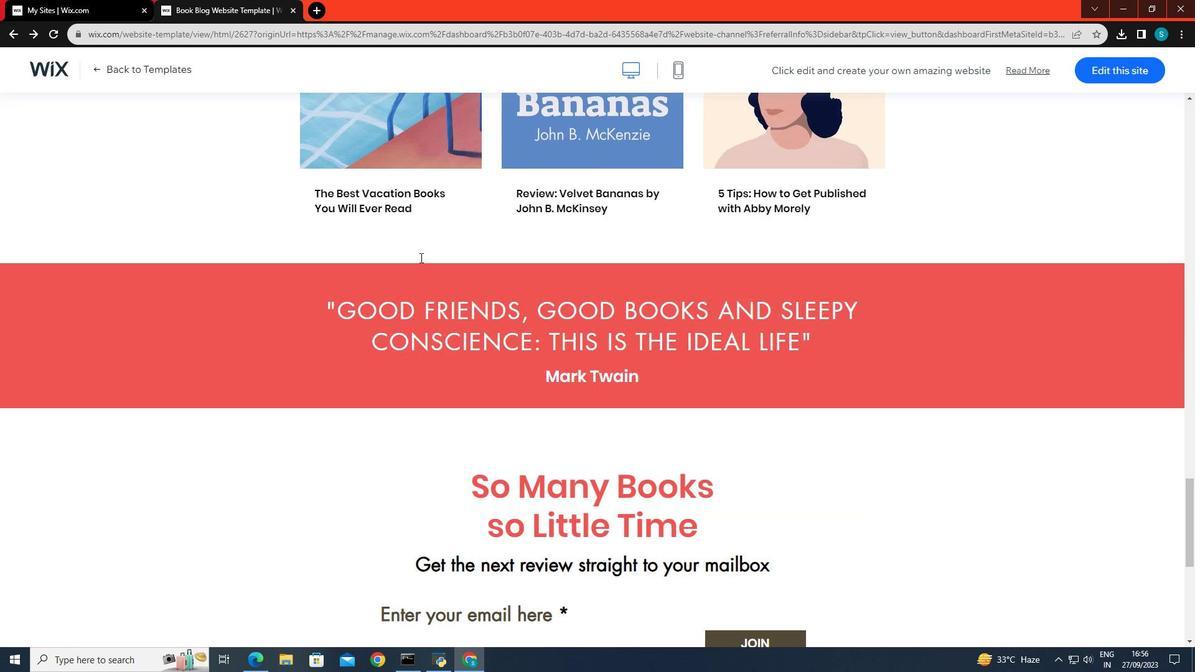 
Action: Mouse scrolled (420, 257) with delta (0, 0)
Screenshot: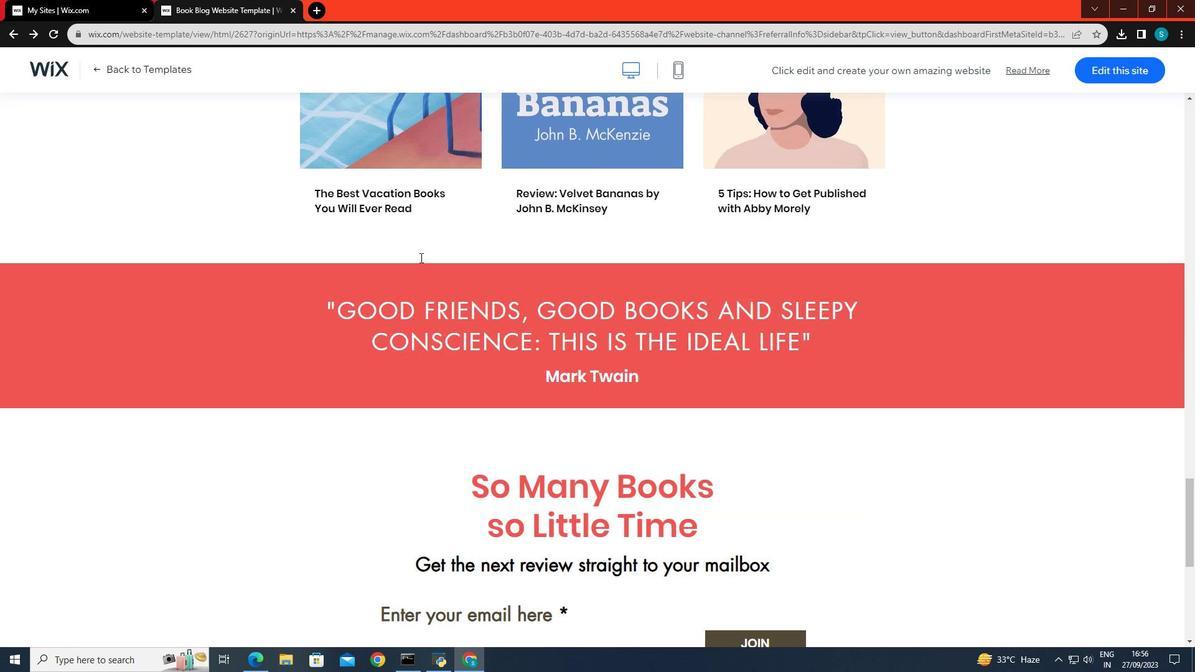 
Action: Mouse scrolled (420, 257) with delta (0, 0)
Screenshot: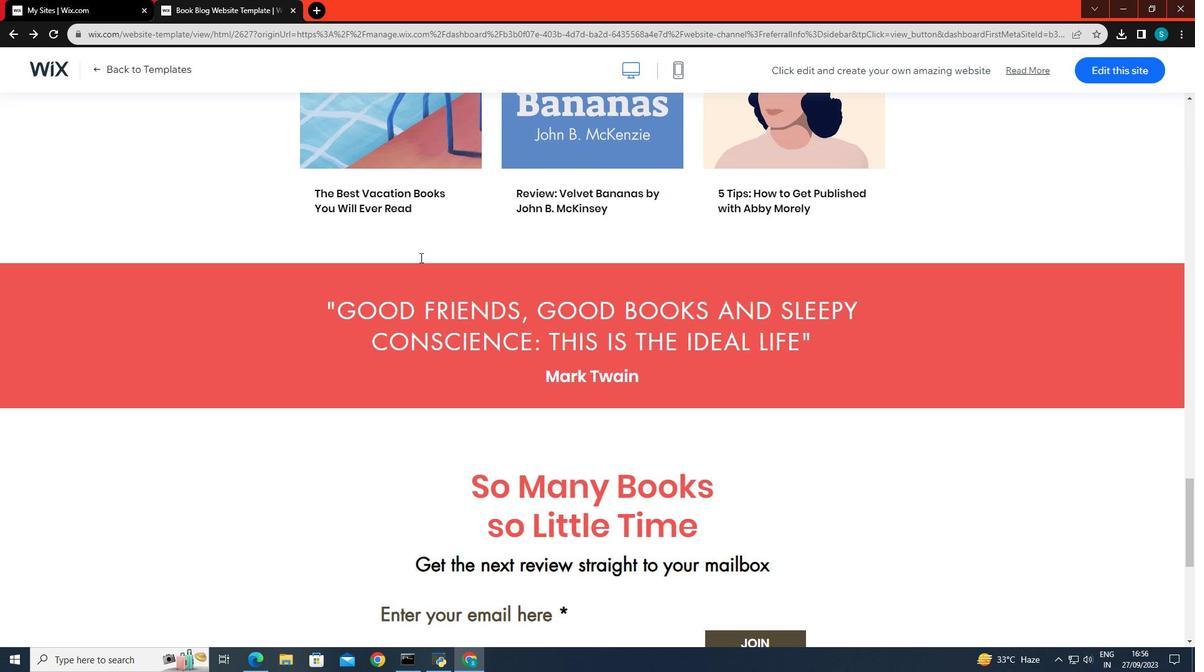 
Action: Mouse scrolled (420, 257) with delta (0, 0)
Screenshot: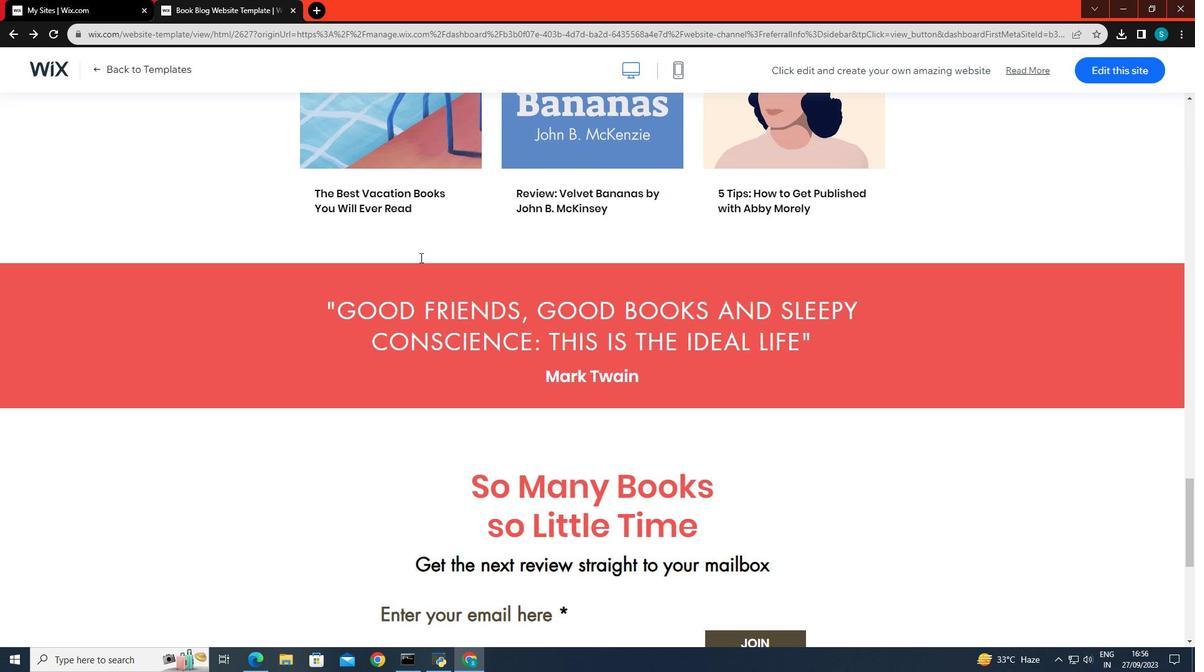 
Action: Mouse scrolled (420, 257) with delta (0, 0)
Screenshot: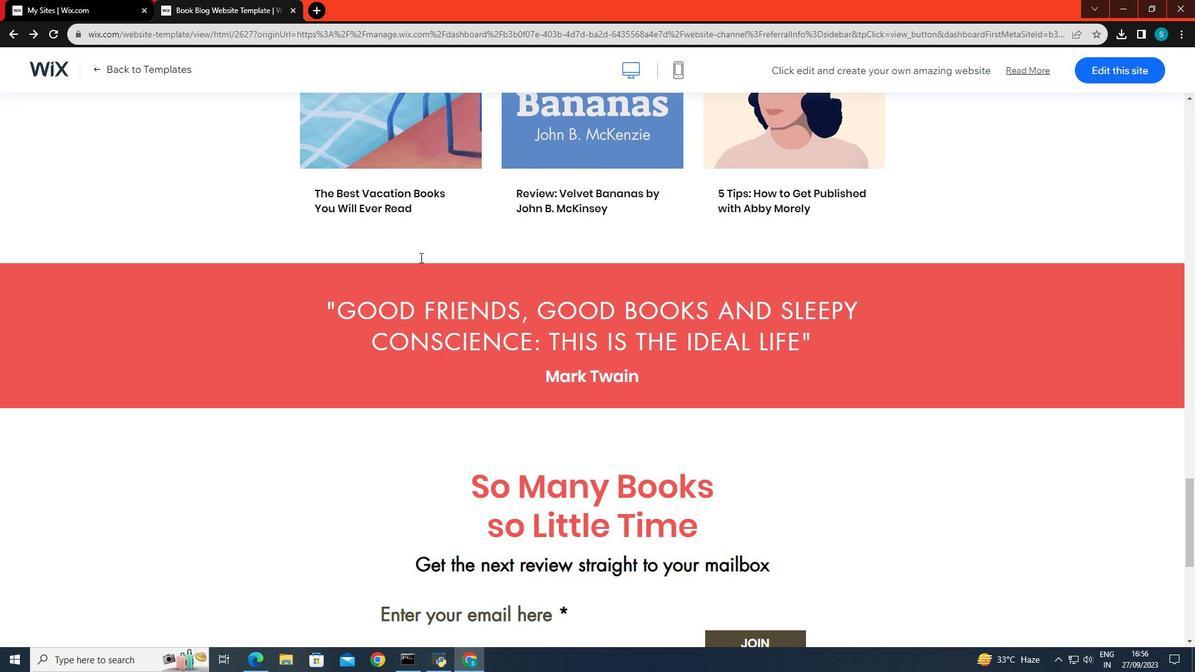 
Action: Mouse scrolled (420, 257) with delta (0, 0)
Screenshot: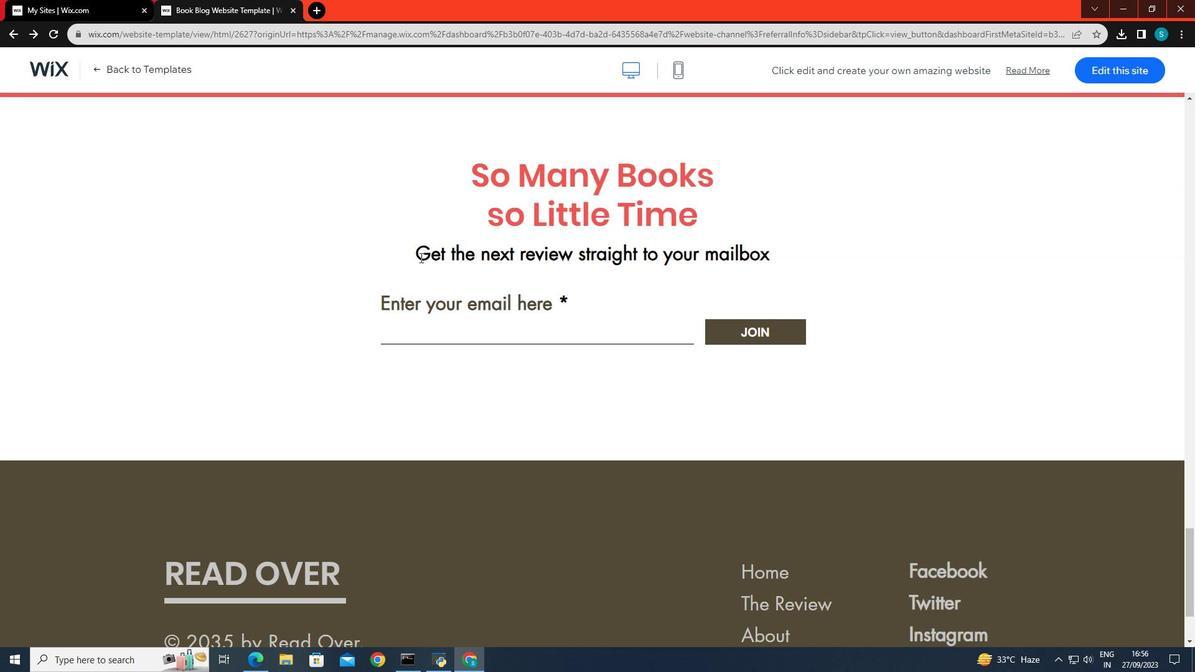 
Action: Mouse scrolled (420, 257) with delta (0, 0)
Screenshot: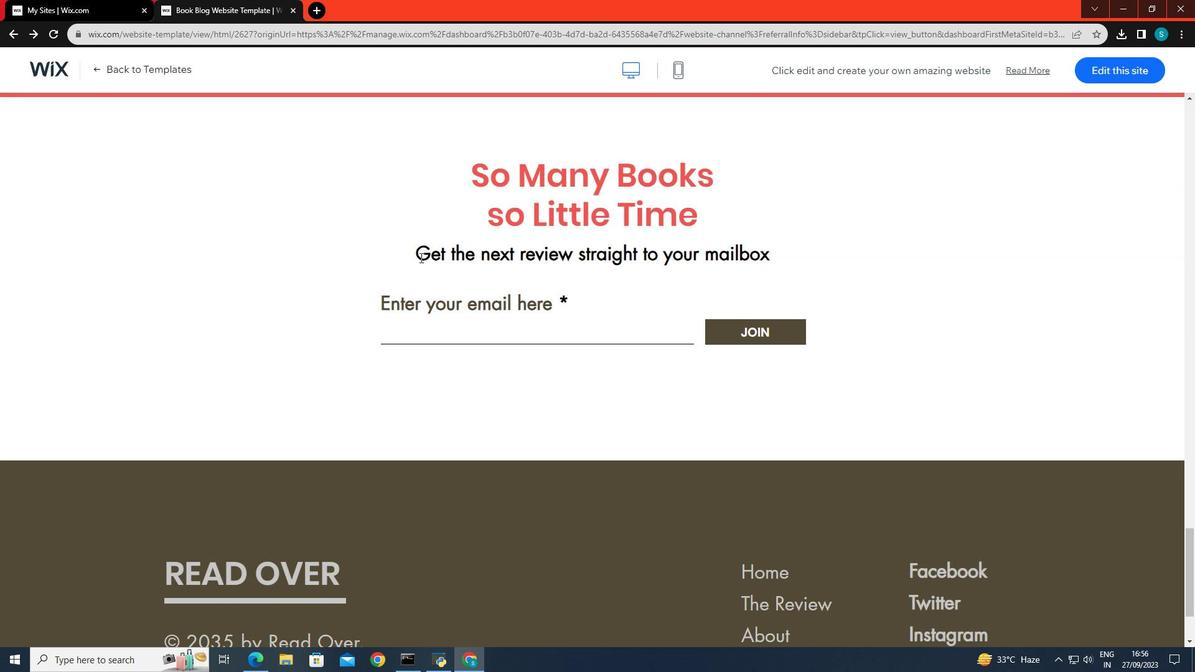 
Action: Mouse scrolled (420, 257) with delta (0, 0)
Screenshot: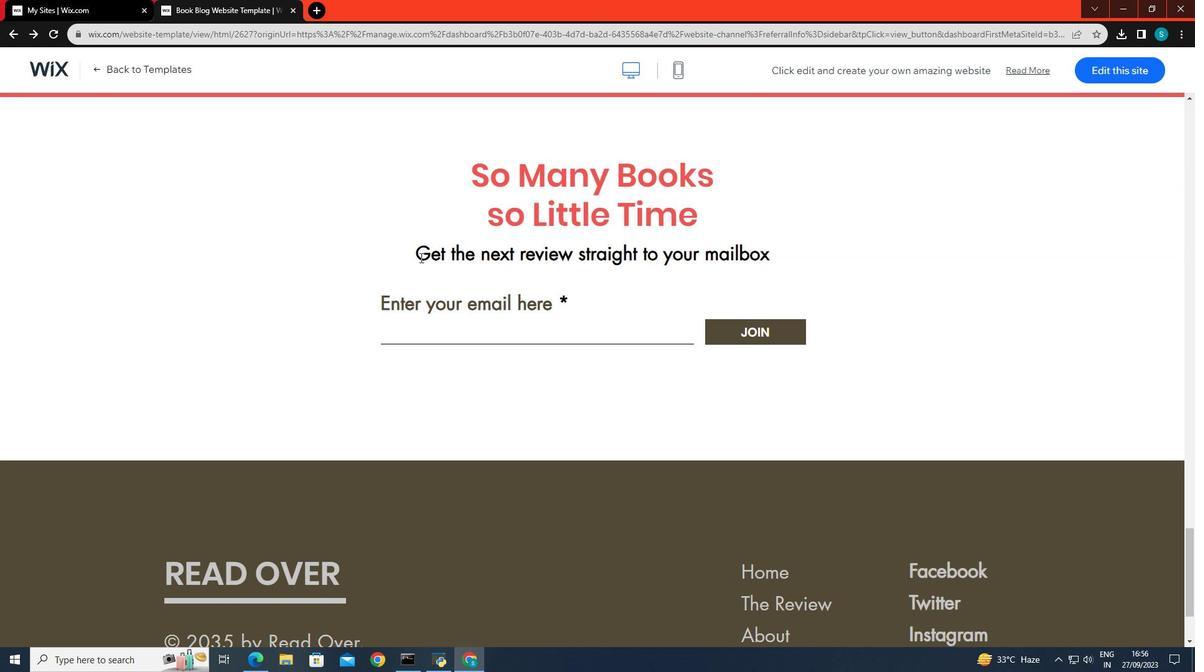 
Action: Mouse scrolled (420, 257) with delta (0, 0)
Screenshot: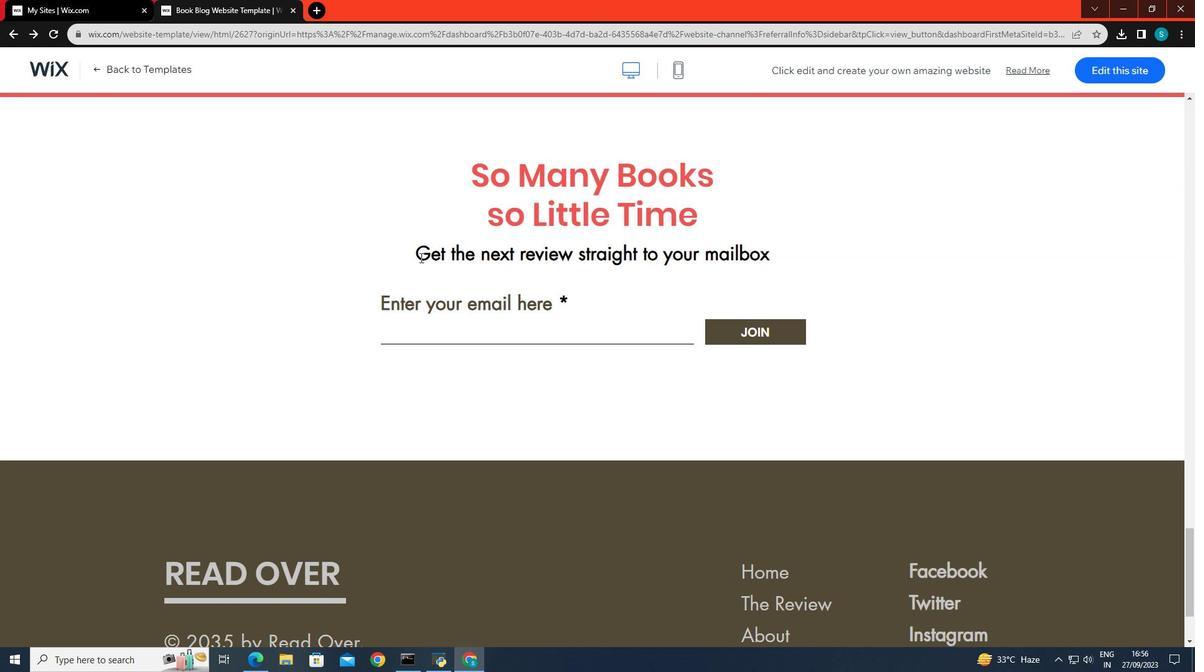 
Action: Mouse scrolled (420, 257) with delta (0, 0)
Screenshot: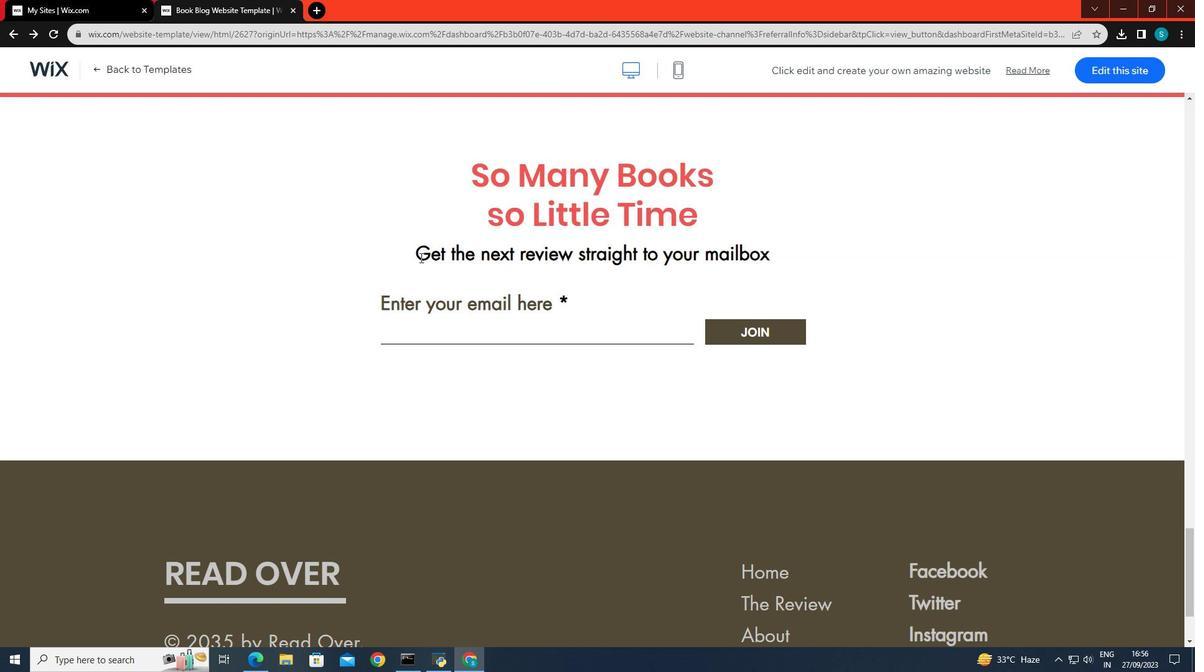 
Action: Mouse scrolled (420, 258) with delta (0, 0)
Screenshot: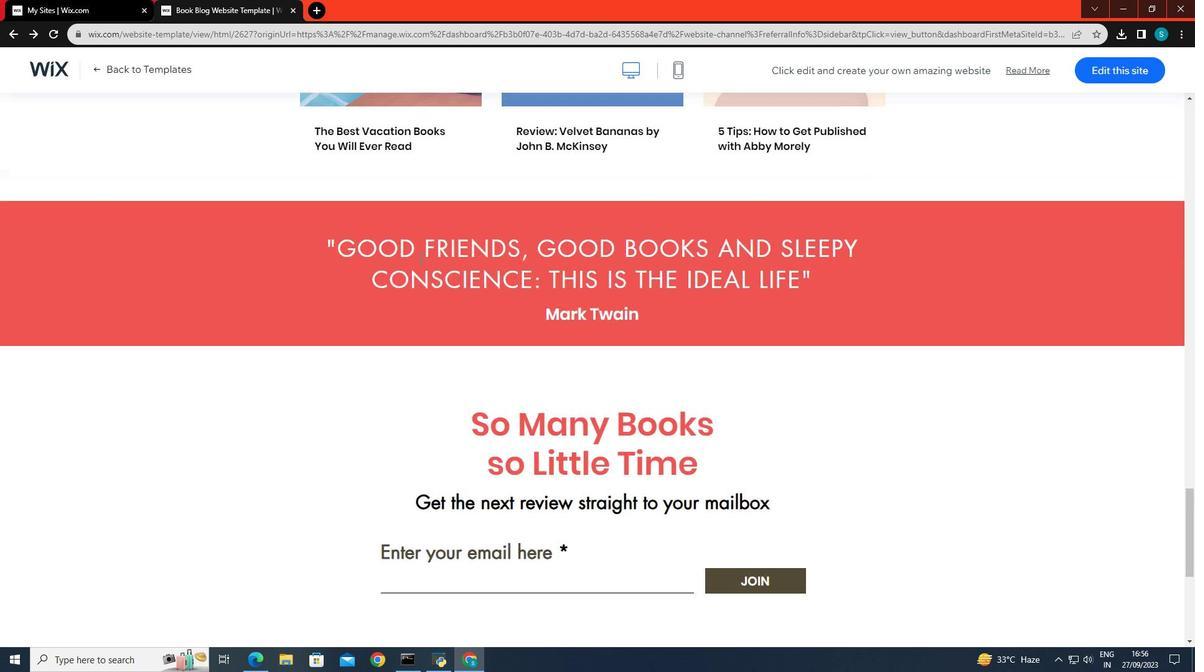 
Action: Mouse scrolled (420, 258) with delta (0, 0)
Screenshot: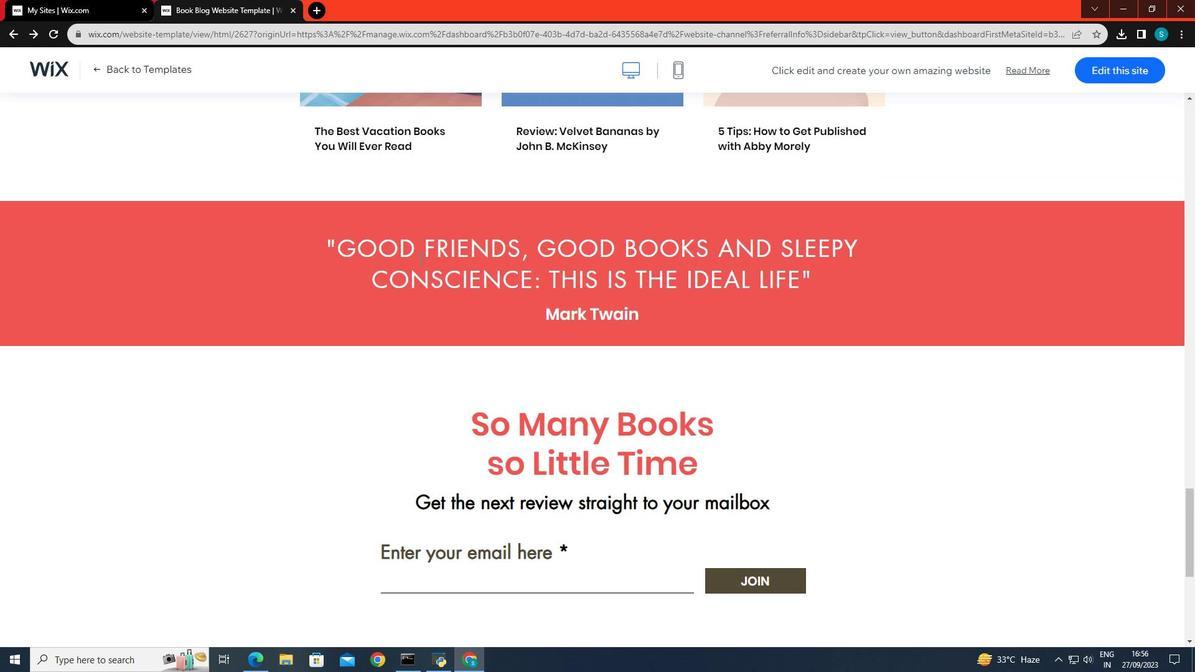 
Action: Mouse scrolled (420, 258) with delta (0, 0)
Screenshot: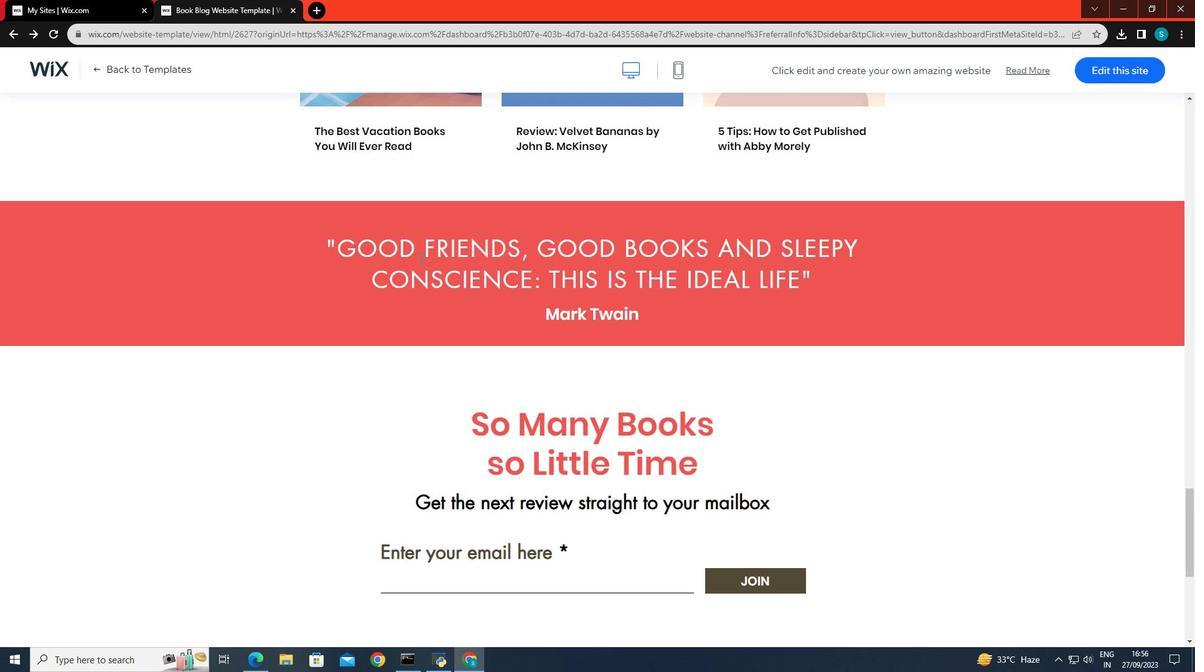 
Action: Mouse scrolled (420, 258) with delta (0, 0)
Screenshot: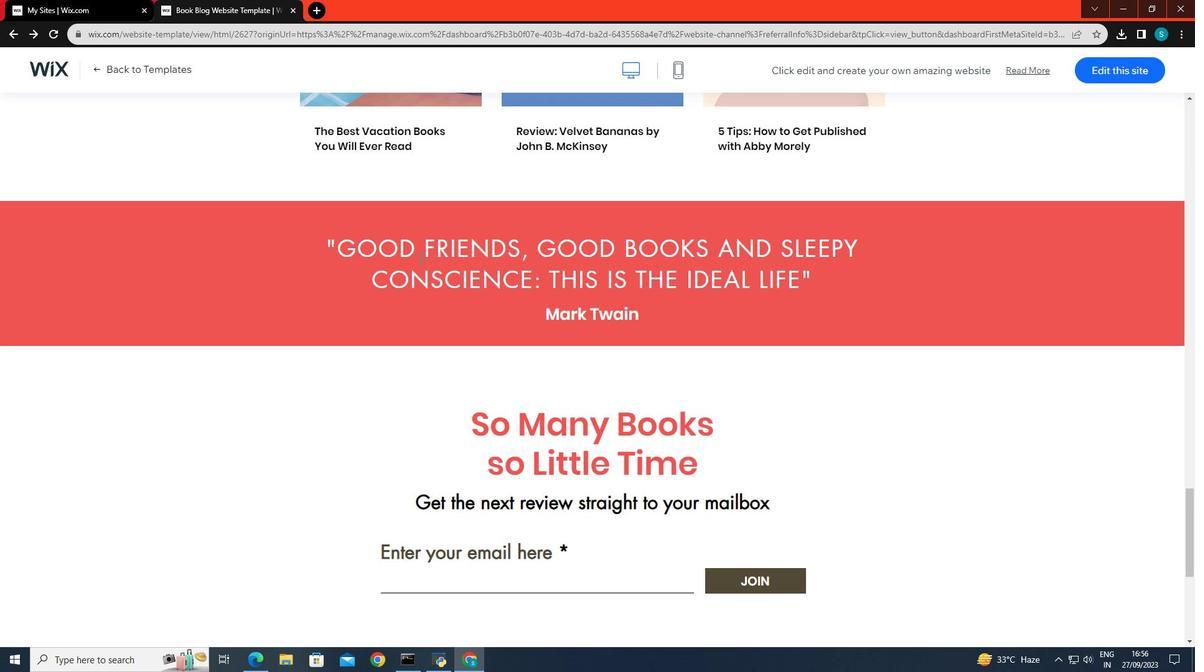 
Action: Mouse scrolled (420, 258) with delta (0, 0)
Screenshot: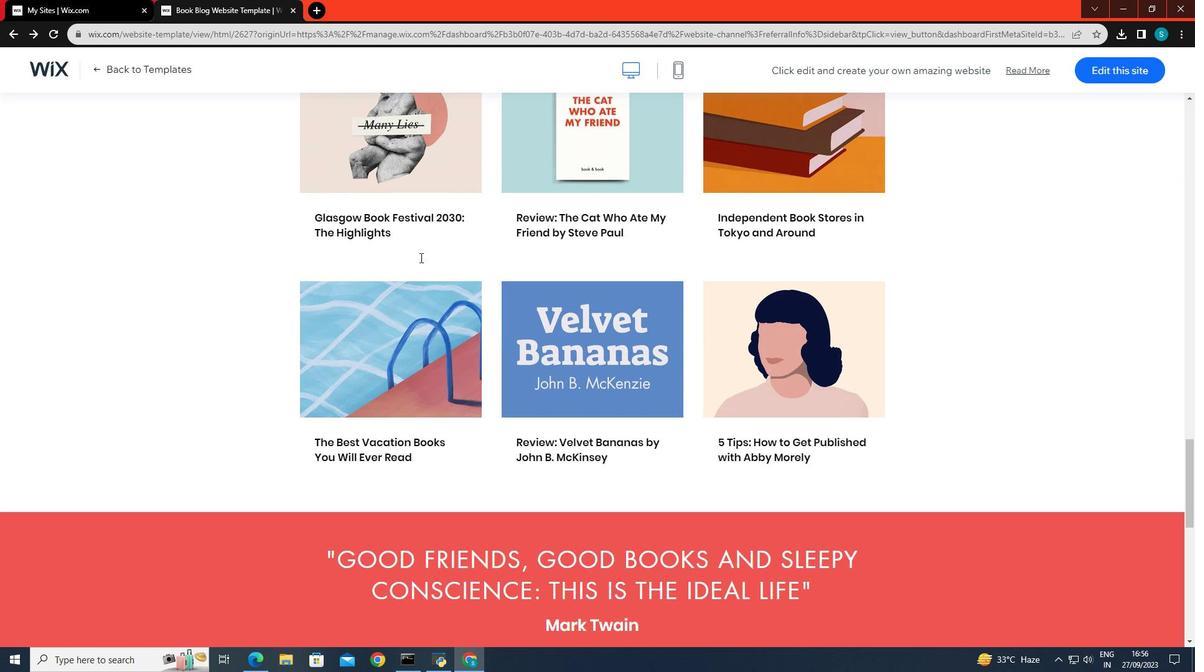 
Action: Mouse scrolled (420, 258) with delta (0, 0)
Screenshot: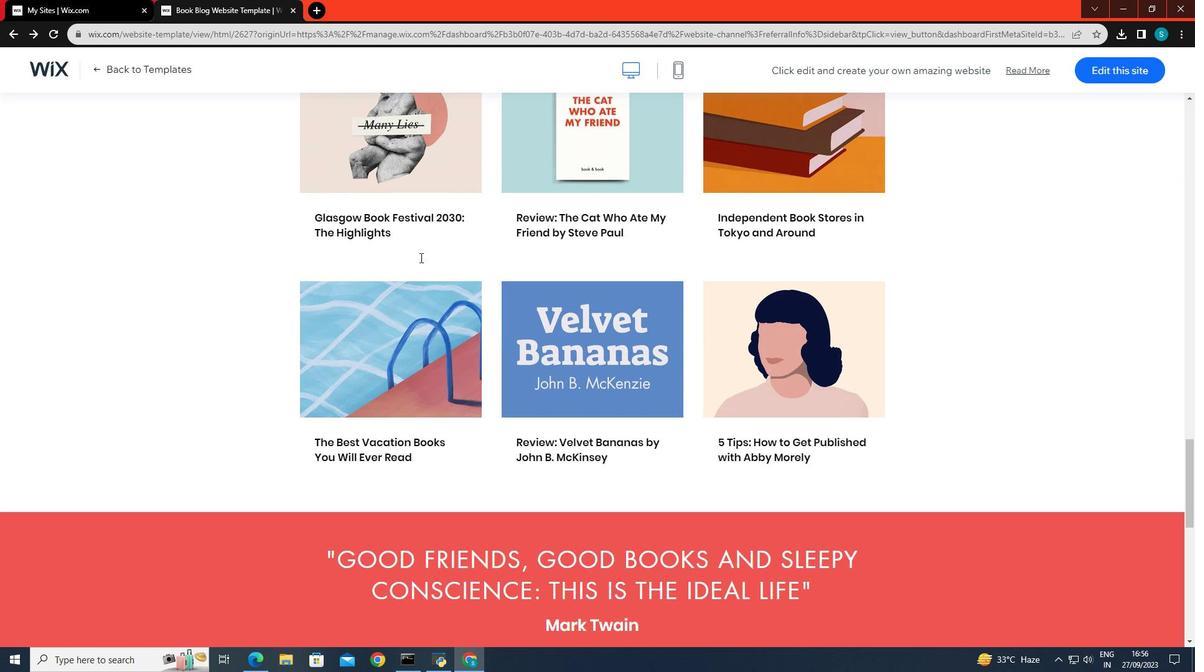 
Action: Mouse scrolled (420, 258) with delta (0, 0)
Screenshot: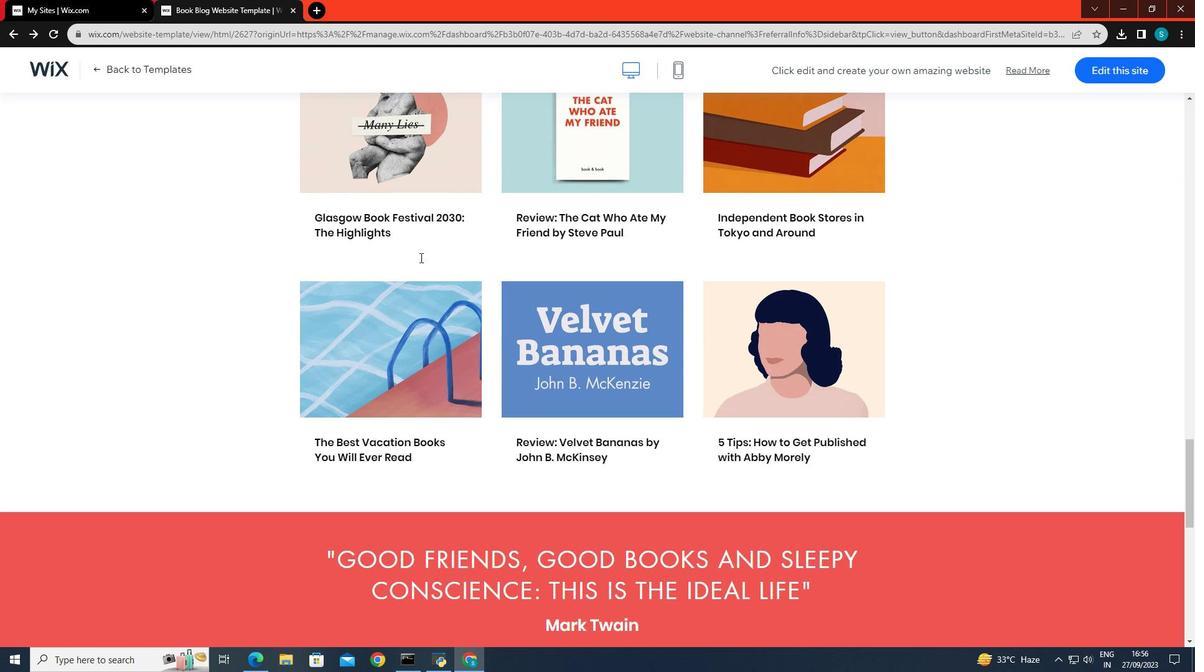 
Action: Mouse scrolled (420, 258) with delta (0, 0)
Screenshot: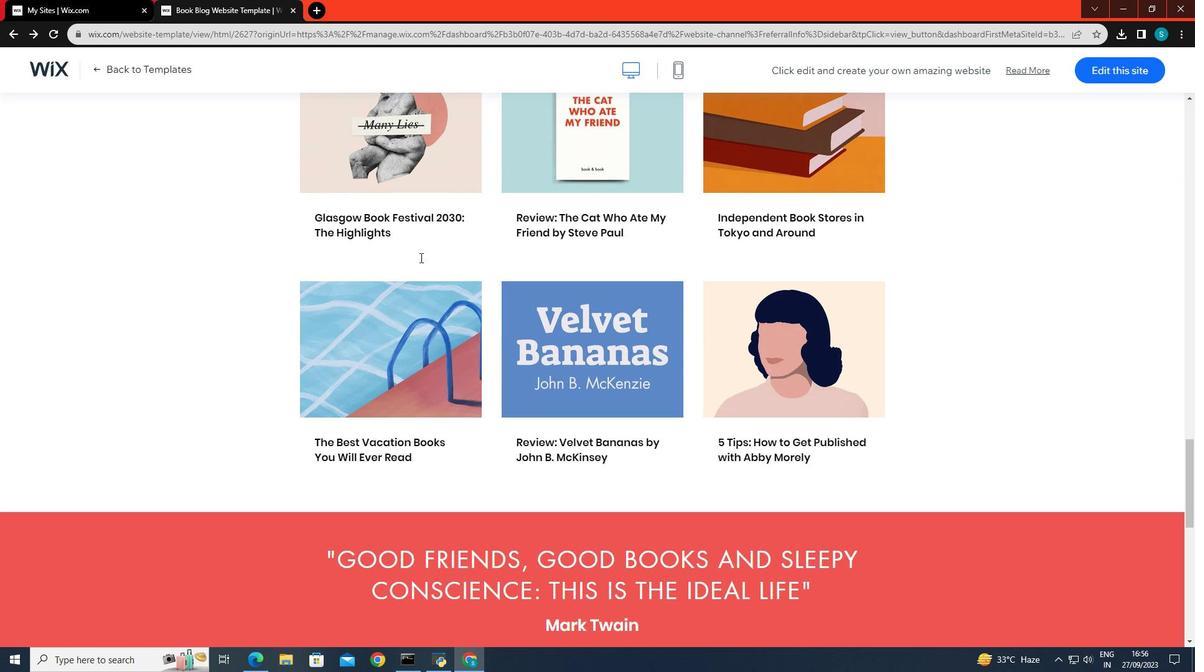 
Action: Mouse scrolled (420, 258) with delta (0, 0)
Screenshot: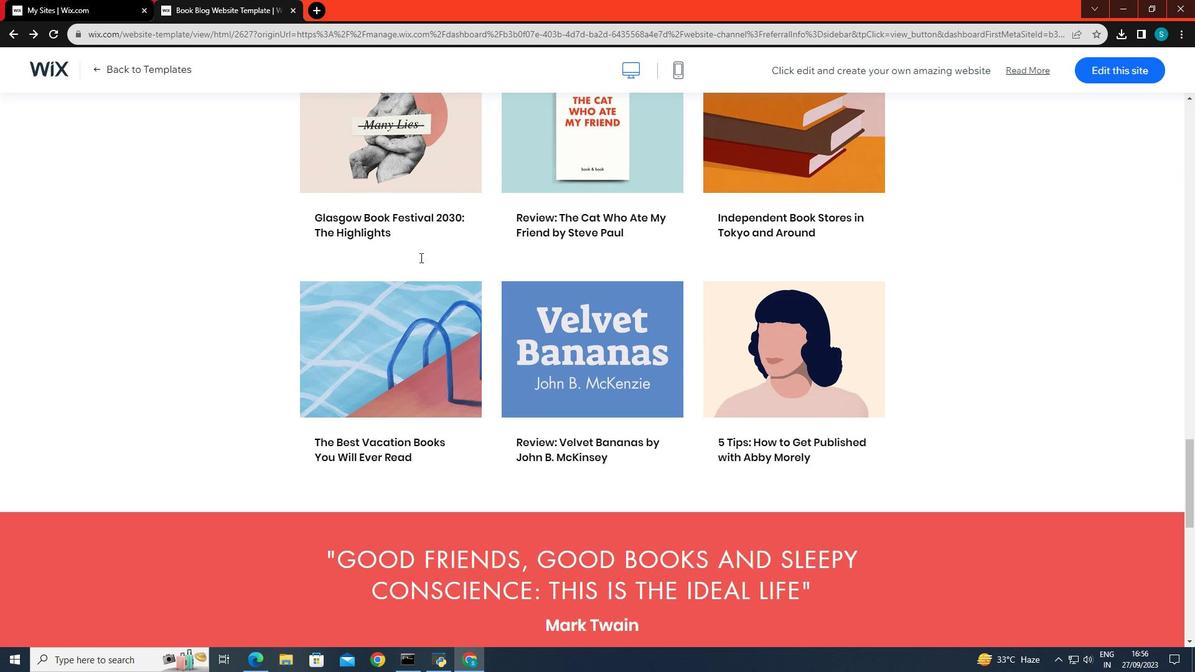 
Action: Mouse scrolled (420, 258) with delta (0, 0)
Screenshot: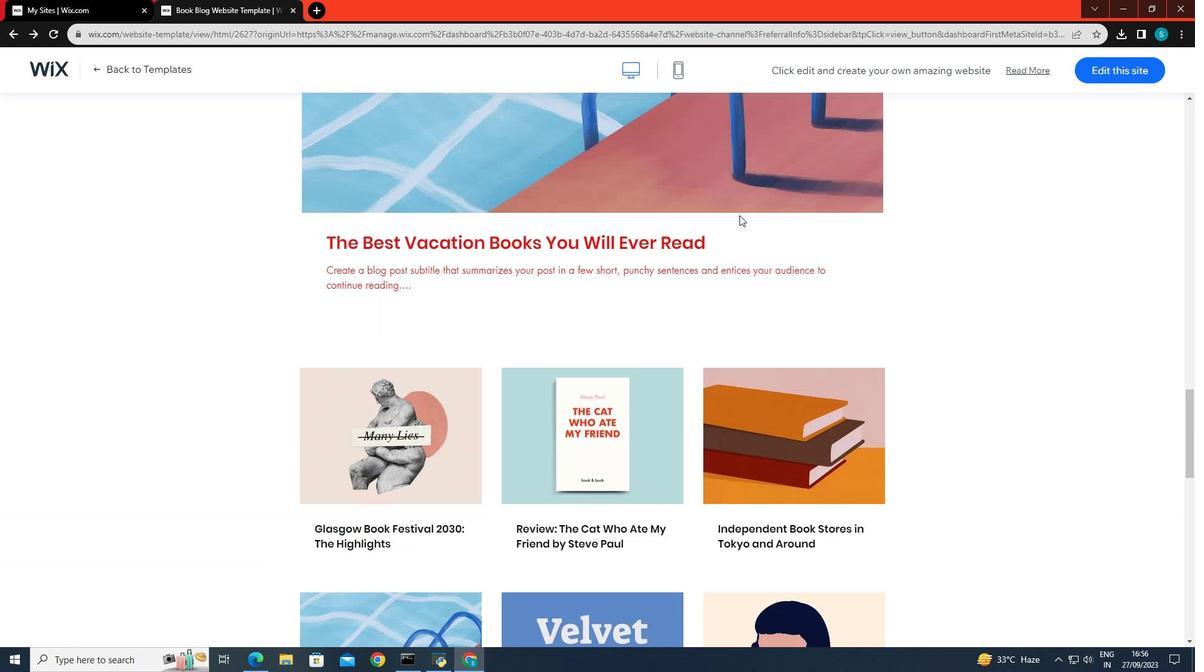 
Action: Mouse scrolled (420, 258) with delta (0, 0)
Screenshot: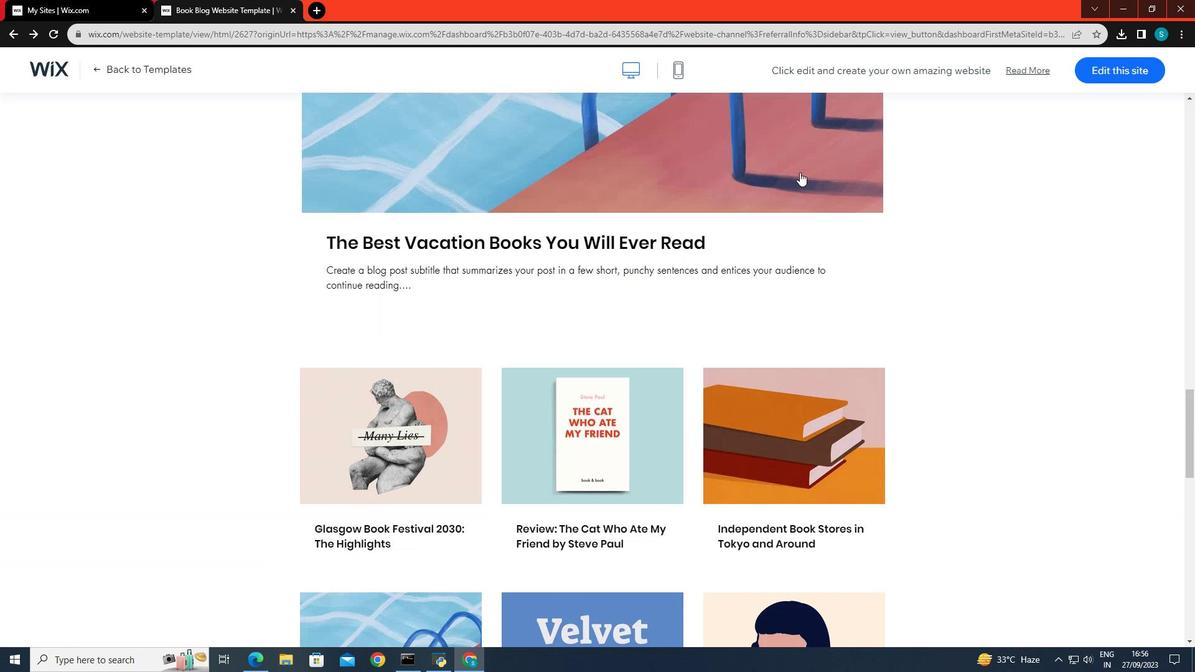 
Action: Mouse scrolled (420, 258) with delta (0, 0)
Screenshot: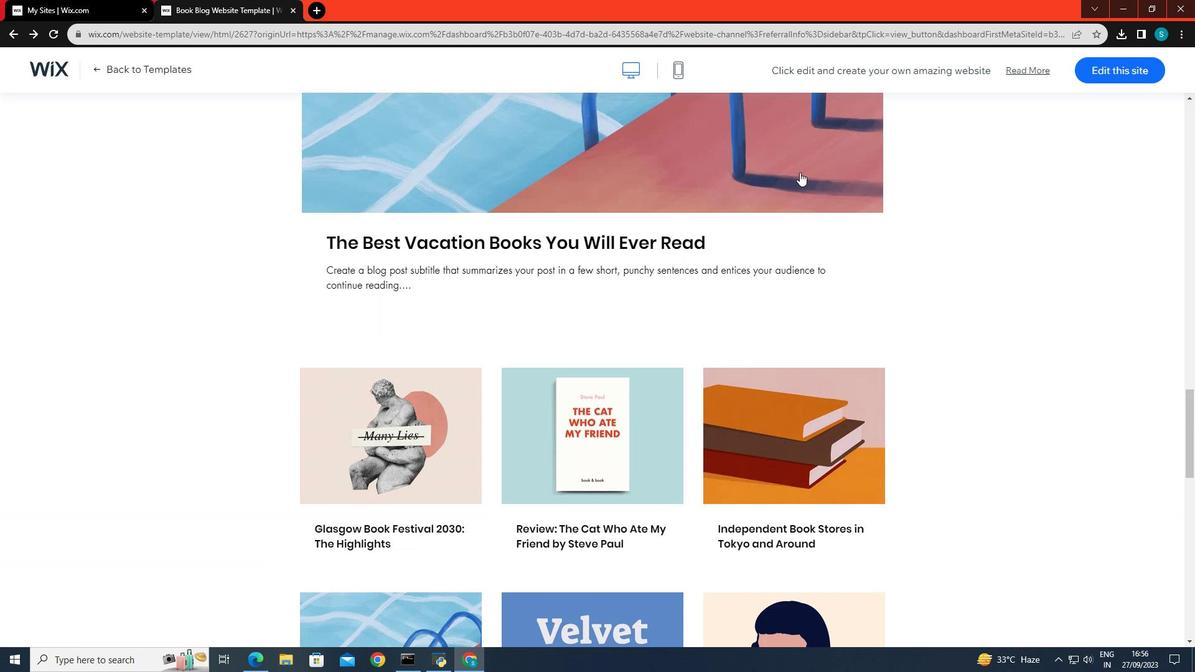 
Action: Mouse scrolled (420, 258) with delta (0, 0)
Screenshot: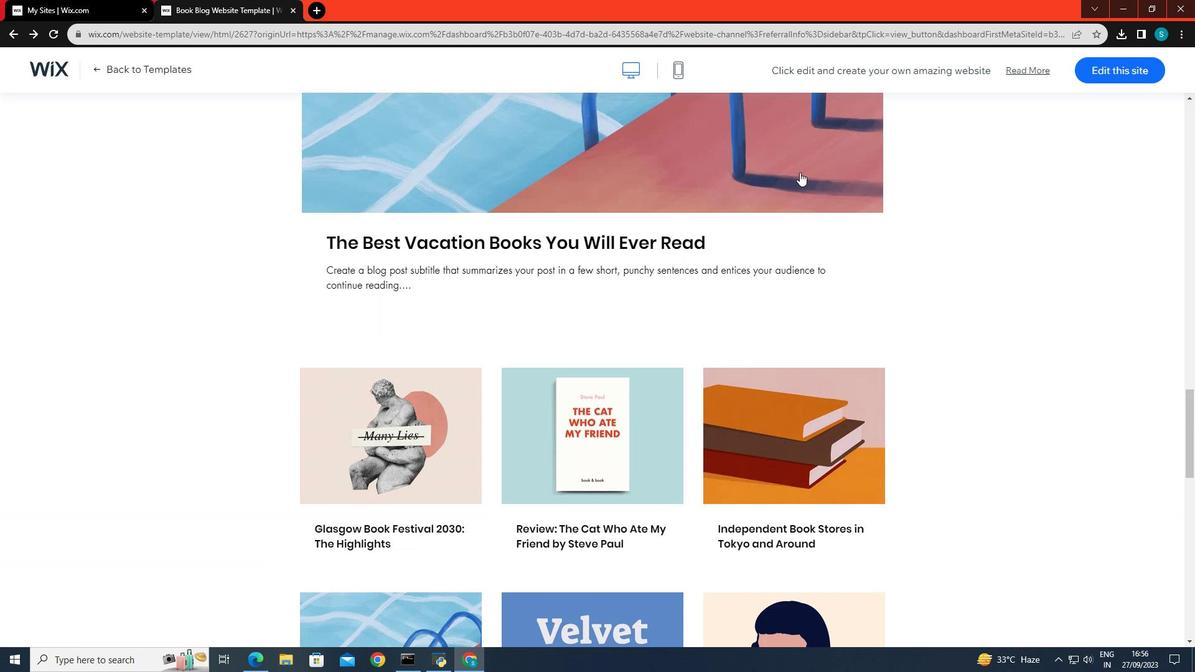 
Action: Mouse scrolled (420, 258) with delta (0, 0)
Screenshot: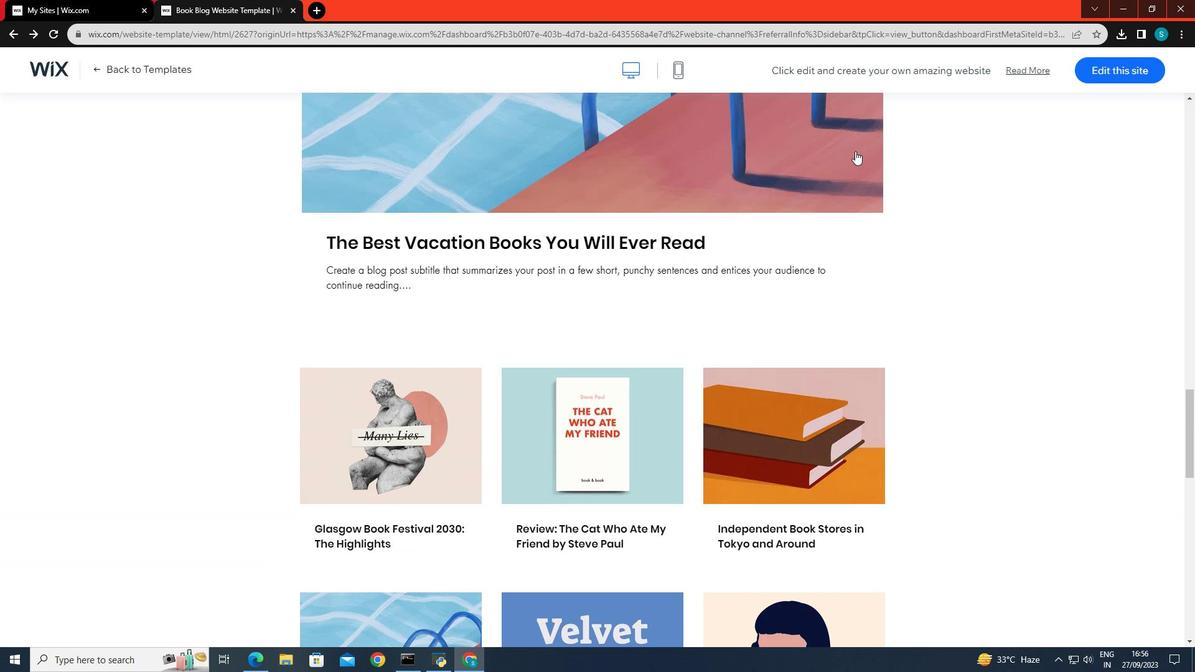 
Action: Mouse moved to (1101, 69)
Screenshot: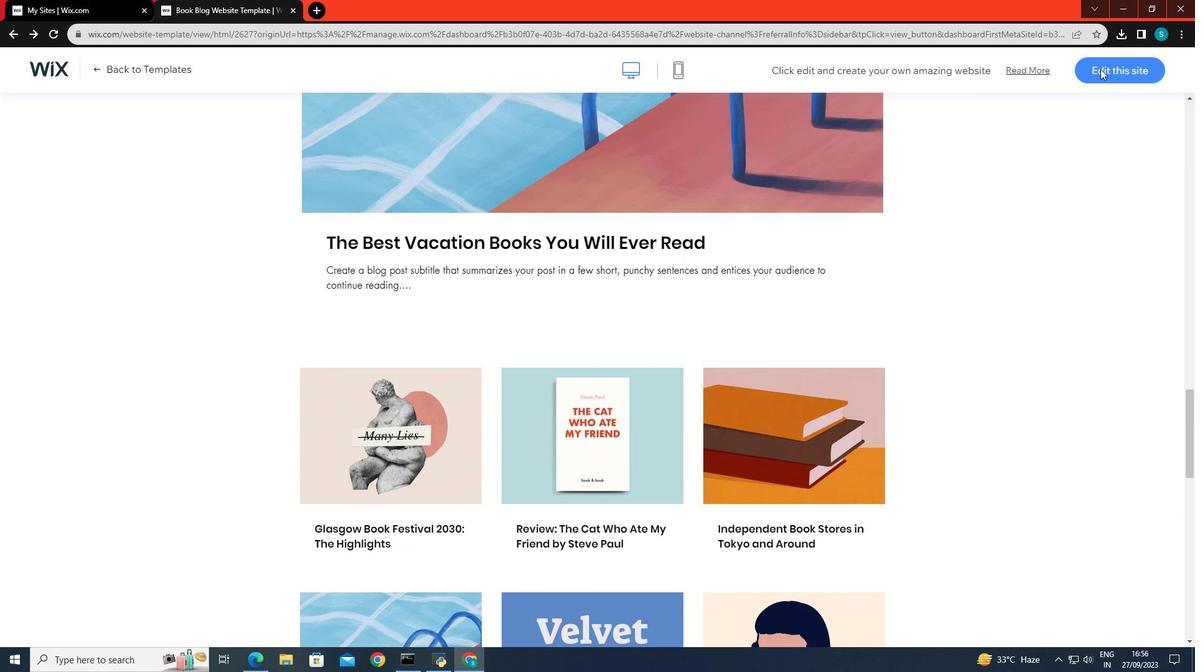 
Action: Mouse pressed left at (1101, 69)
Screenshot: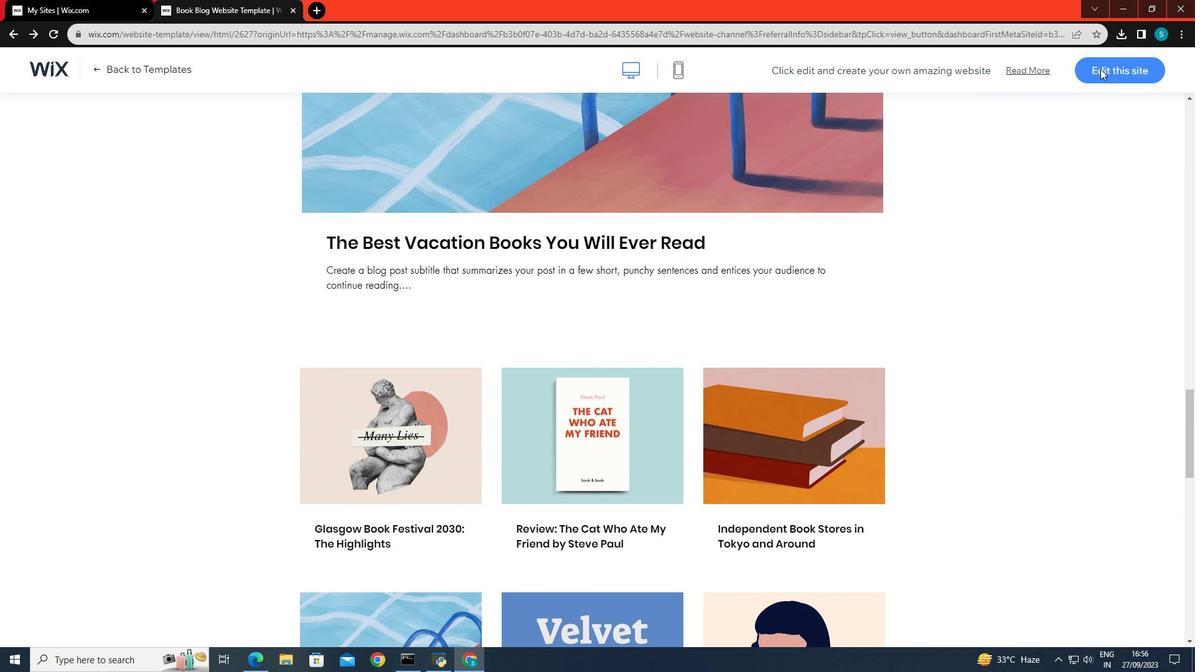 
Action: Mouse moved to (559, 436)
Screenshot: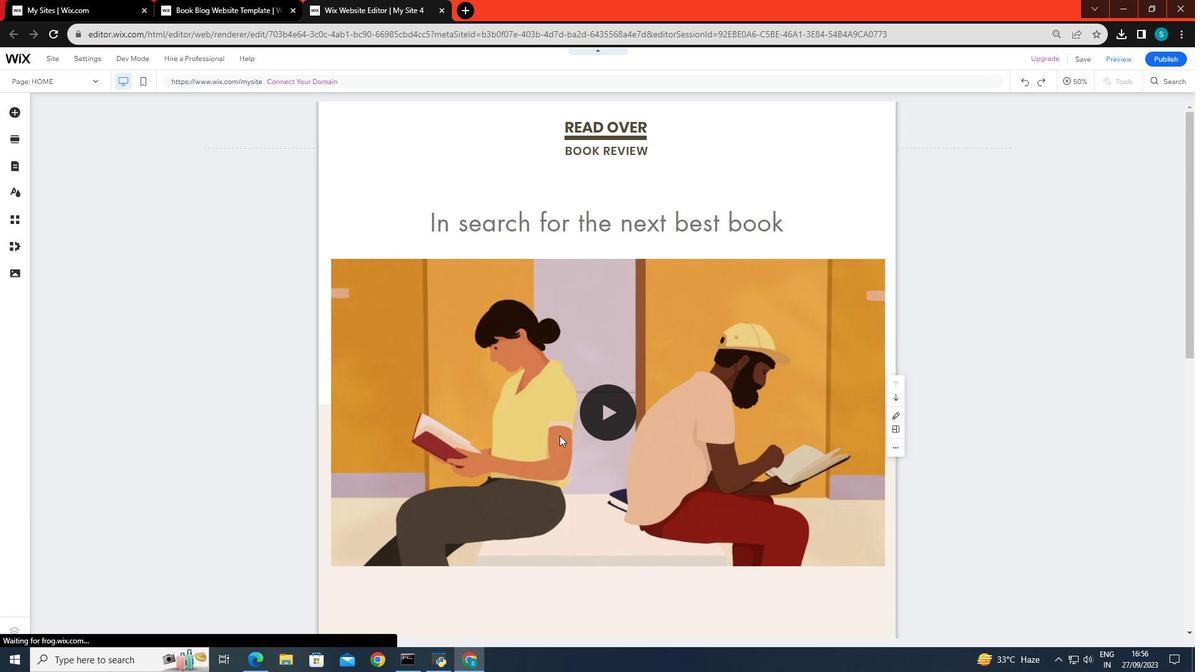 
Action: Mouse scrolled (559, 435) with delta (0, 0)
Screenshot: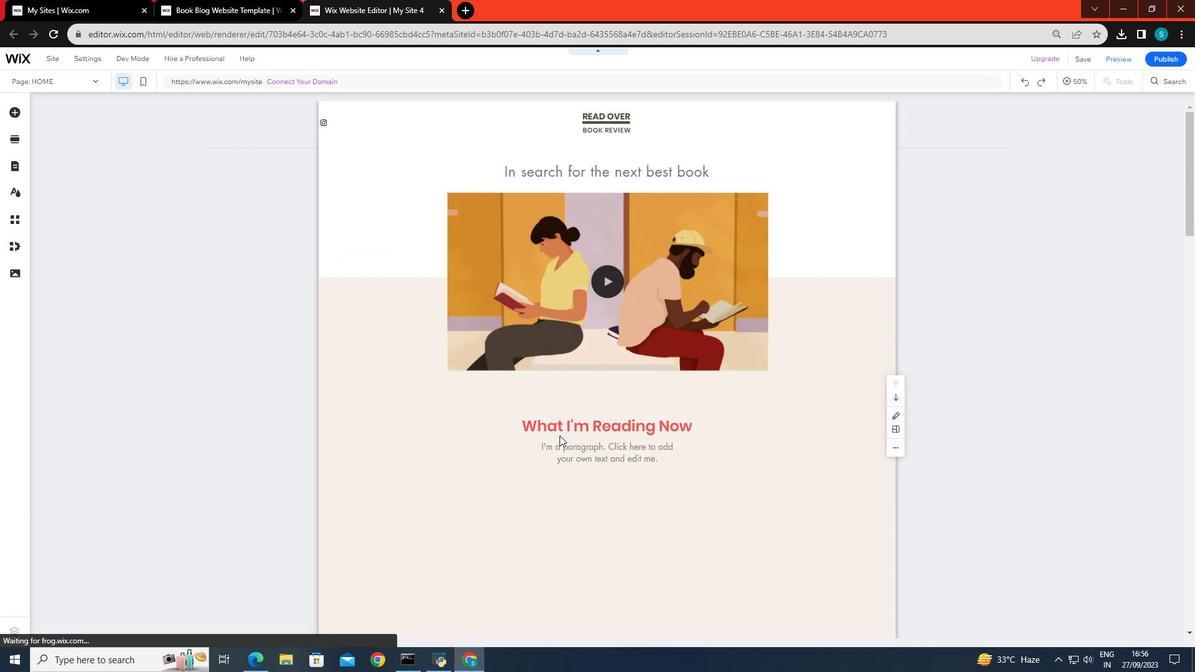 
Action: Mouse scrolled (559, 435) with delta (0, 0)
Screenshot: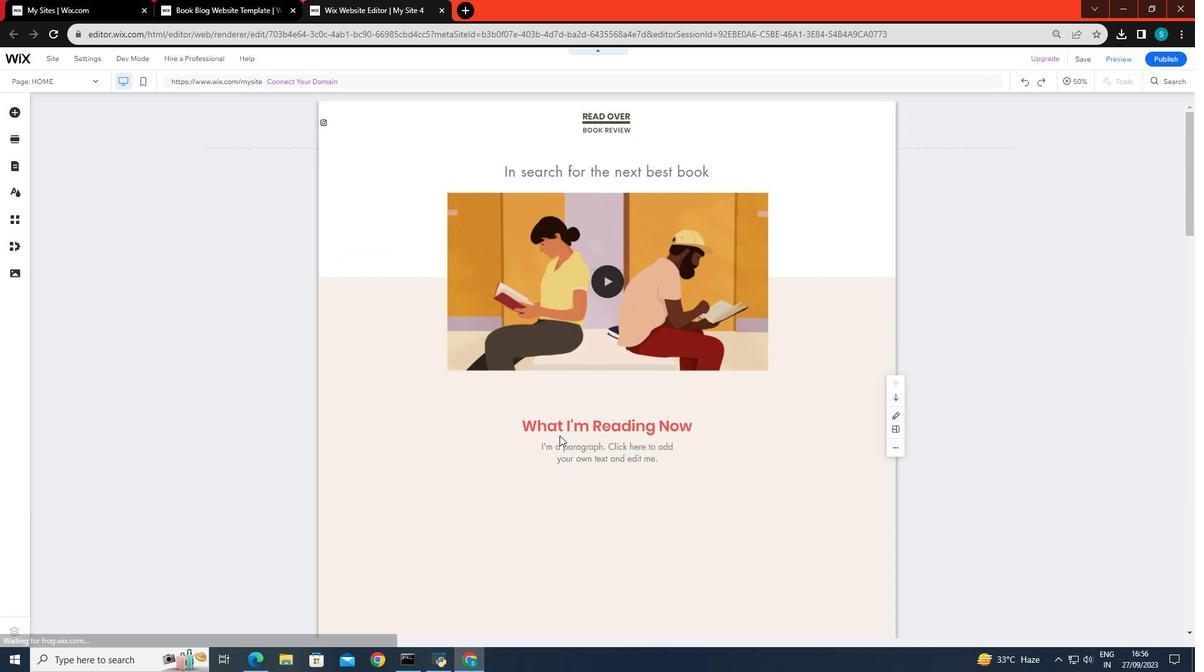 
Action: Mouse moved to (754, 179)
Screenshot: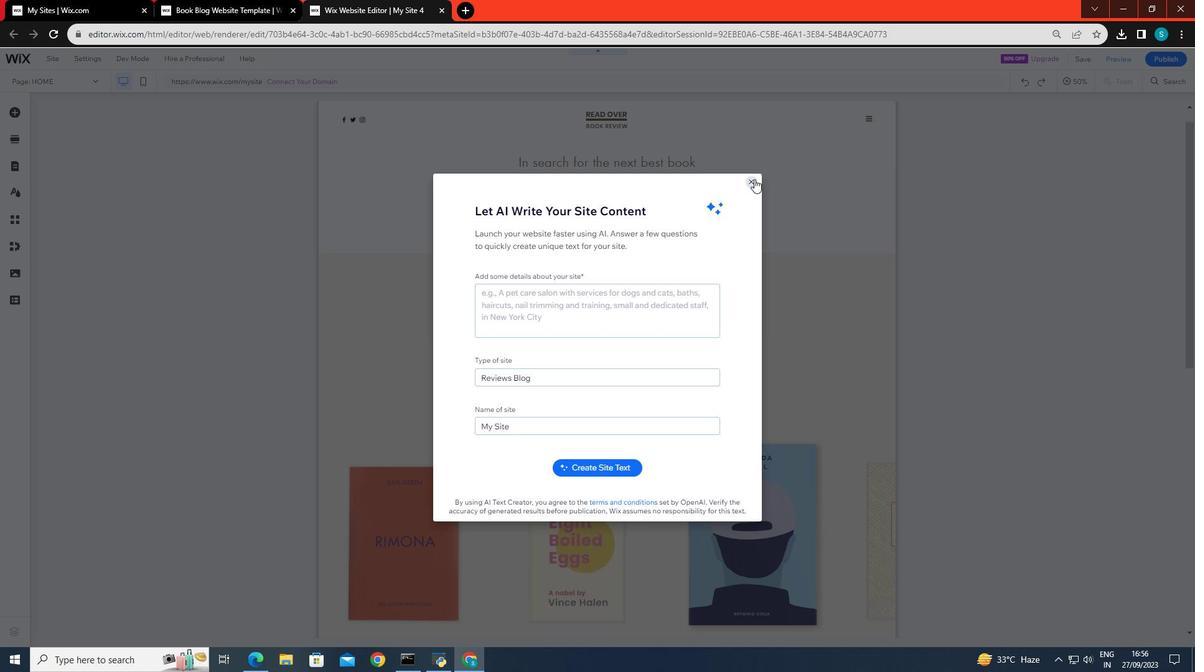 
Action: Mouse pressed left at (754, 179)
Screenshot: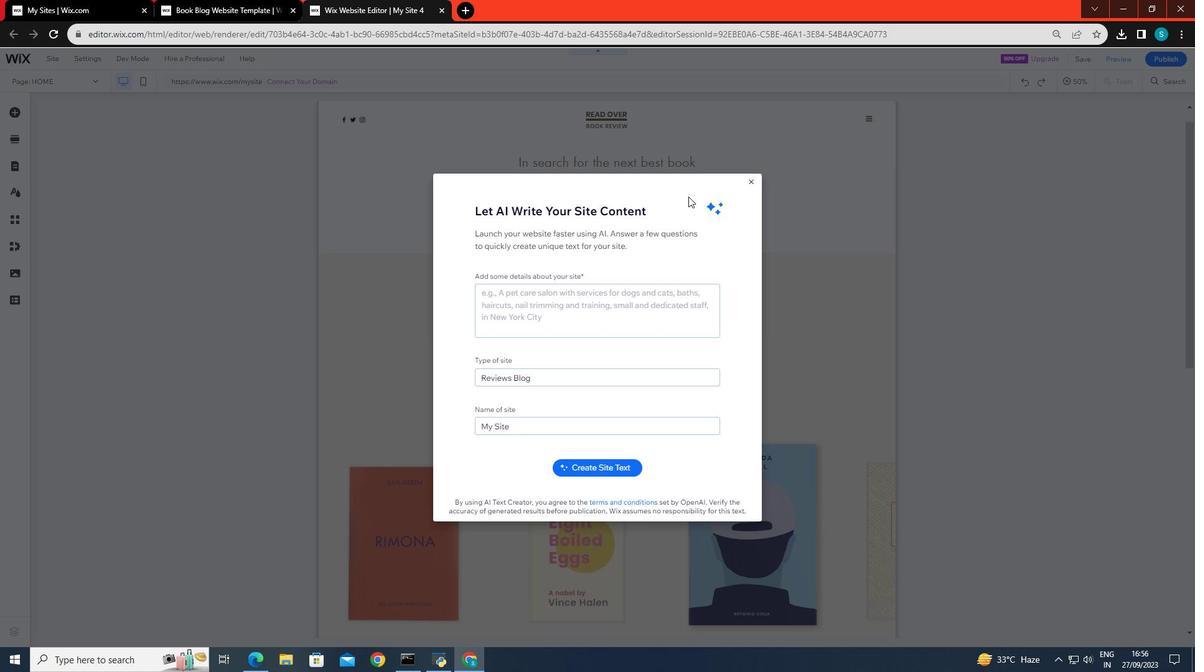 
Action: Mouse moved to (62, 169)
Screenshot: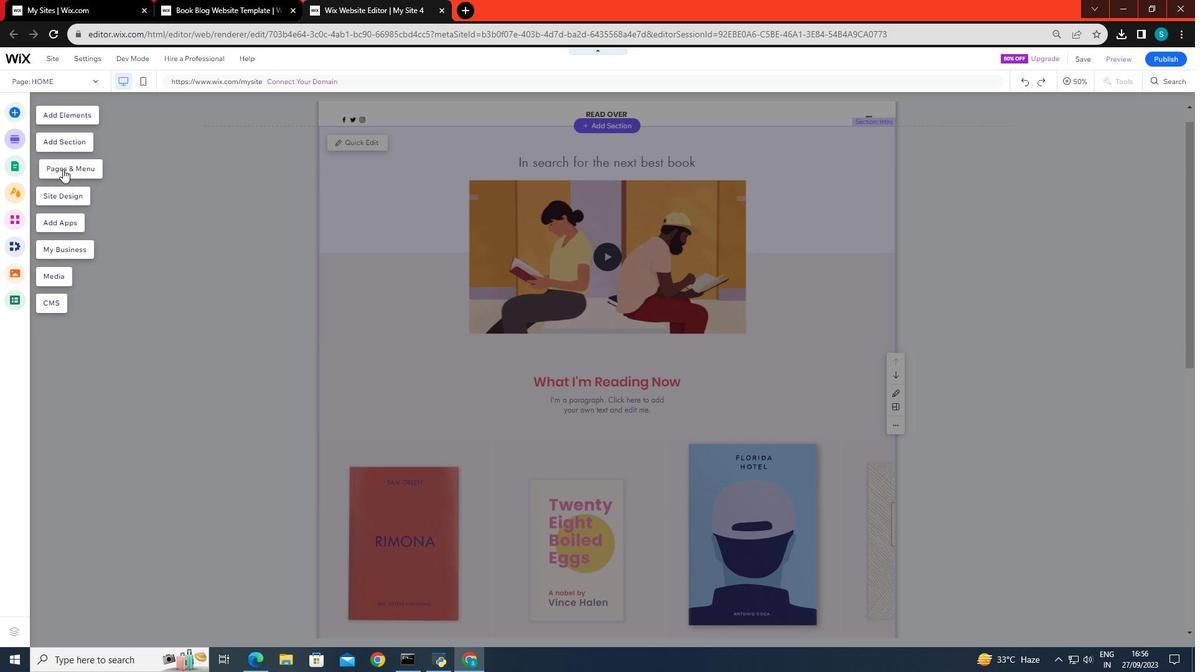 
Action: Mouse pressed left at (62, 169)
Screenshot: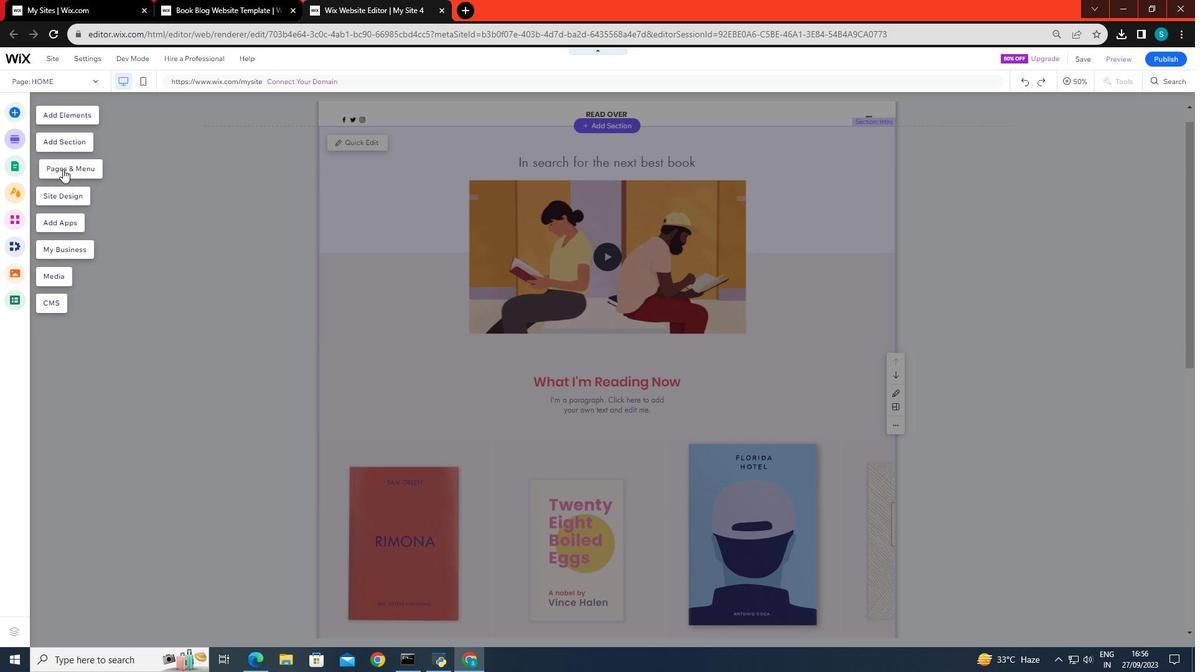 
Action: Mouse pressed left at (62, 169)
Screenshot: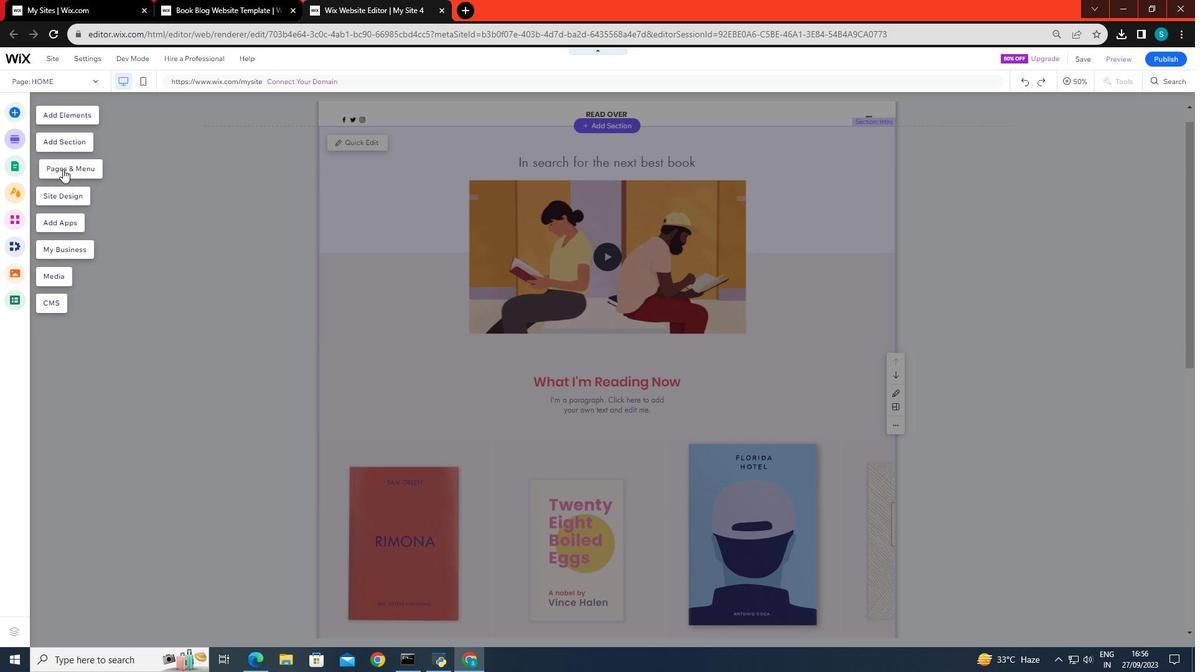 
Action: Mouse moved to (1112, 125)
Screenshot: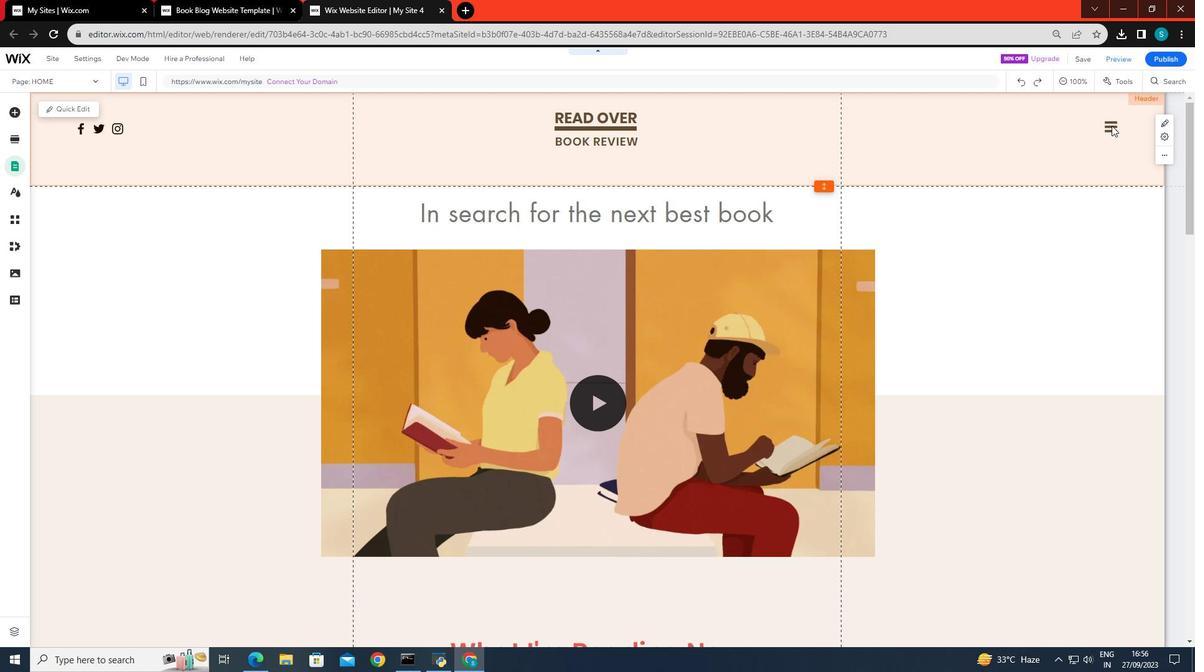 
Action: Mouse pressed left at (1112, 125)
Screenshot: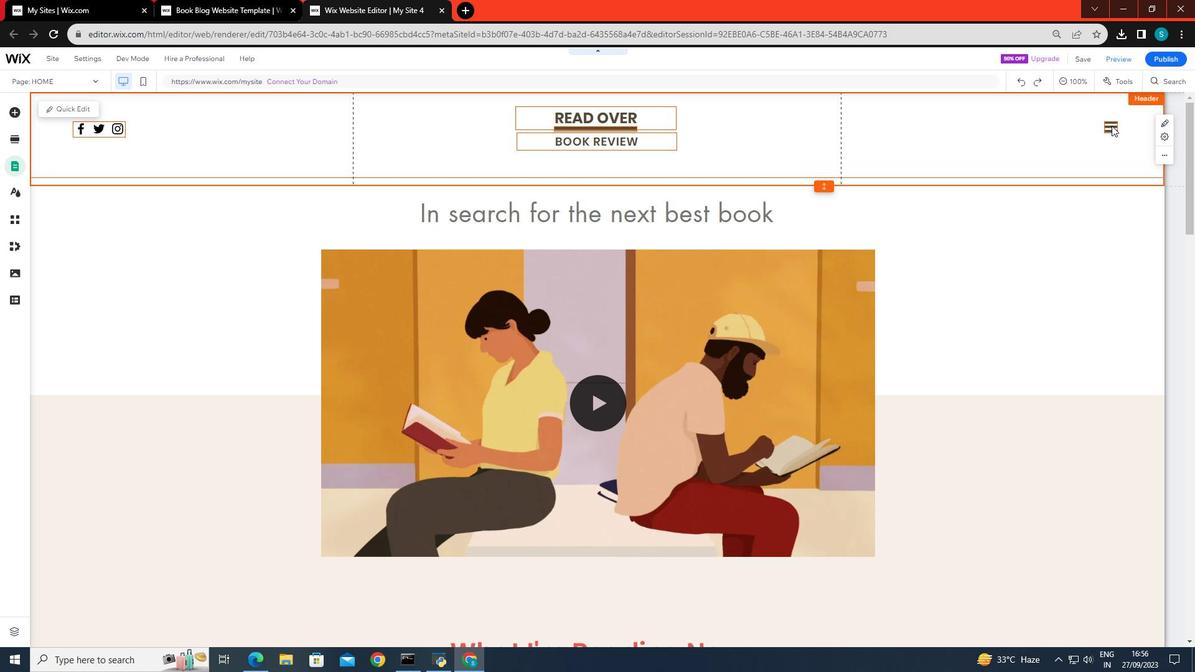 
Action: Mouse pressed left at (1112, 125)
Screenshot: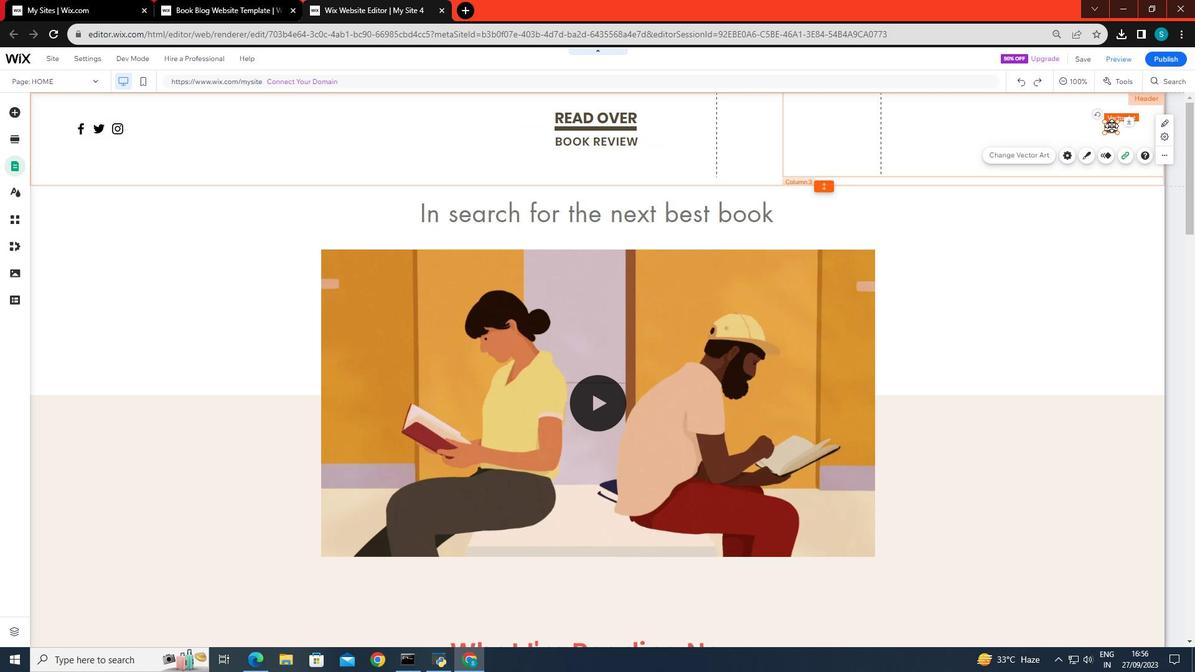
Action: Mouse pressed left at (1112, 125)
Screenshot: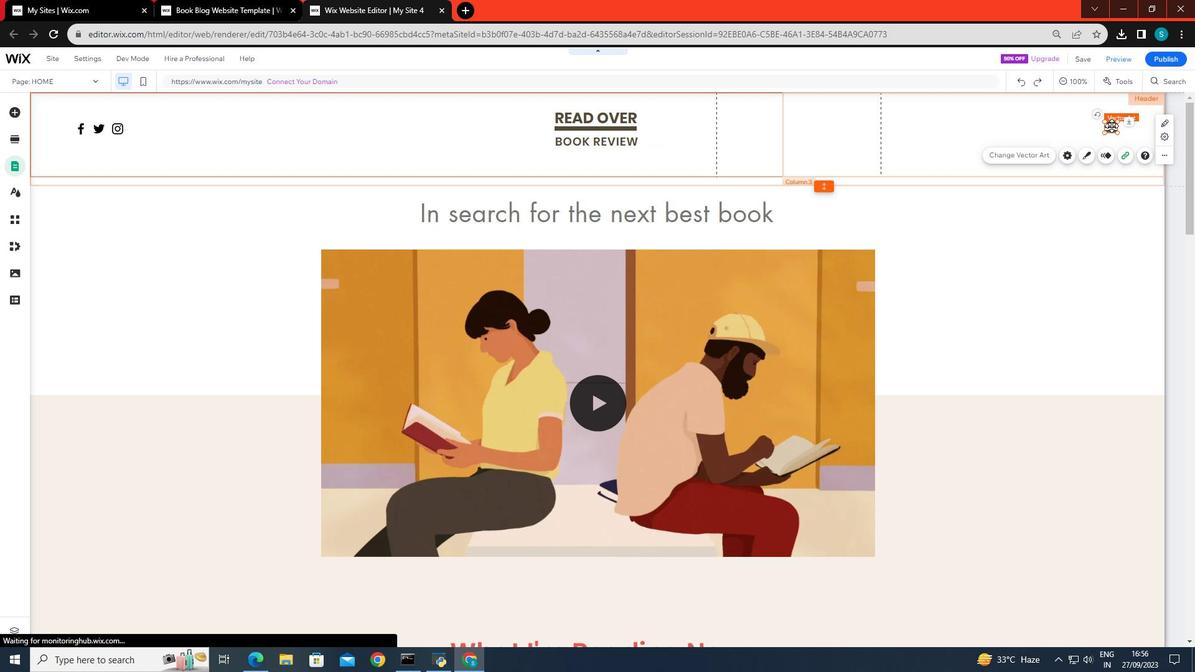 
Action: Mouse moved to (997, 137)
Screenshot: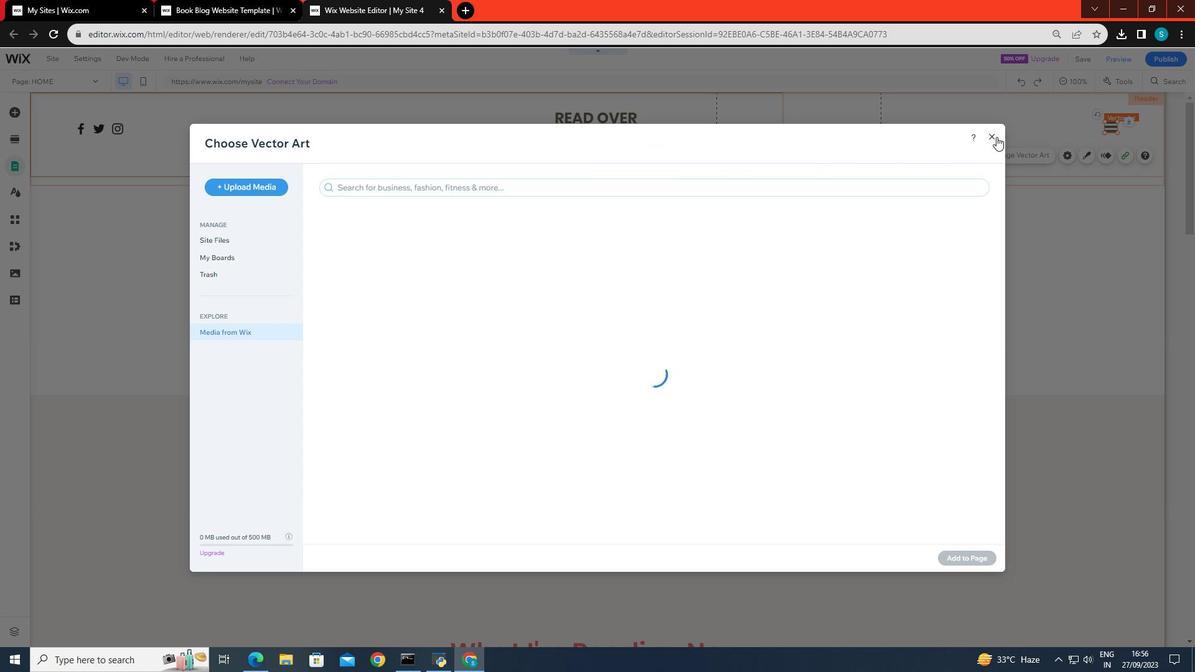 
Action: Mouse pressed left at (997, 137)
Screenshot: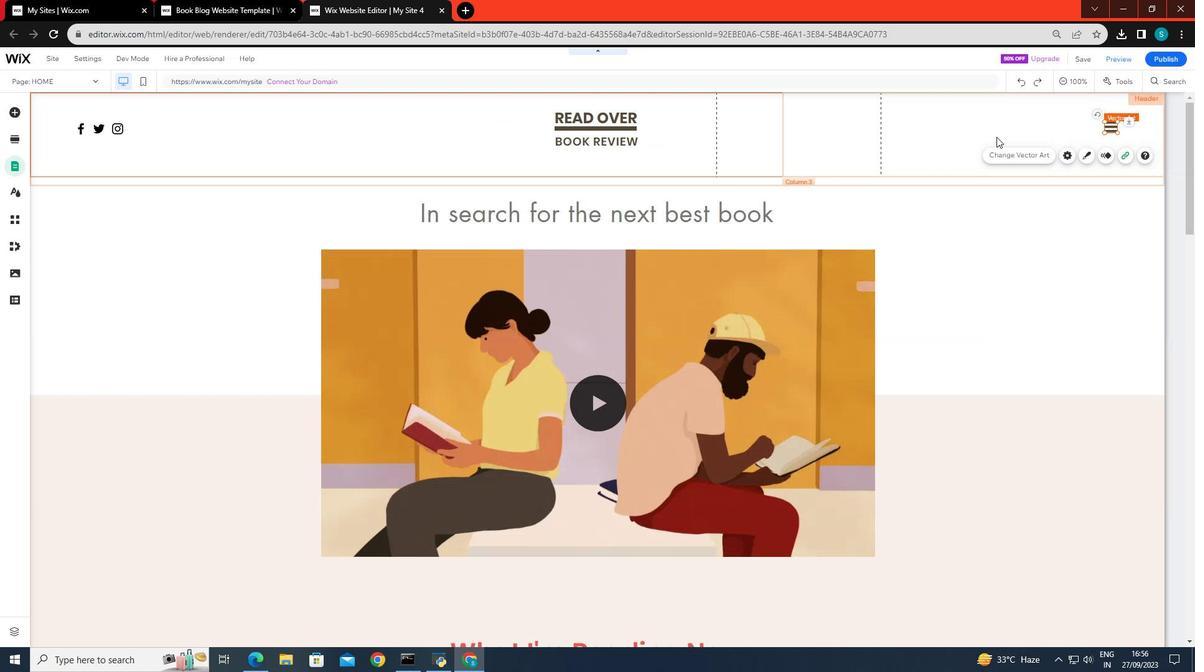 
Action: Mouse moved to (1110, 128)
Screenshot: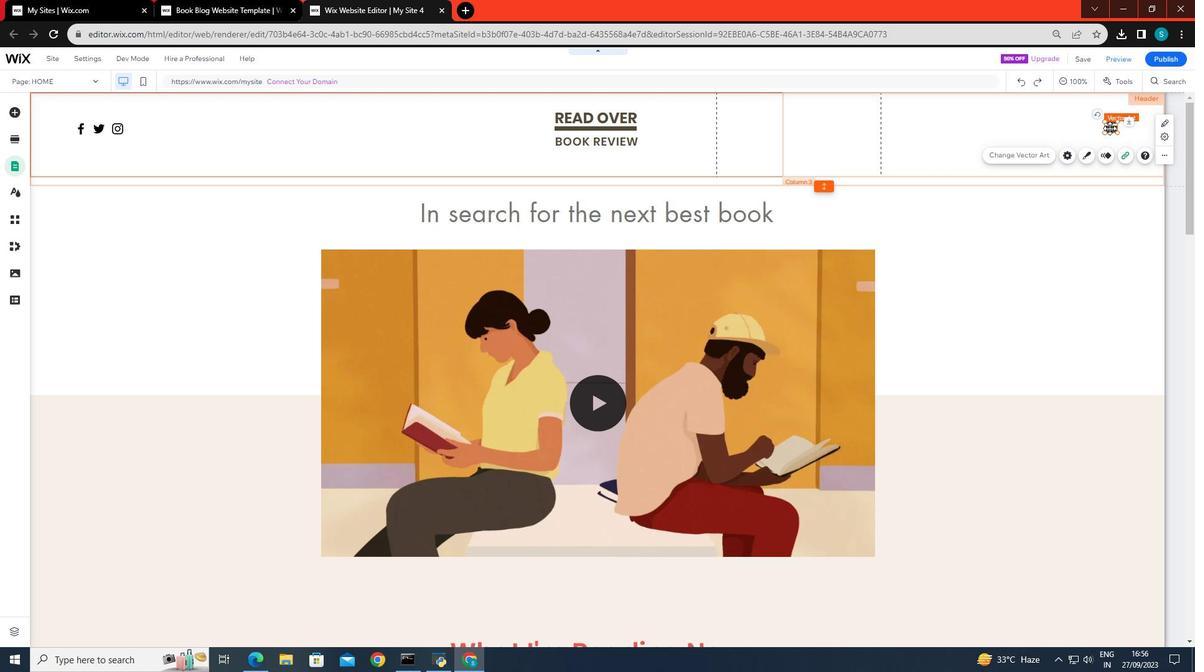
Action: Mouse pressed left at (1110, 128)
Screenshot: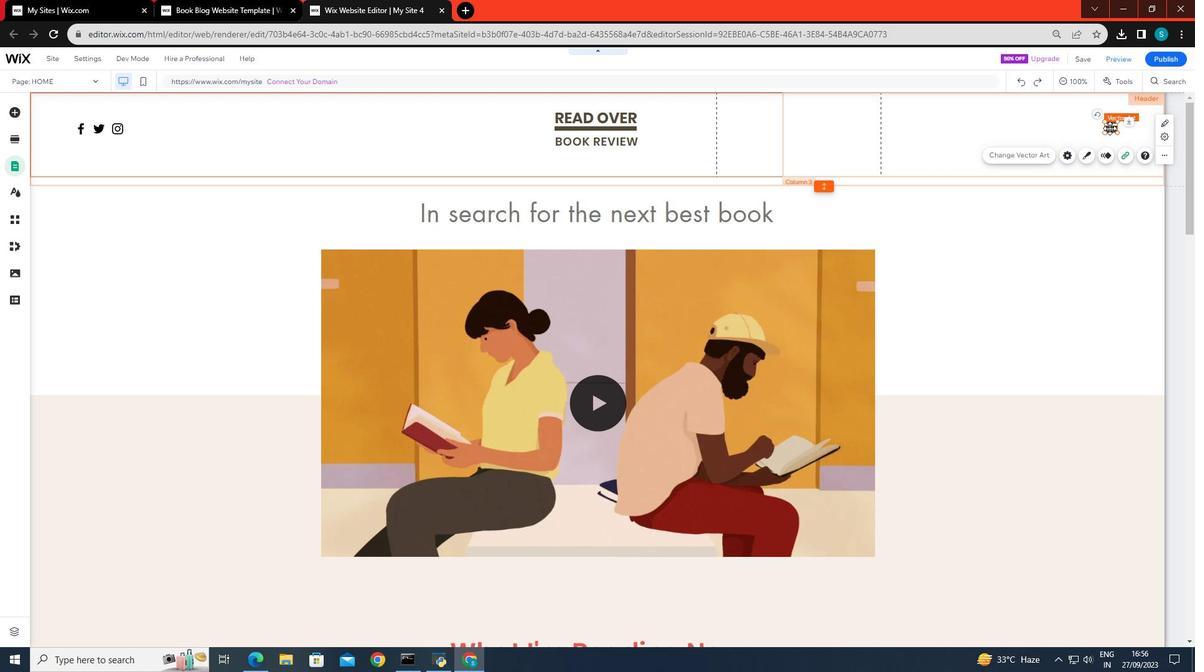 
Action: Mouse pressed left at (1110, 128)
Screenshot: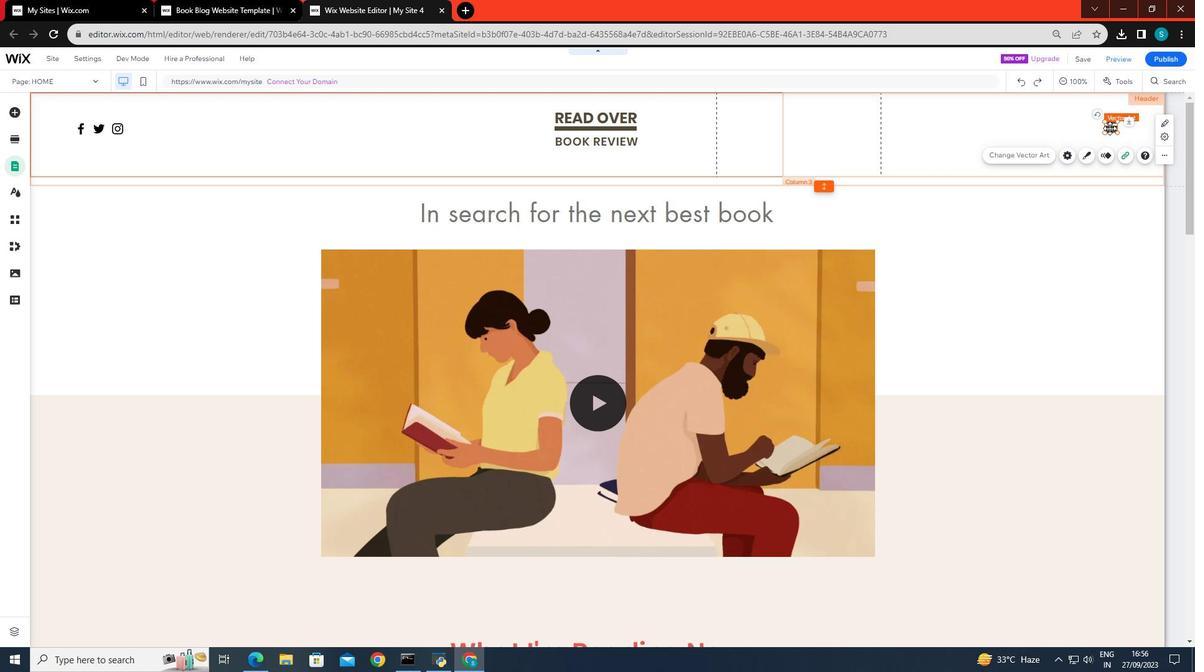 
Action: Mouse moved to (1000, 136)
Screenshot: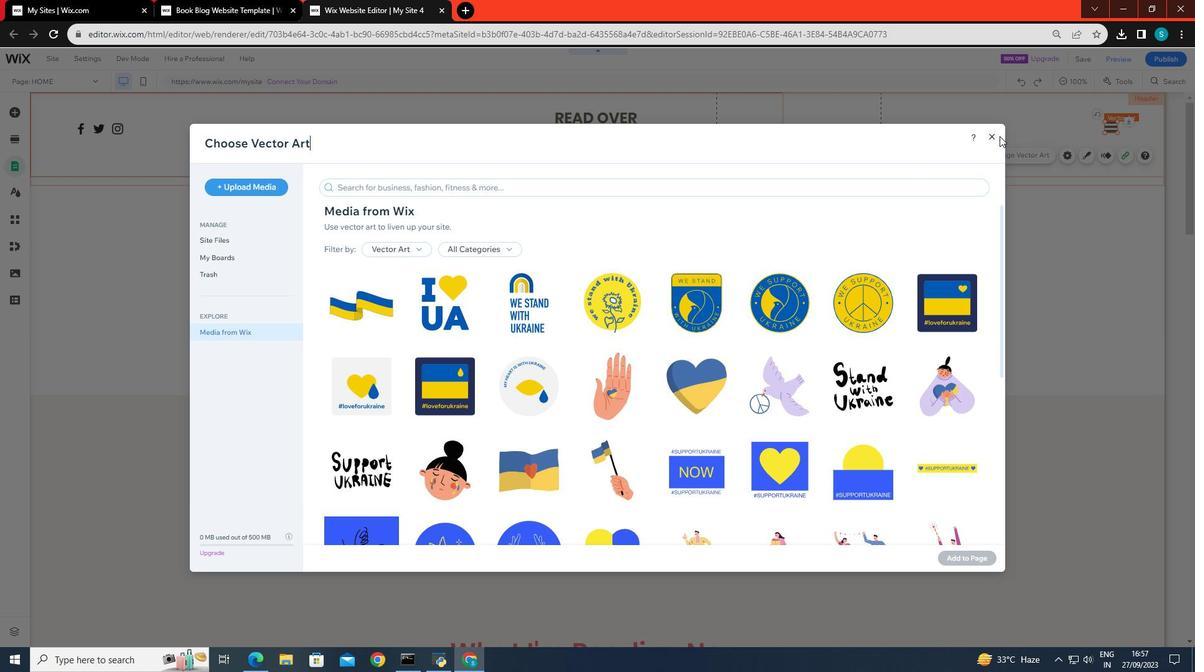 
Action: Mouse pressed left at (1000, 136)
Screenshot: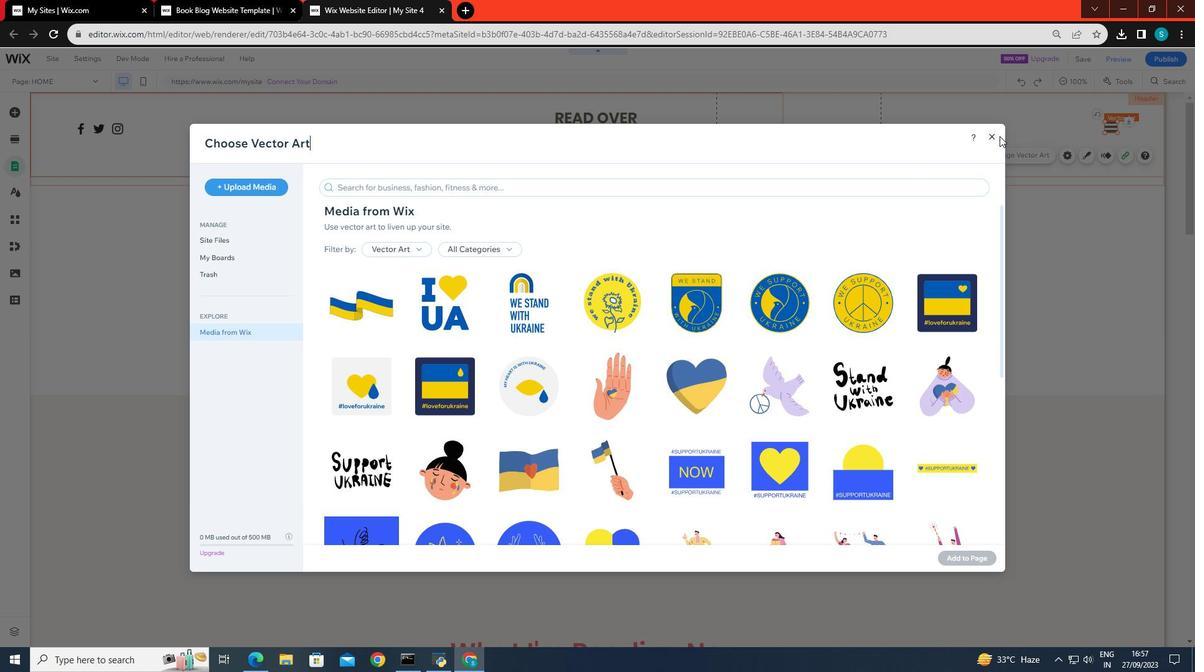 
Action: Mouse moved to (987, 135)
Screenshot: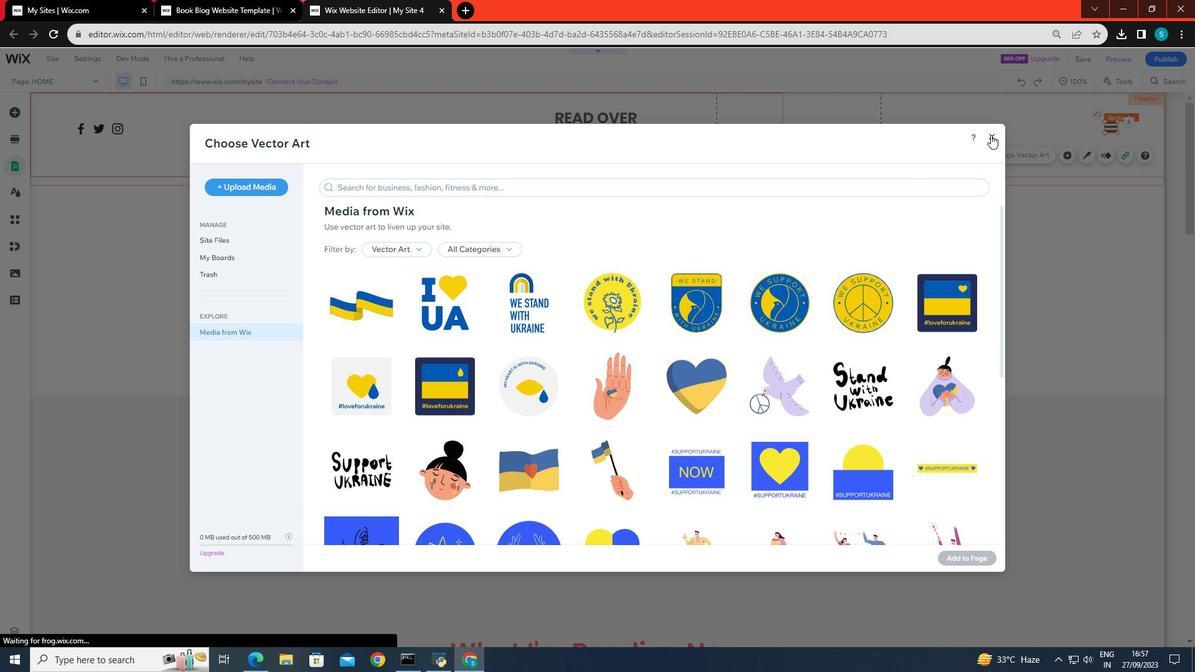 
Action: Mouse pressed left at (987, 135)
Screenshot: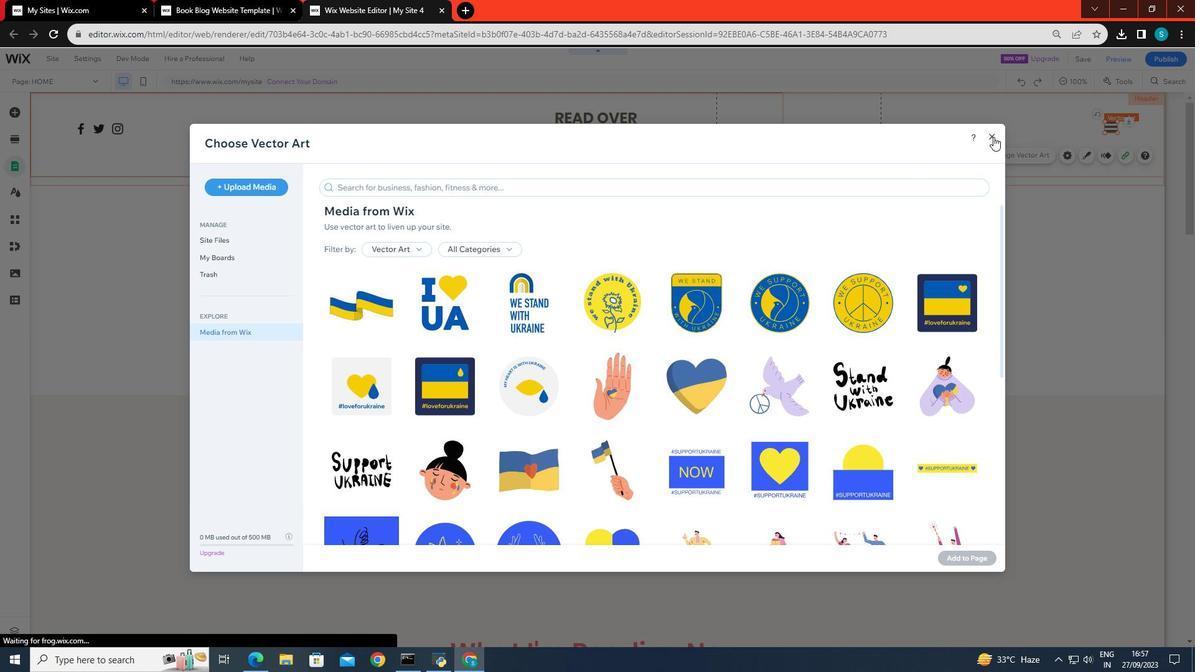 
Action: Mouse moved to (1057, 328)
Screenshot: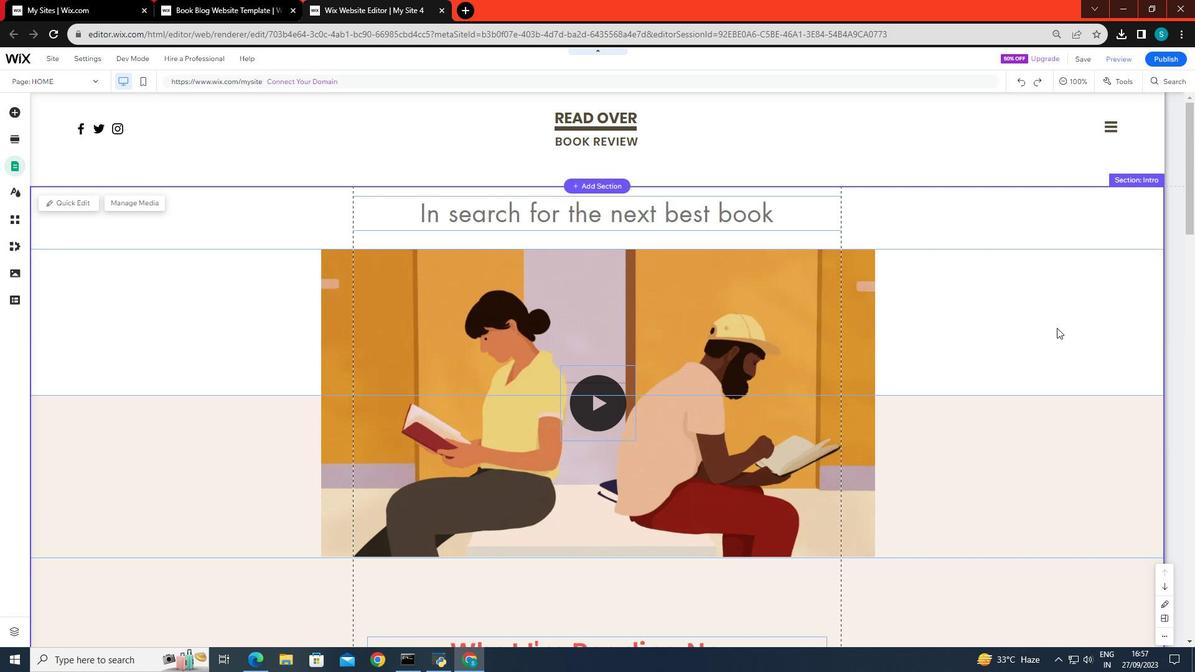 
Action: Mouse pressed left at (1057, 328)
Screenshot: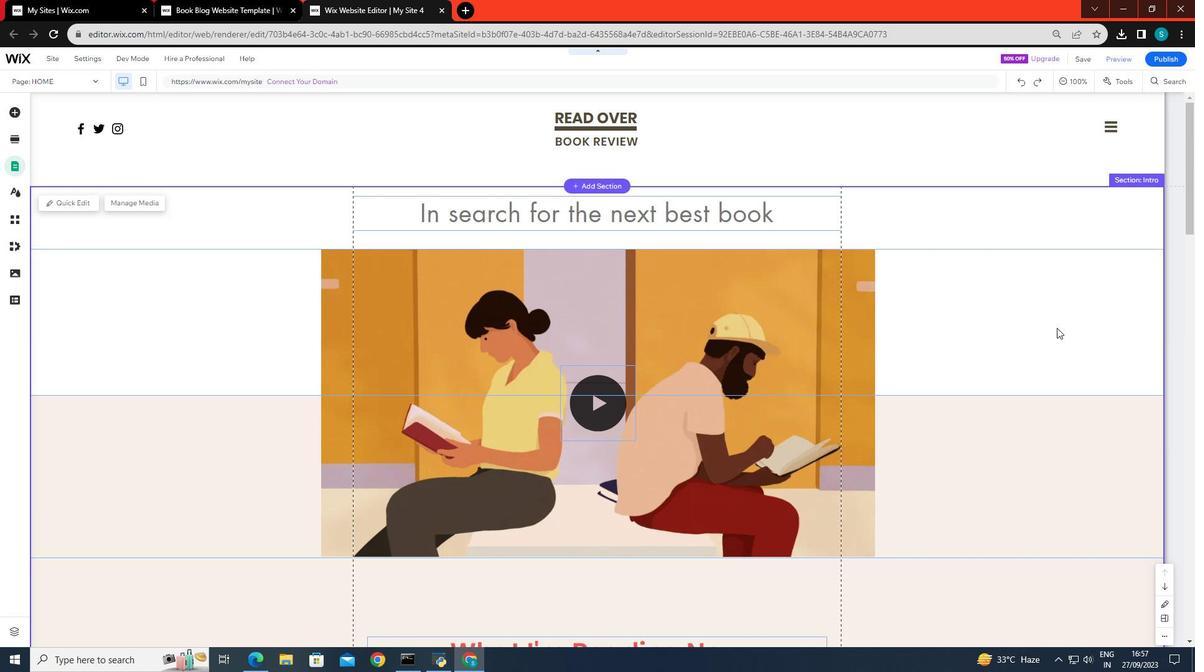 
Action: Mouse moved to (606, 124)
Screenshot: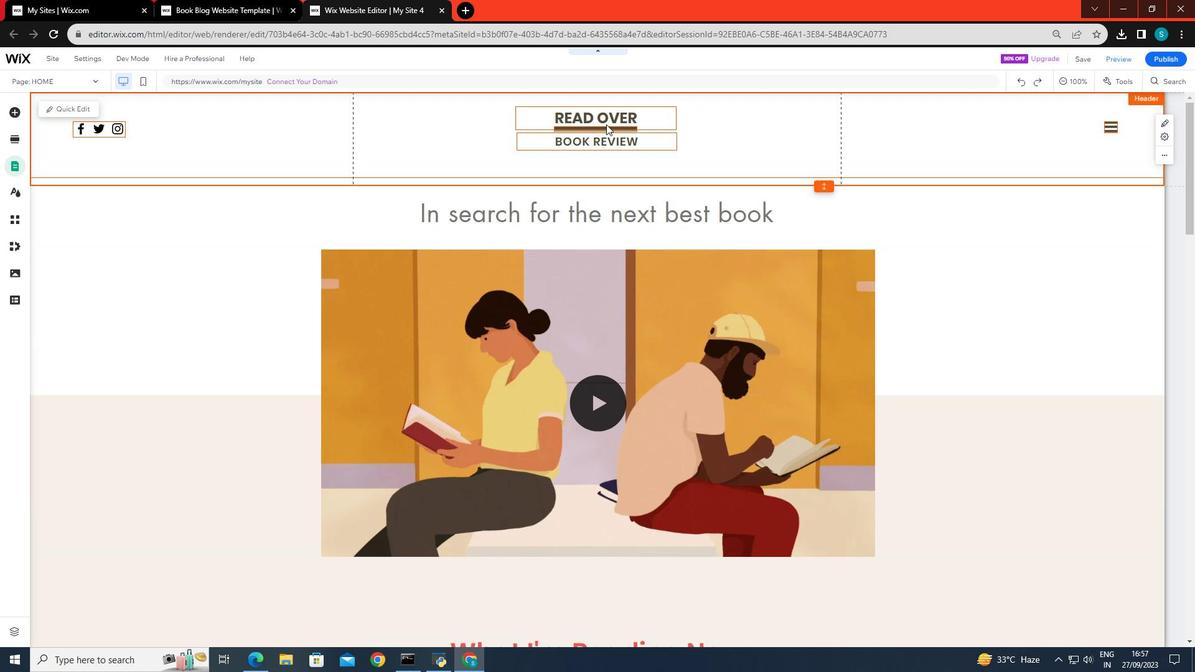 
Action: Mouse pressed left at (606, 124)
Screenshot: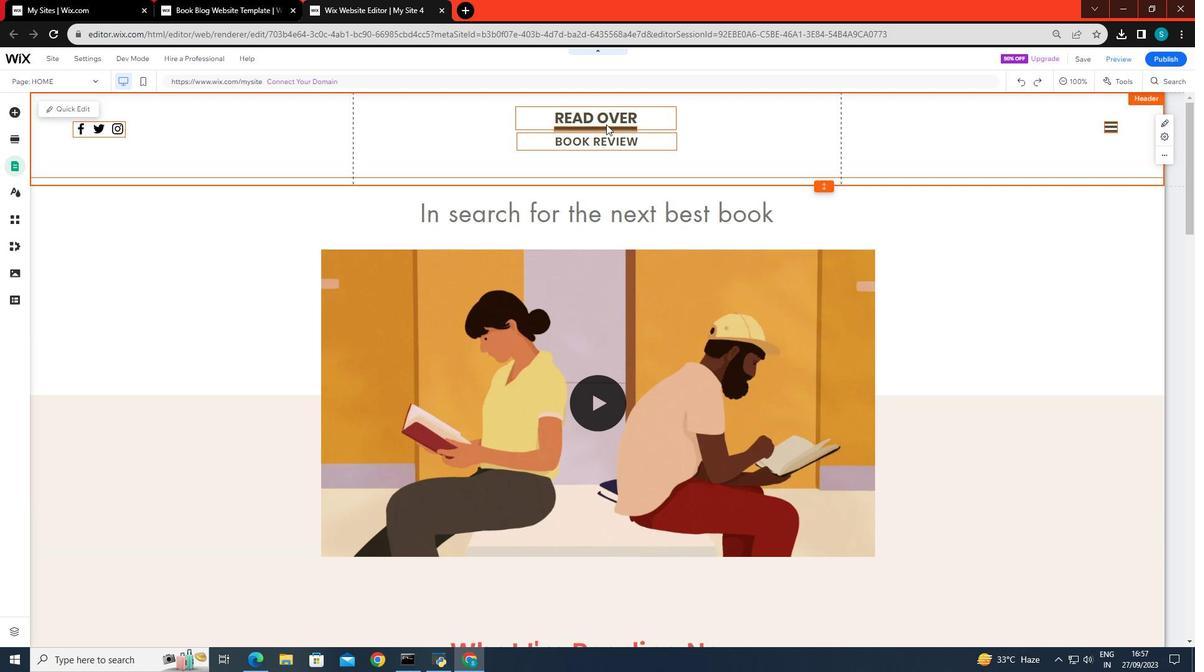 
Action: Mouse pressed left at (606, 124)
Screenshot: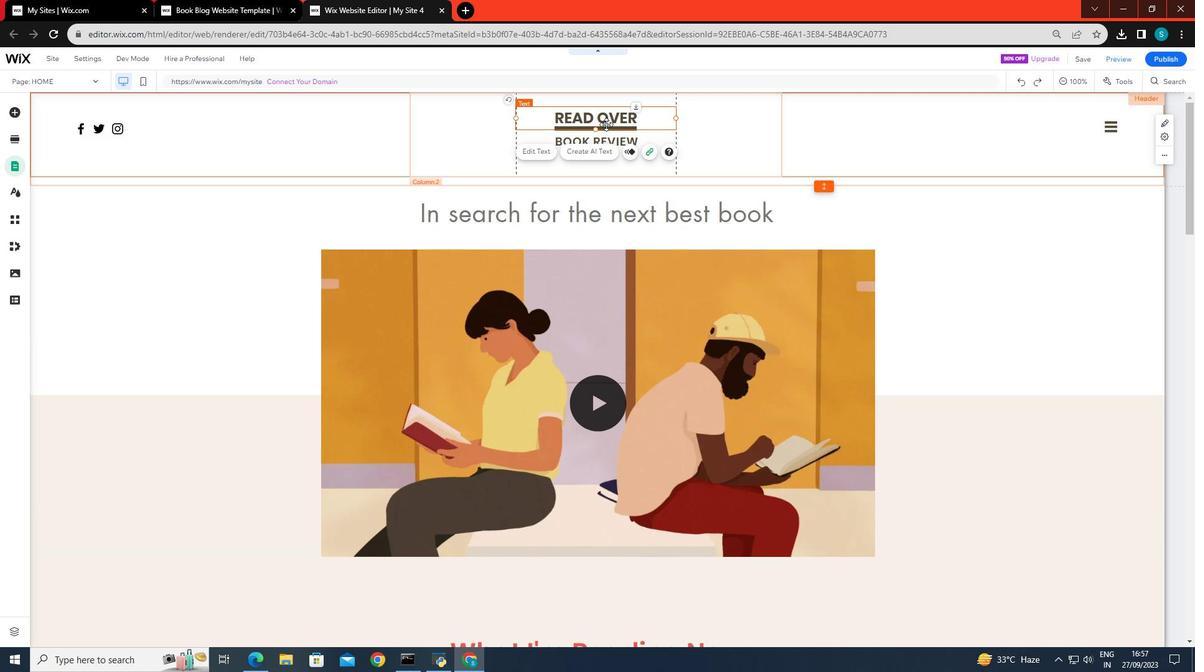 
Action: Mouse moved to (605, 140)
Screenshot: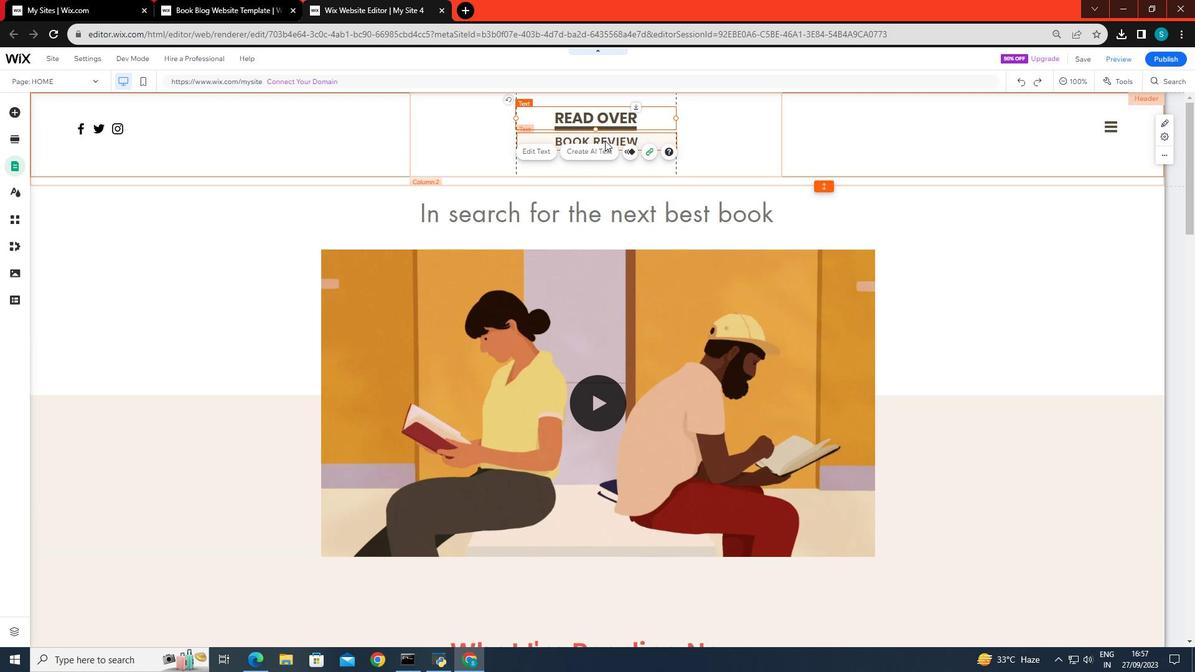 
Action: Mouse pressed left at (605, 140)
Screenshot: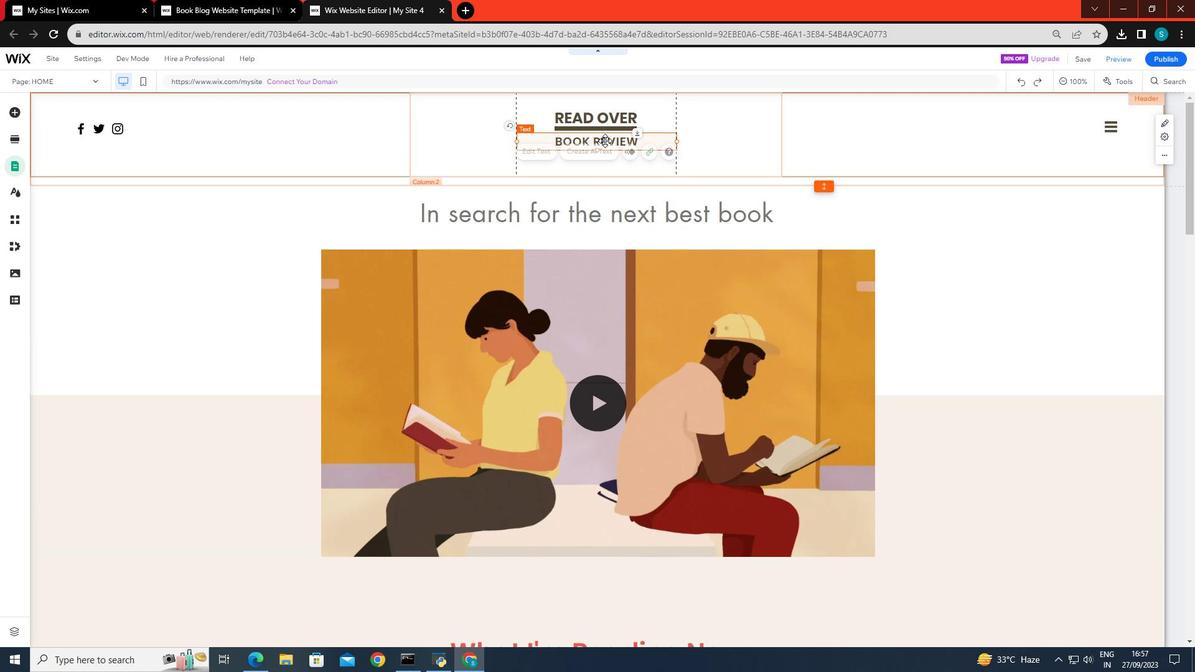 
Action: Mouse pressed left at (605, 140)
Screenshot: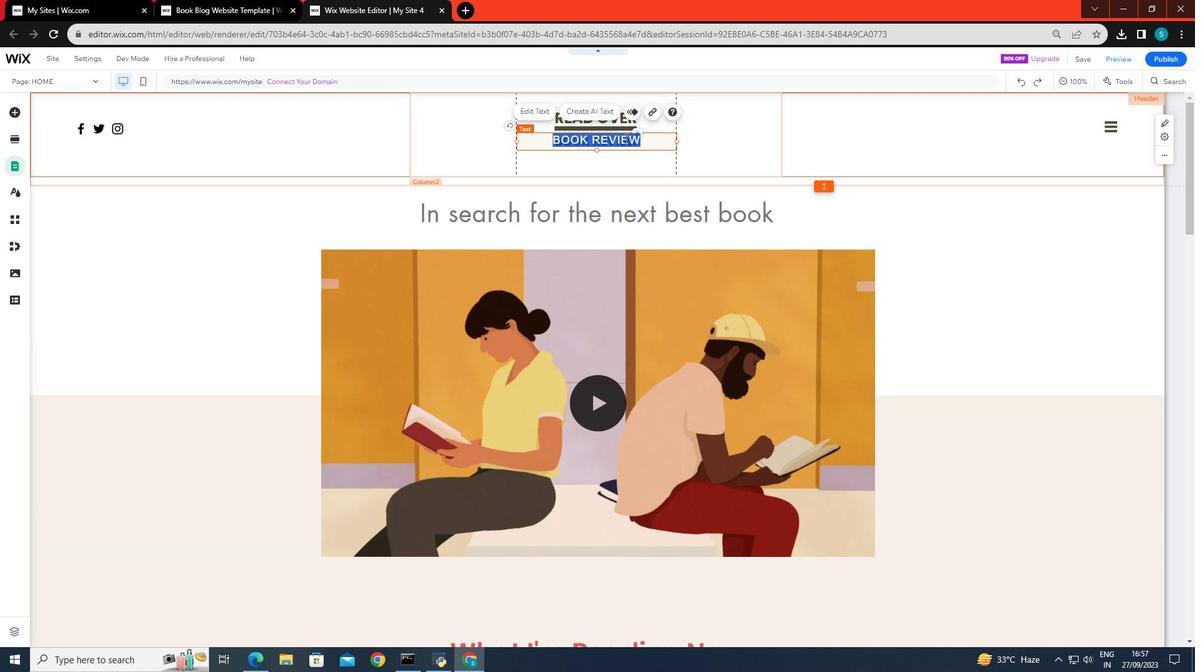 
Action: Mouse moved to (652, 144)
Screenshot: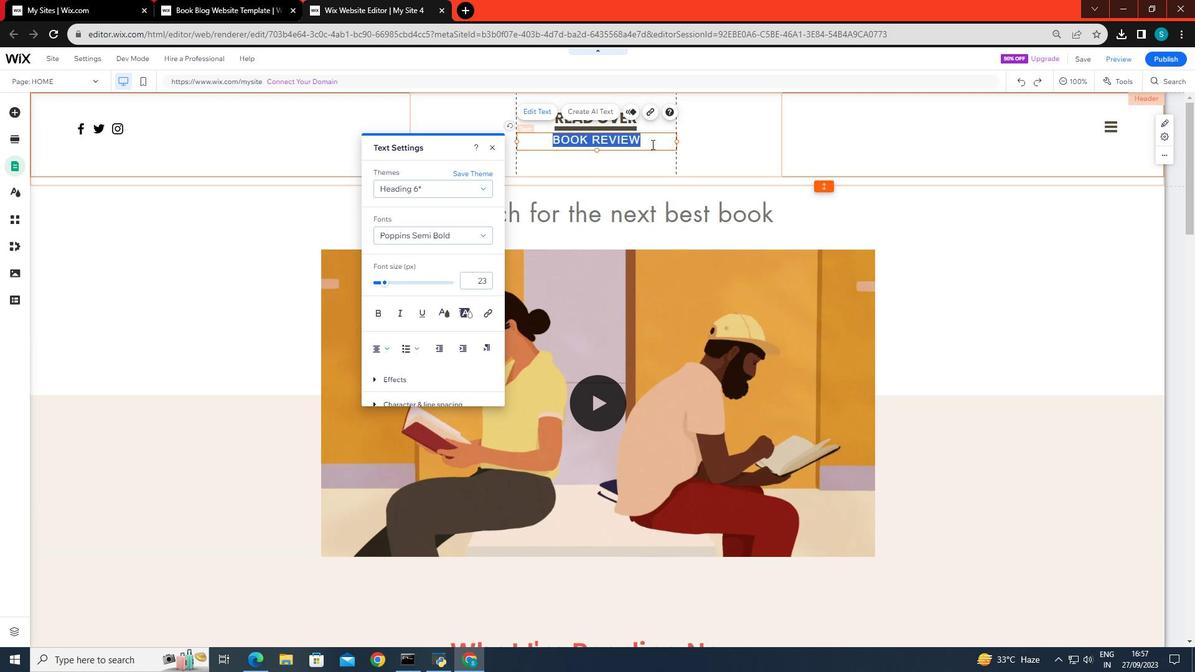 
Action: Key pressed <Key.backspace>
Screenshot: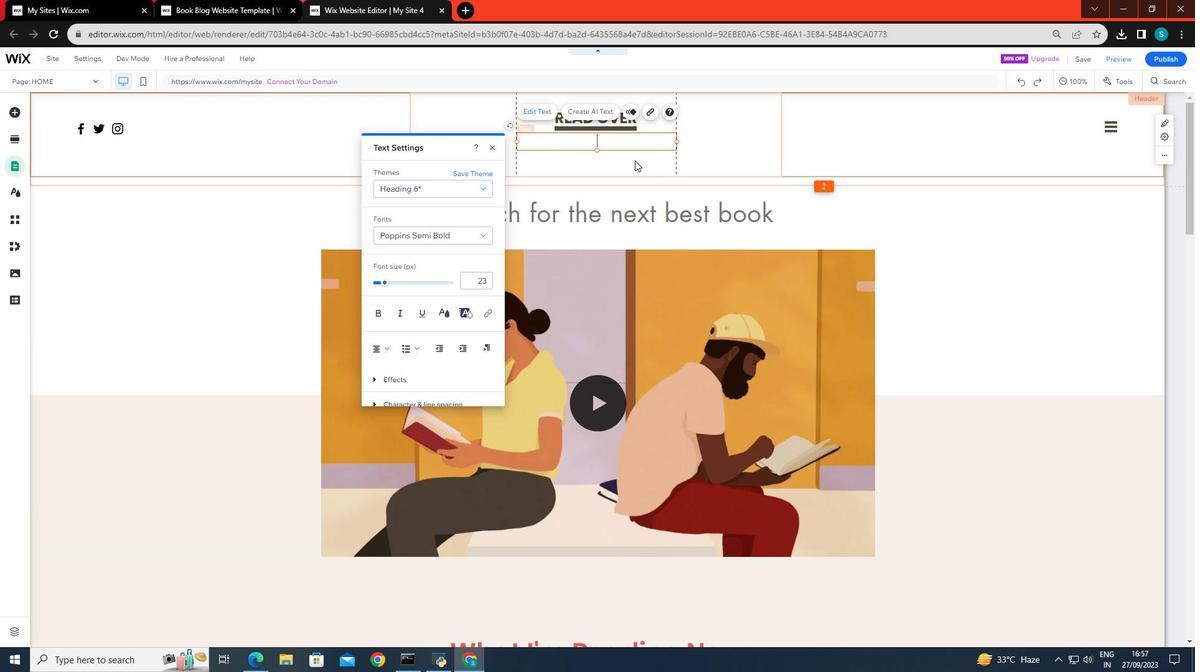 
Action: Mouse moved to (638, 147)
Screenshot: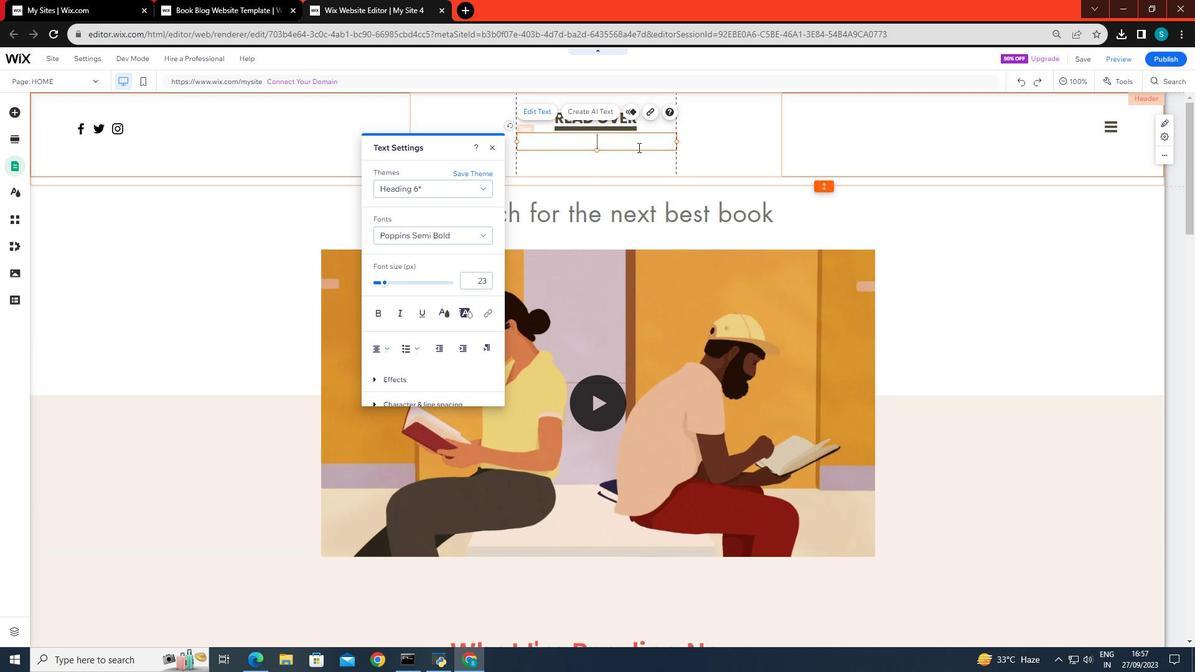 
Action: Mouse pressed left at (638, 147)
Screenshot: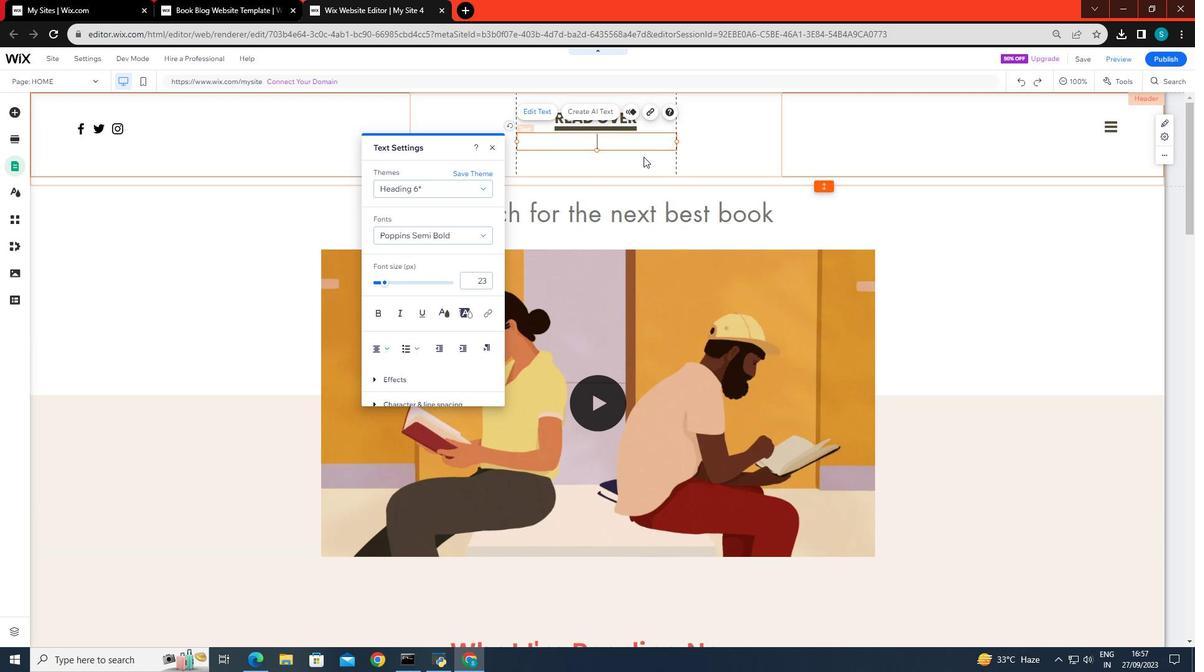 
Action: Mouse moved to (644, 159)
Screenshot: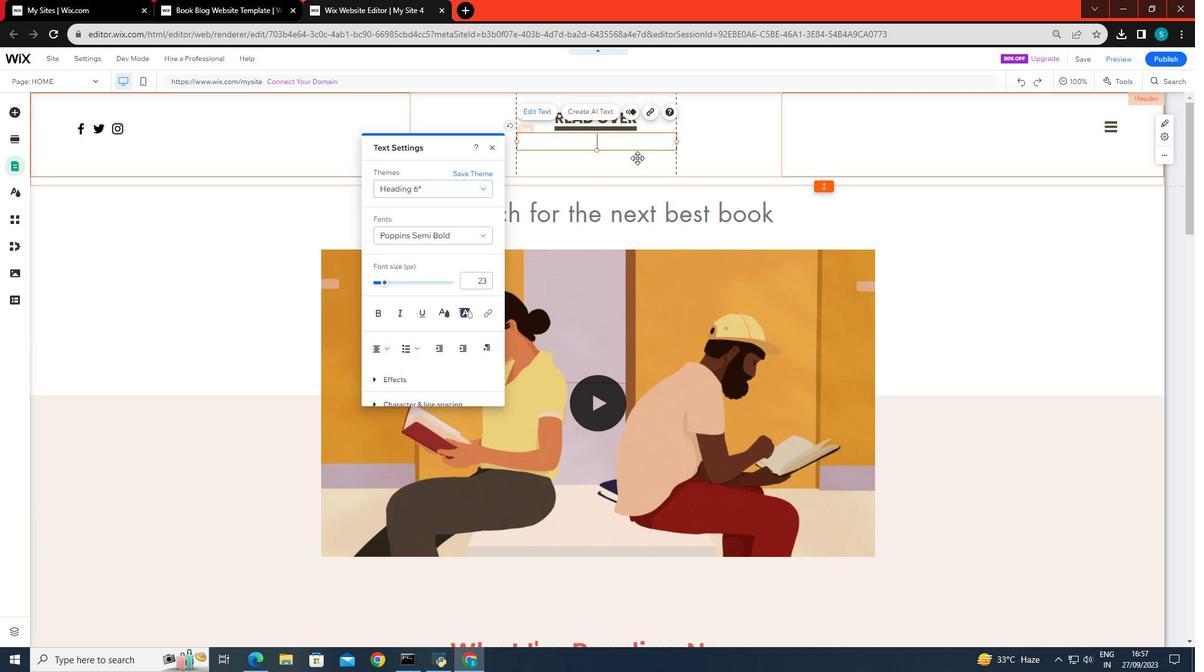 
Action: Mouse pressed left at (644, 159)
Screenshot: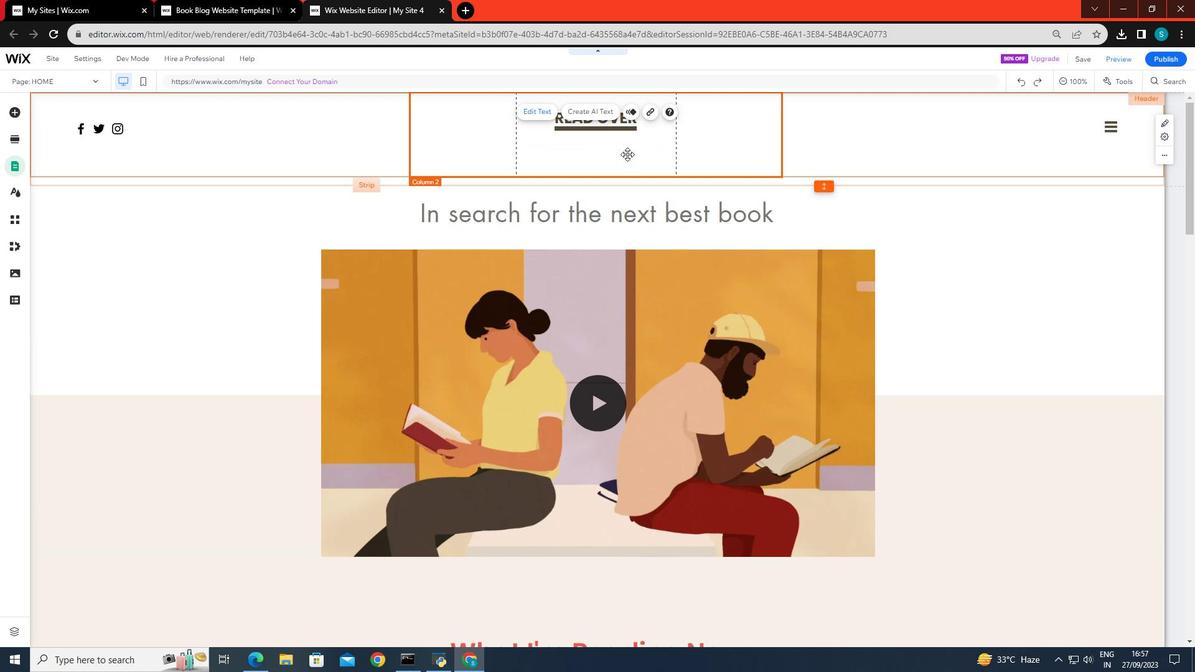 
Action: Mouse moved to (613, 124)
Screenshot: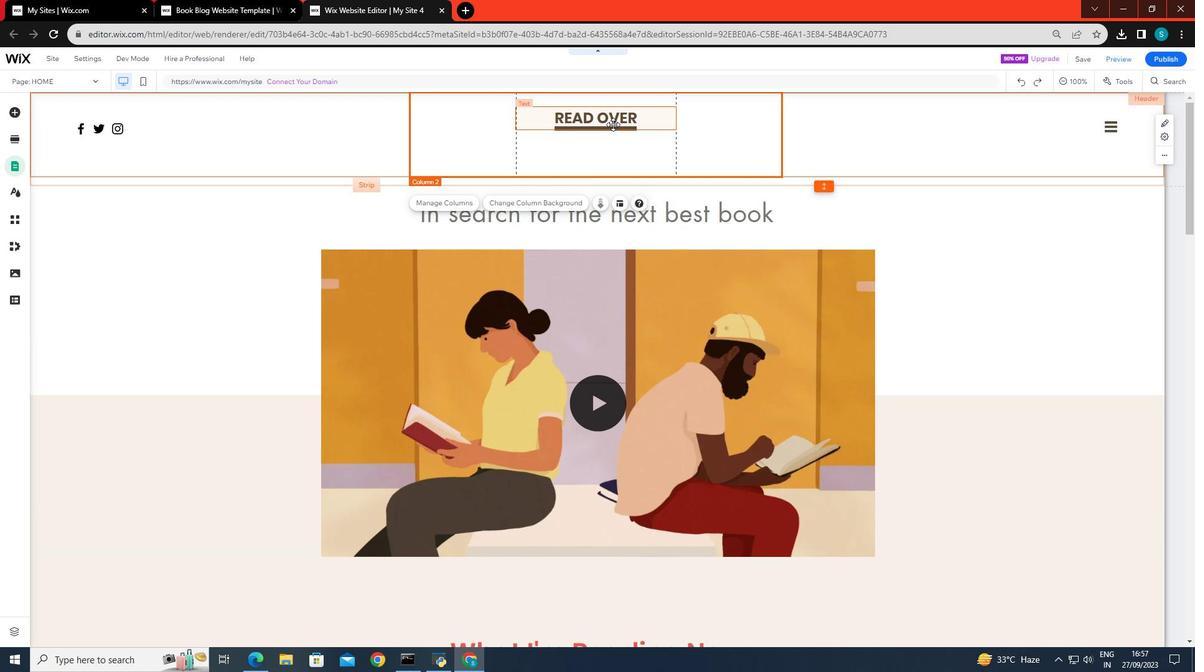 
Action: Mouse pressed left at (613, 124)
Screenshot: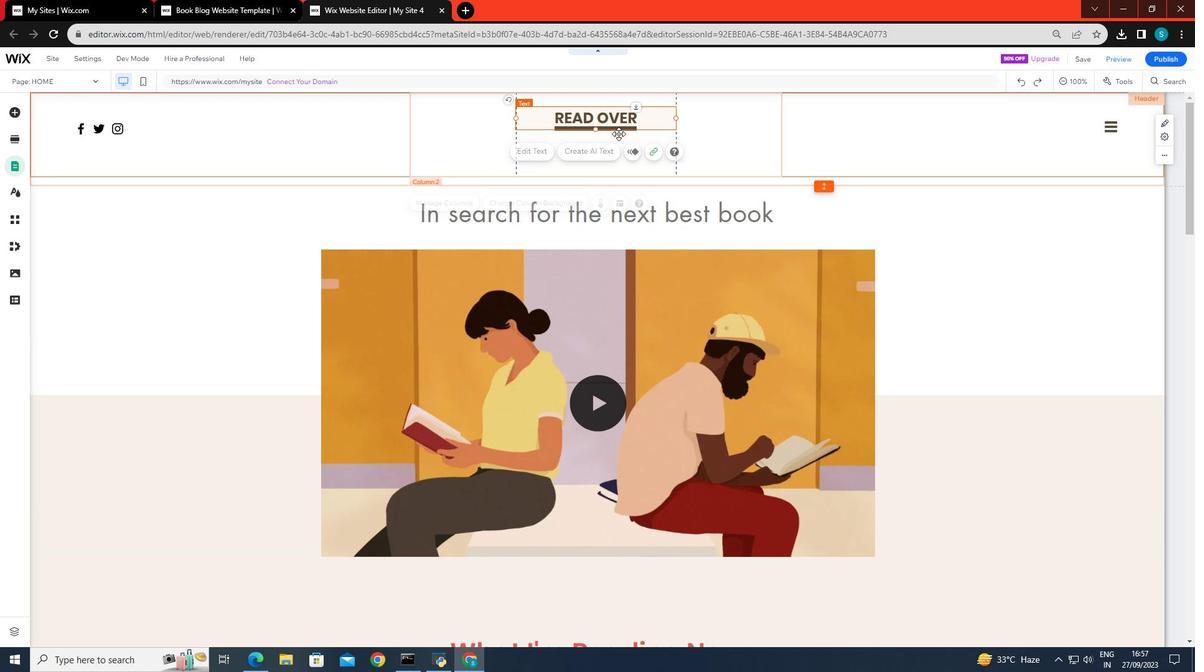 
Action: Mouse moved to (644, 116)
Screenshot: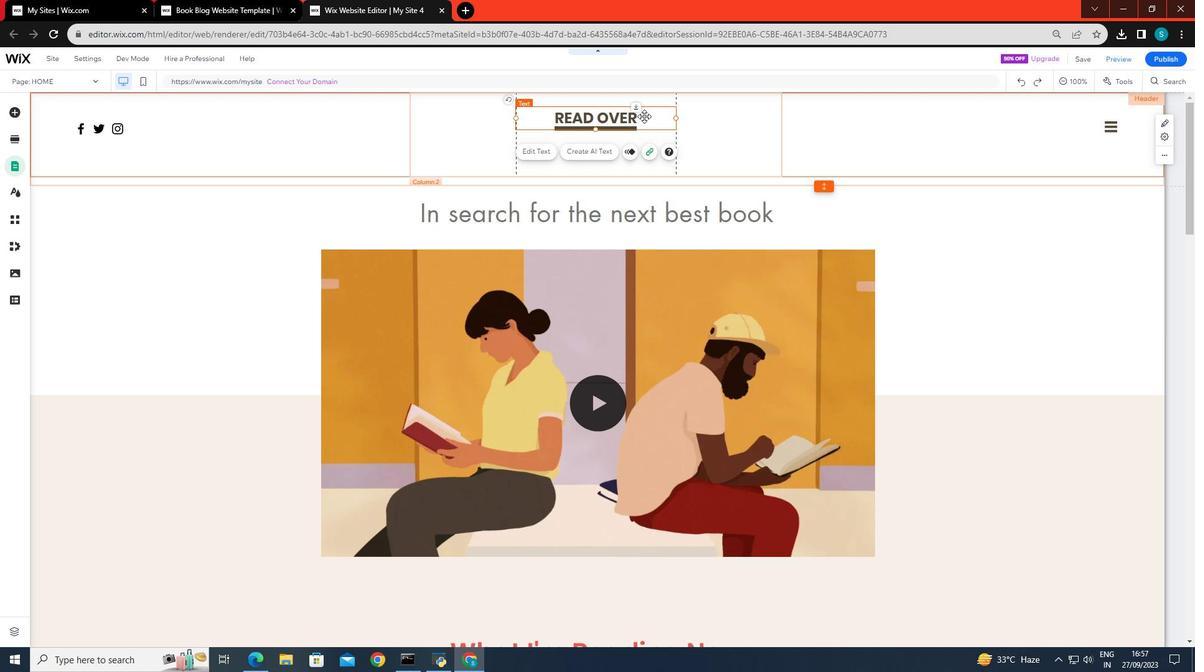 
Action: Mouse pressed left at (644, 116)
Screenshot: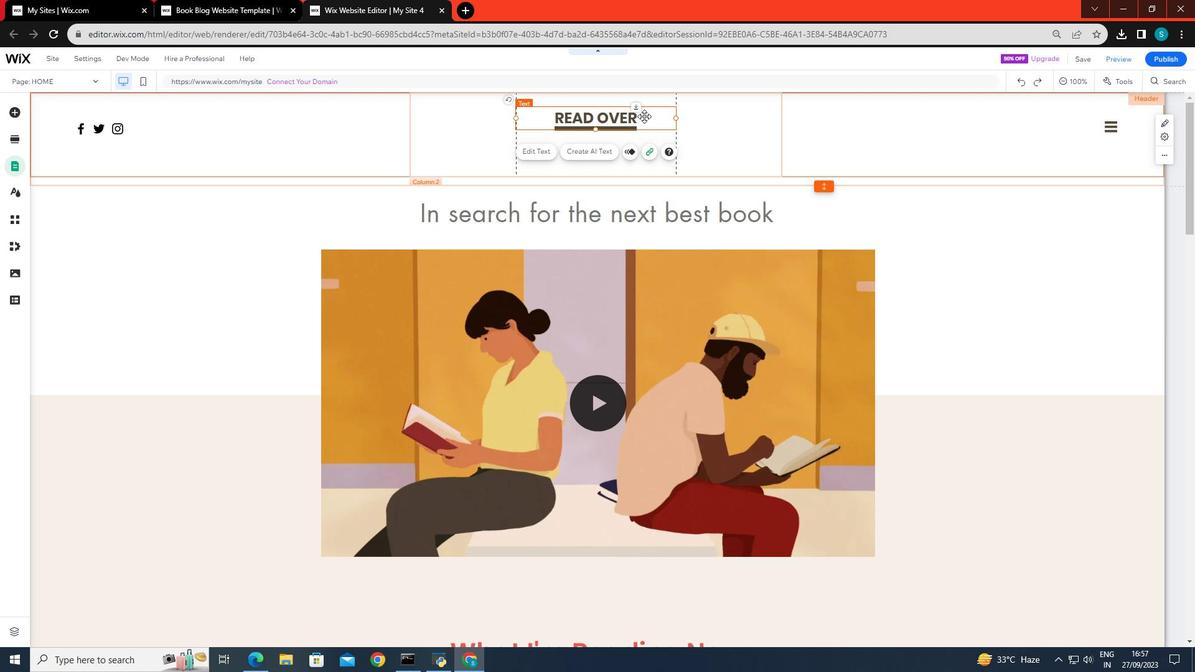 
Action: Mouse pressed left at (644, 116)
Screenshot: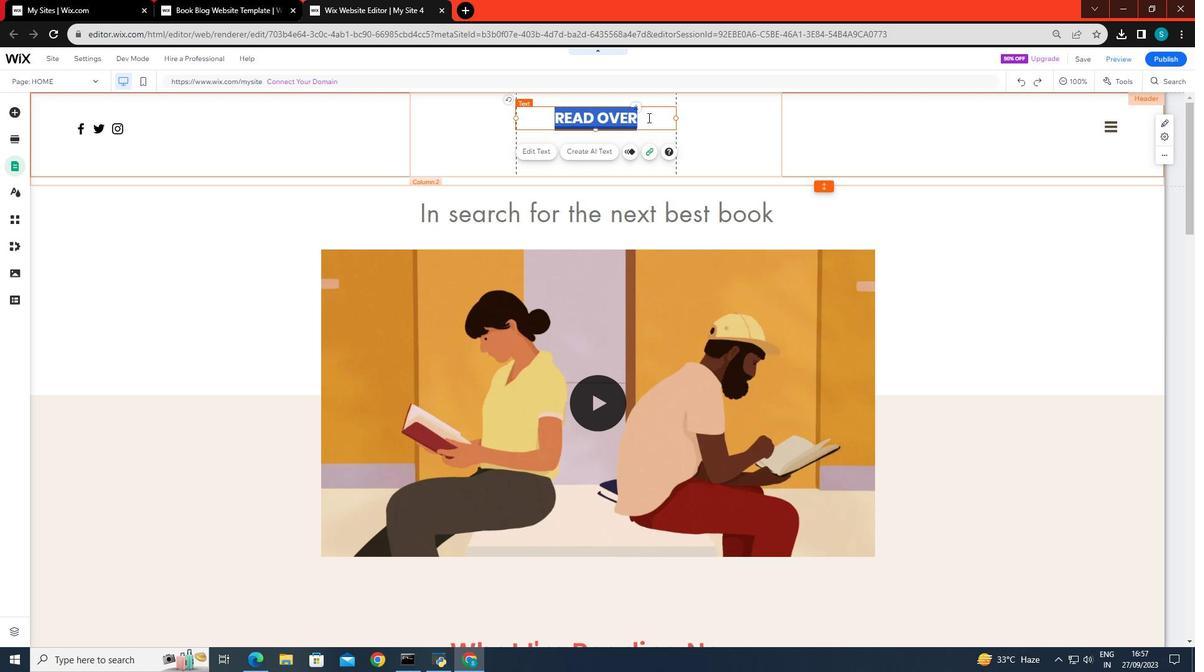 
Action: Mouse moved to (649, 117)
Screenshot: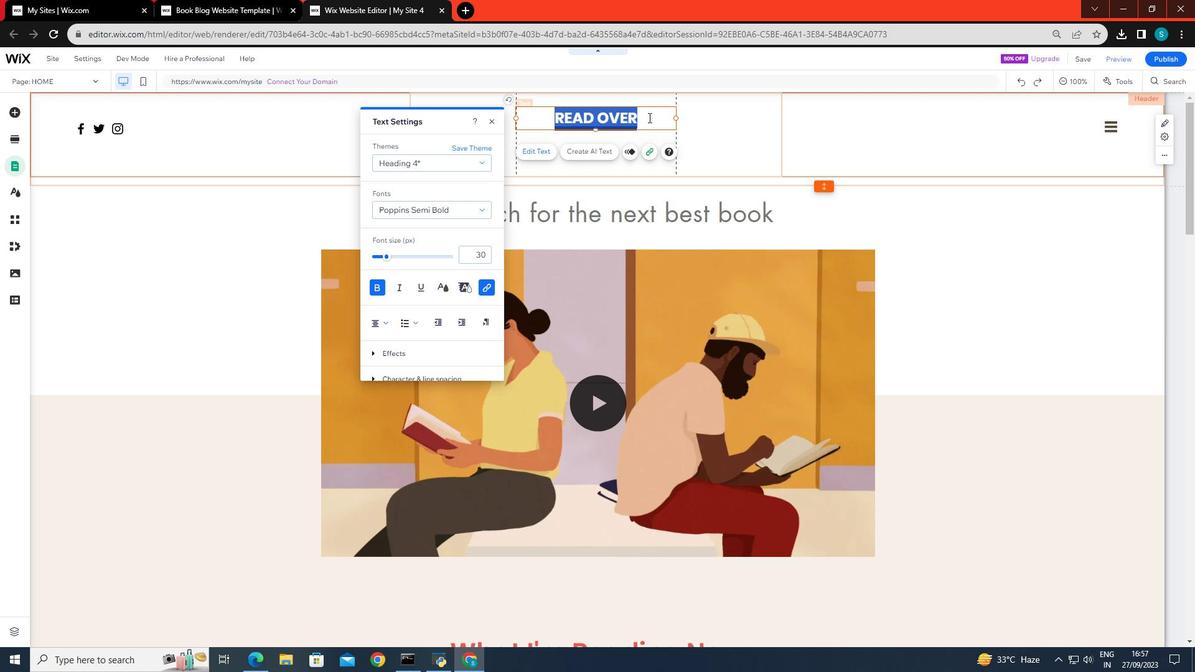 
Action: Key pressed <Key.backspace>
Screenshot: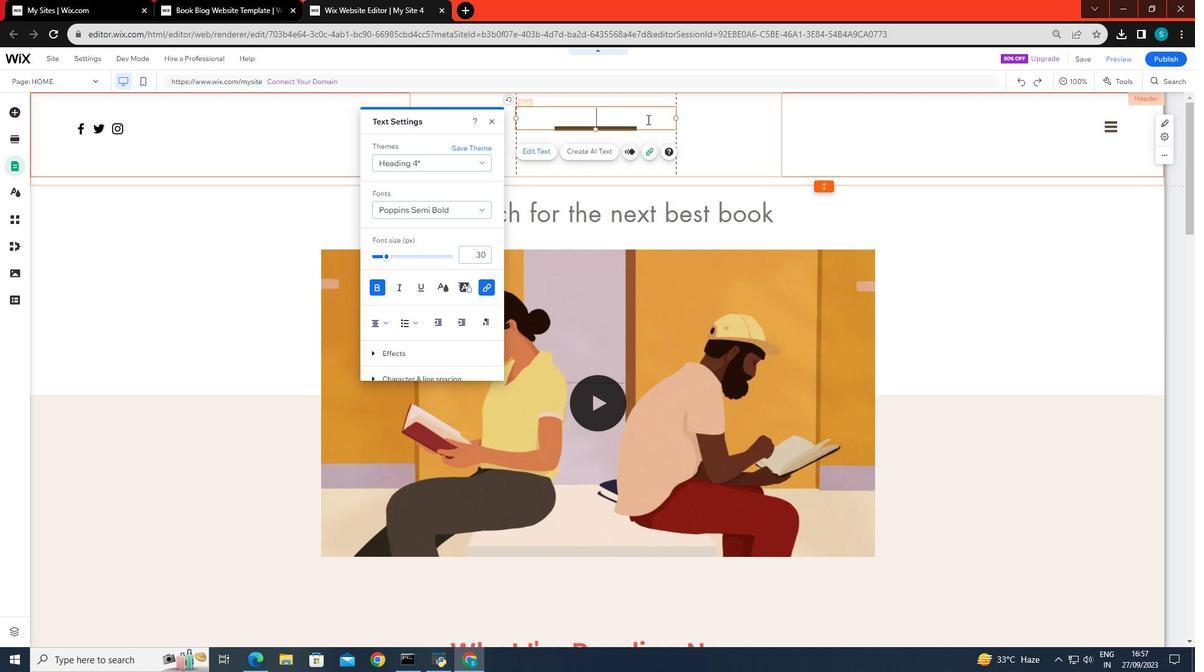
Action: Mouse moved to (635, 127)
Screenshot: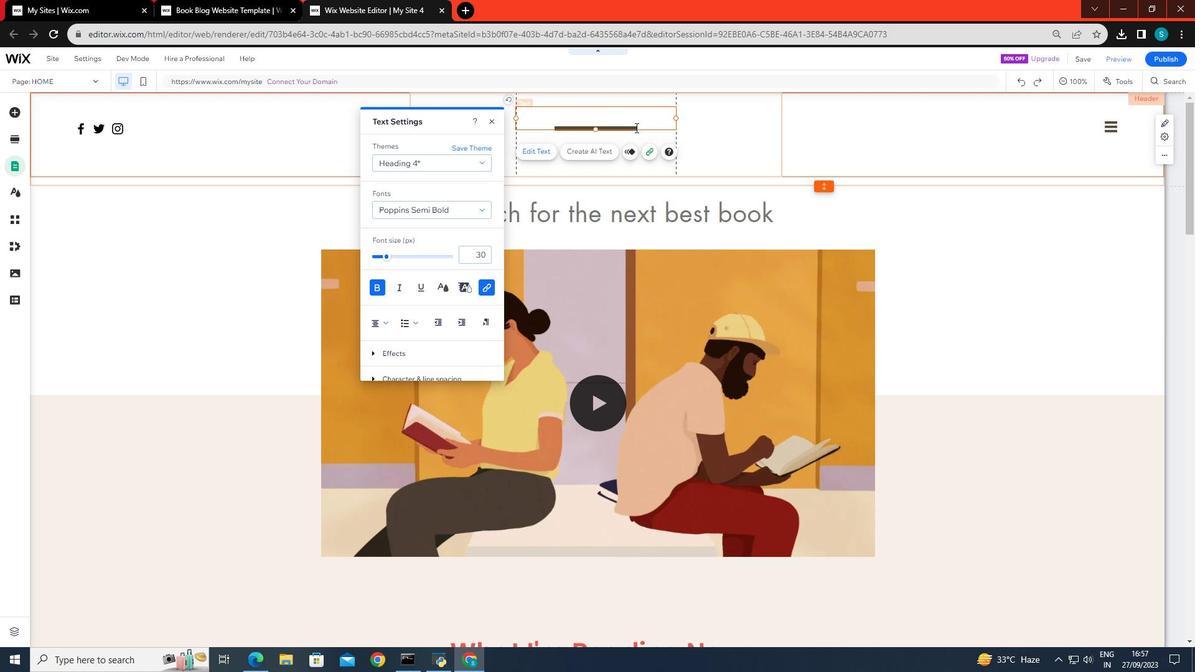 
Action: Mouse pressed left at (635, 127)
Screenshot: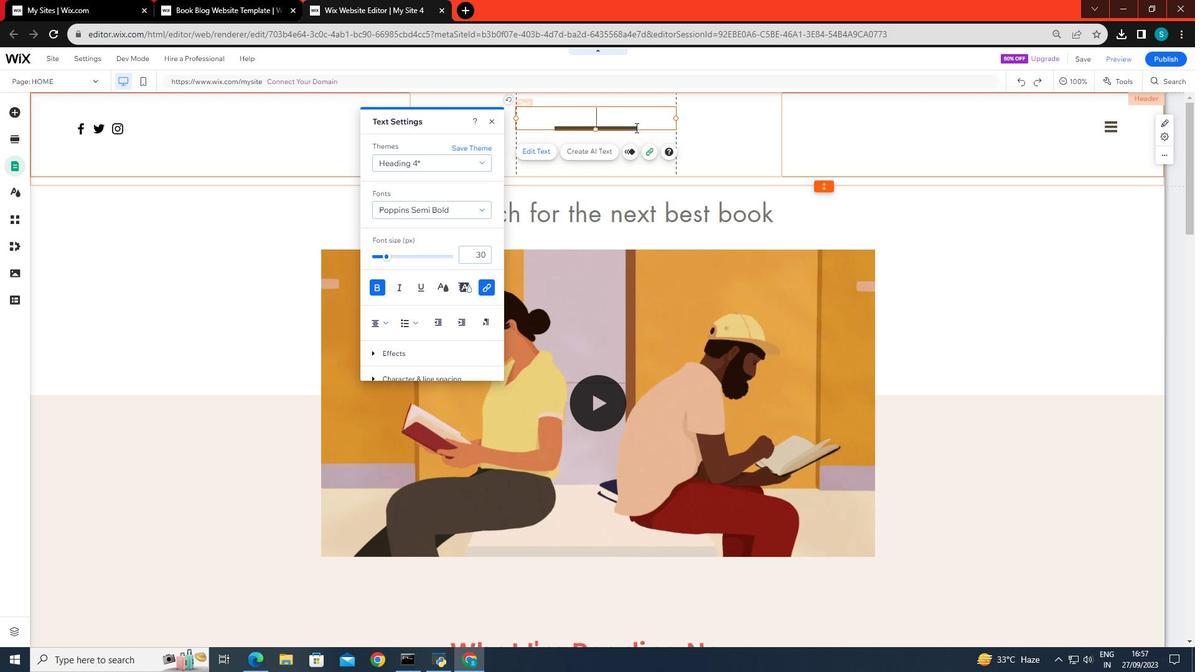 
Action: Mouse moved to (632, 124)
Screenshot: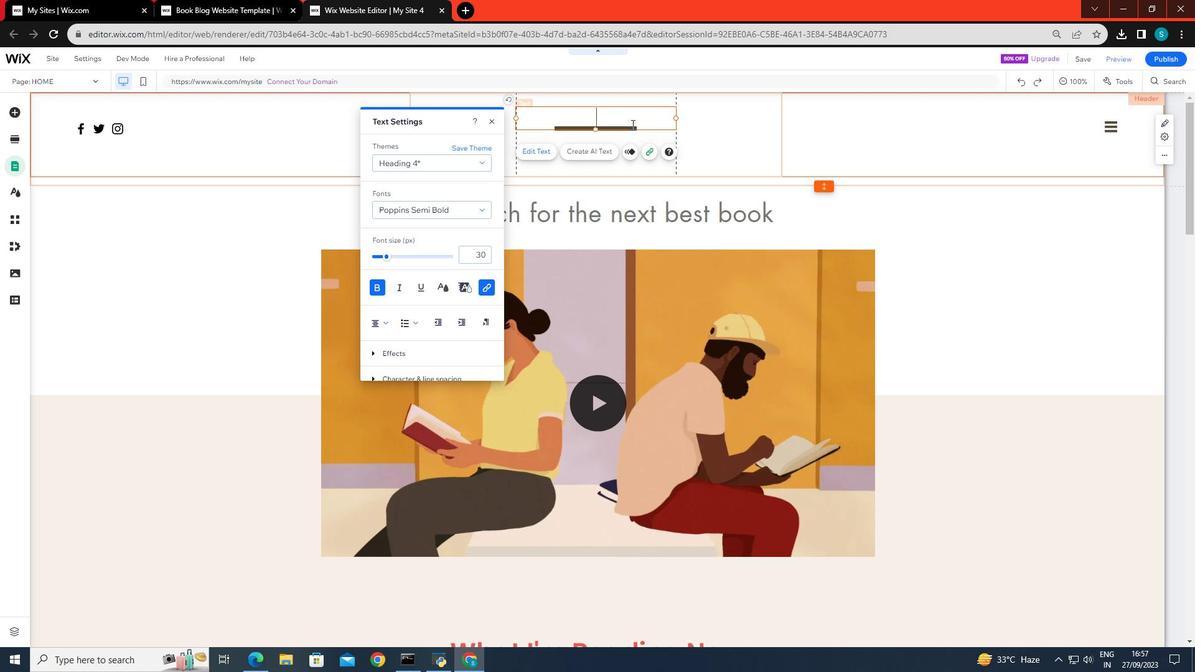 
Action: Mouse pressed left at (632, 124)
Screenshot: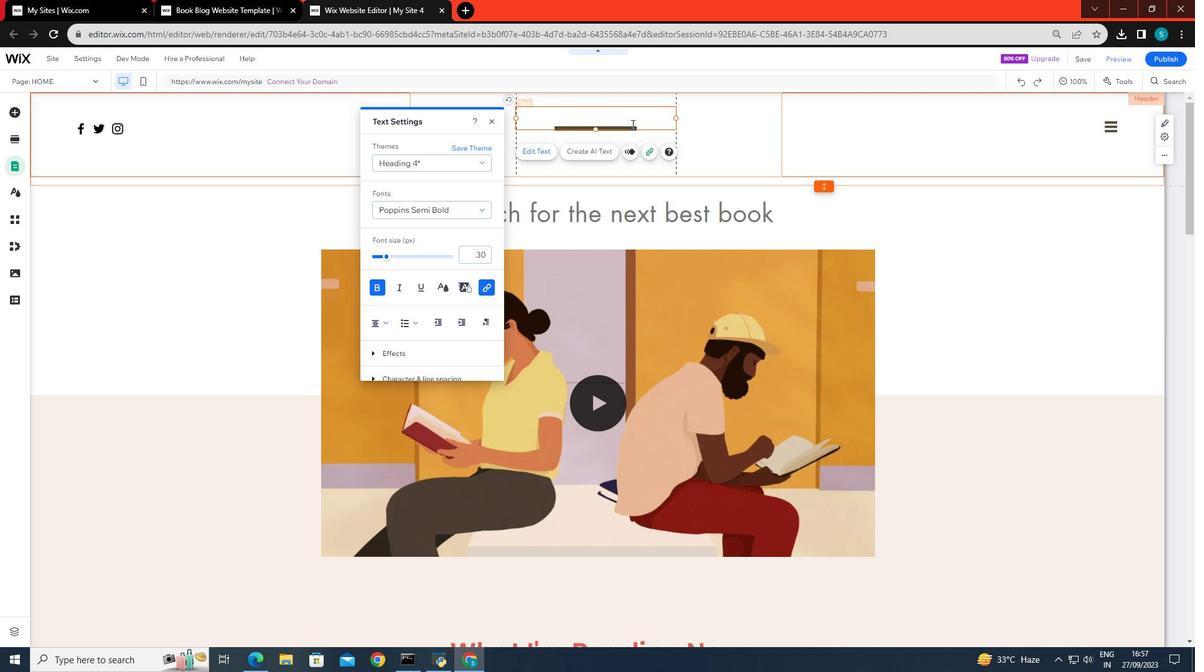 
Action: Mouse pressed left at (632, 124)
